Task: Create a letterhead template with colorful shapes.
Action: Mouse moved to (617, 268)
Screenshot: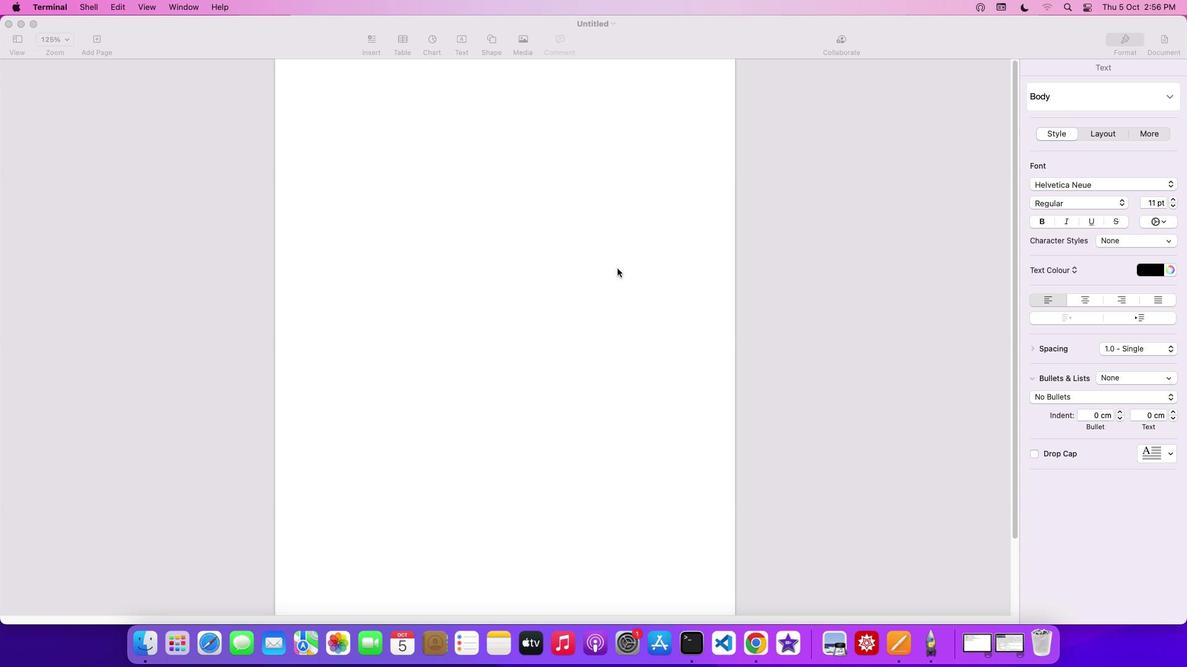 
Action: Mouse pressed left at (617, 268)
Screenshot: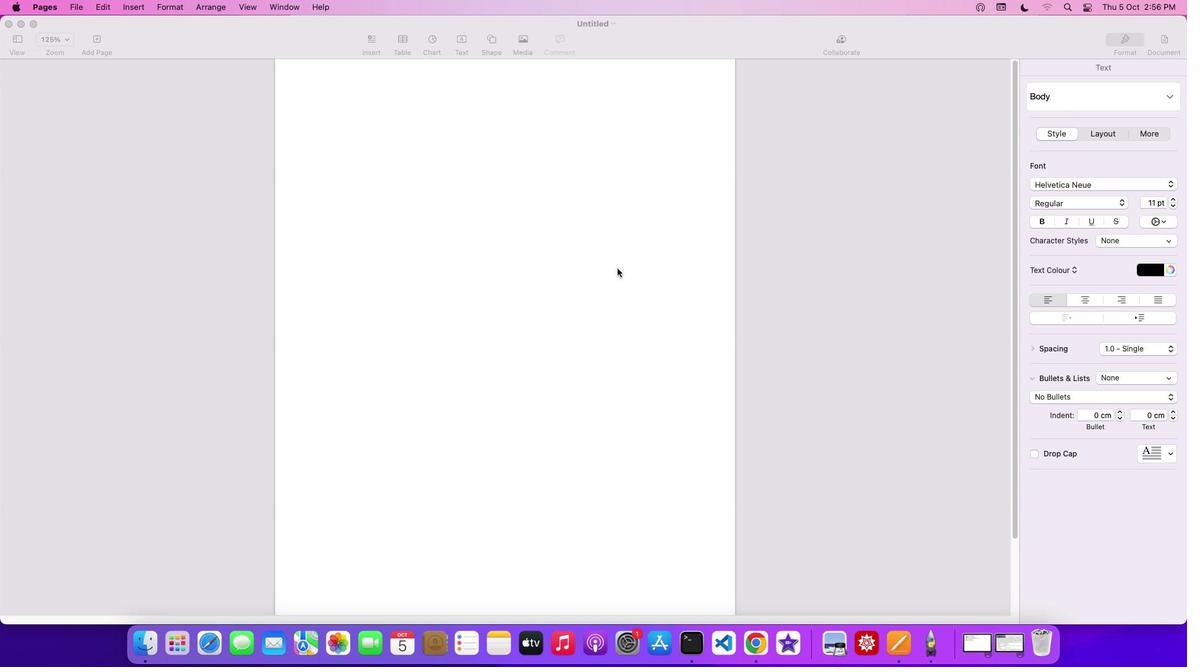 
Action: Mouse moved to (491, 40)
Screenshot: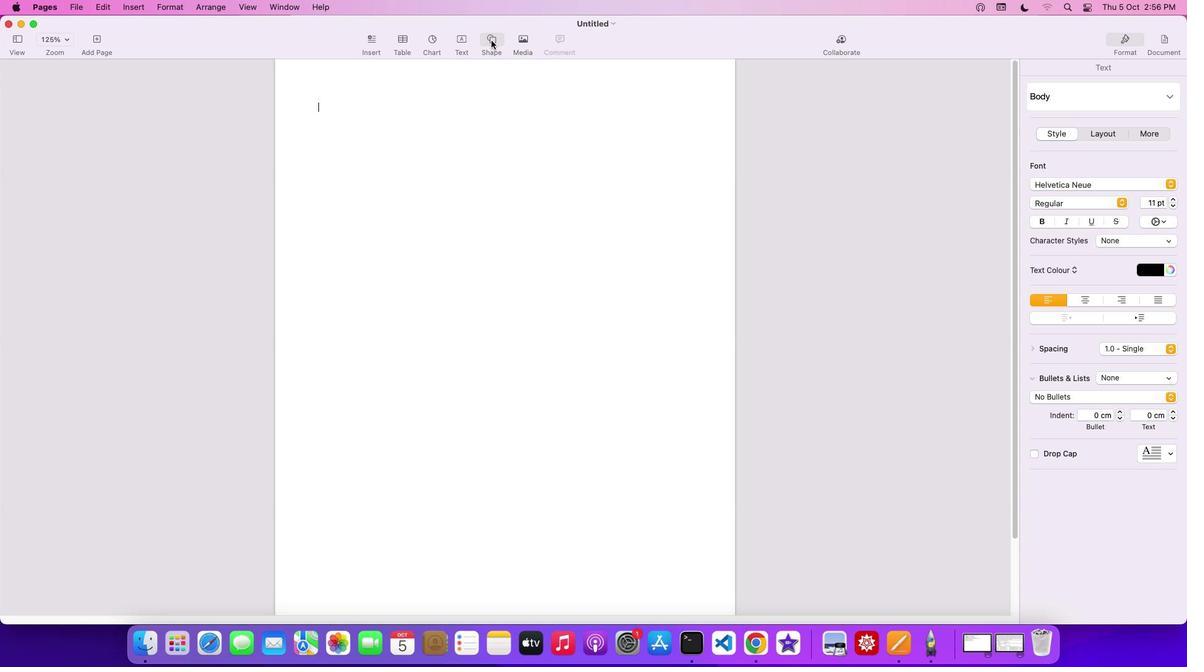 
Action: Mouse pressed left at (491, 40)
Screenshot: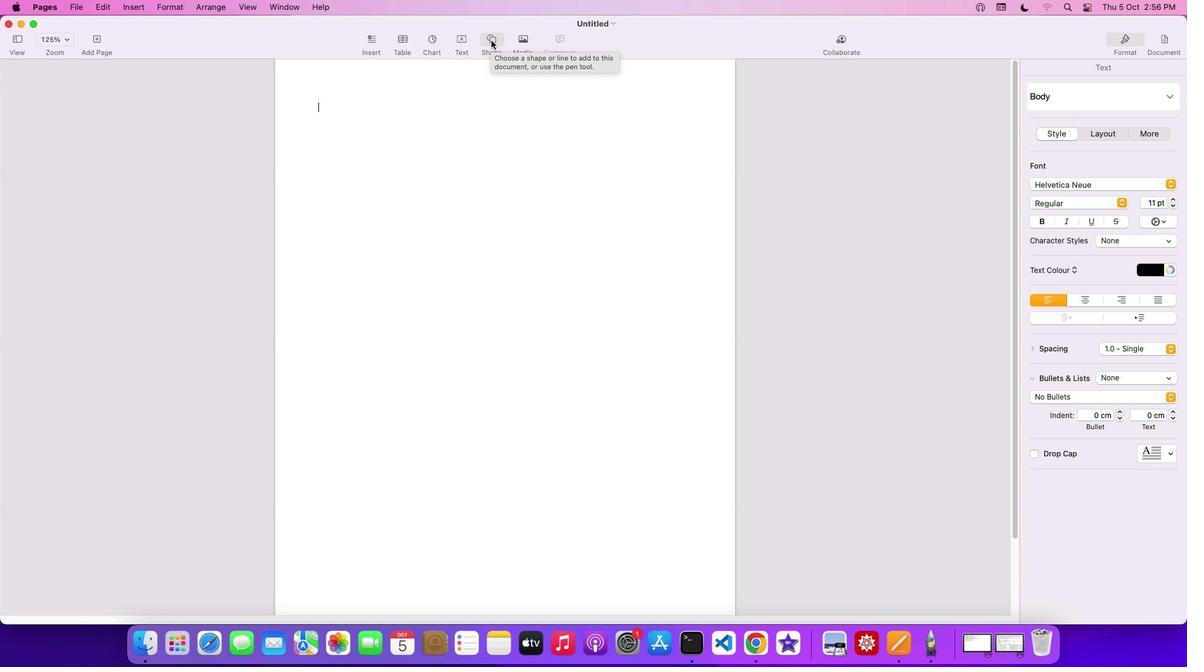 
Action: Mouse moved to (482, 104)
Screenshot: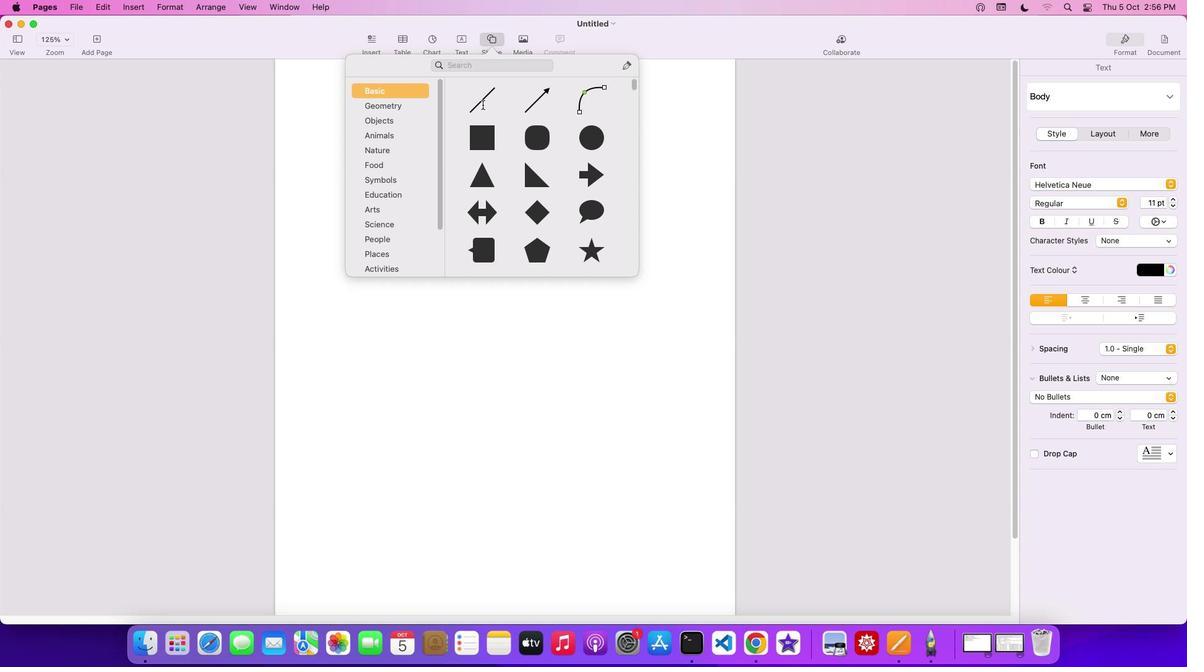 
Action: Mouse pressed left at (482, 104)
Screenshot: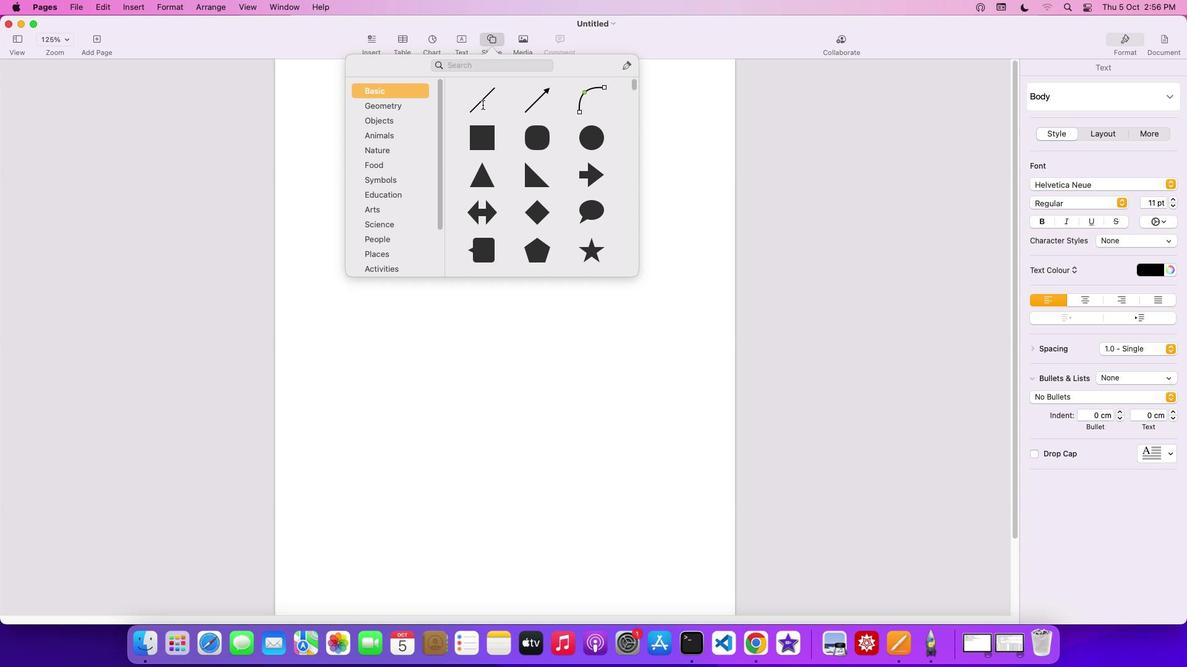 
Action: Mouse moved to (1148, 70)
Screenshot: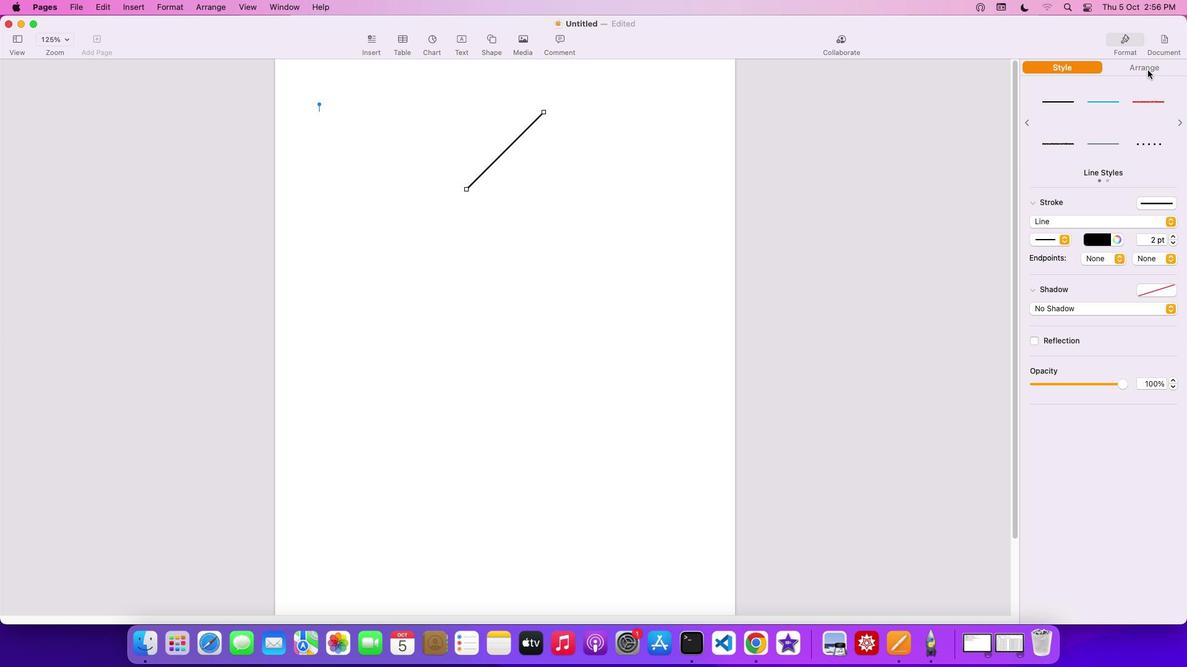 
Action: Mouse pressed left at (1148, 70)
Screenshot: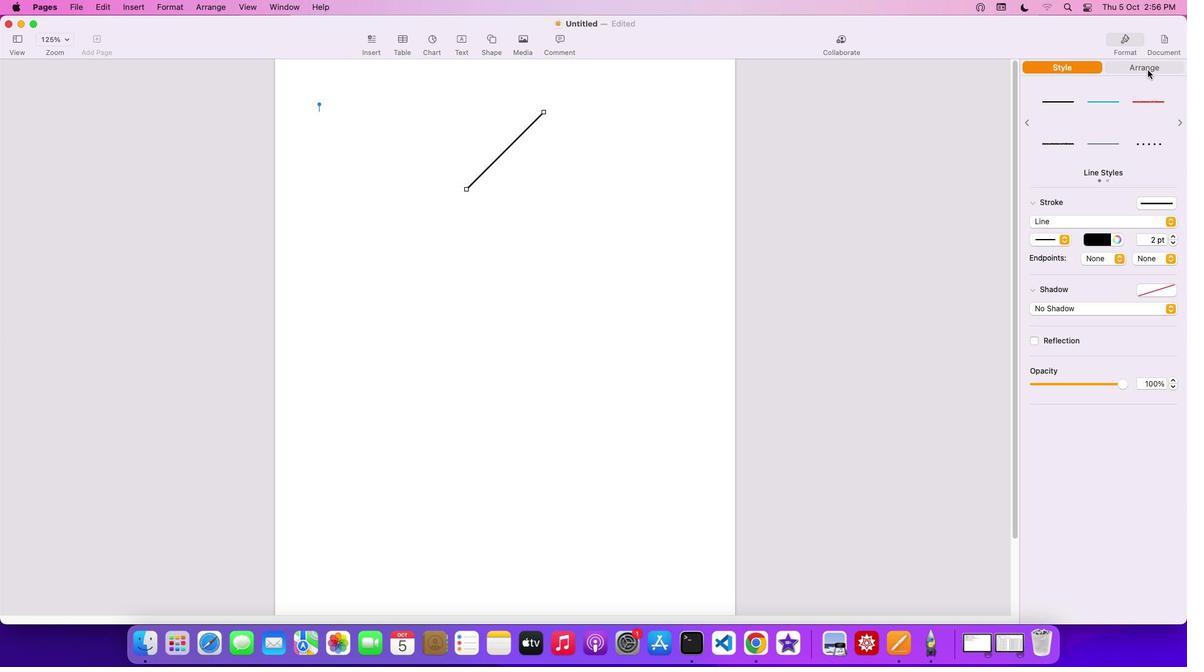 
Action: Mouse moved to (1117, 371)
Screenshot: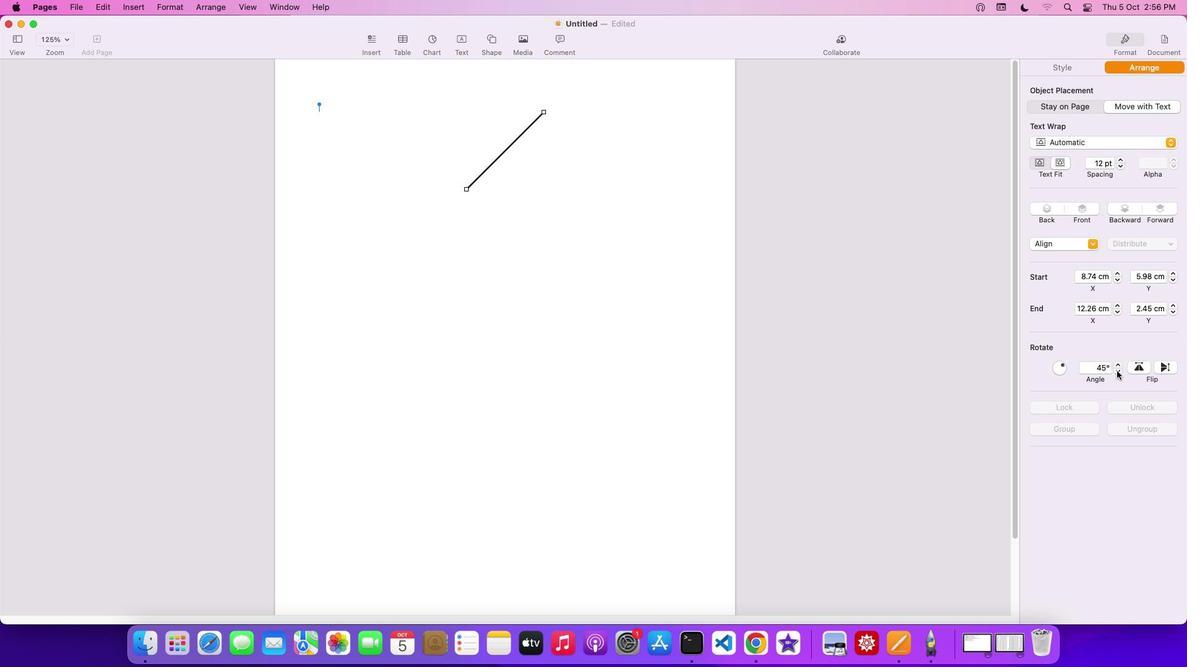 
Action: Mouse pressed left at (1117, 371)
Screenshot: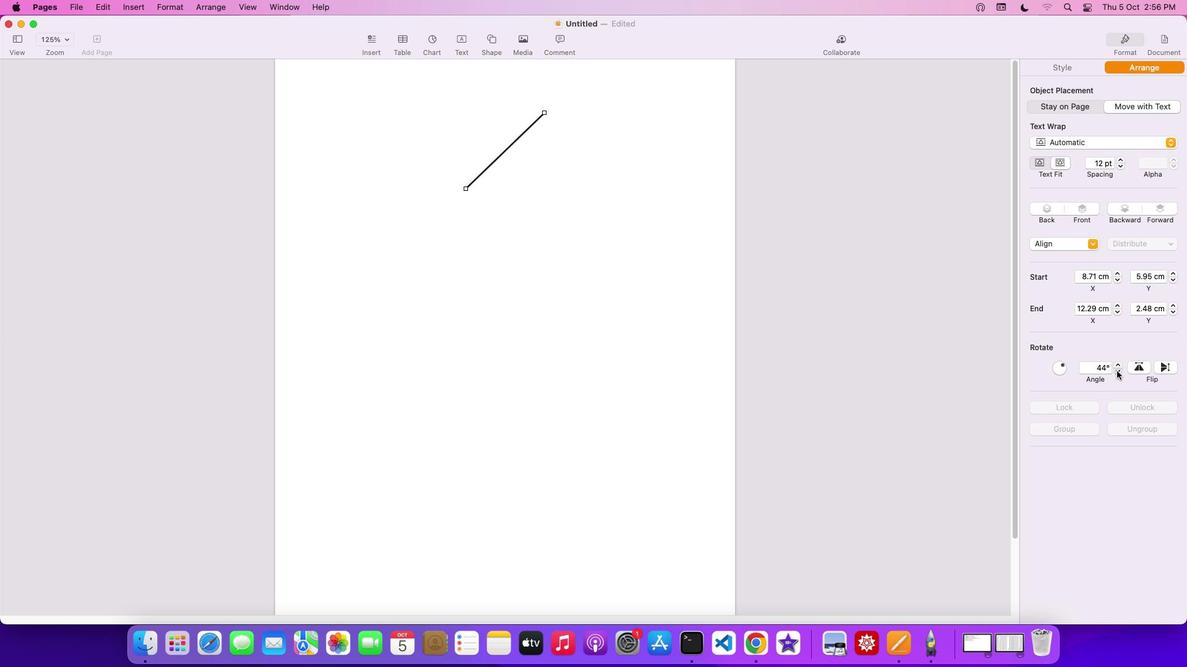 
Action: Mouse pressed left at (1117, 371)
Screenshot: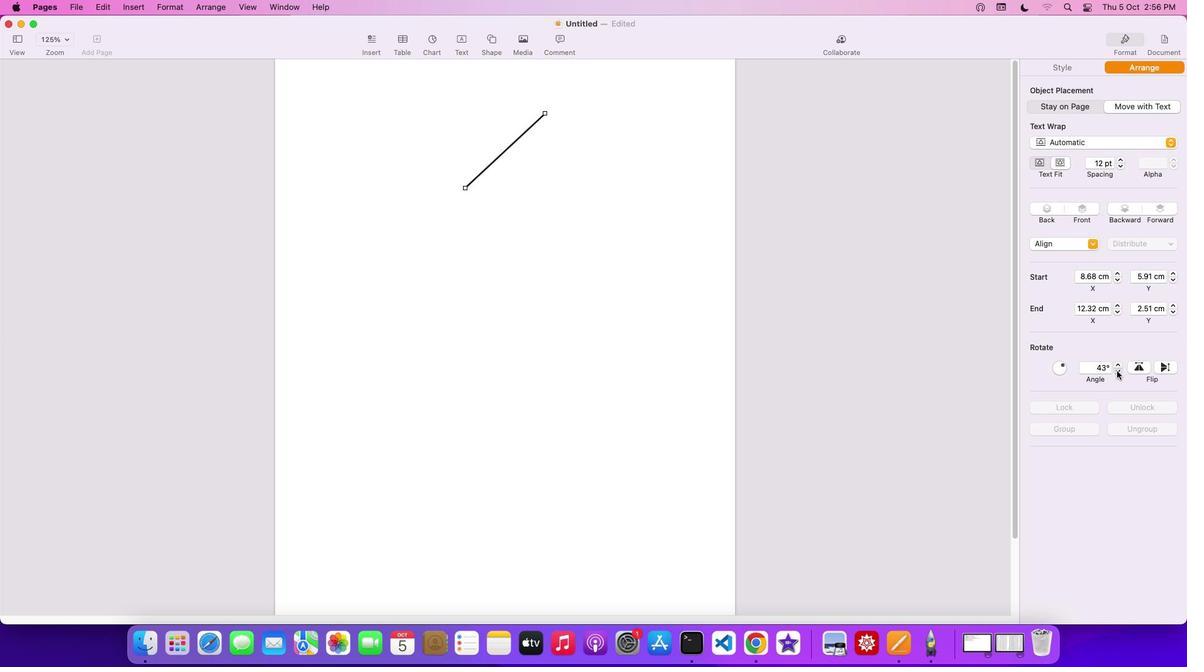 
Action: Mouse pressed left at (1117, 371)
Screenshot: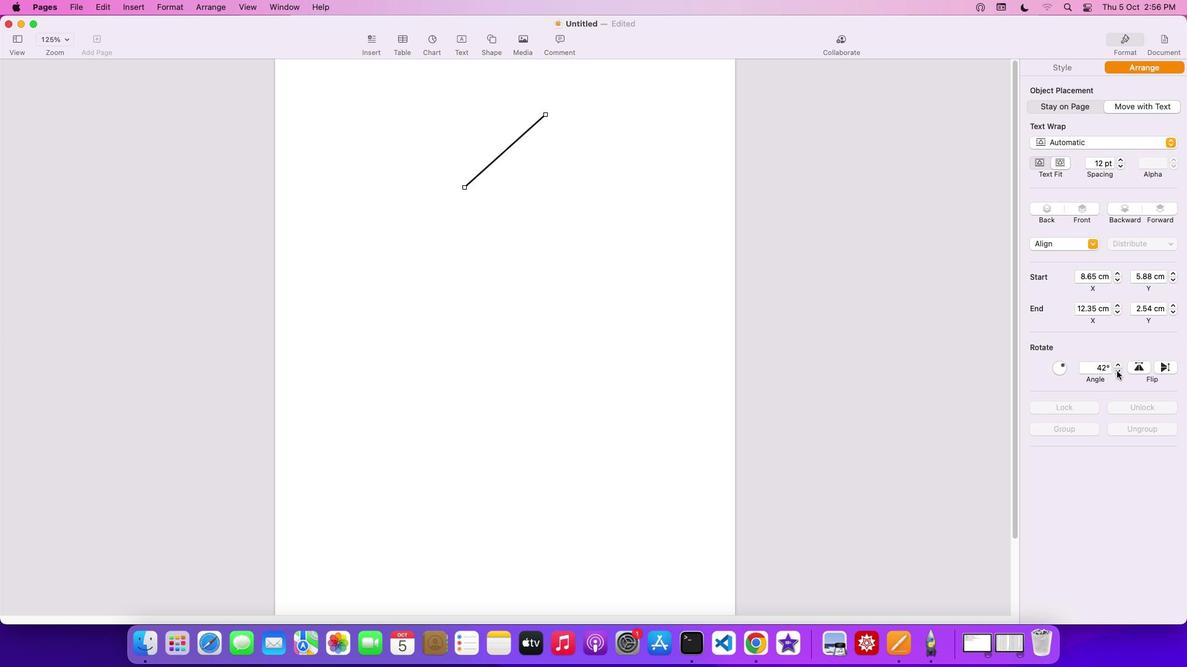 
Action: Mouse moved to (1118, 364)
Screenshot: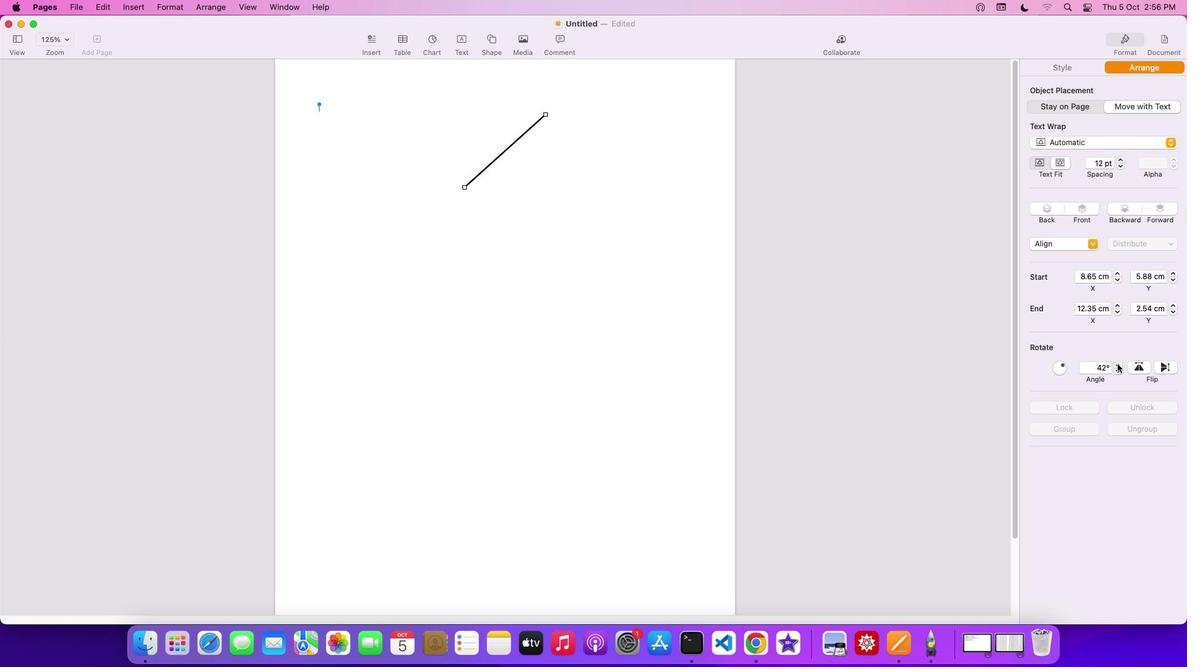 
Action: Mouse pressed left at (1118, 364)
Screenshot: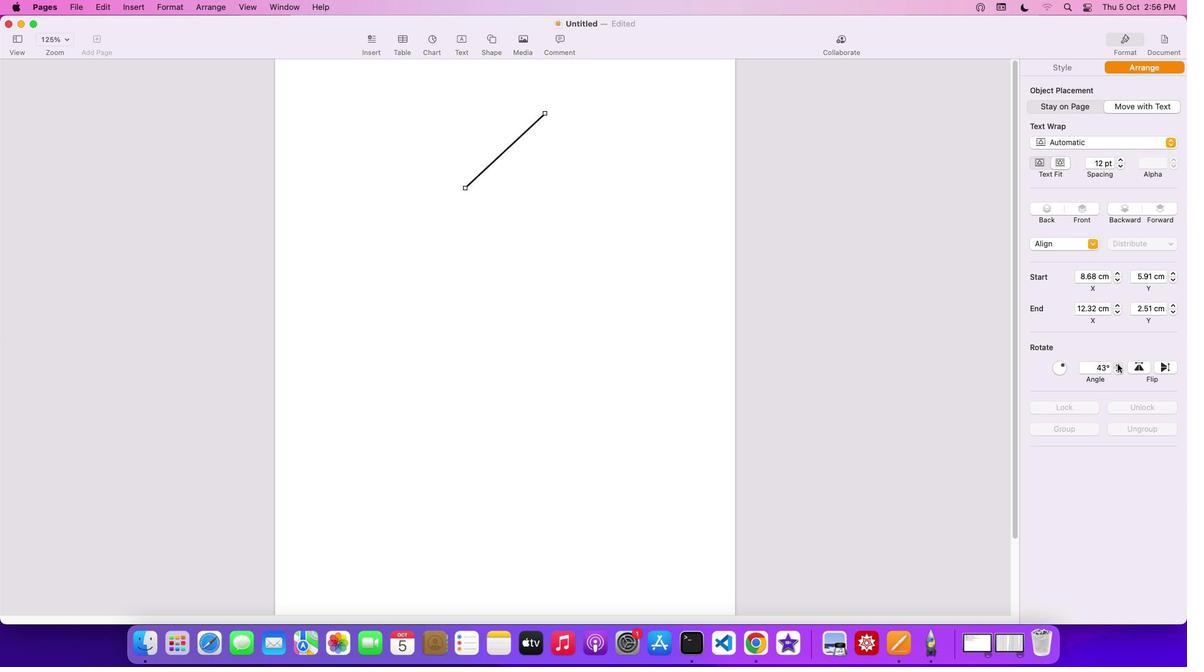 
Action: Mouse pressed left at (1118, 364)
Screenshot: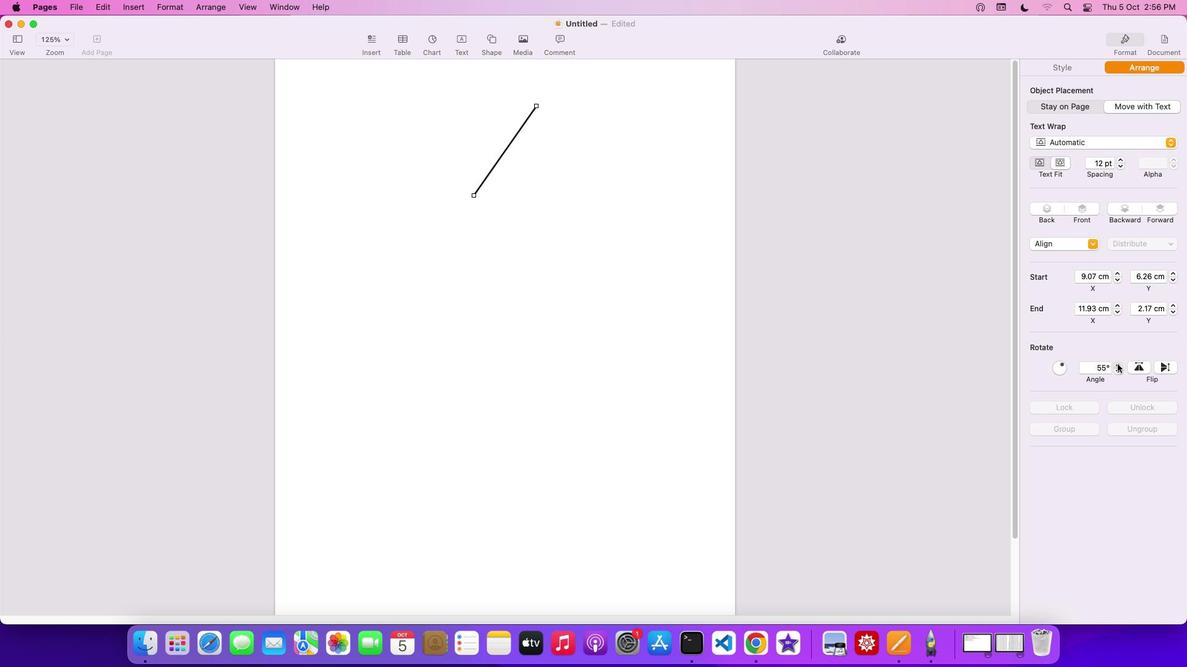 
Action: Mouse pressed left at (1118, 364)
Screenshot: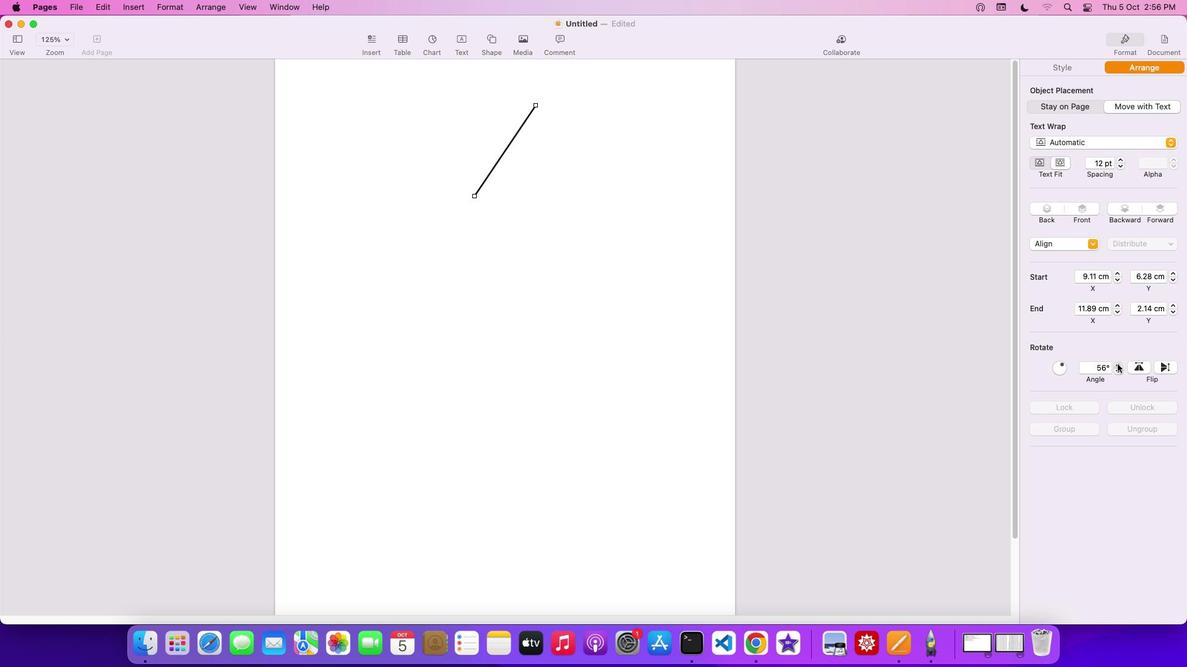 
Action: Mouse pressed left at (1118, 364)
Screenshot: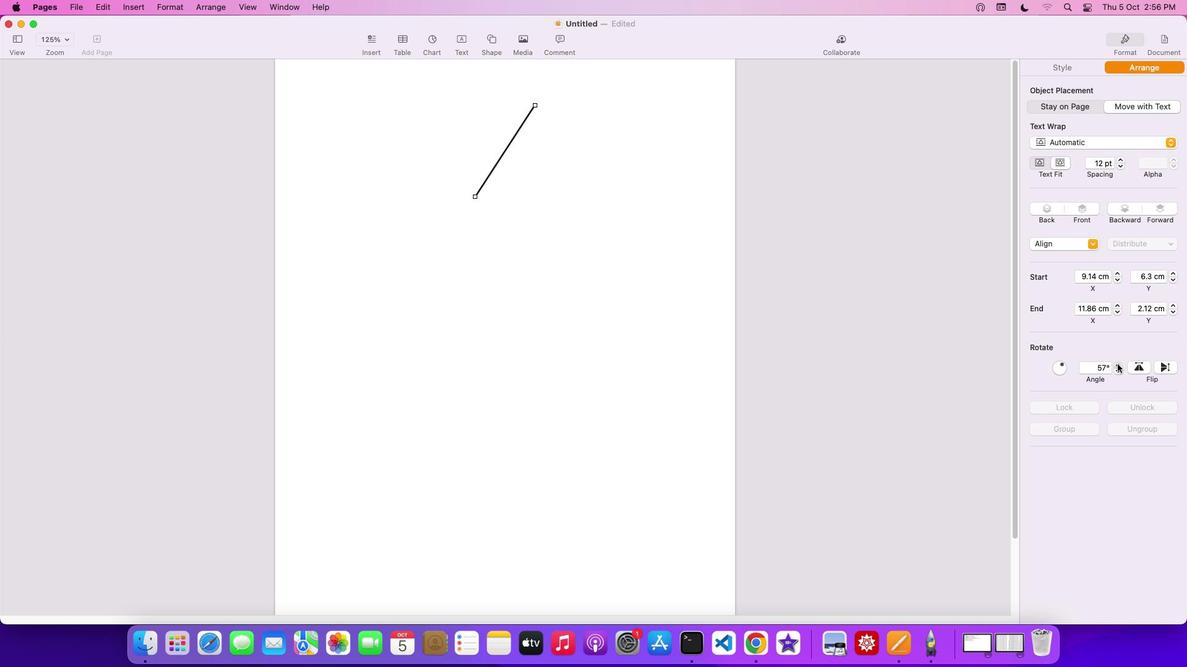 
Action: Mouse pressed left at (1118, 364)
Screenshot: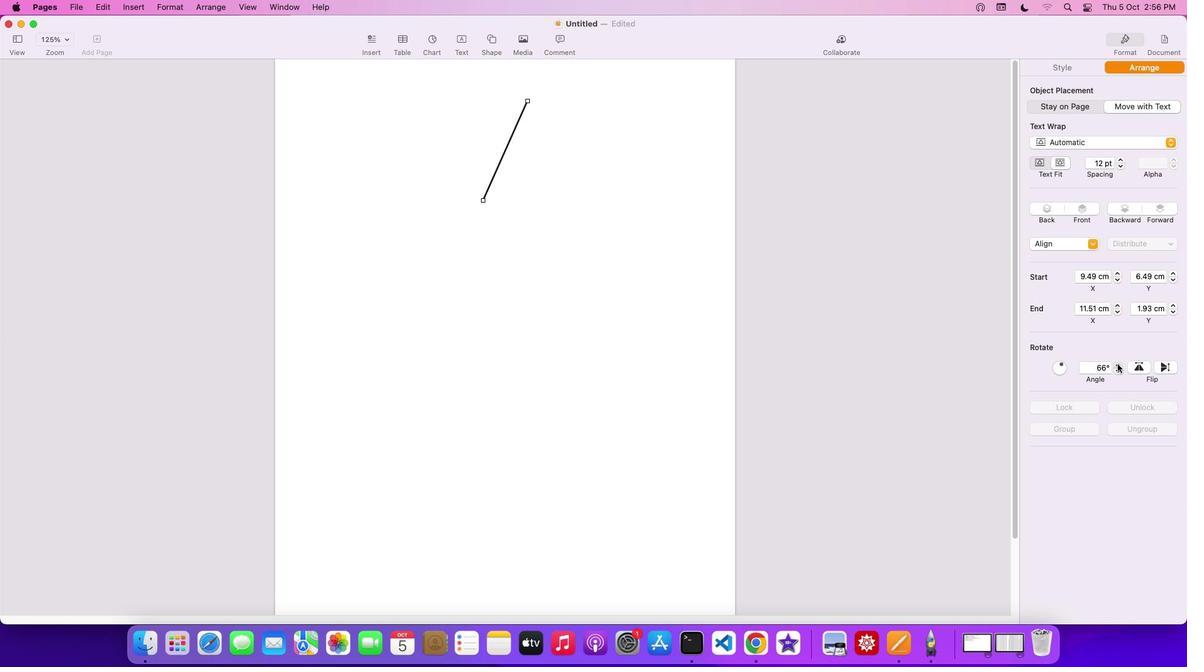 
Action: Mouse pressed left at (1118, 364)
Screenshot: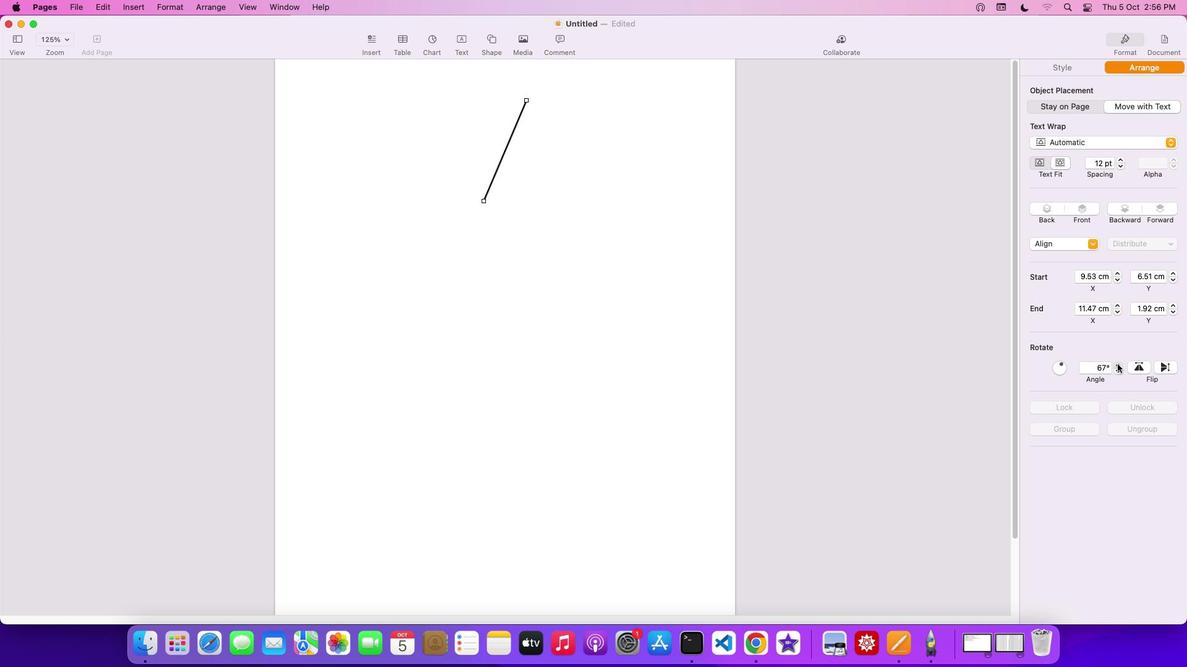 
Action: Mouse pressed left at (1118, 364)
Screenshot: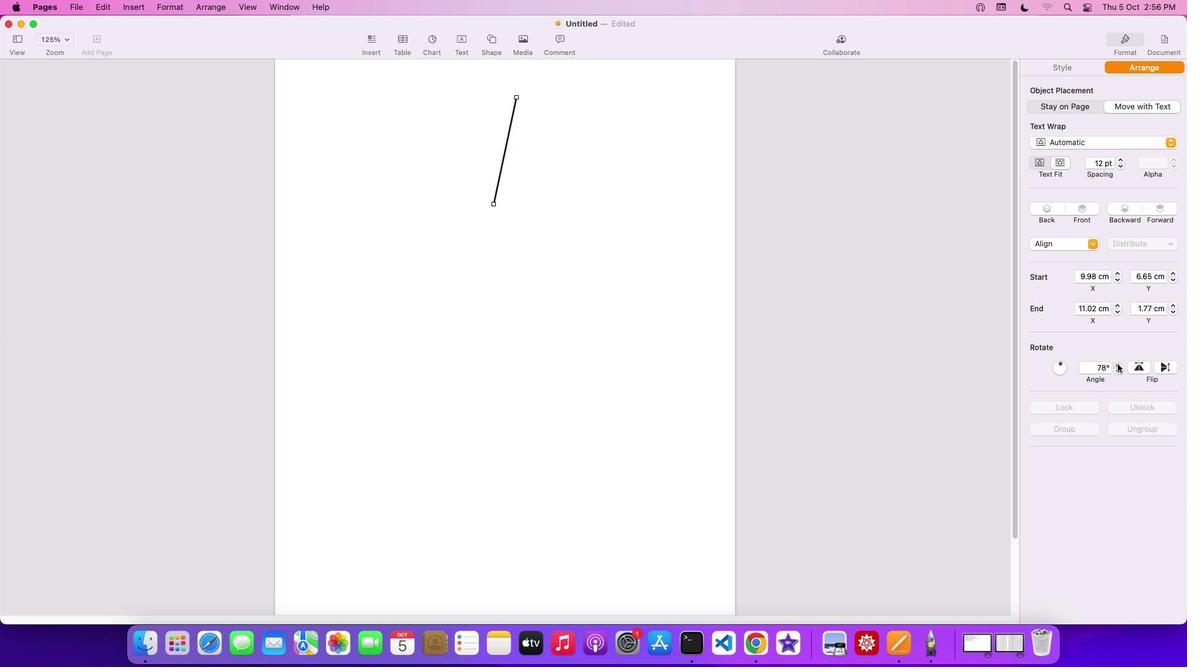
Action: Mouse pressed left at (1118, 364)
Screenshot: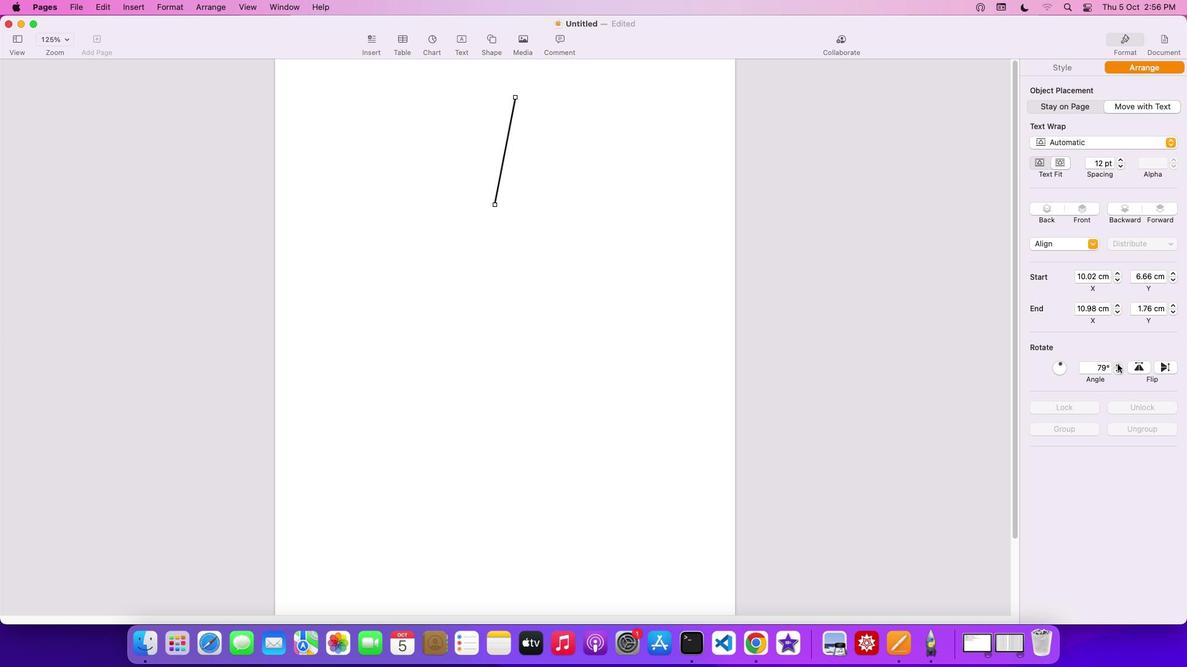 
Action: Mouse pressed left at (1118, 364)
Screenshot: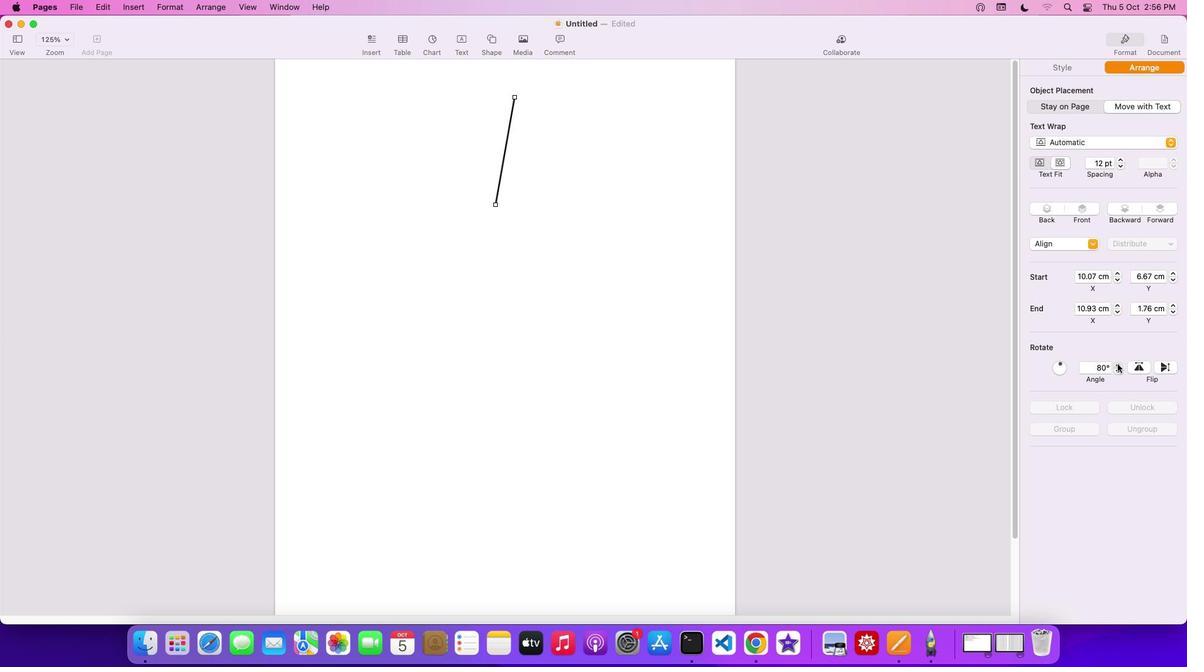 
Action: Mouse pressed left at (1118, 364)
Screenshot: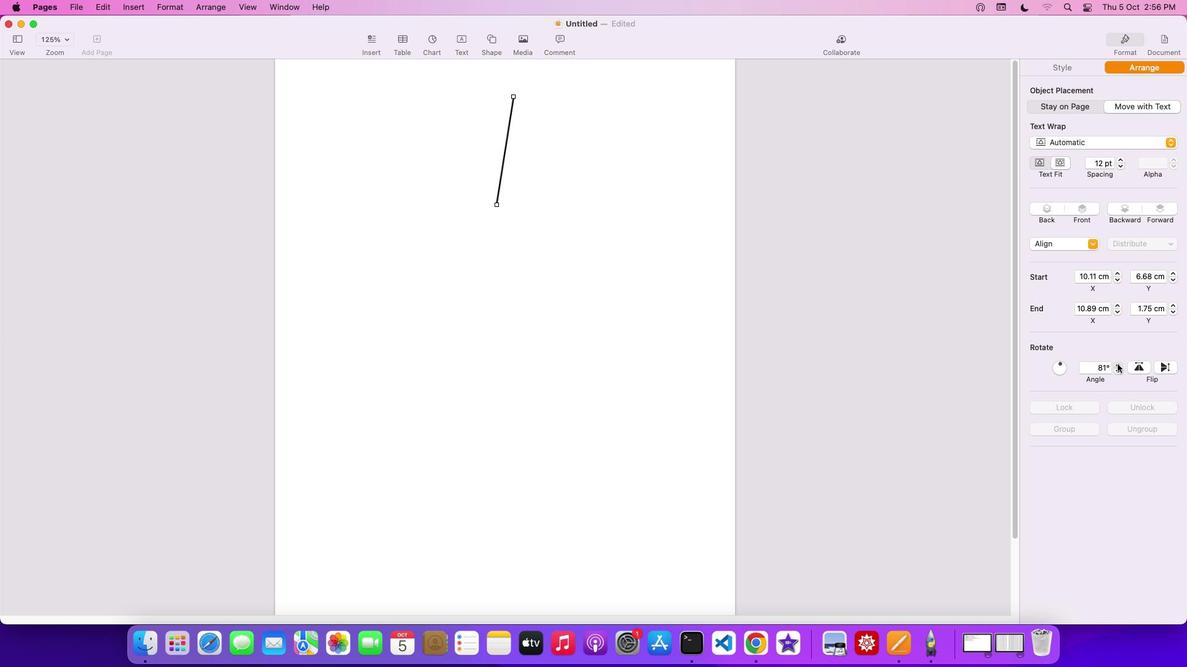 
Action: Mouse pressed left at (1118, 364)
Screenshot: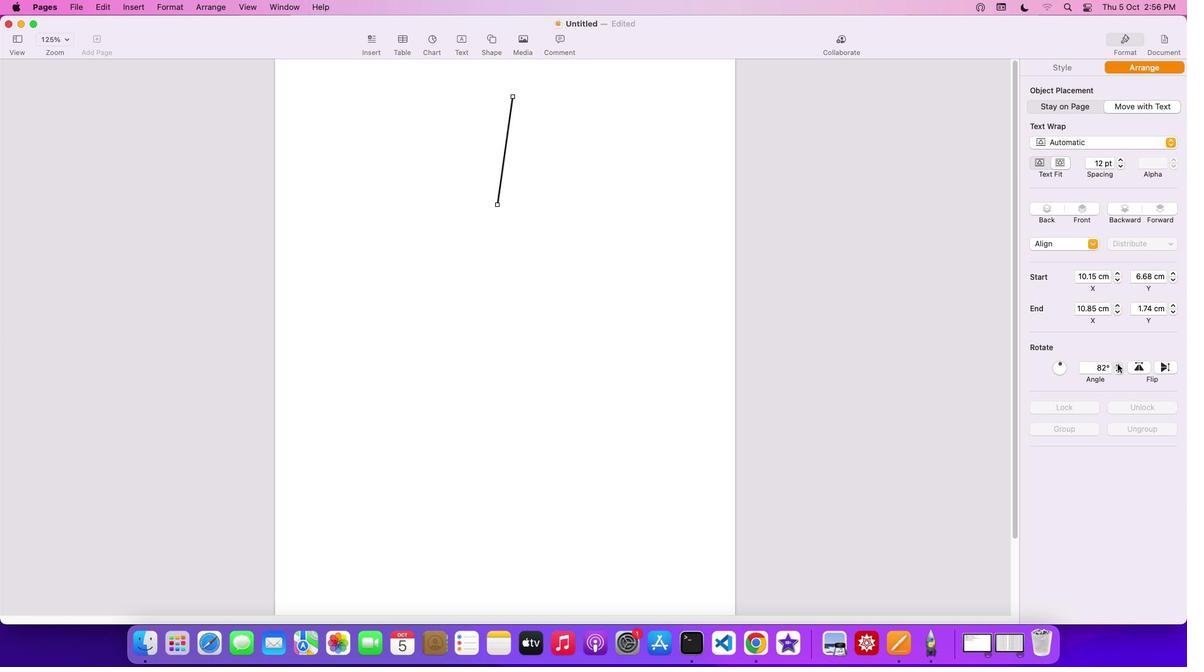 
Action: Mouse pressed left at (1118, 364)
Screenshot: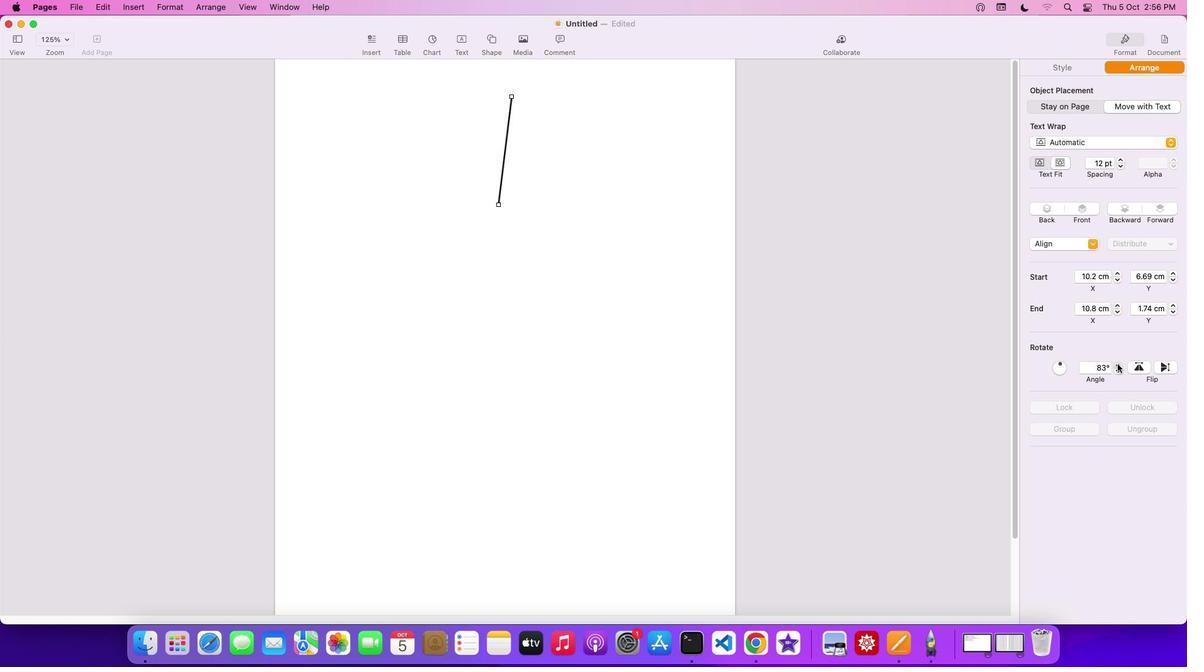 
Action: Mouse pressed left at (1118, 364)
Screenshot: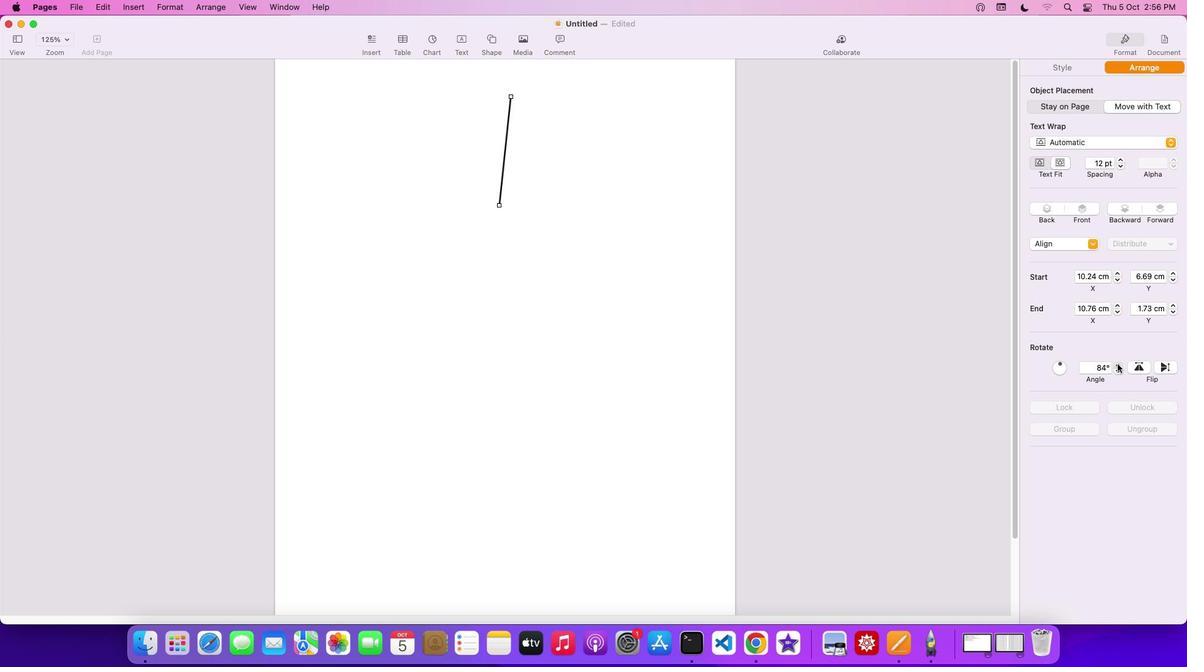 
Action: Mouse pressed left at (1118, 364)
Screenshot: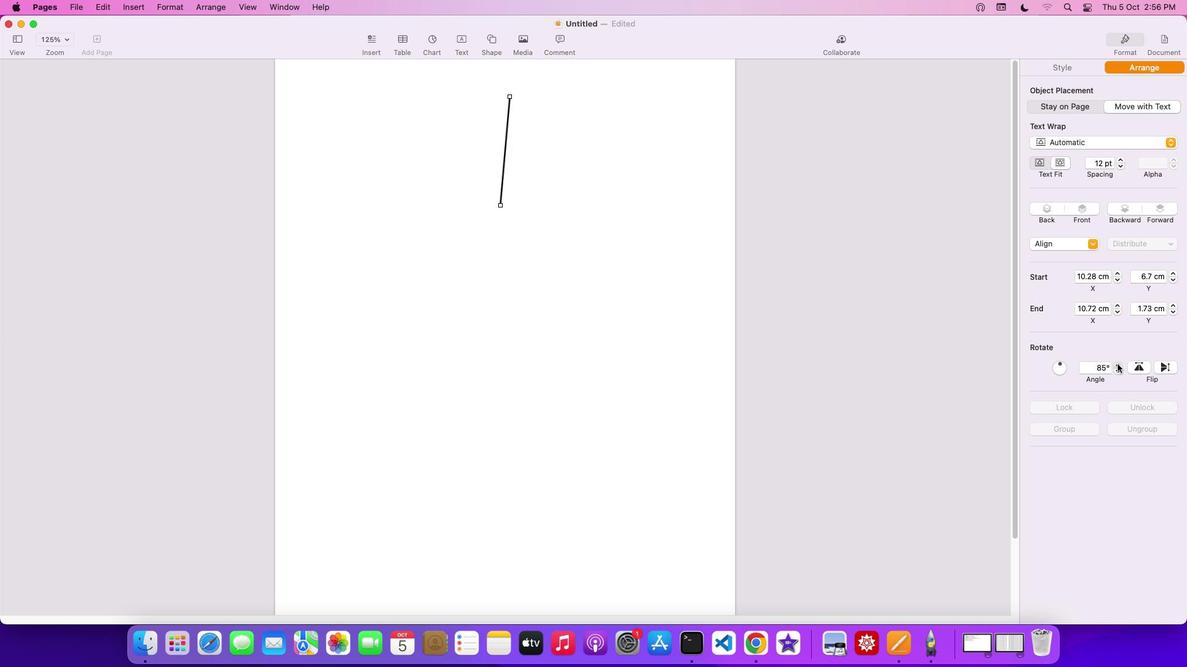 
Action: Mouse pressed left at (1118, 364)
Screenshot: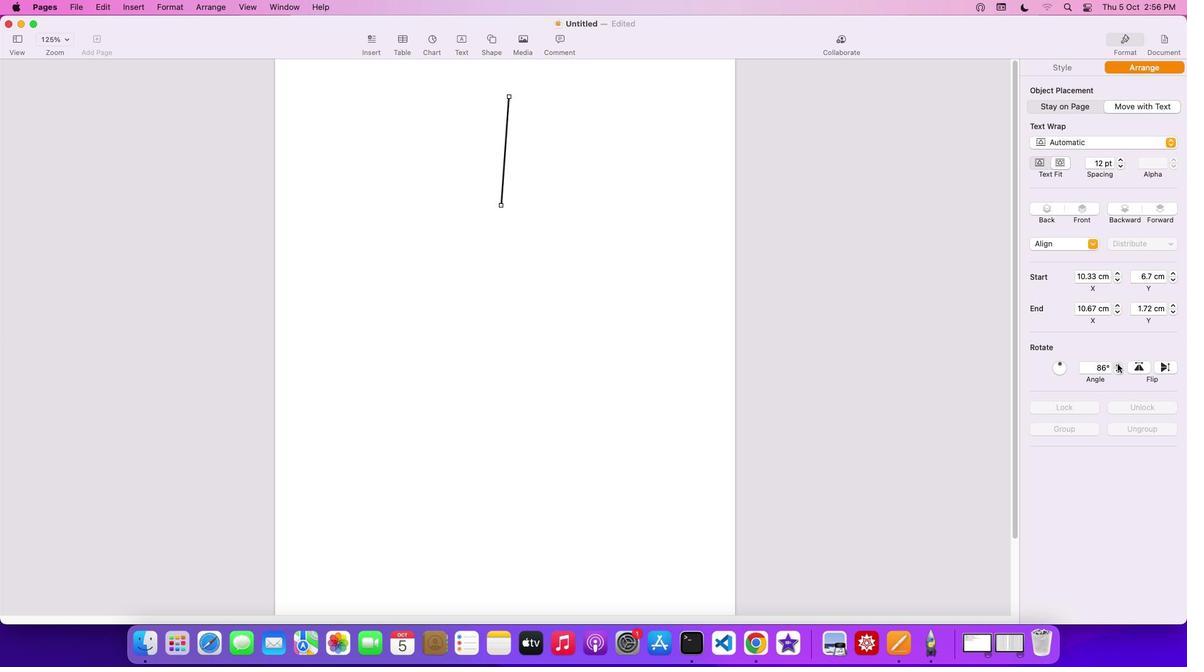 
Action: Mouse pressed left at (1118, 364)
Screenshot: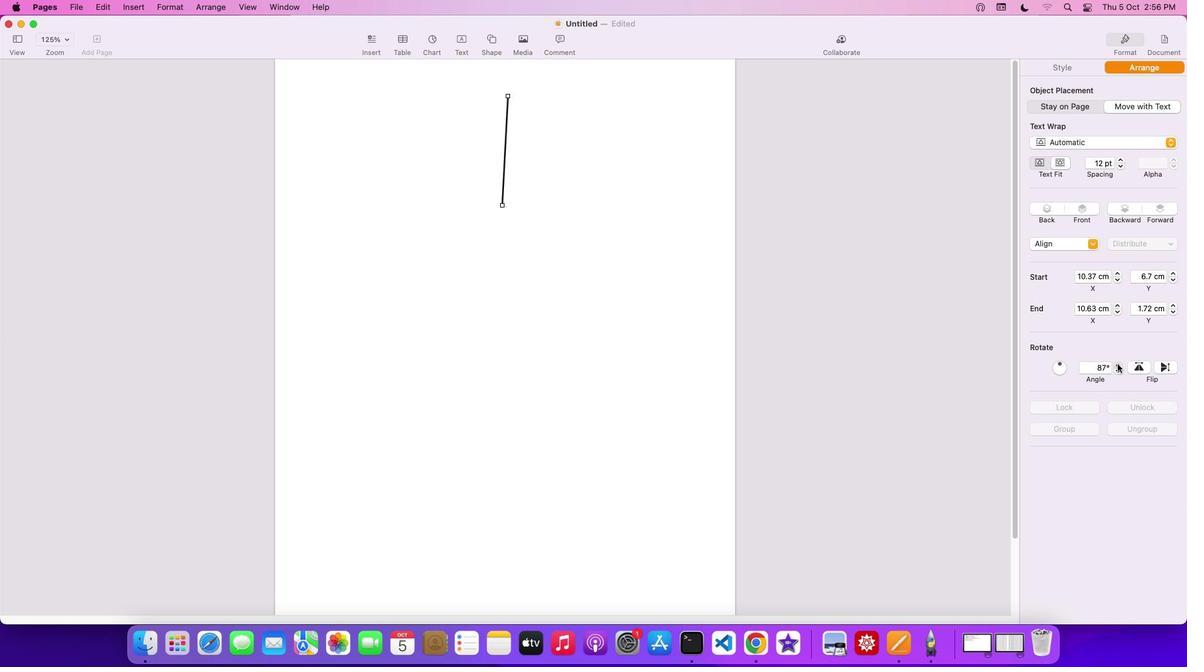 
Action: Mouse pressed left at (1118, 364)
Screenshot: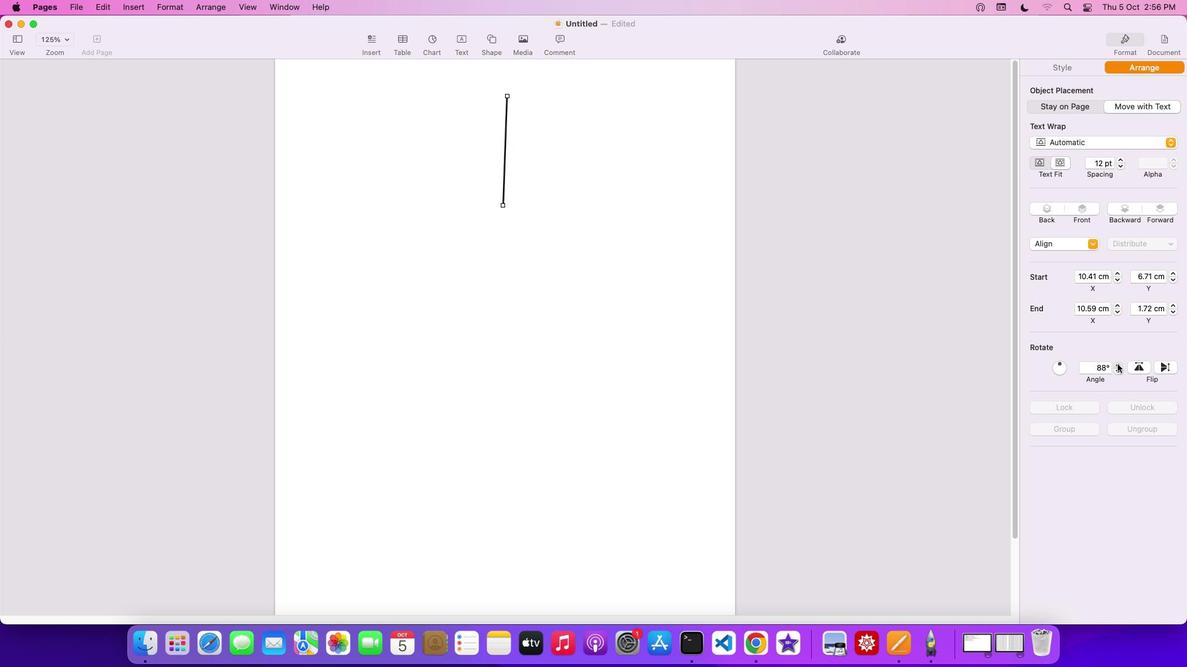 
Action: Mouse pressed left at (1118, 364)
Screenshot: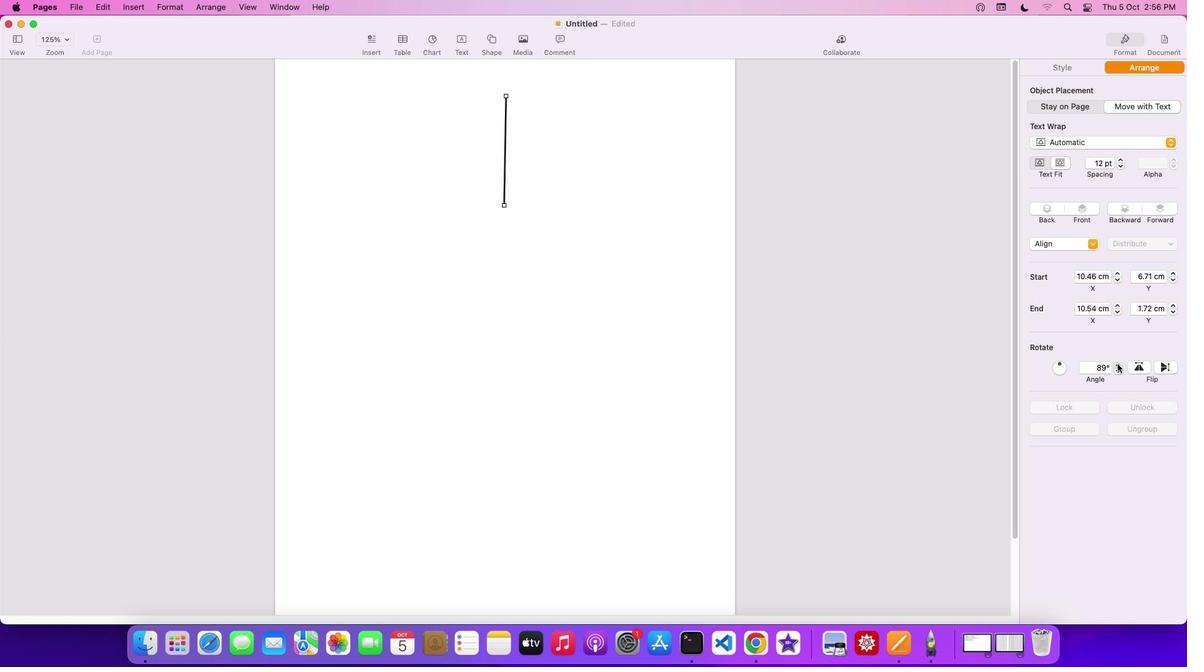 
Action: Mouse pressed left at (1118, 364)
Screenshot: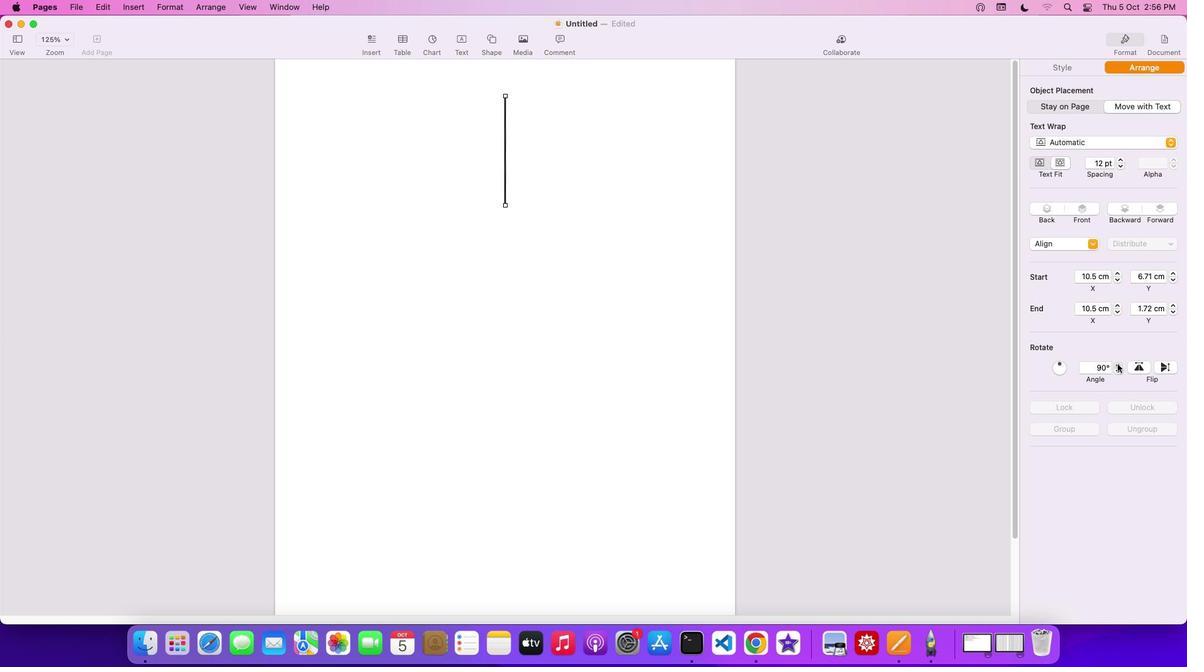 
Action: Mouse moved to (505, 157)
Screenshot: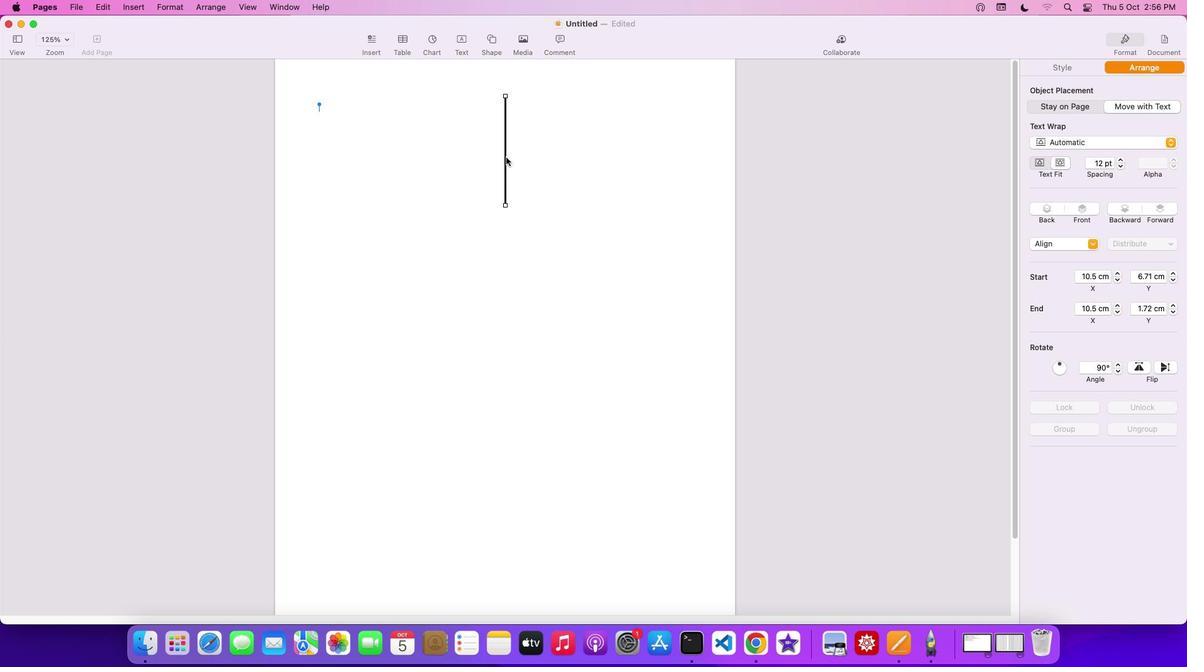 
Action: Mouse pressed left at (505, 157)
Screenshot: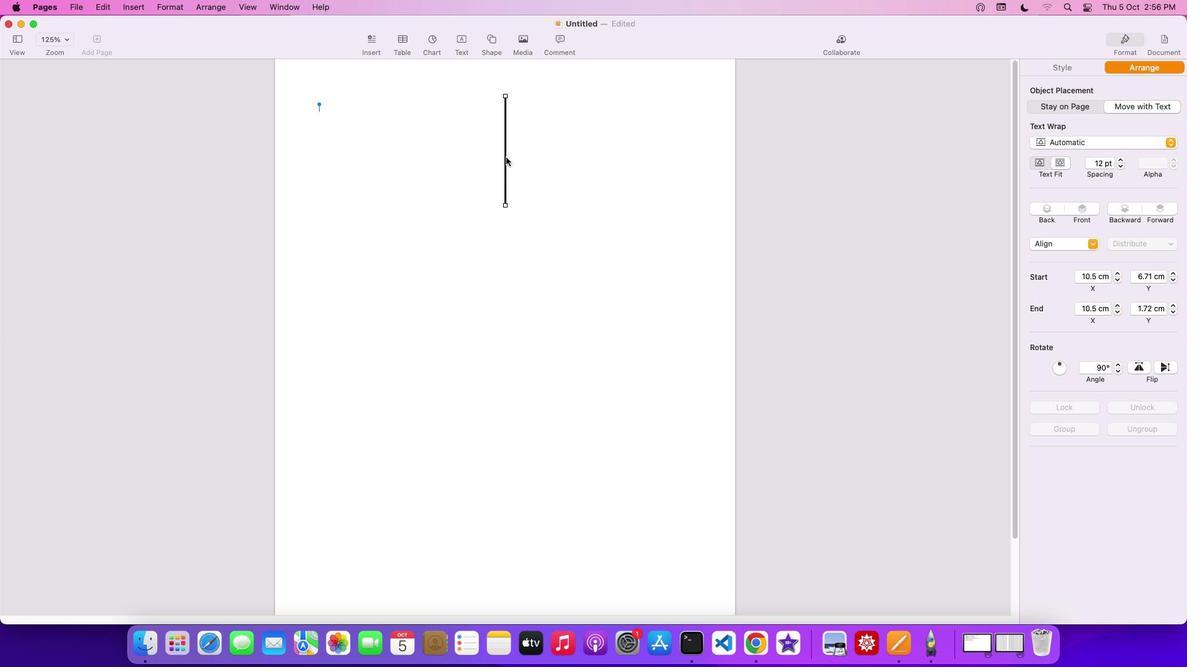
Action: Mouse moved to (285, 167)
Screenshot: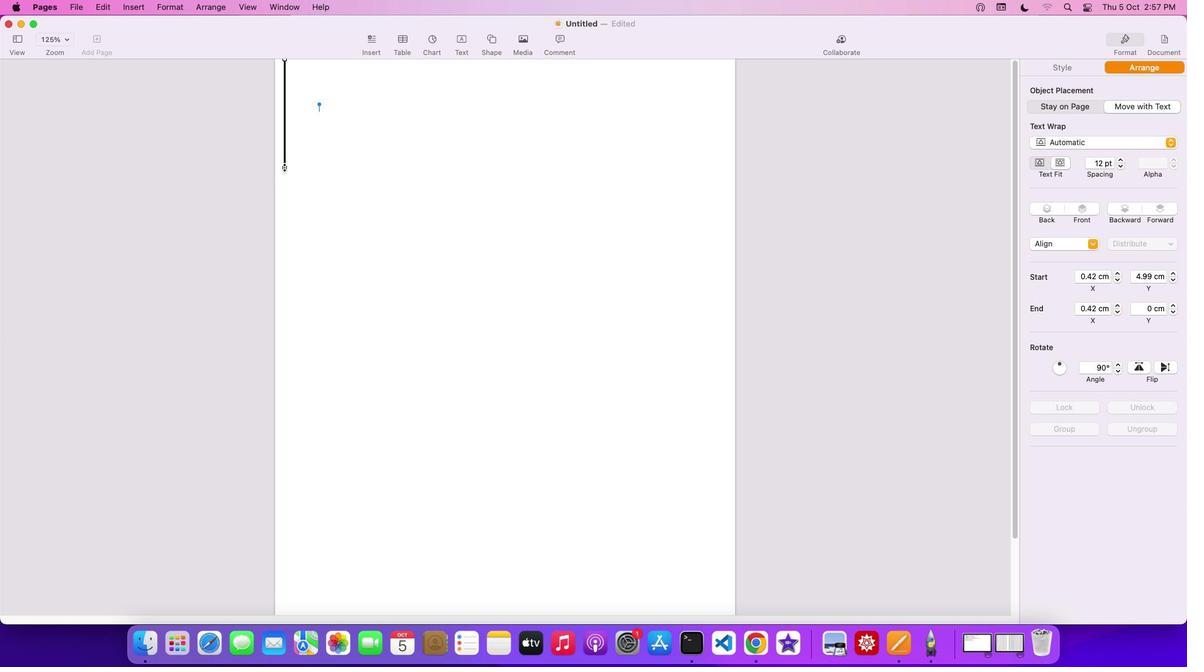 
Action: Mouse pressed left at (285, 167)
Screenshot: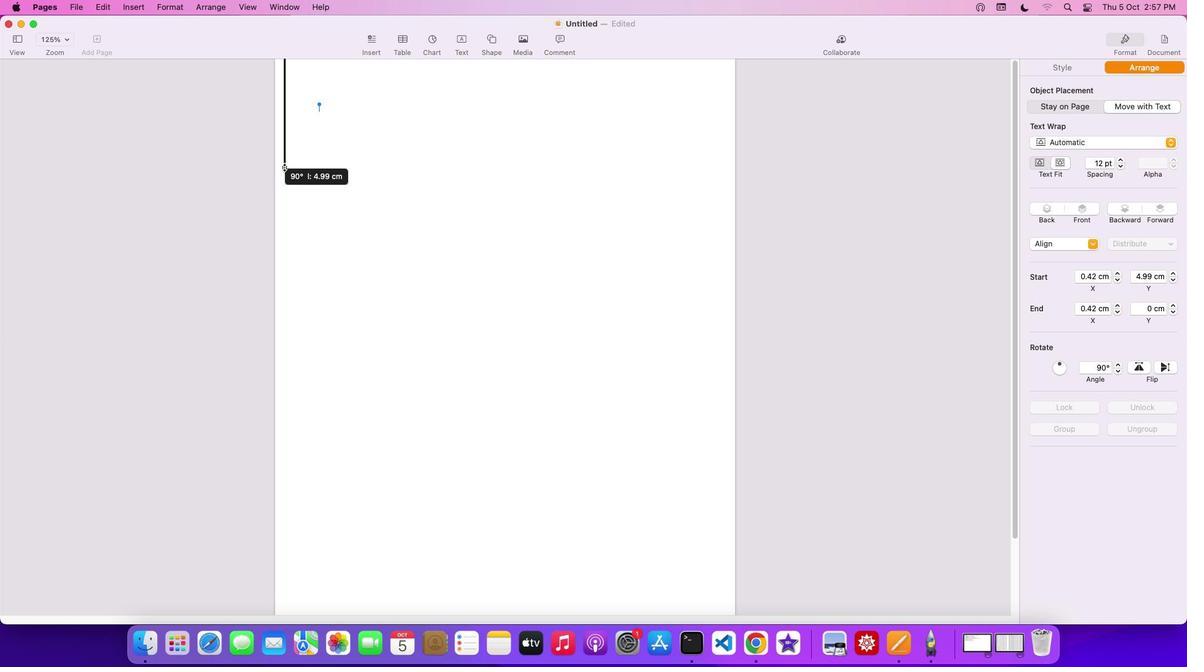 
Action: Mouse moved to (416, 318)
Screenshot: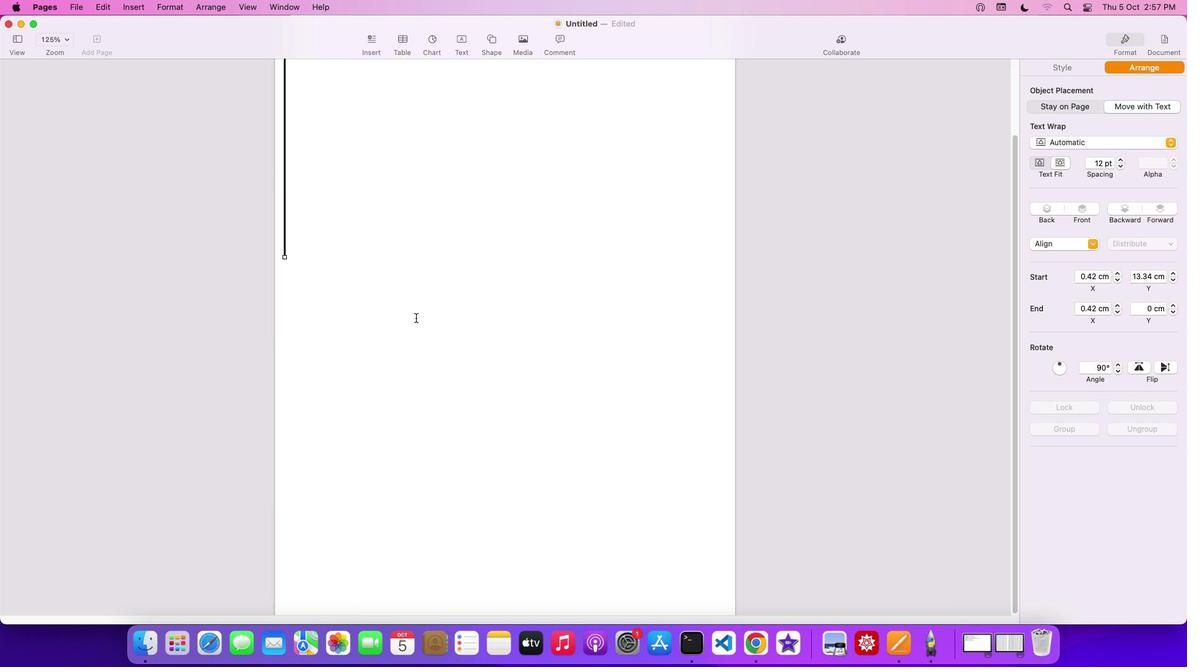 
Action: Mouse scrolled (416, 318) with delta (0, 0)
Screenshot: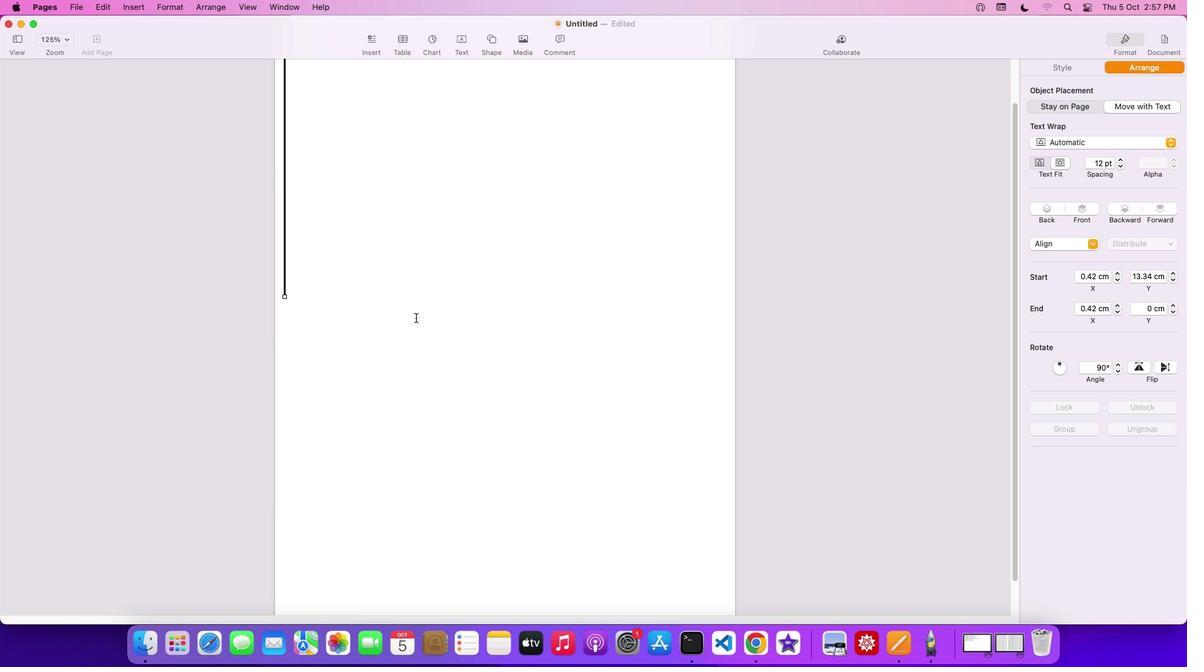
Action: Mouse scrolled (416, 318) with delta (0, 0)
Screenshot: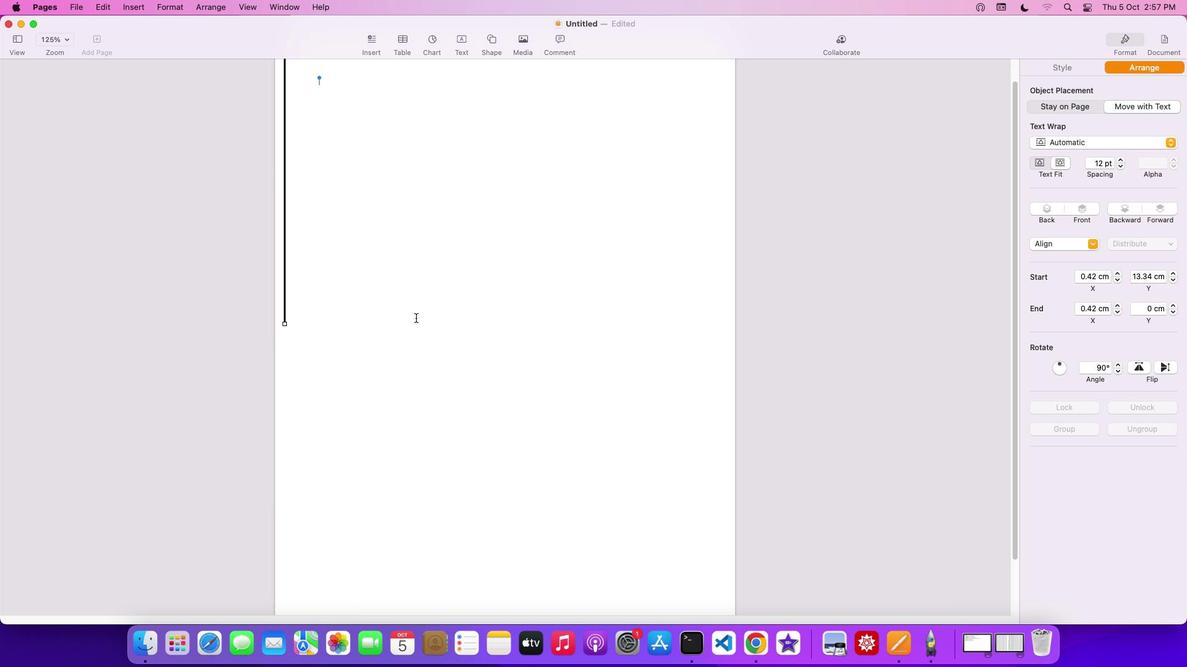 
Action: Mouse scrolled (416, 318) with delta (0, 2)
Screenshot: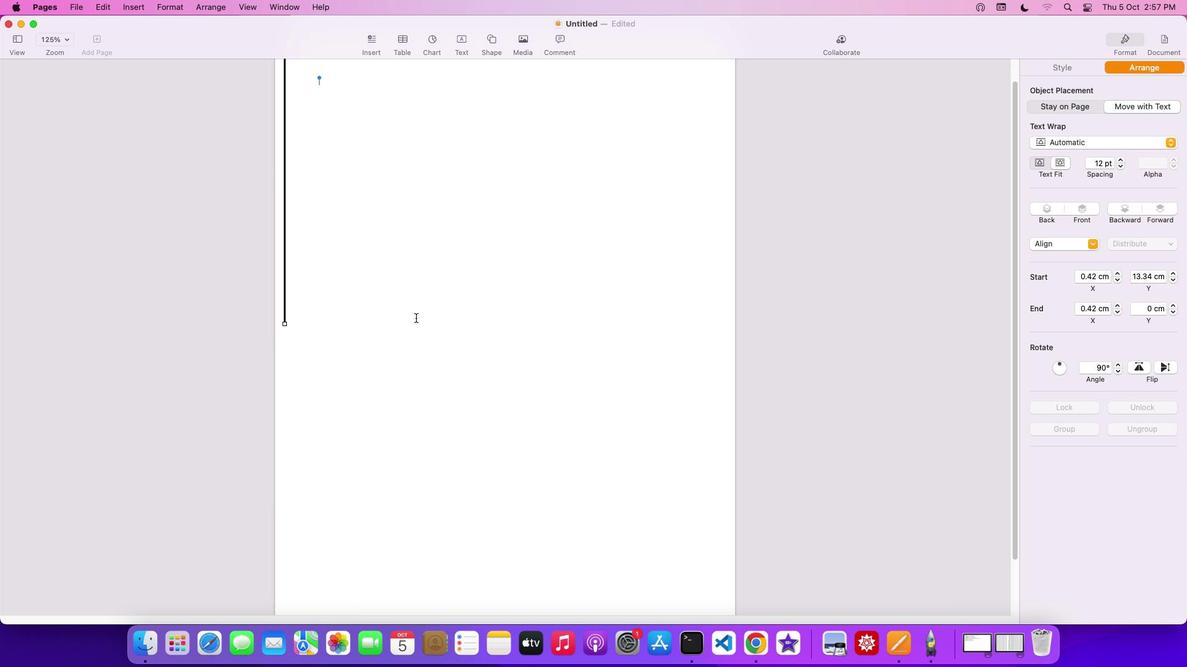 
Action: Mouse scrolled (416, 318) with delta (0, 3)
Screenshot: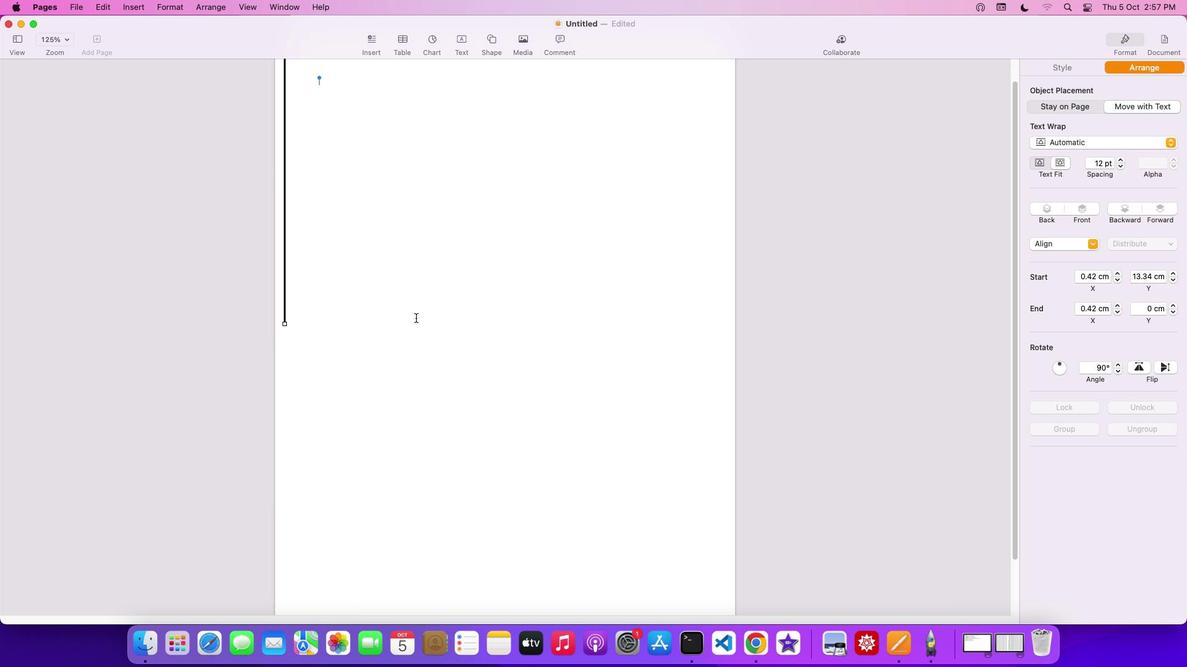 
Action: Mouse scrolled (416, 318) with delta (0, 3)
Screenshot: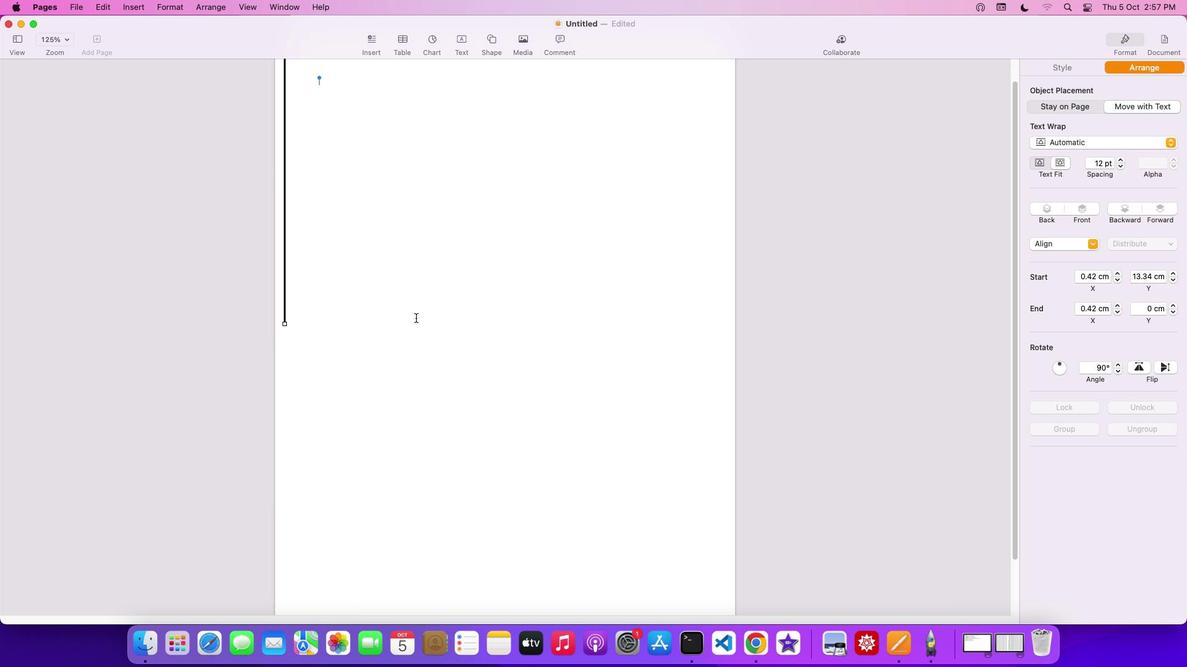 
Action: Mouse scrolled (416, 318) with delta (0, 4)
Screenshot: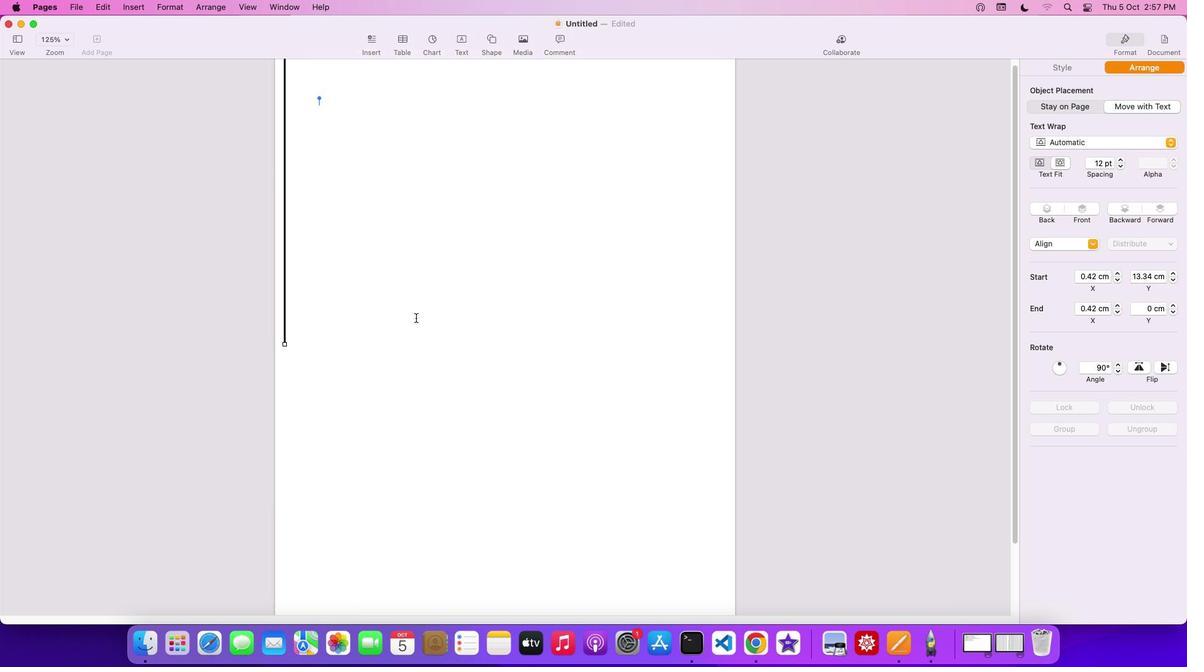 
Action: Mouse scrolled (416, 318) with delta (0, 0)
Screenshot: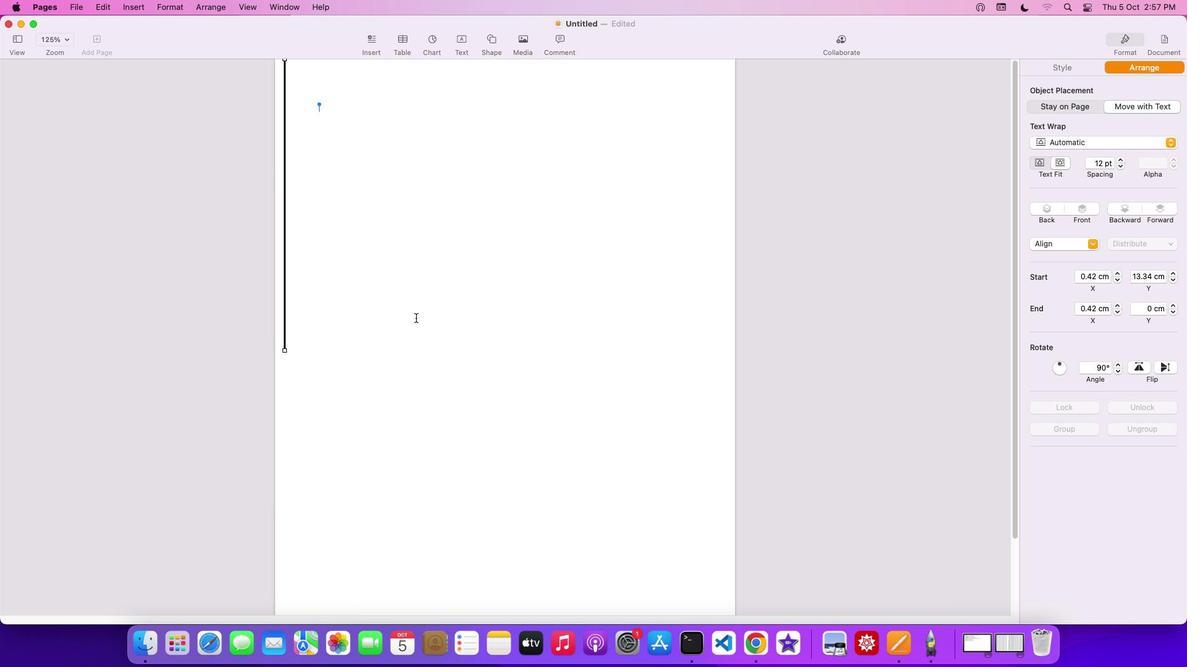 
Action: Mouse scrolled (416, 318) with delta (0, 0)
Screenshot: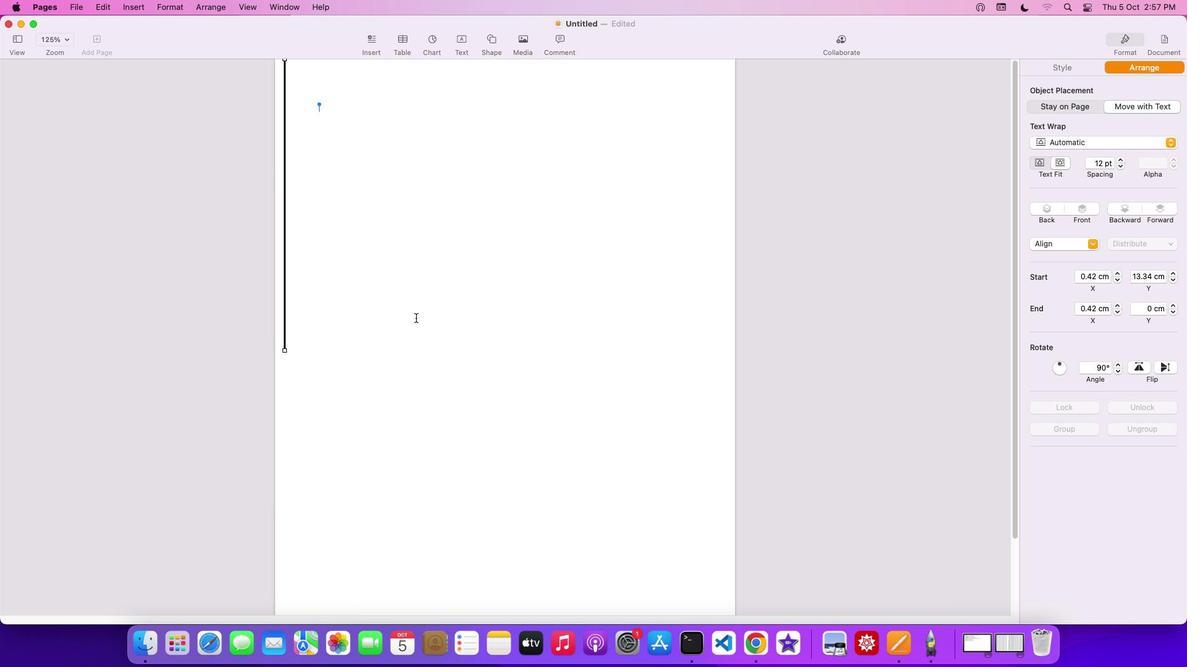 
Action: Mouse scrolled (416, 318) with delta (0, 1)
Screenshot: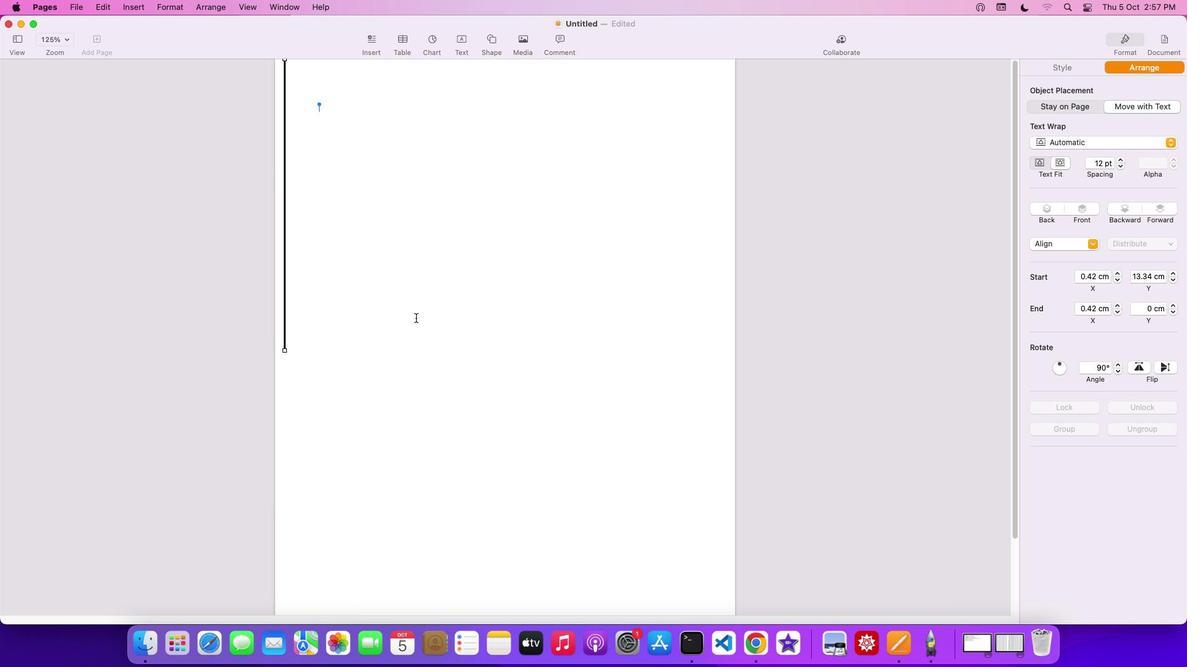 
Action: Mouse scrolled (416, 318) with delta (0, 3)
Screenshot: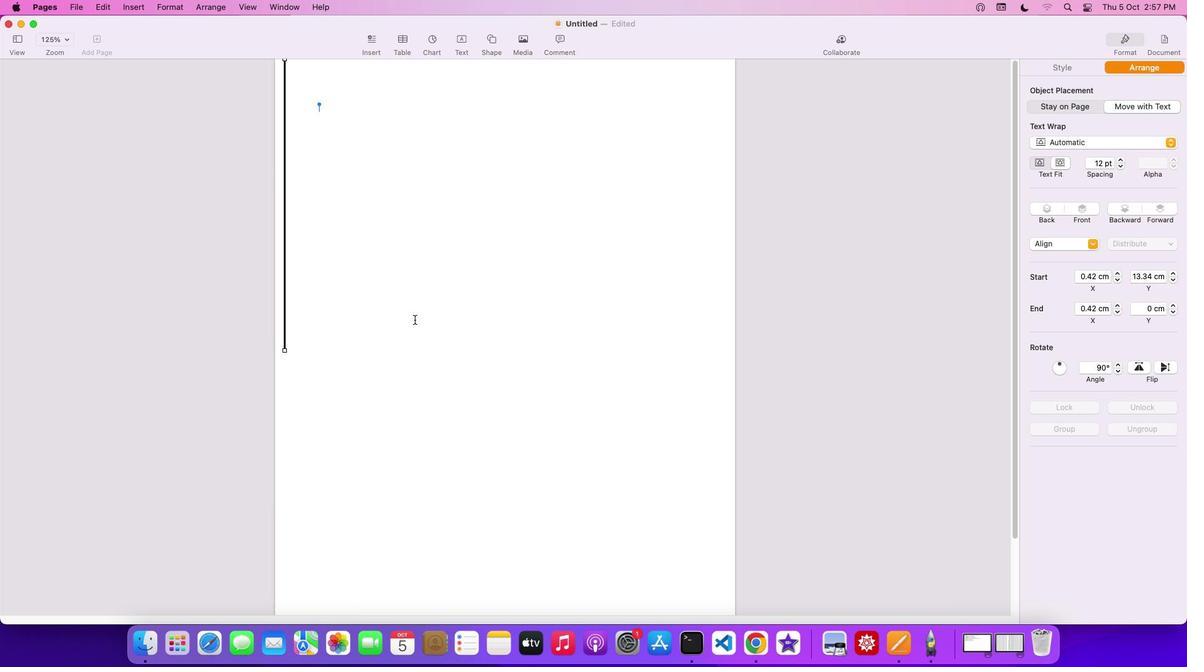 
Action: Mouse scrolled (416, 318) with delta (0, 3)
Screenshot: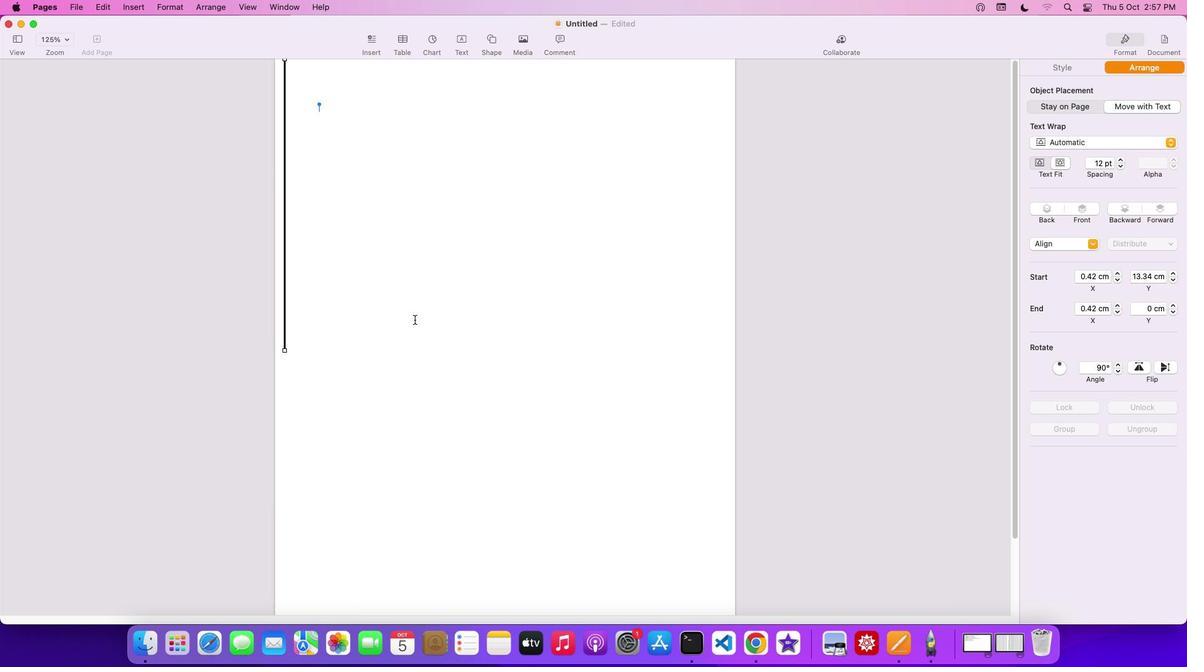 
Action: Mouse scrolled (416, 318) with delta (0, 4)
Screenshot: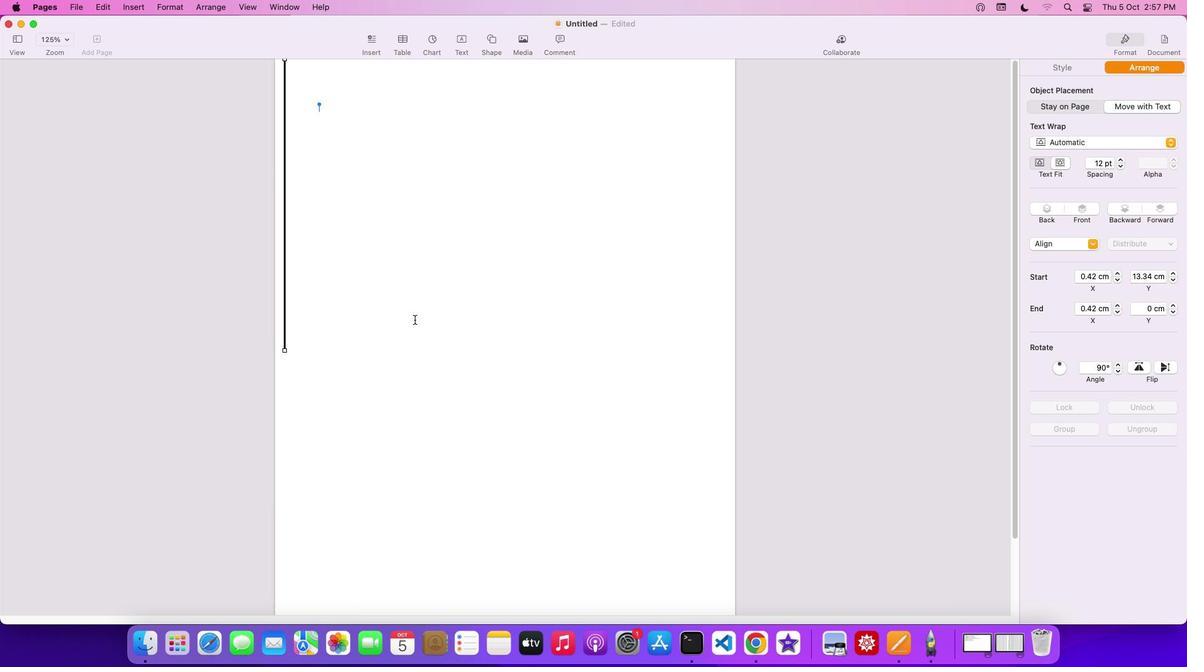 
Action: Mouse moved to (413, 320)
Screenshot: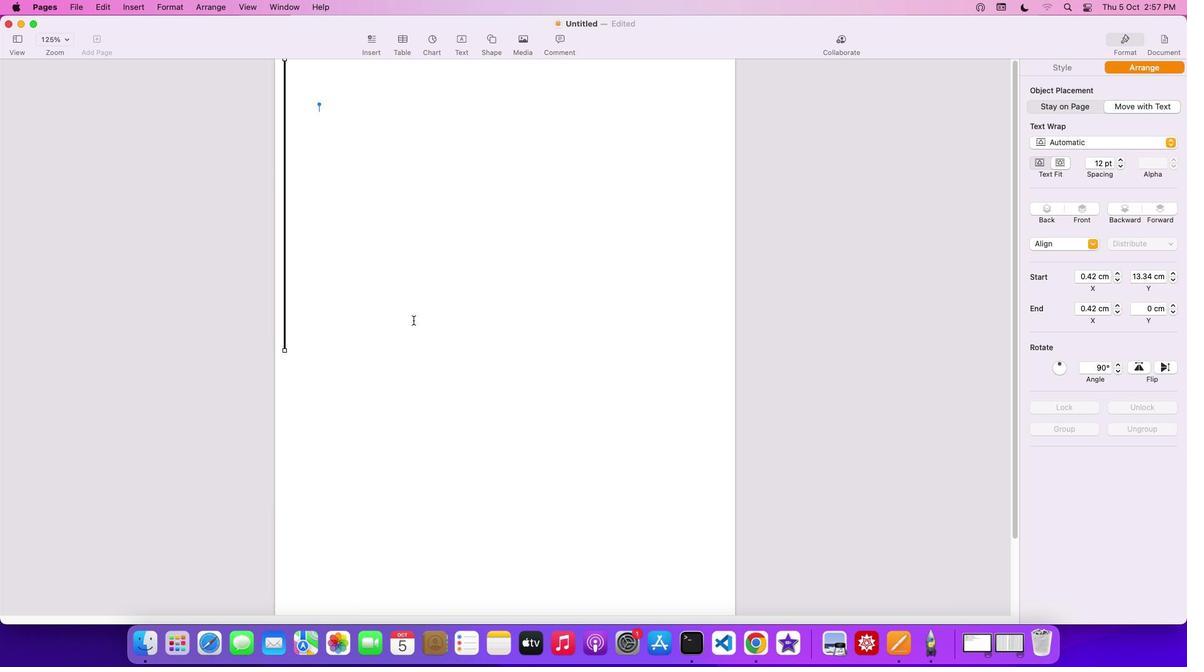 
Action: Mouse scrolled (413, 320) with delta (0, 0)
Screenshot: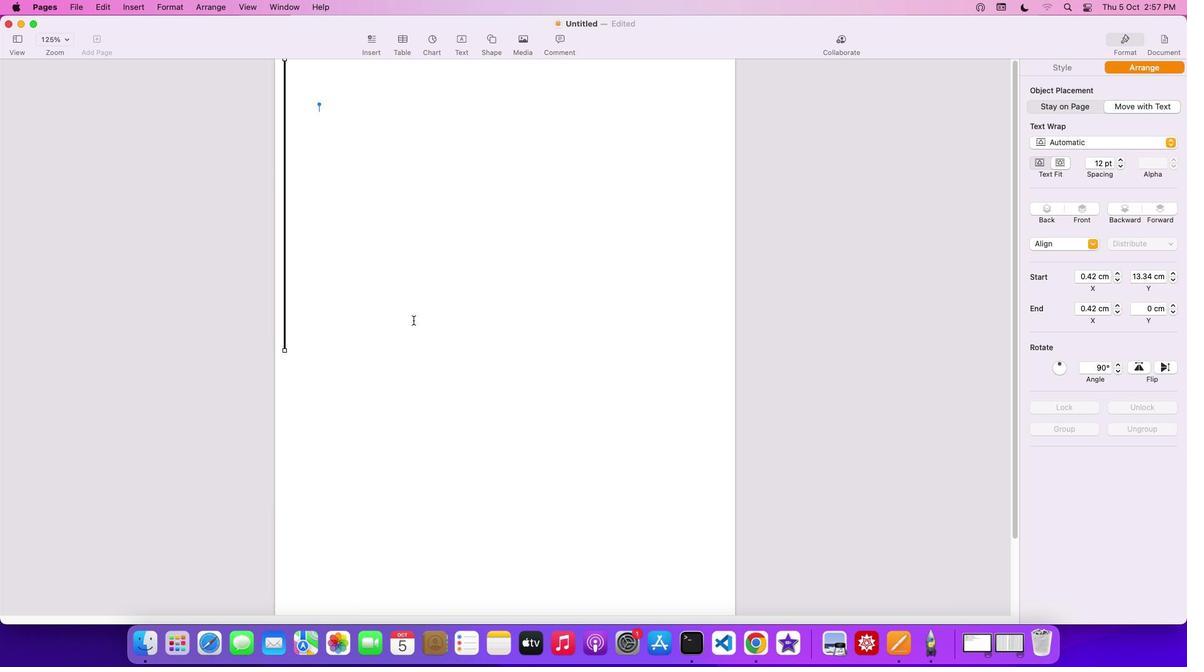 
Action: Mouse scrolled (413, 320) with delta (0, 0)
Screenshot: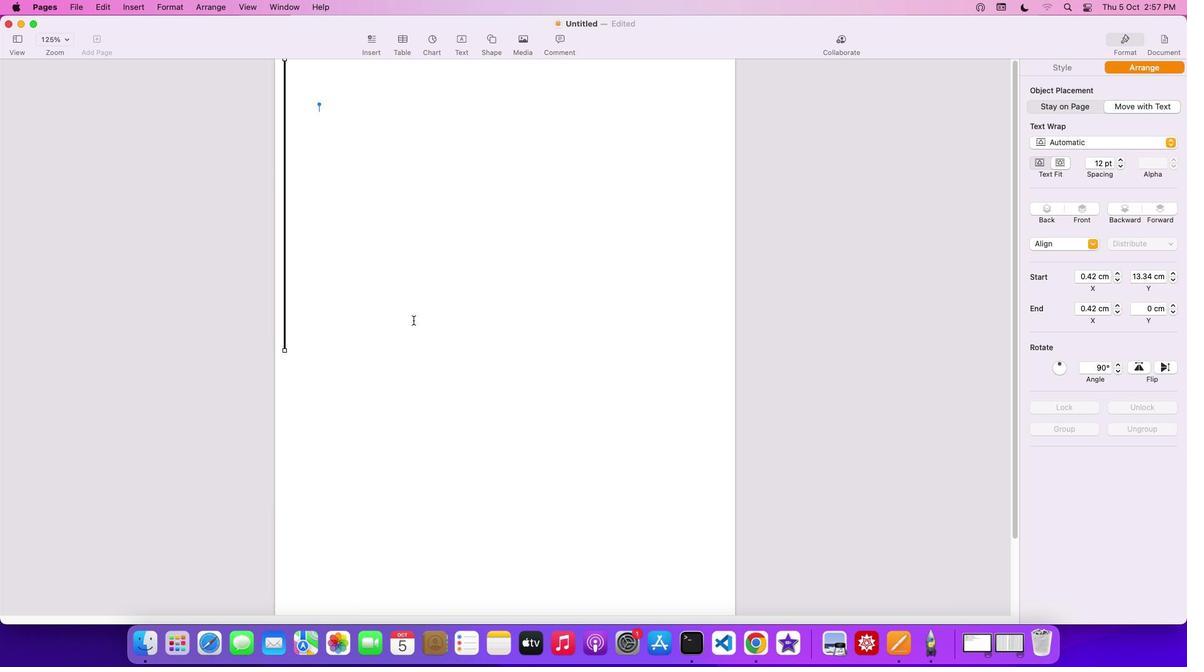 
Action: Mouse scrolled (413, 320) with delta (0, 2)
Screenshot: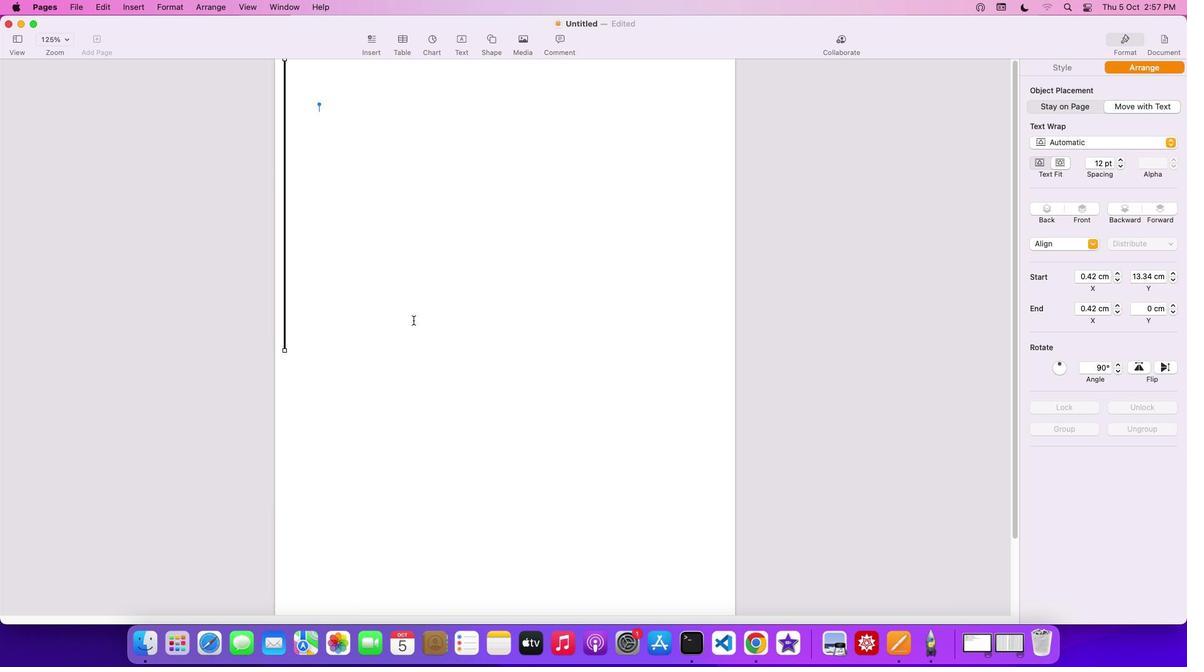 
Action: Mouse scrolled (413, 320) with delta (0, 3)
Screenshot: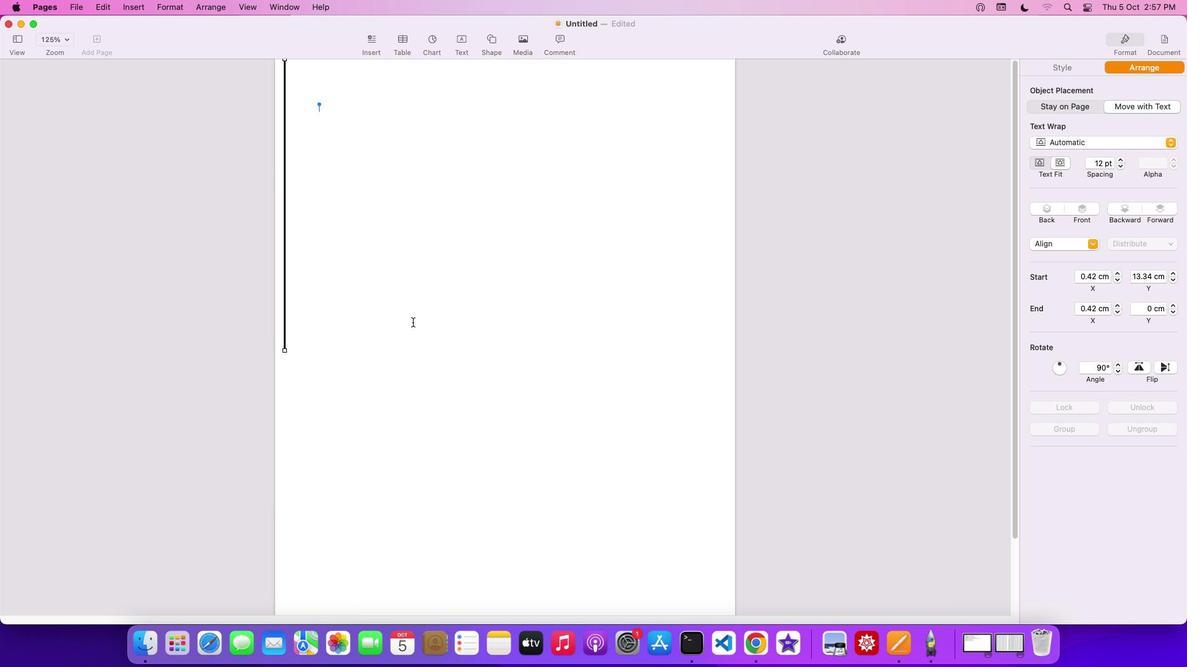 
Action: Mouse scrolled (413, 320) with delta (0, 3)
Screenshot: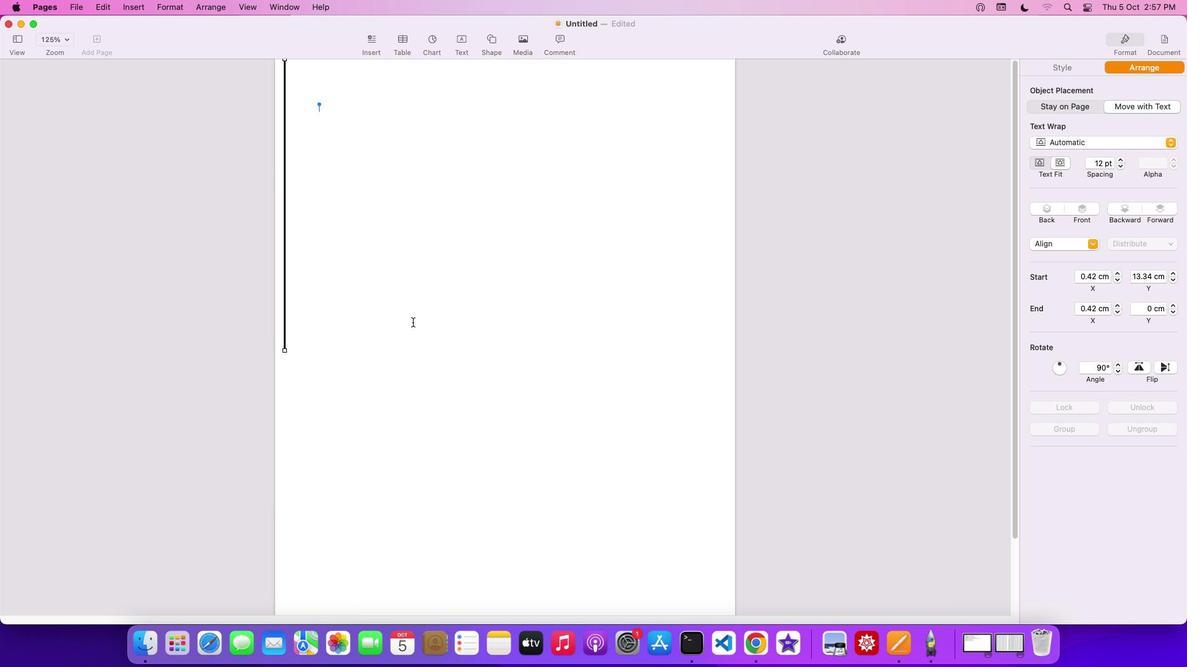 
Action: Mouse moved to (411, 340)
Screenshot: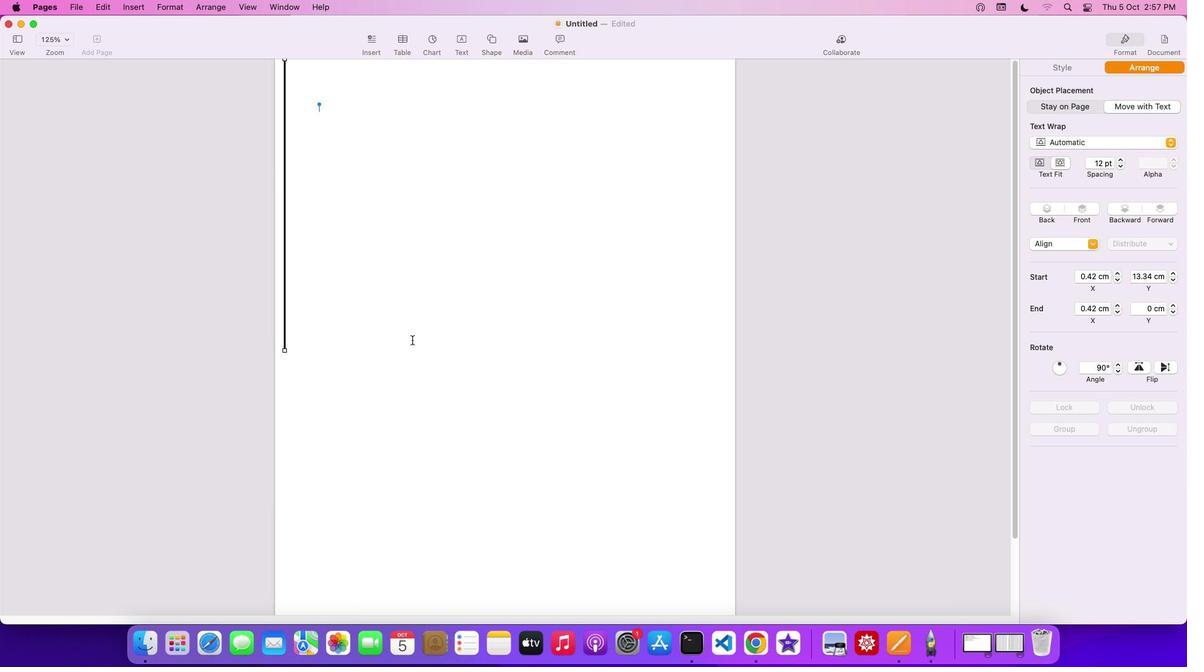 
Action: Mouse scrolled (411, 340) with delta (0, 0)
Screenshot: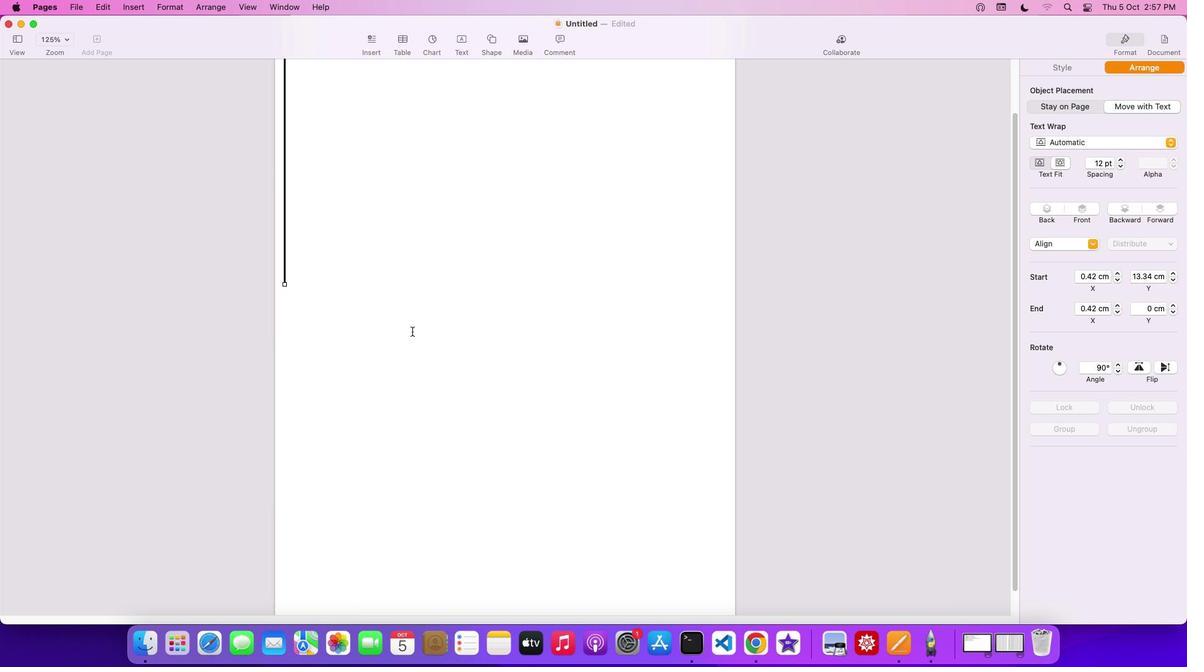 
Action: Mouse scrolled (411, 340) with delta (0, 0)
Screenshot: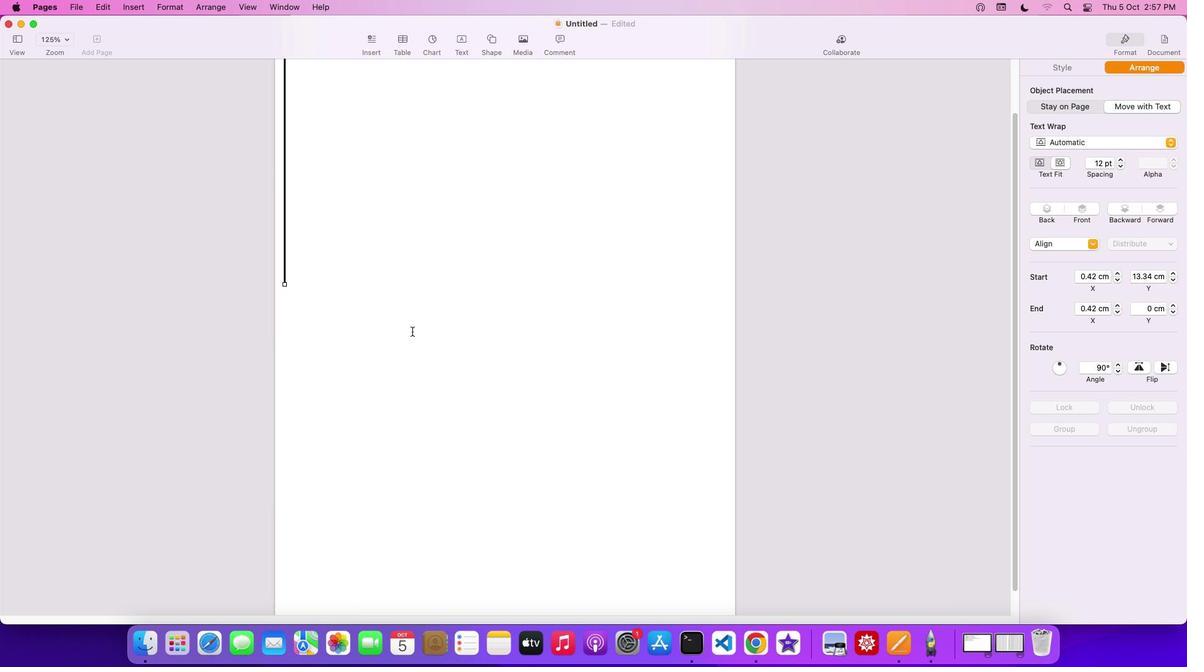 
Action: Mouse scrolled (411, 340) with delta (0, -1)
Screenshot: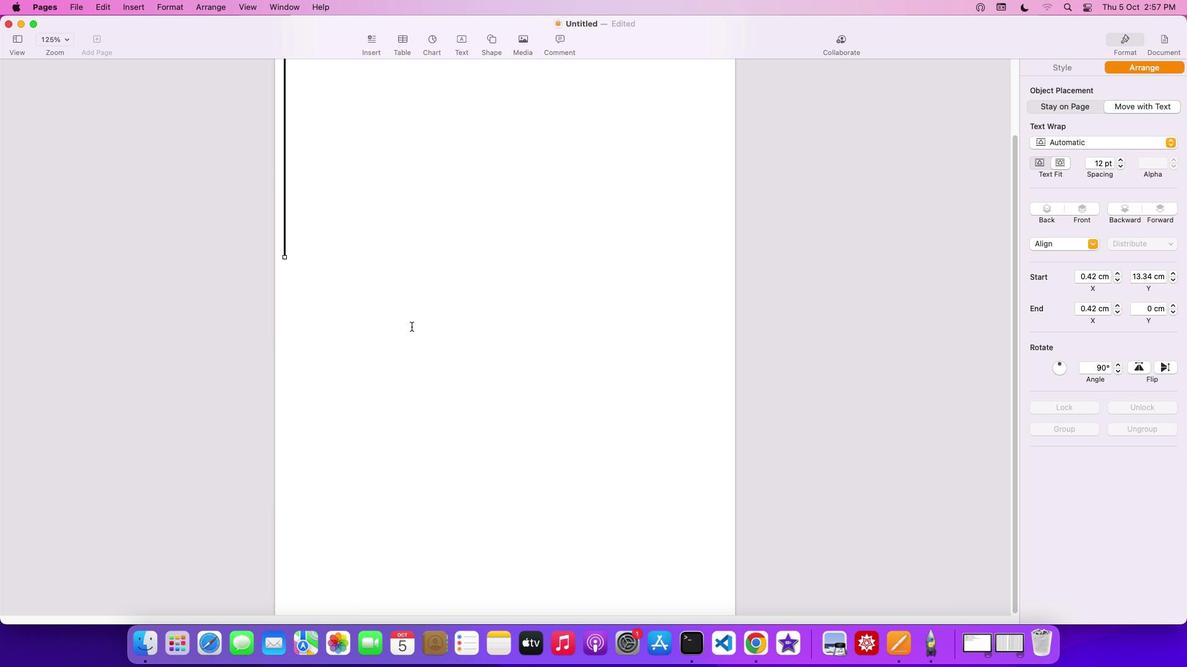 
Action: Mouse scrolled (411, 340) with delta (0, -3)
Screenshot: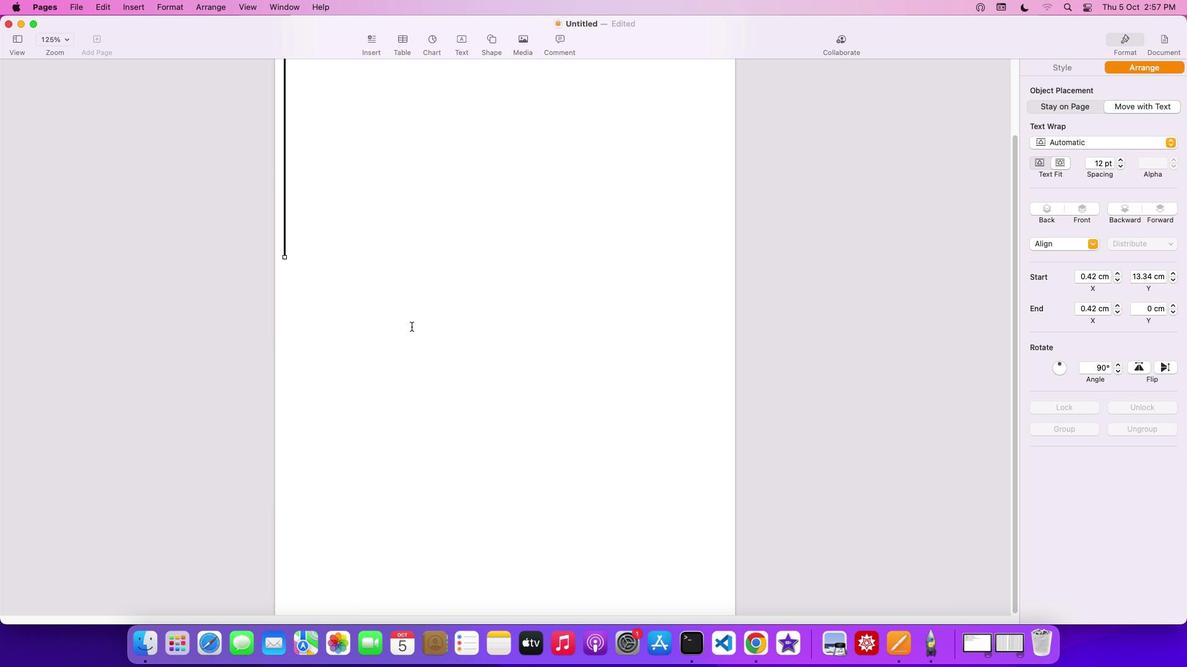 
Action: Mouse moved to (412, 332)
Screenshot: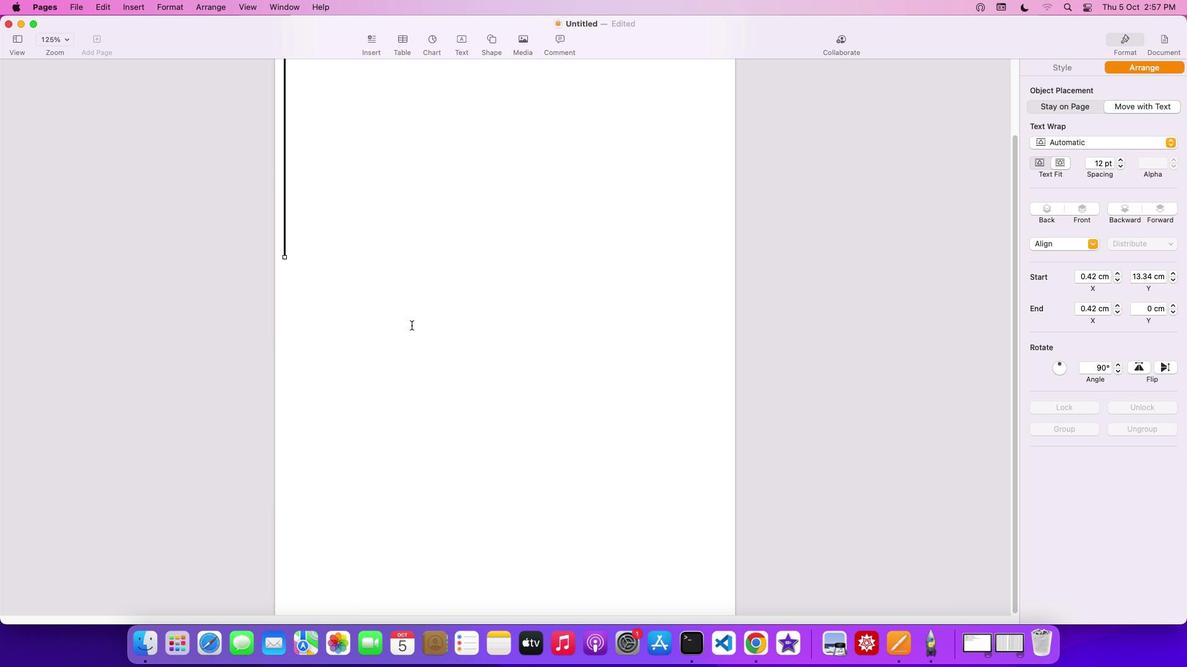 
Action: Mouse scrolled (412, 332) with delta (0, -3)
Screenshot: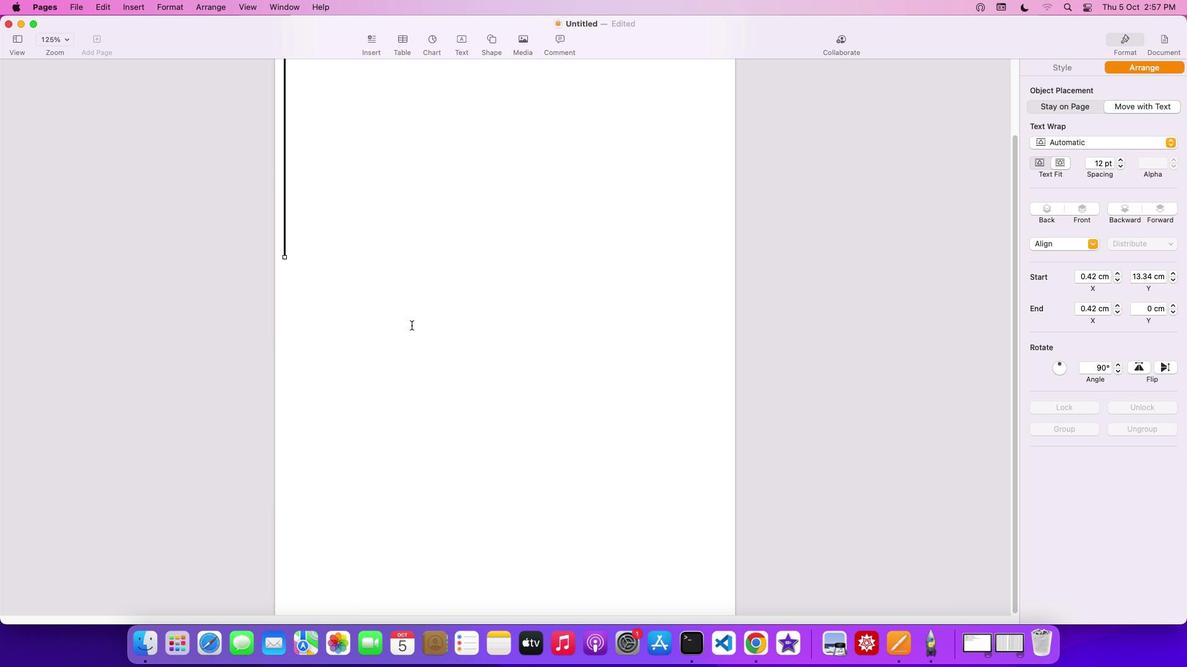 
Action: Mouse moved to (407, 327)
Screenshot: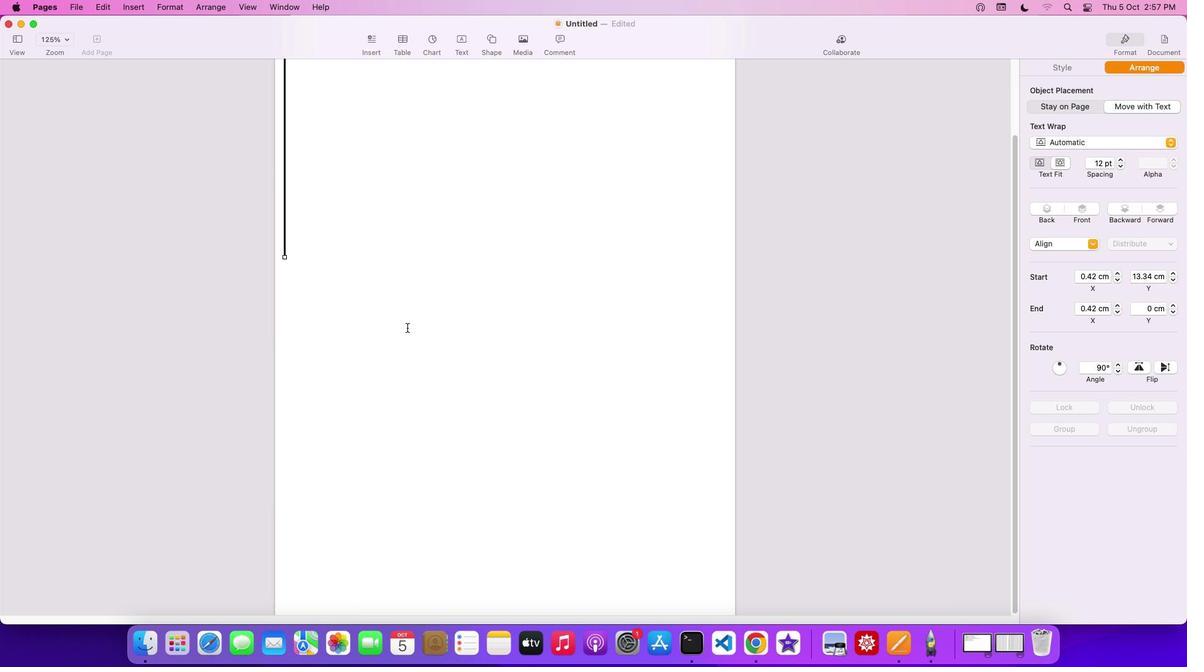 
Action: Mouse scrolled (407, 327) with delta (0, 0)
Screenshot: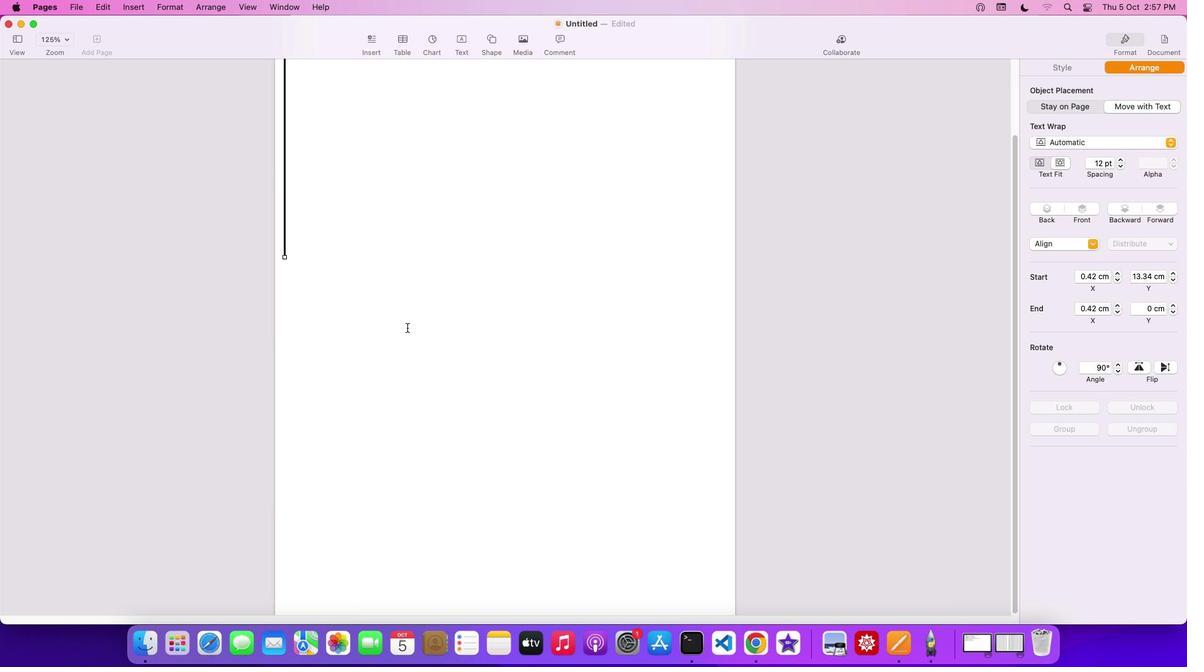 
Action: Mouse scrolled (407, 327) with delta (0, 0)
Screenshot: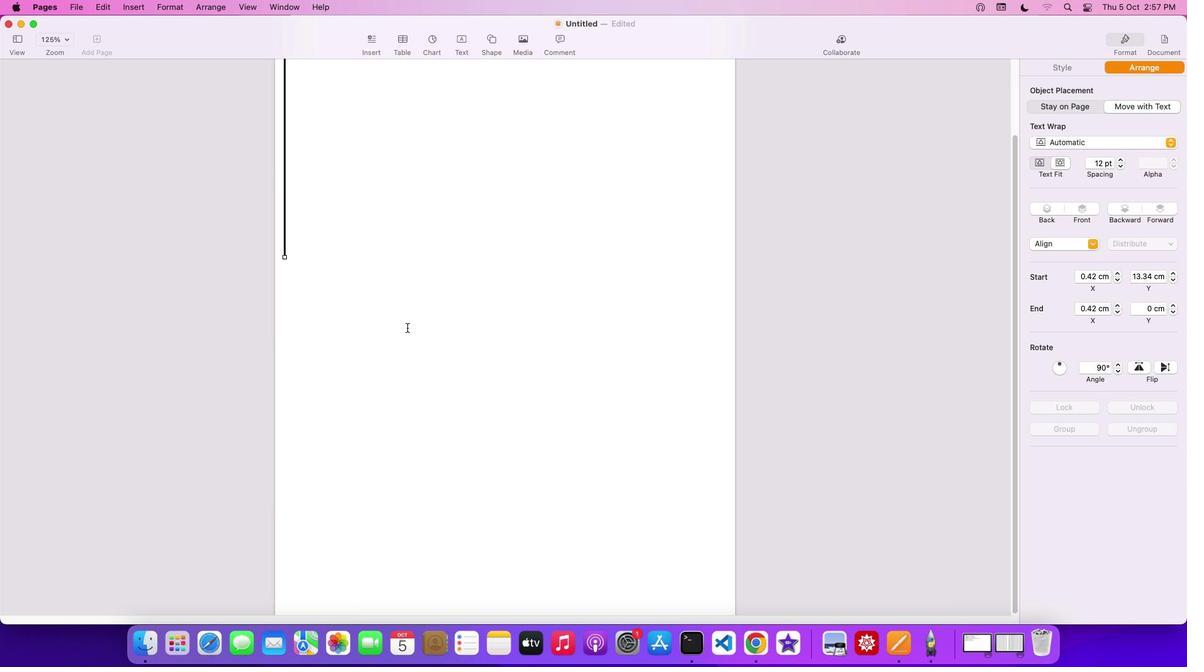 
Action: Mouse scrolled (407, 327) with delta (0, -1)
Screenshot: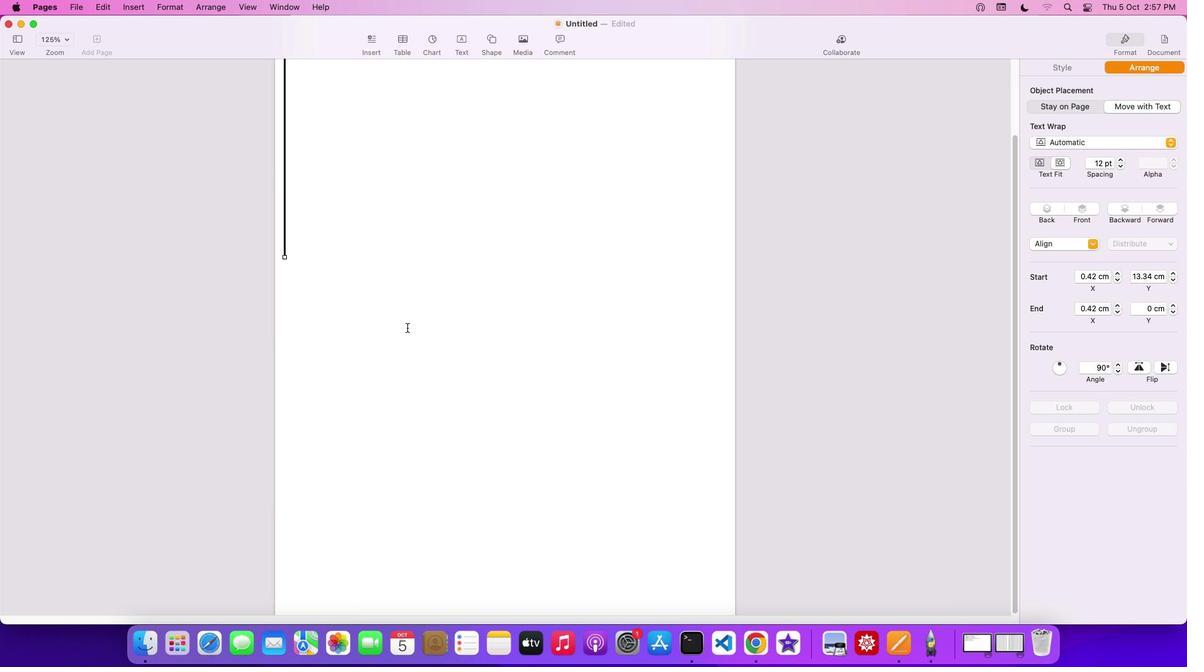 
Action: Mouse scrolled (407, 327) with delta (0, -3)
Screenshot: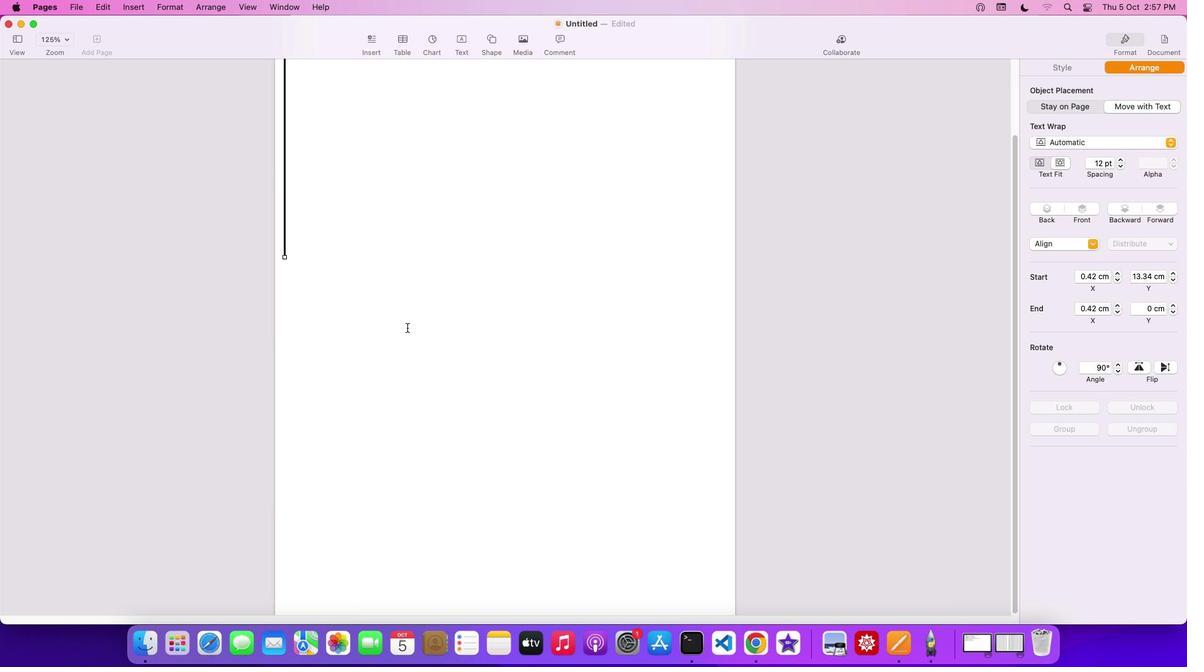 
Action: Mouse scrolled (407, 327) with delta (0, -3)
Screenshot: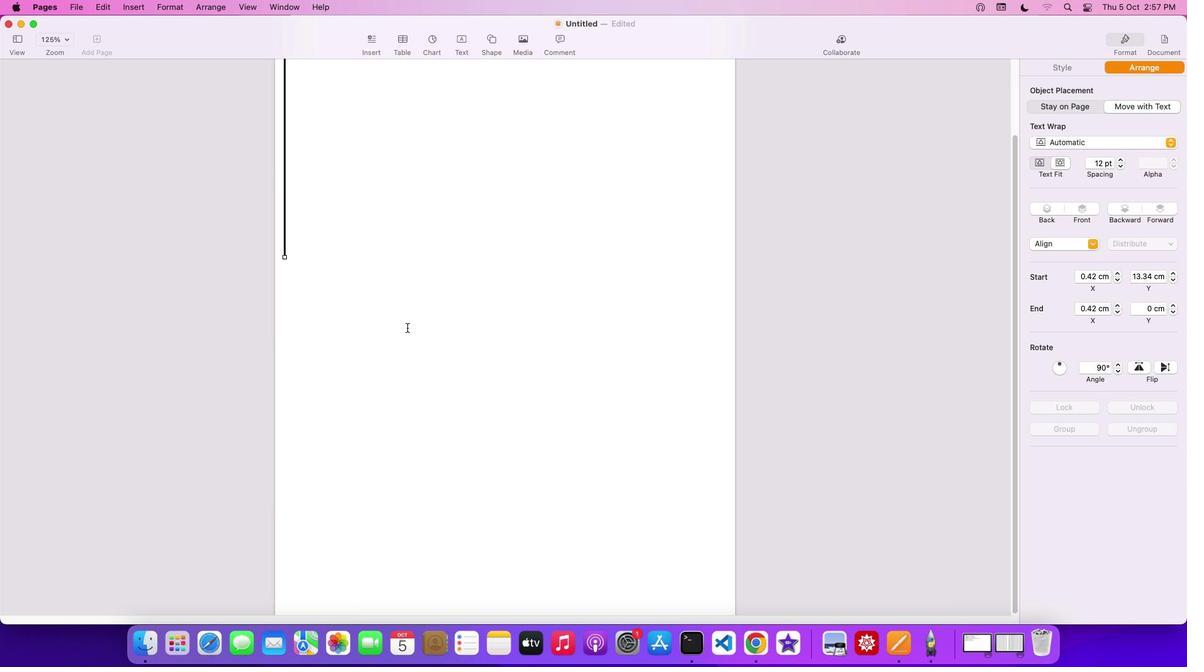 
Action: Mouse moved to (375, 322)
Screenshot: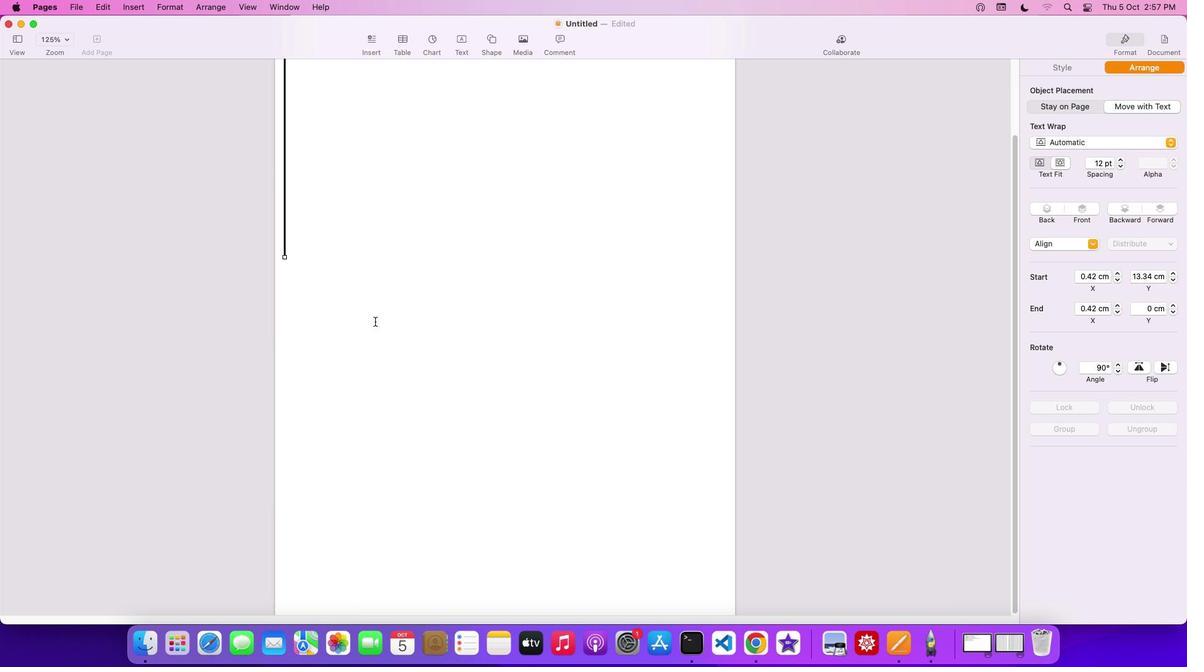 
Action: Mouse scrolled (375, 322) with delta (0, 0)
Screenshot: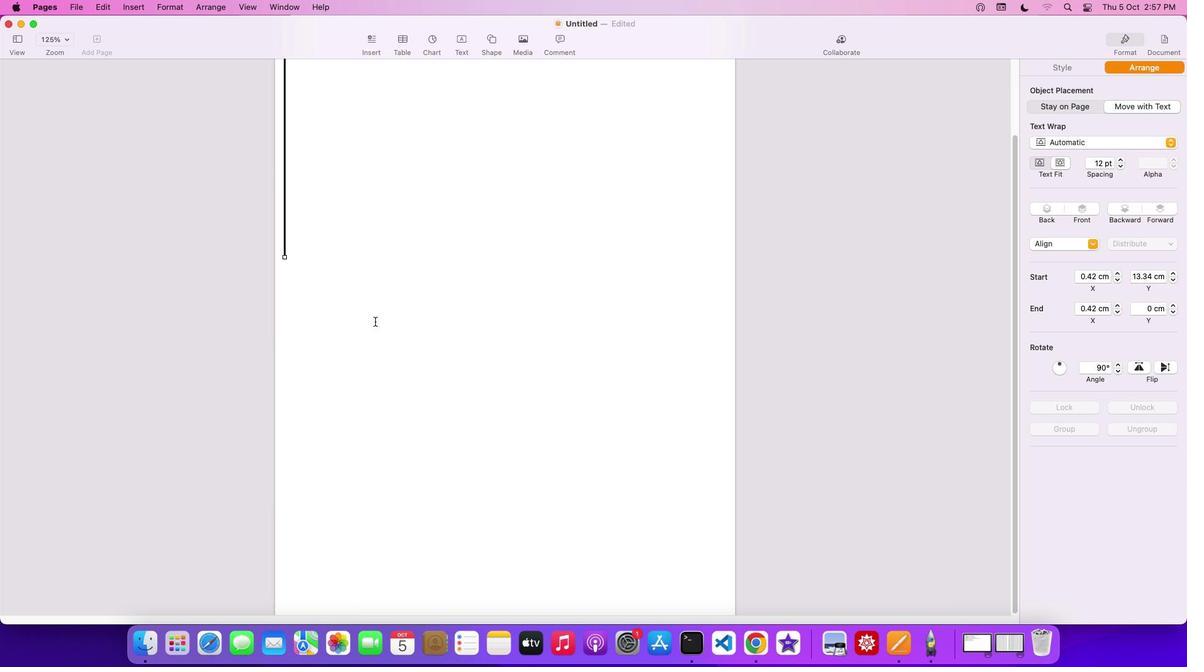 
Action: Mouse scrolled (375, 322) with delta (0, 0)
Screenshot: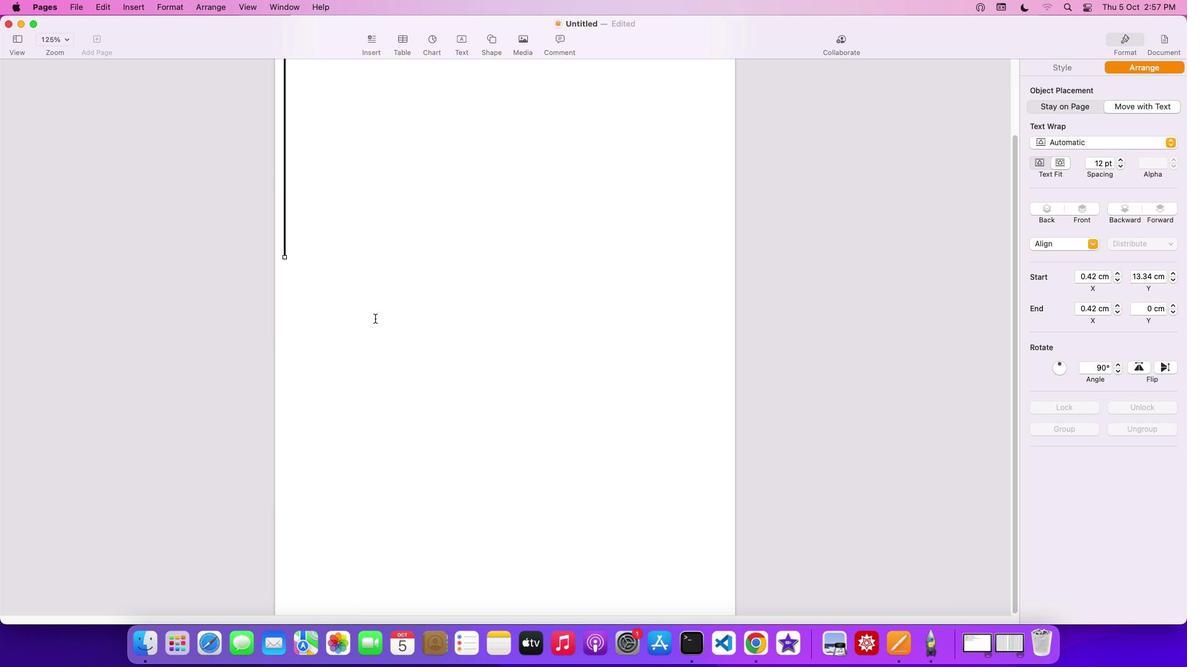 
Action: Mouse scrolled (375, 322) with delta (0, -1)
Screenshot: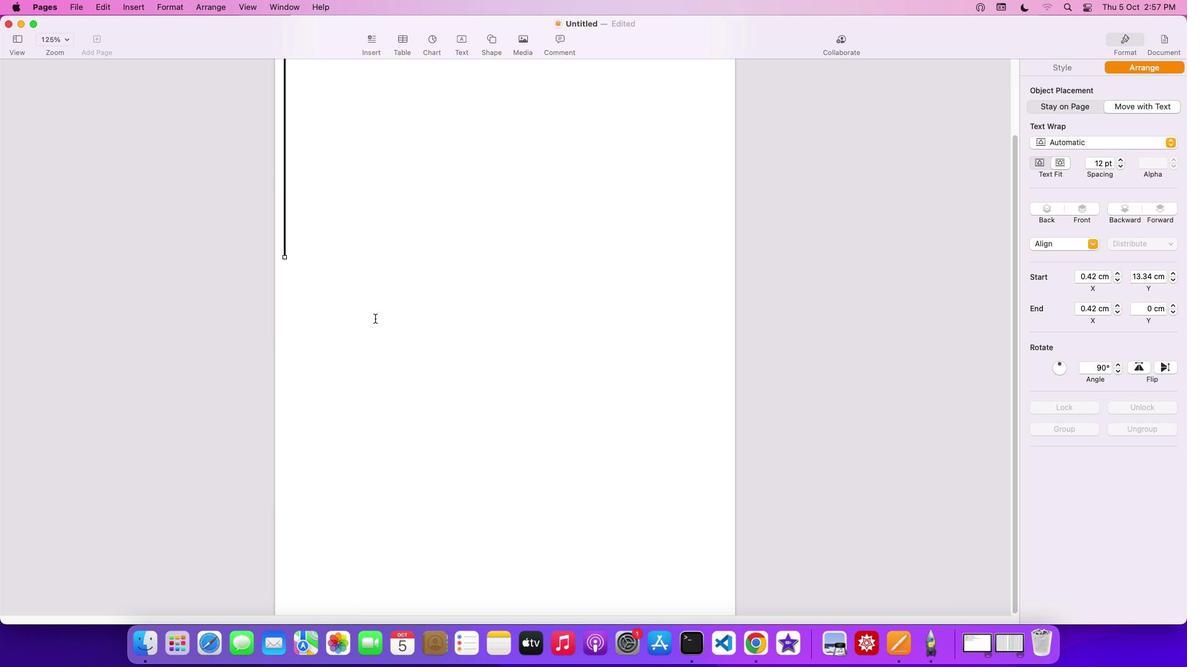 
Action: Mouse scrolled (375, 322) with delta (0, -3)
Screenshot: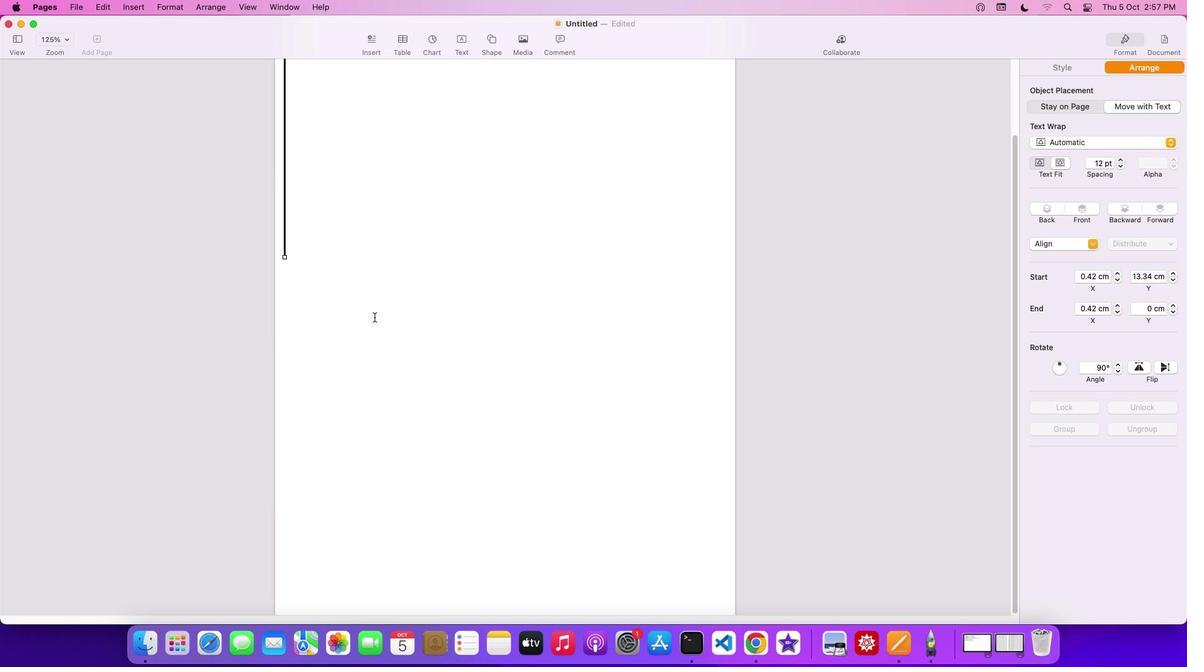 
Action: Mouse moved to (374, 321)
Screenshot: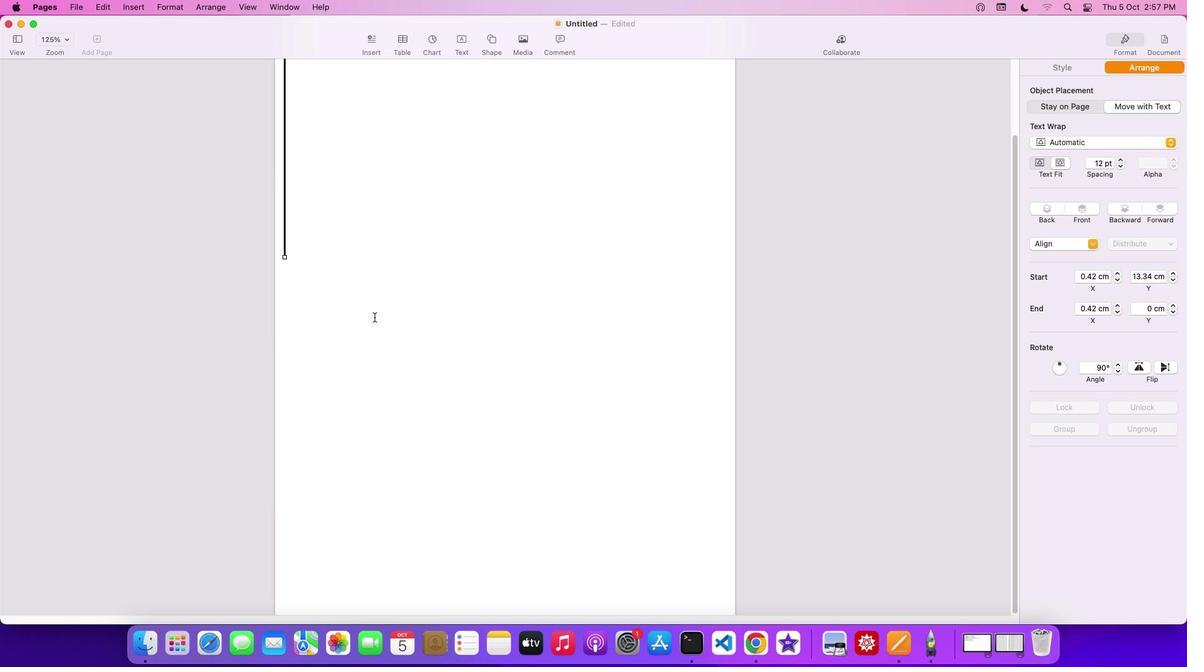 
Action: Mouse scrolled (374, 321) with delta (0, -3)
Screenshot: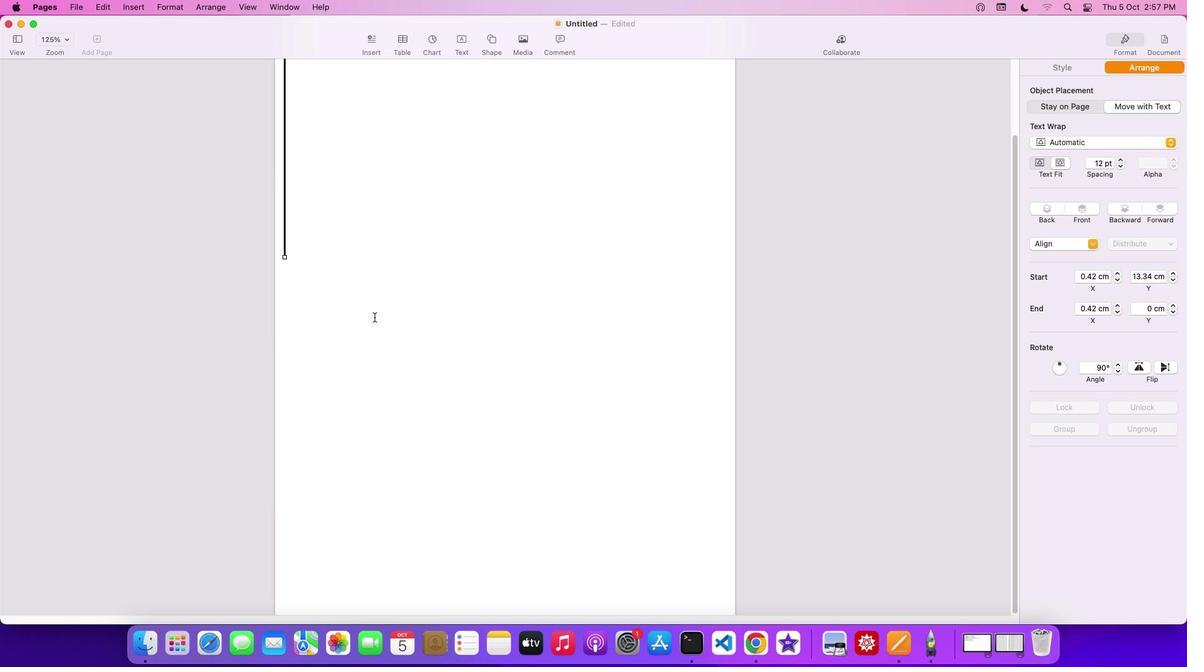 
Action: Mouse moved to (285, 256)
Screenshot: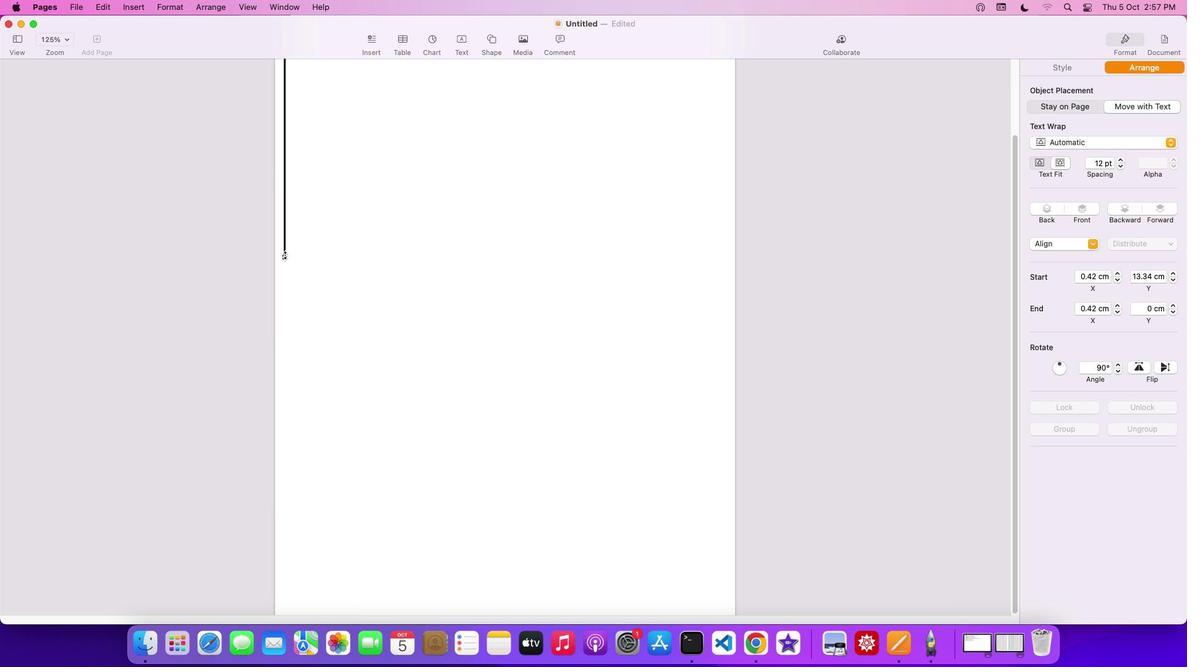 
Action: Mouse pressed left at (285, 256)
Screenshot: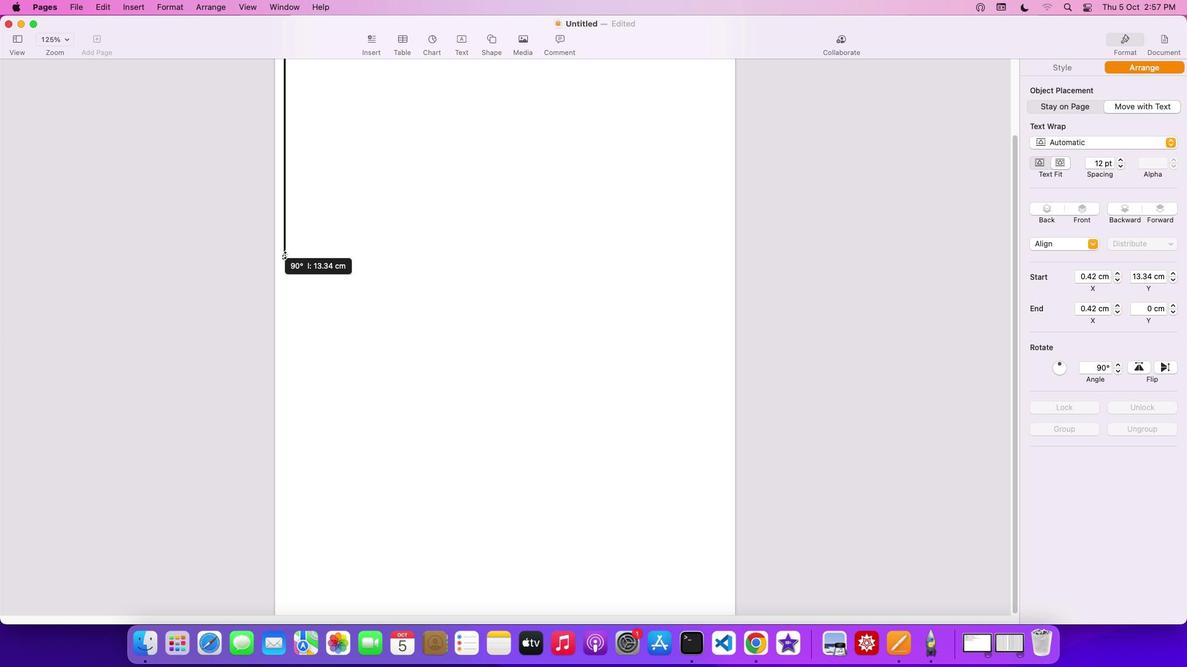 
Action: Mouse moved to (353, 528)
Screenshot: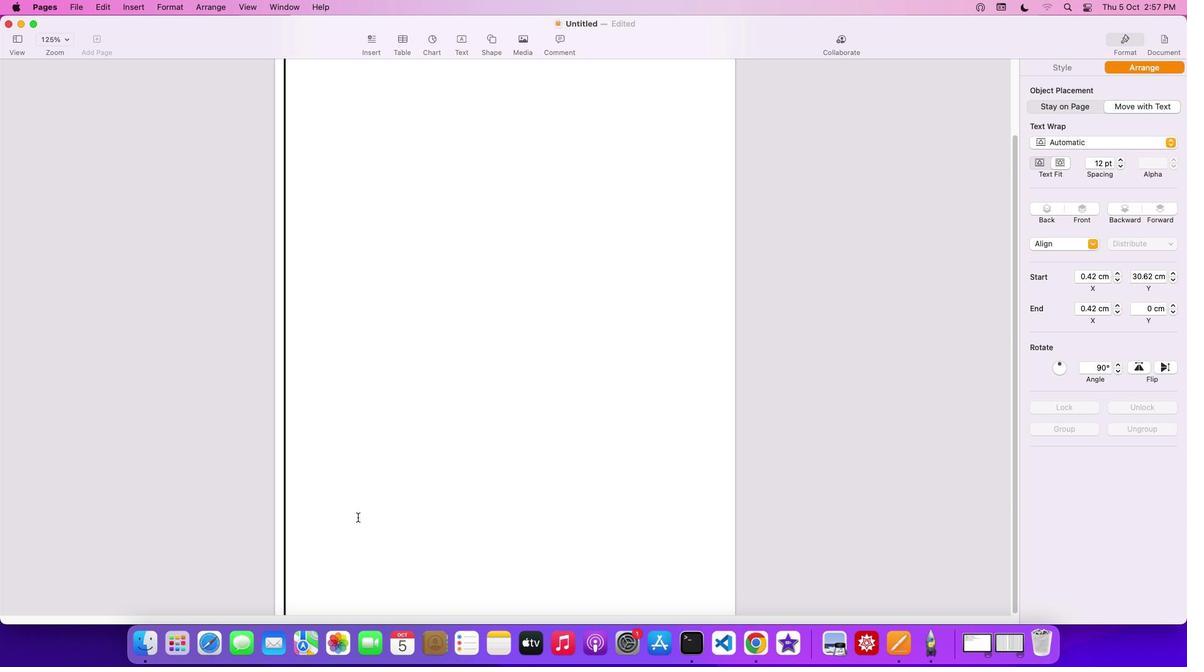 
Action: Mouse scrolled (353, 528) with delta (0, 0)
Screenshot: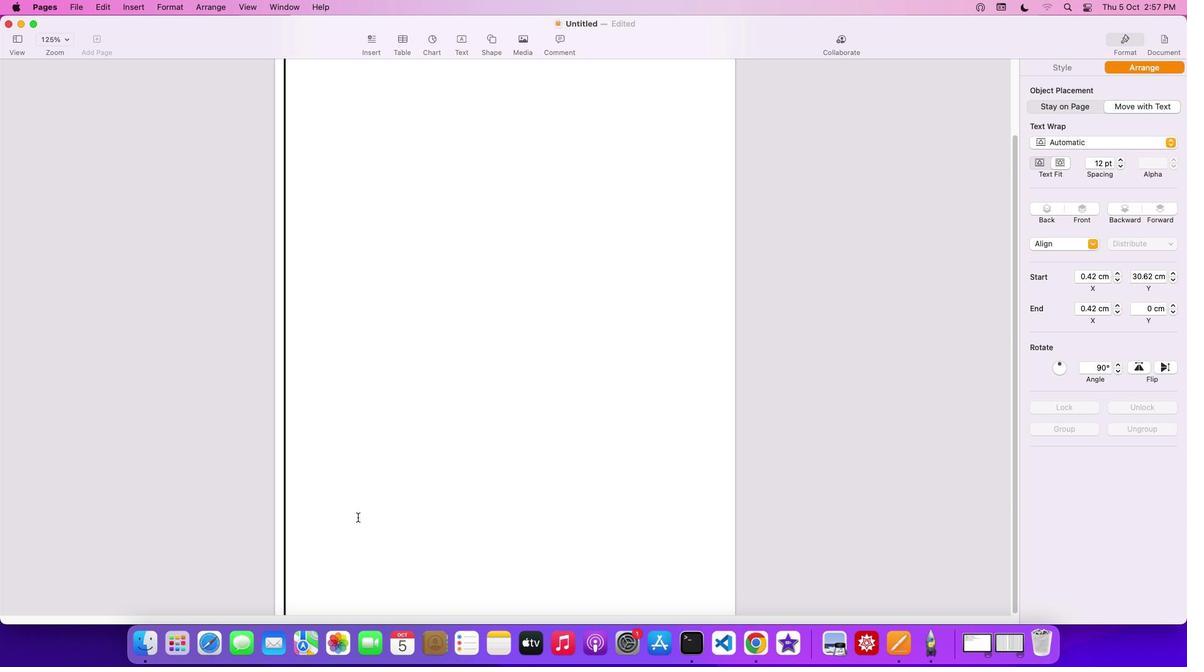 
Action: Mouse moved to (354, 527)
Screenshot: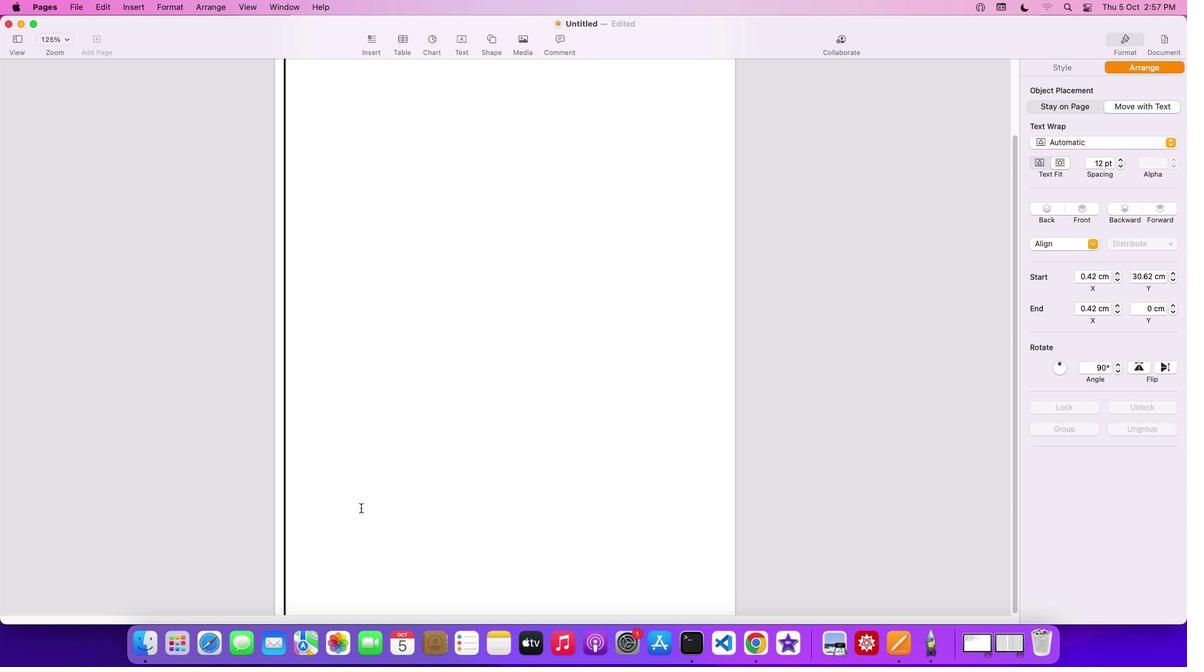 
Action: Mouse scrolled (354, 527) with delta (0, 0)
Screenshot: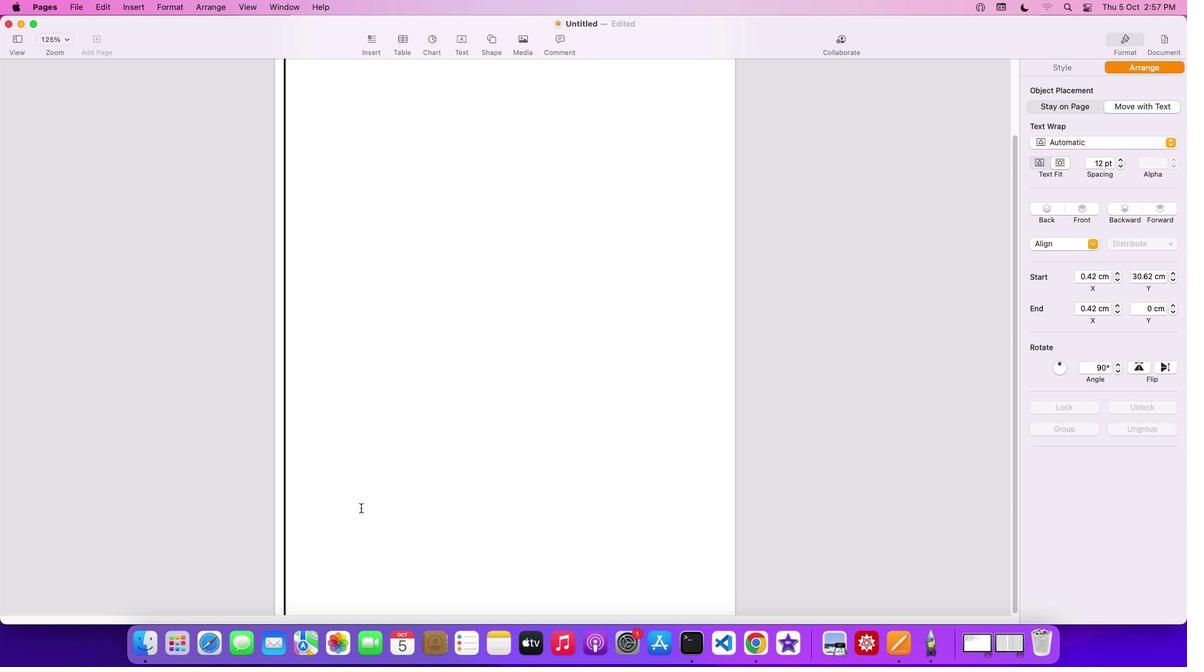 
Action: Mouse moved to (354, 527)
Screenshot: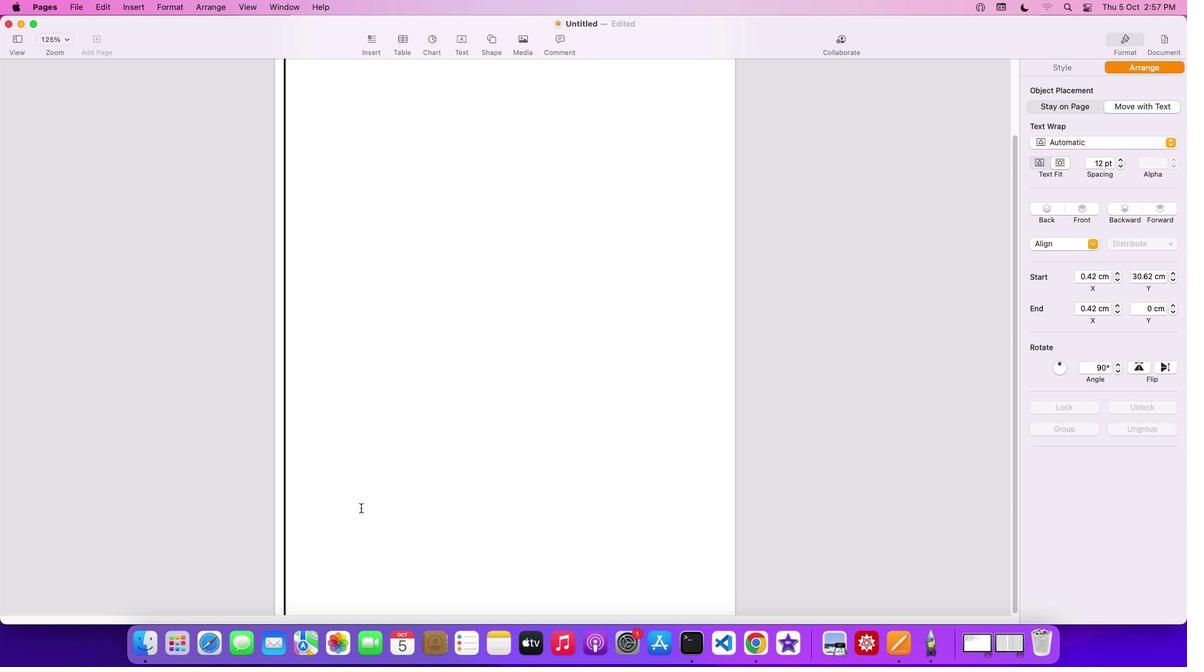 
Action: Mouse scrolled (354, 527) with delta (0, -1)
Screenshot: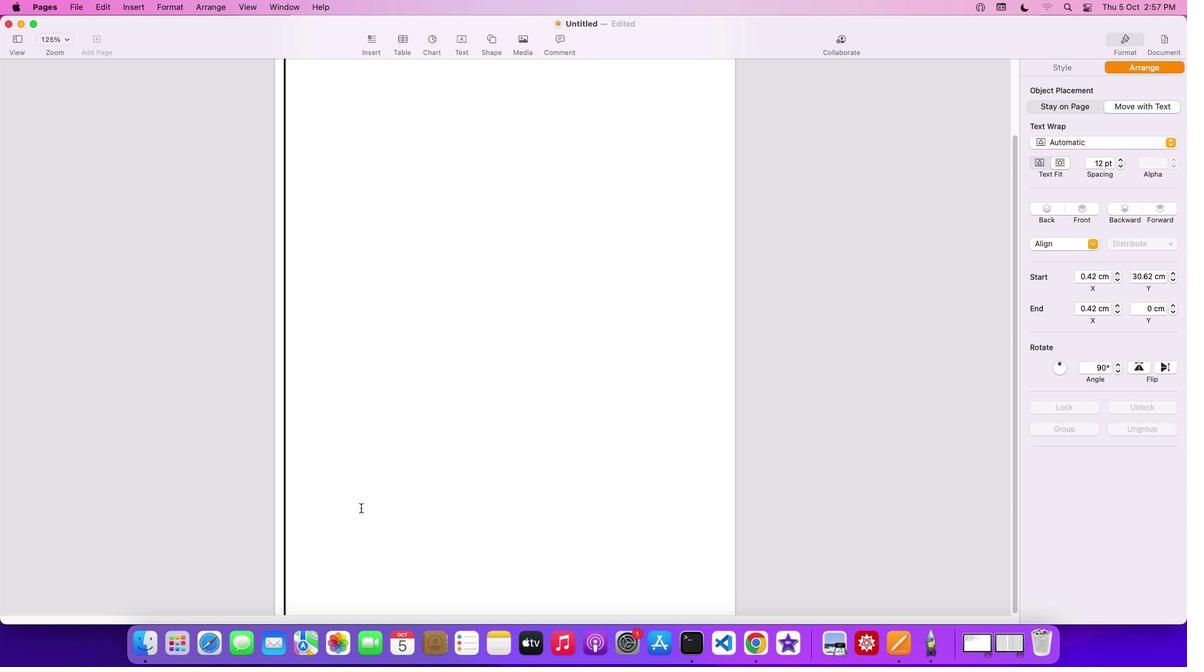 
Action: Mouse moved to (356, 524)
Screenshot: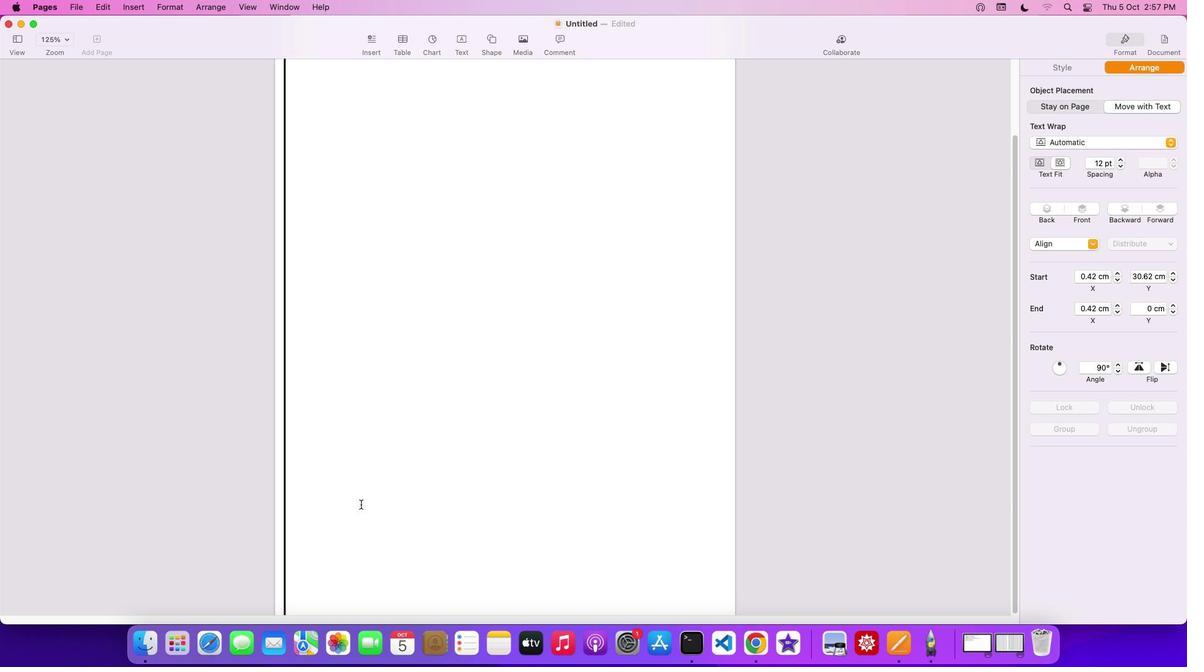 
Action: Mouse scrolled (356, 524) with delta (0, -3)
Screenshot: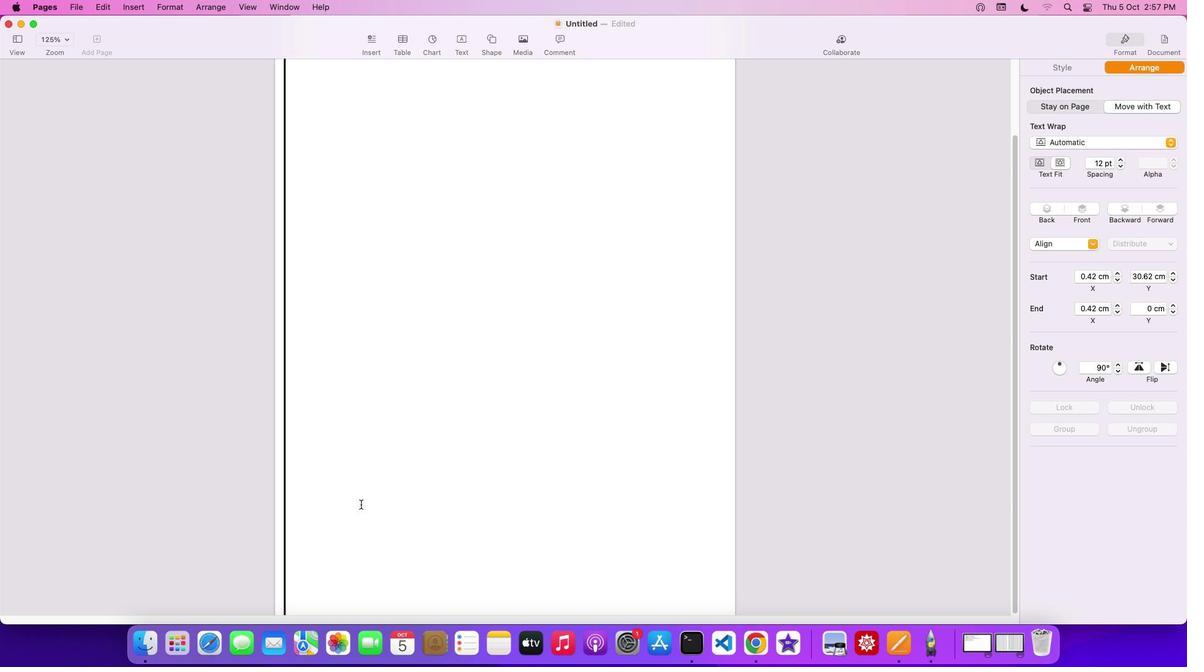 
Action: Mouse moved to (359, 511)
Screenshot: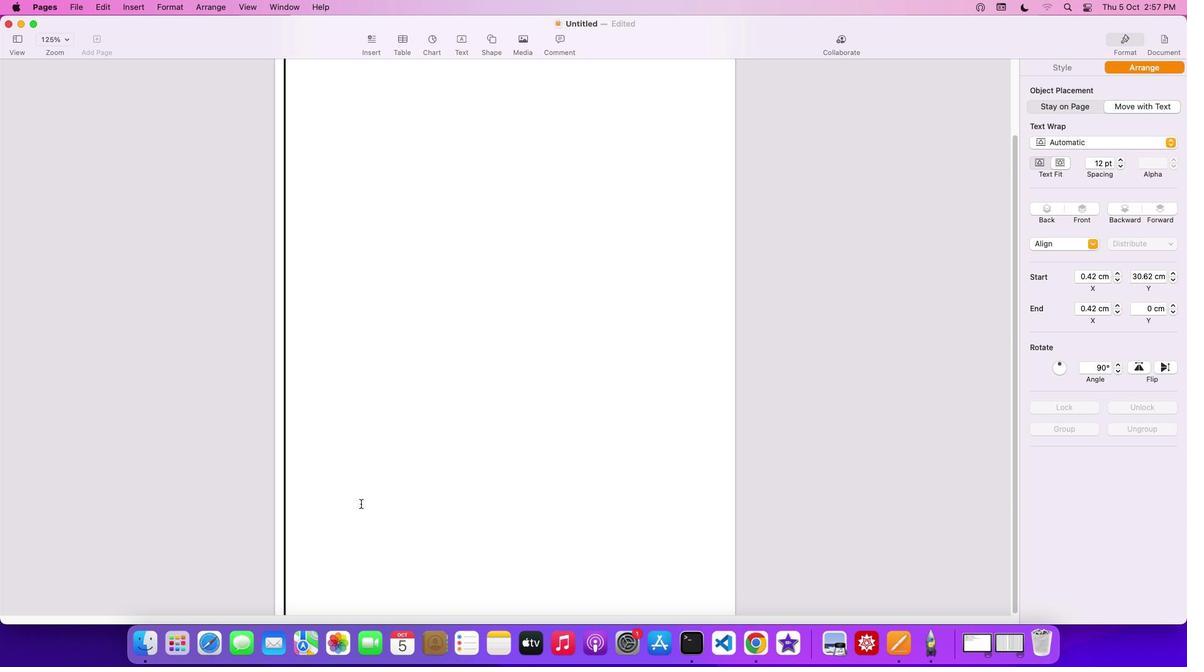 
Action: Mouse scrolled (359, 511) with delta (0, -3)
Screenshot: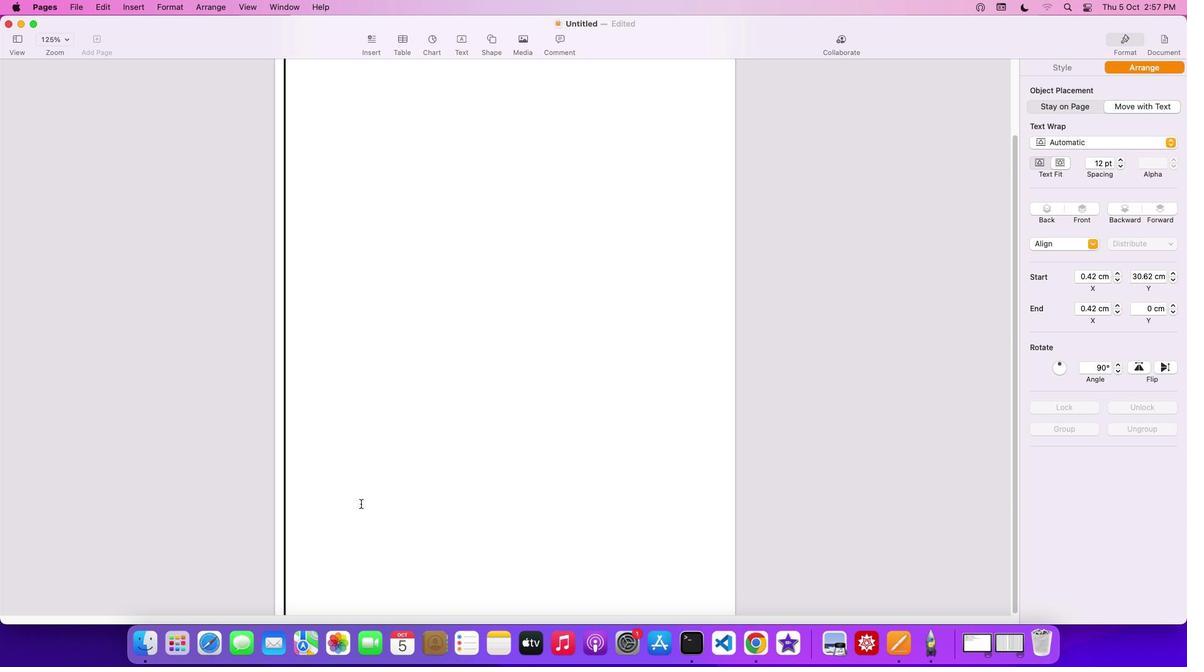 
Action: Mouse moved to (360, 504)
Screenshot: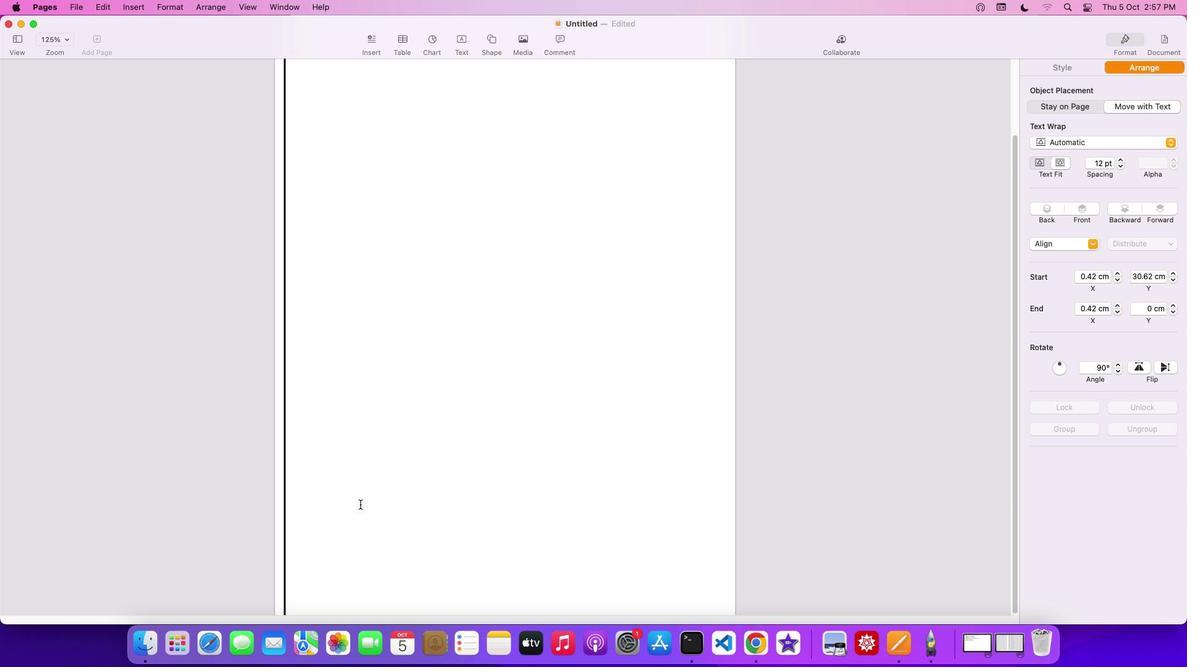 
Action: Mouse scrolled (360, 504) with delta (0, 0)
Screenshot: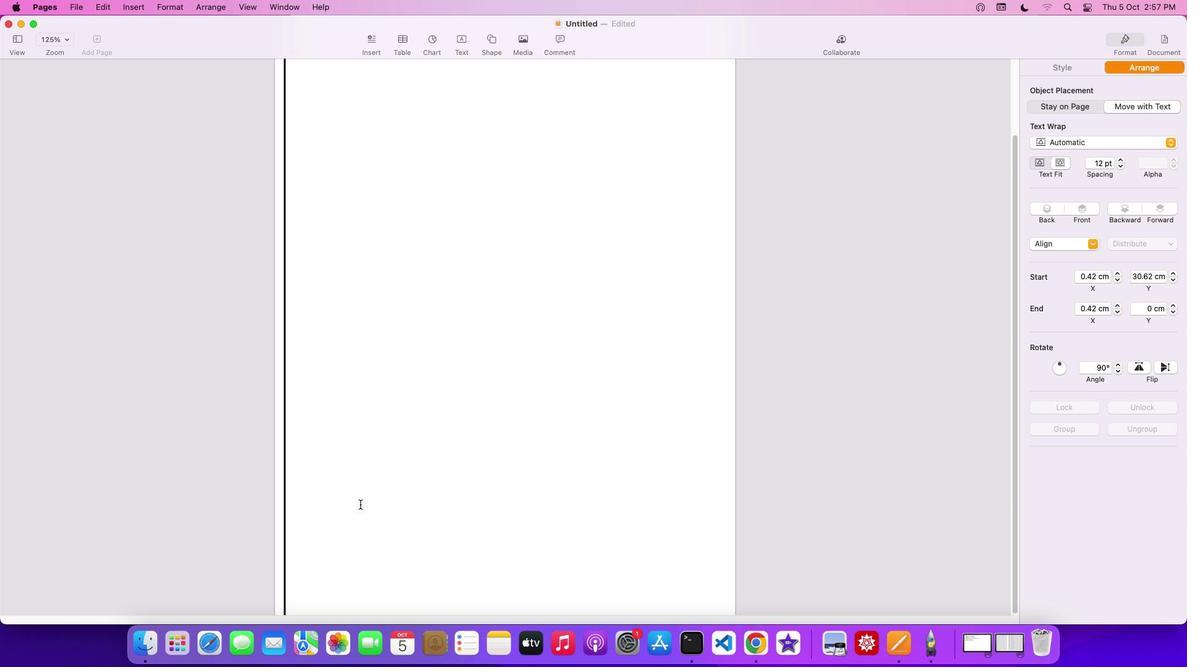 
Action: Mouse moved to (445, 200)
Screenshot: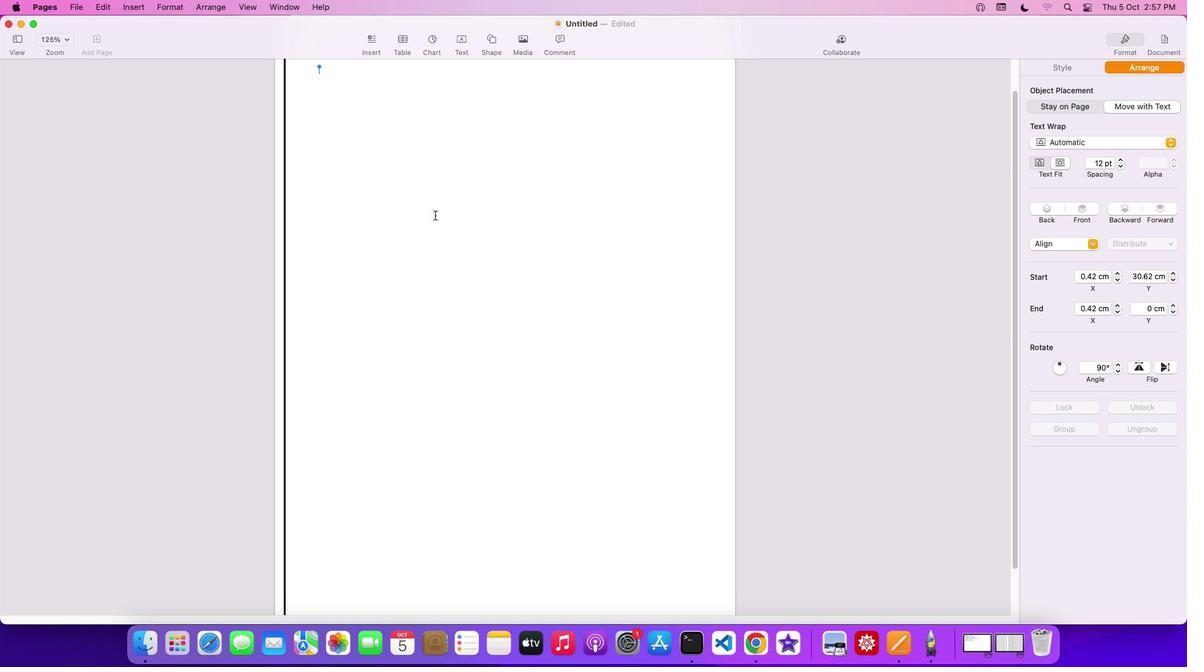 
Action: Mouse scrolled (445, 200) with delta (0, 0)
Screenshot: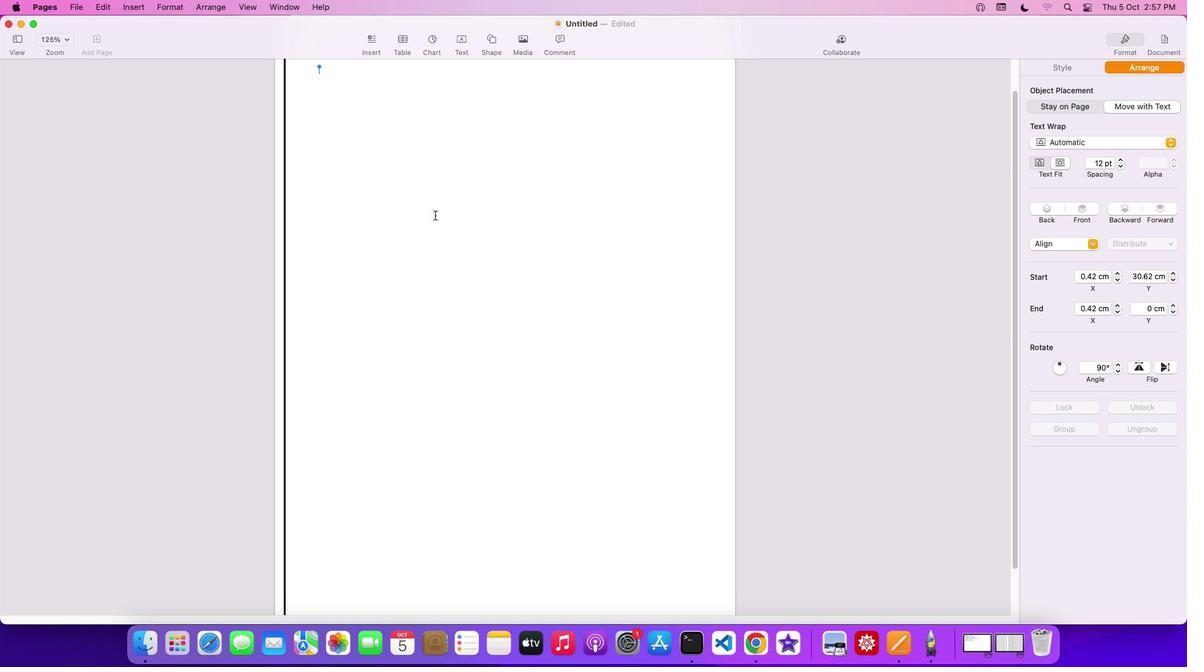
Action: Mouse moved to (444, 200)
Screenshot: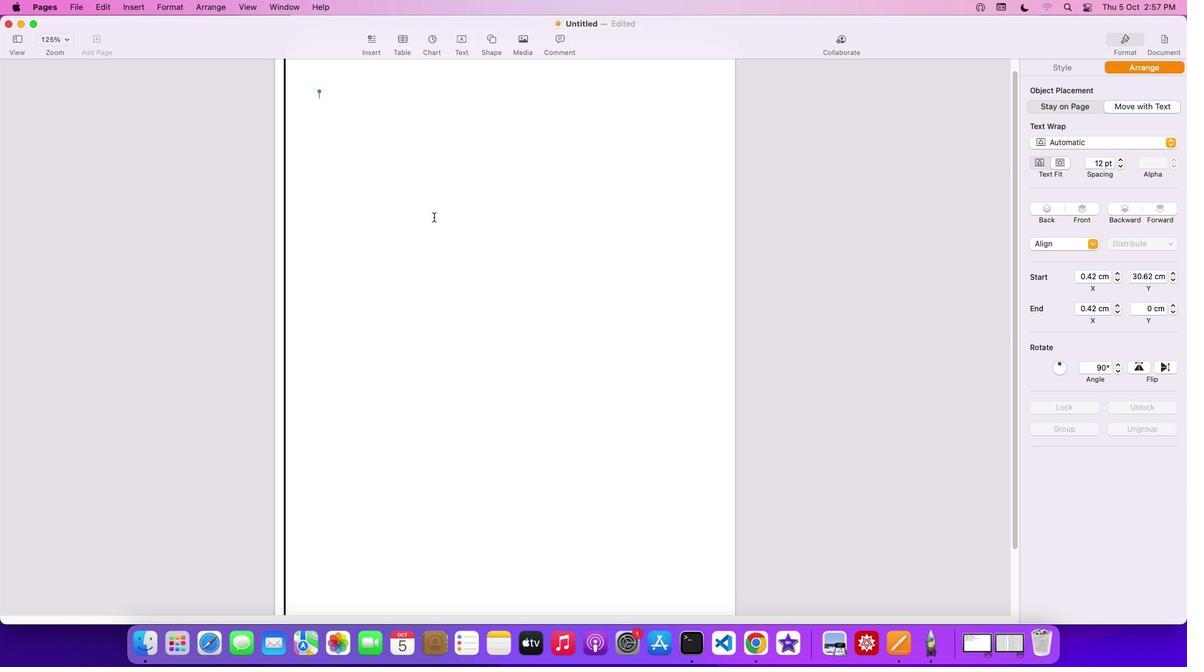 
Action: Mouse scrolled (444, 200) with delta (0, 0)
Screenshot: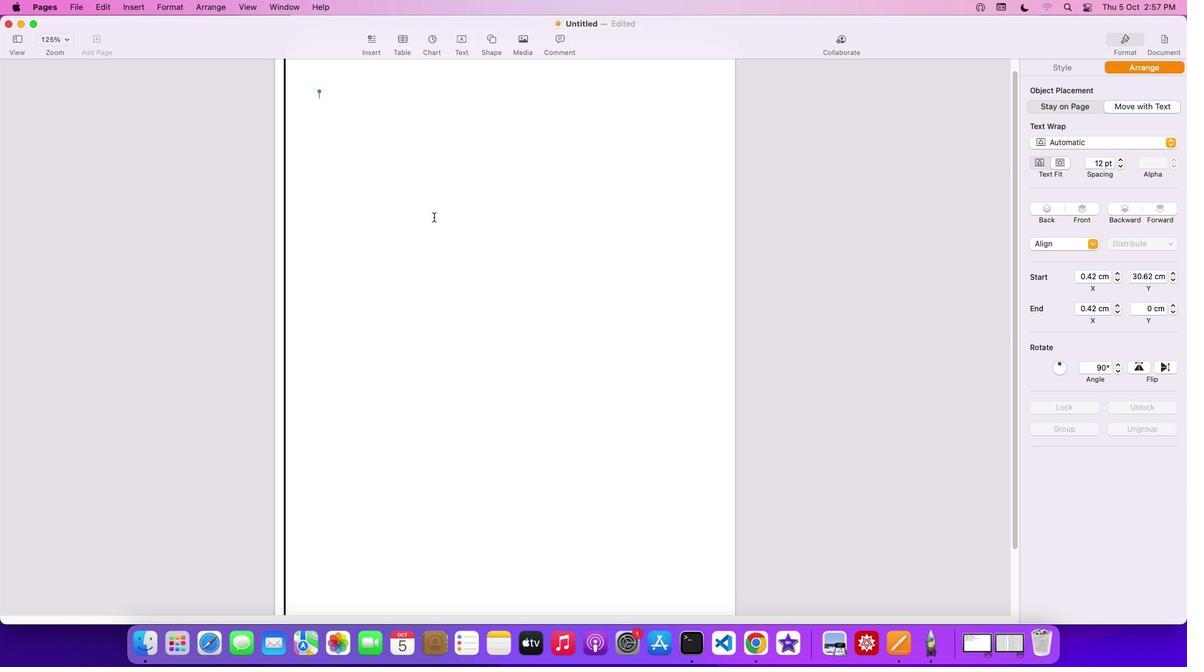 
Action: Mouse moved to (441, 203)
Screenshot: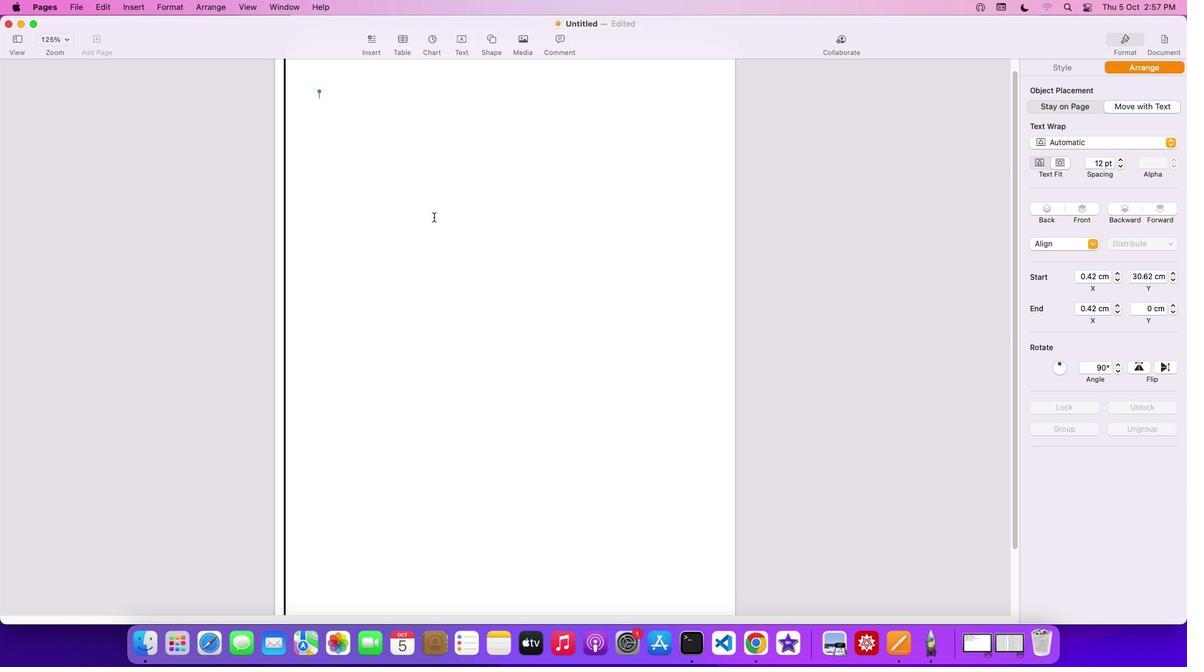 
Action: Mouse scrolled (441, 203) with delta (0, 1)
Screenshot: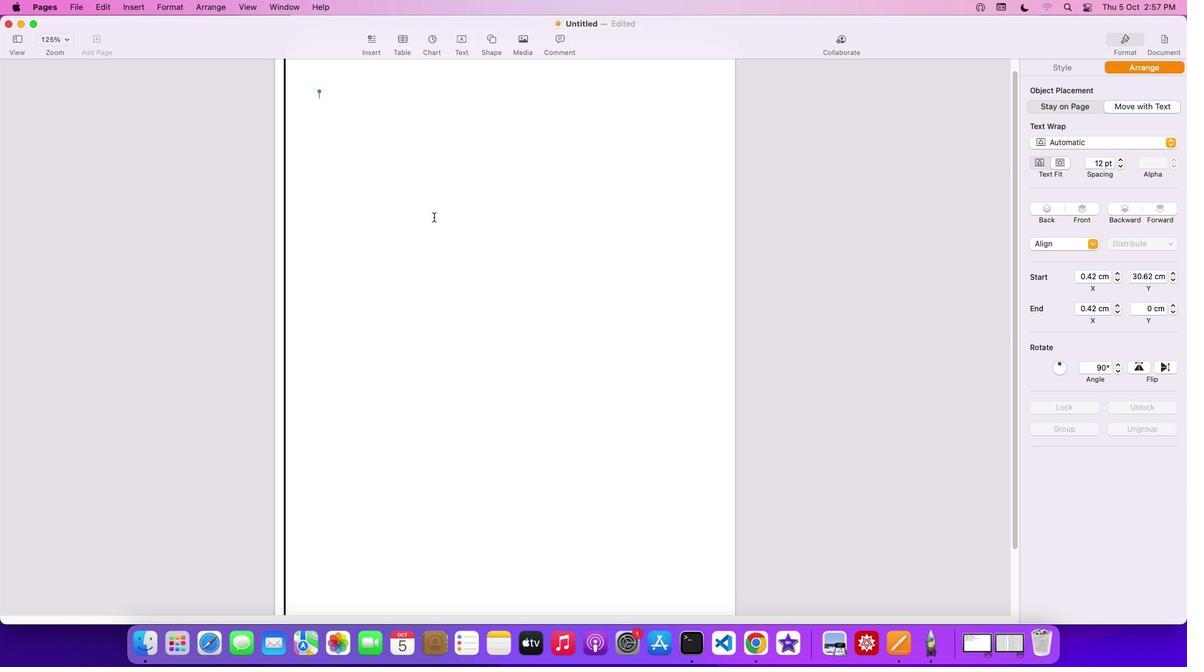 
Action: Mouse moved to (440, 205)
Screenshot: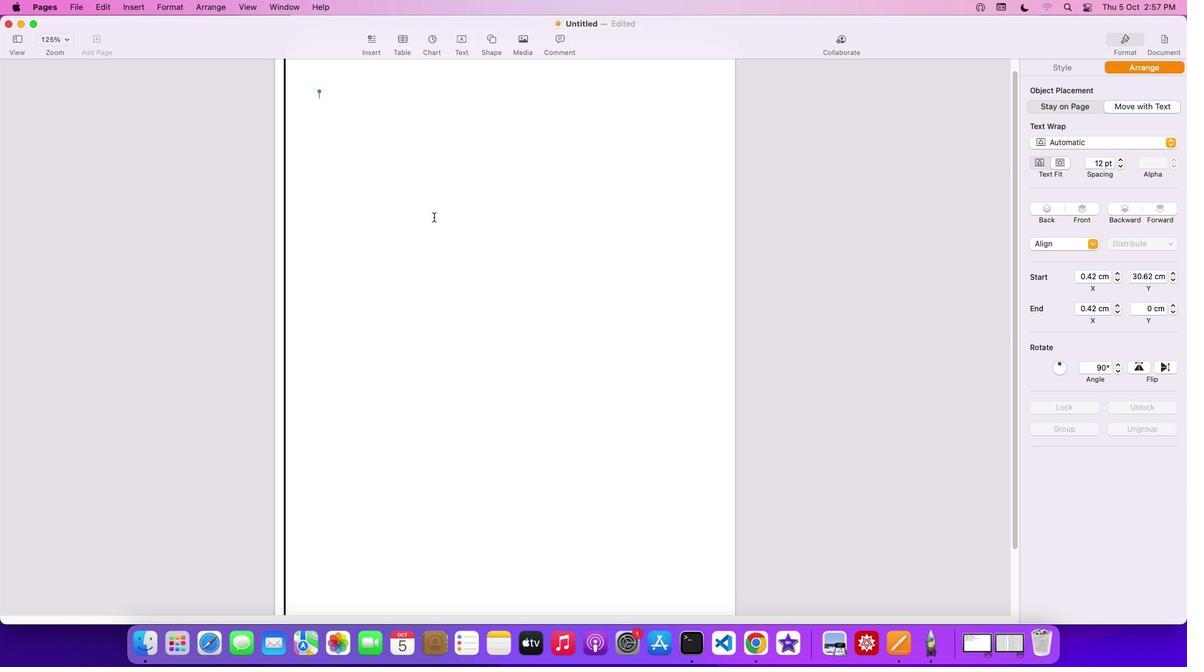 
Action: Mouse scrolled (440, 205) with delta (0, 3)
Screenshot: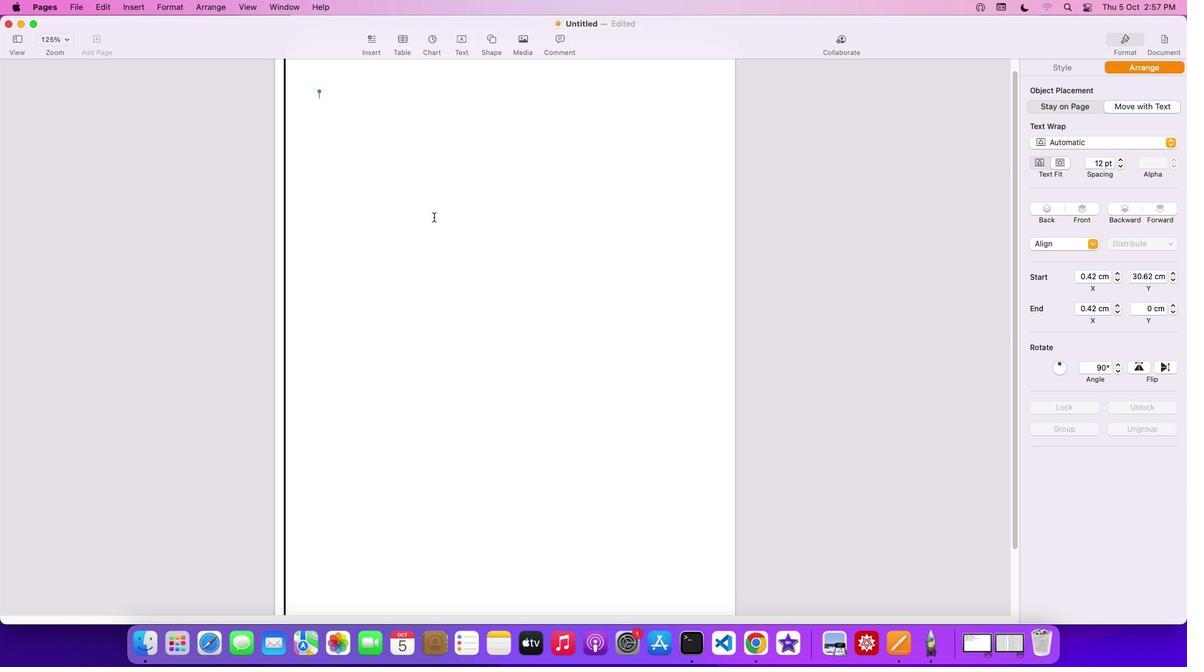 
Action: Mouse moved to (437, 210)
Screenshot: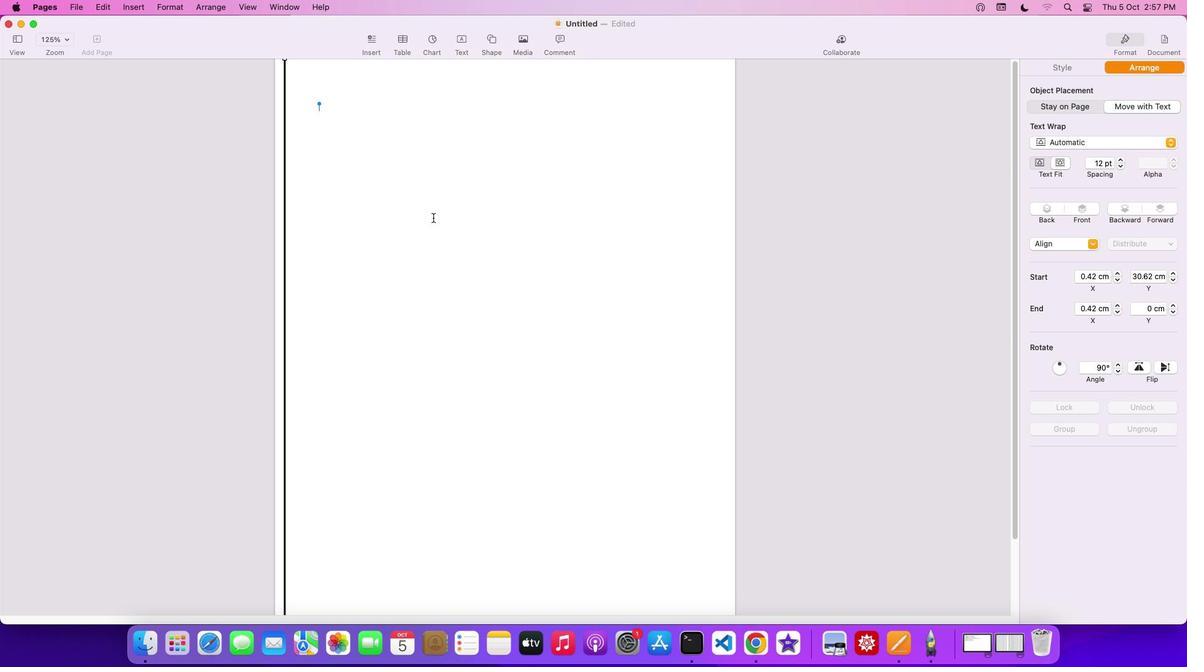 
Action: Mouse scrolled (437, 210) with delta (0, 3)
Screenshot: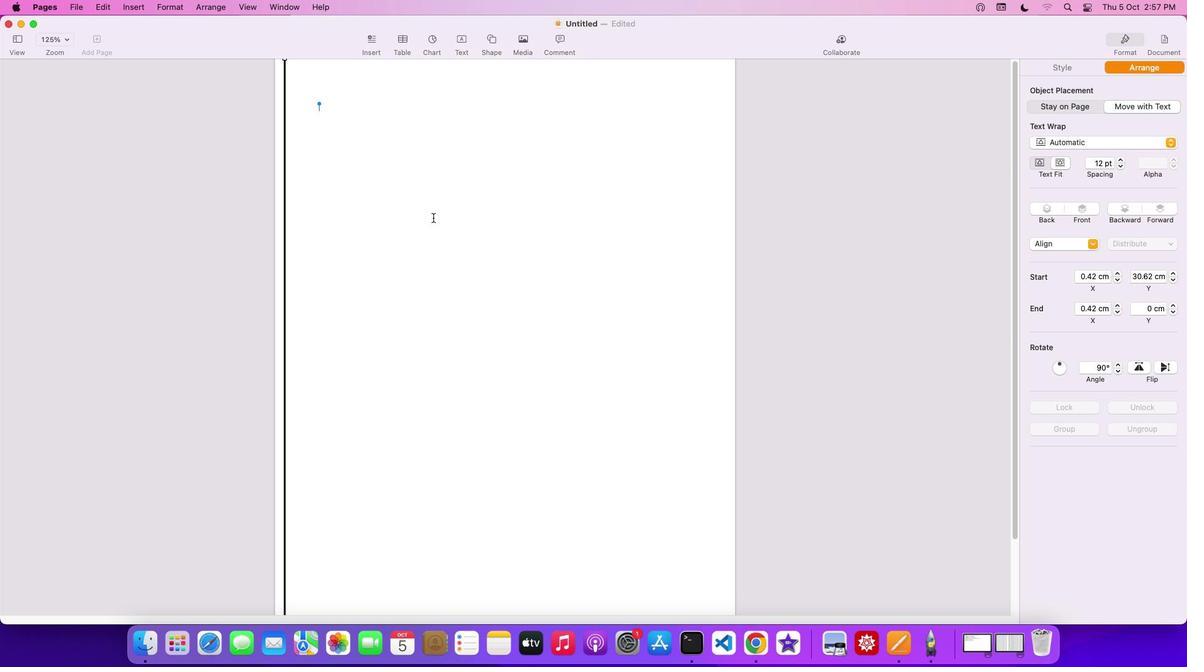 
Action: Mouse moved to (432, 217)
Screenshot: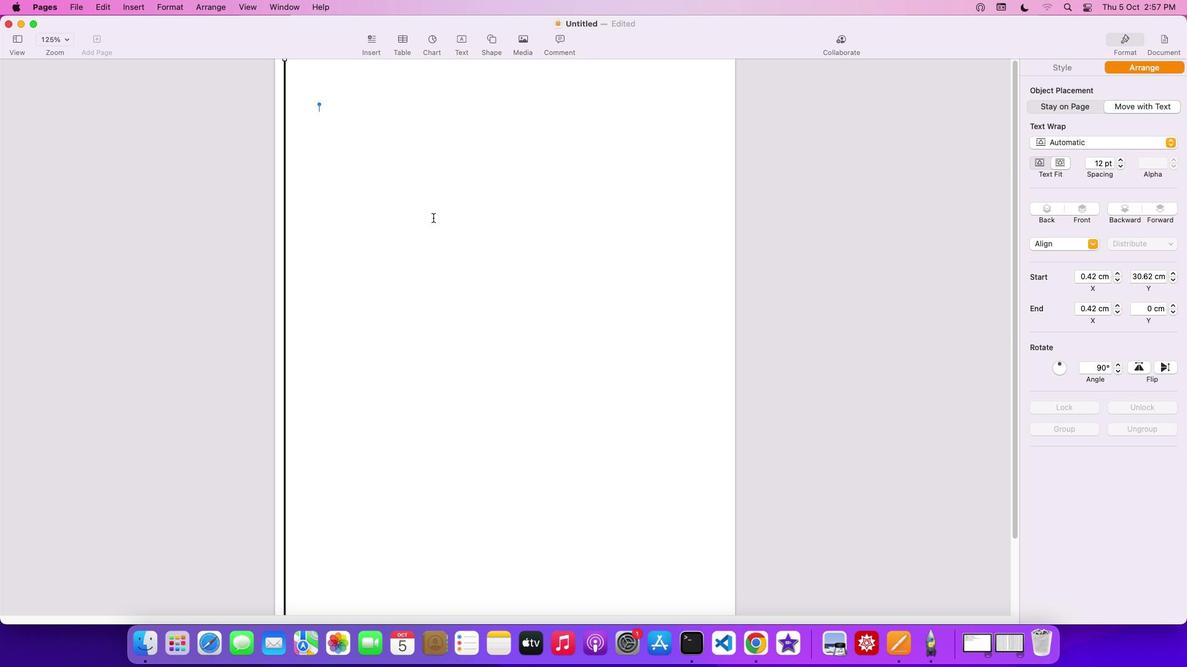 
Action: Mouse scrolled (432, 217) with delta (0, 0)
Screenshot: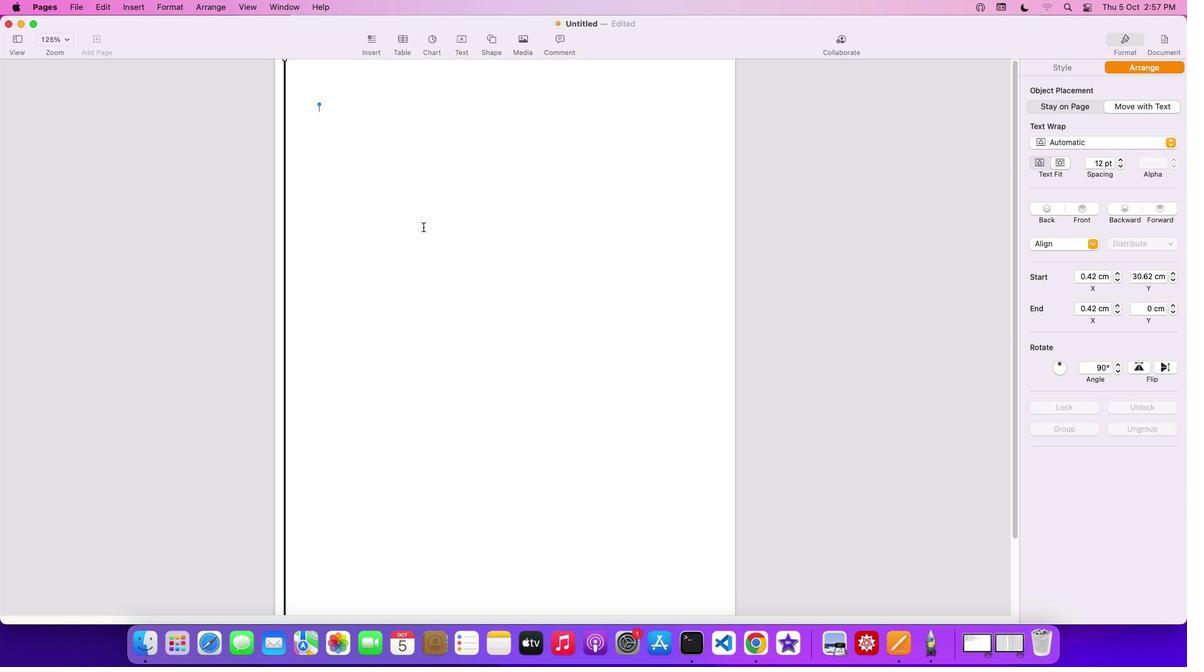 
Action: Mouse scrolled (432, 217) with delta (0, 0)
Screenshot: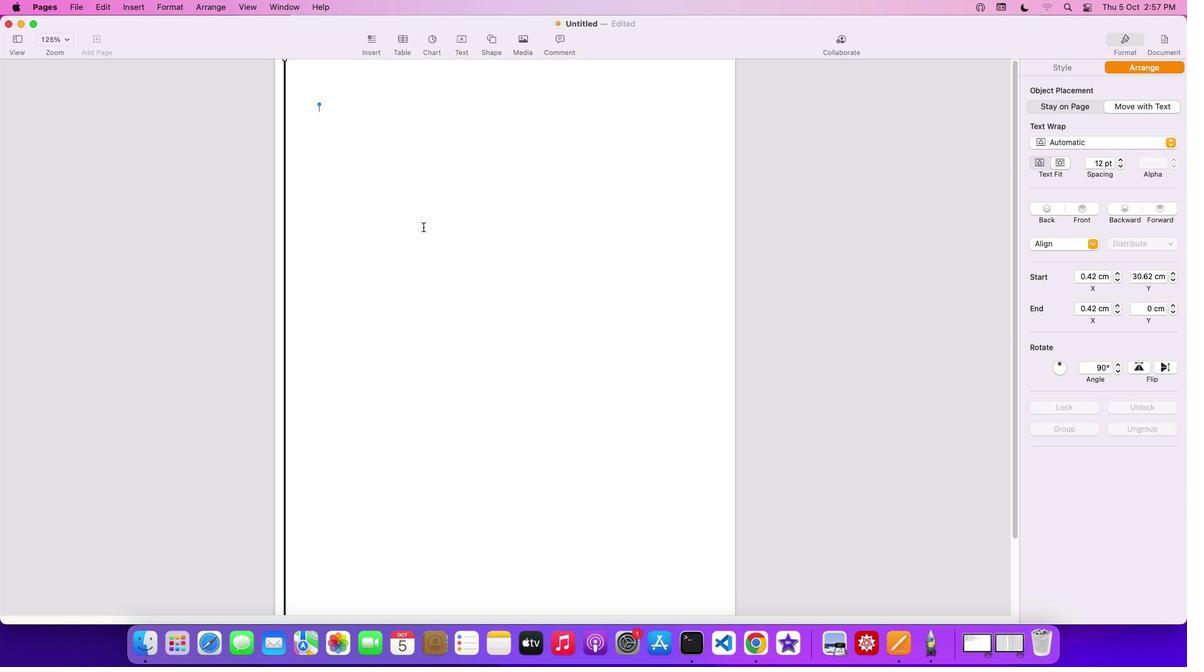 
Action: Mouse moved to (432, 217)
Screenshot: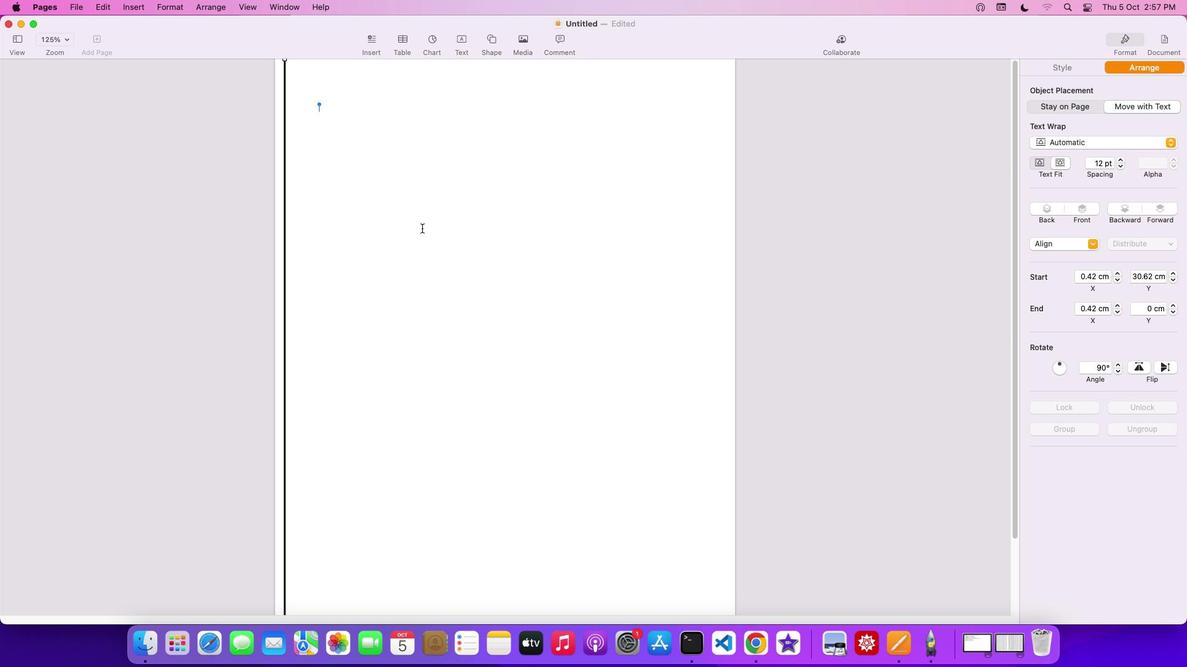 
Action: Mouse scrolled (432, 217) with delta (0, 1)
Screenshot: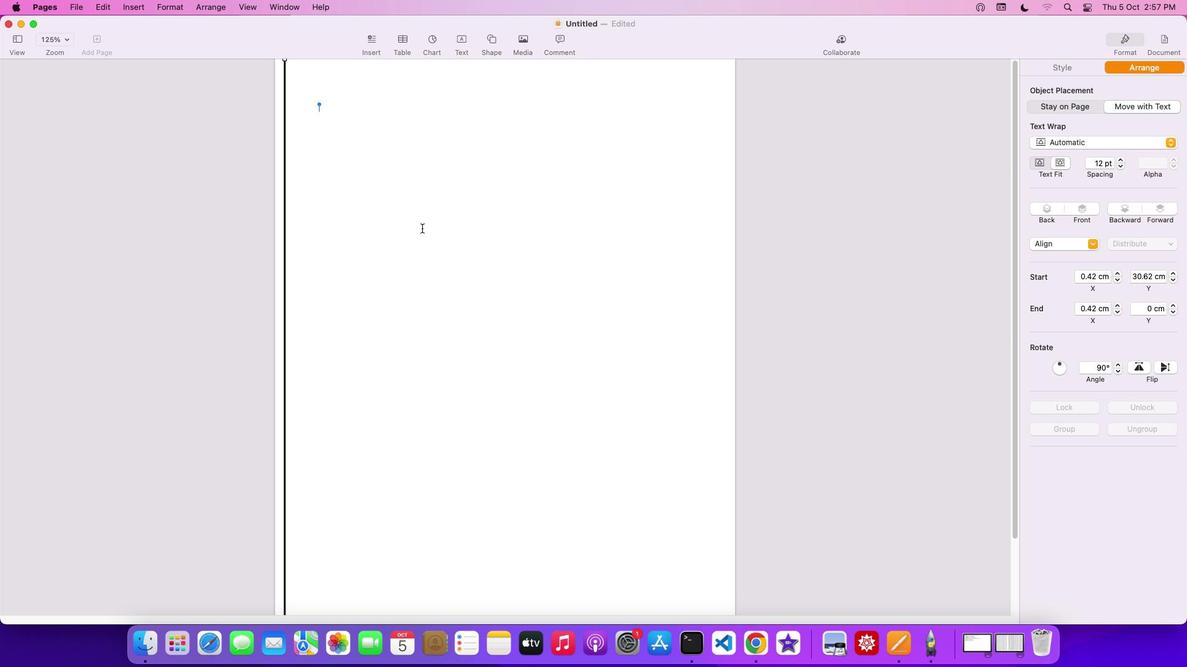 
Action: Mouse moved to (432, 217)
Screenshot: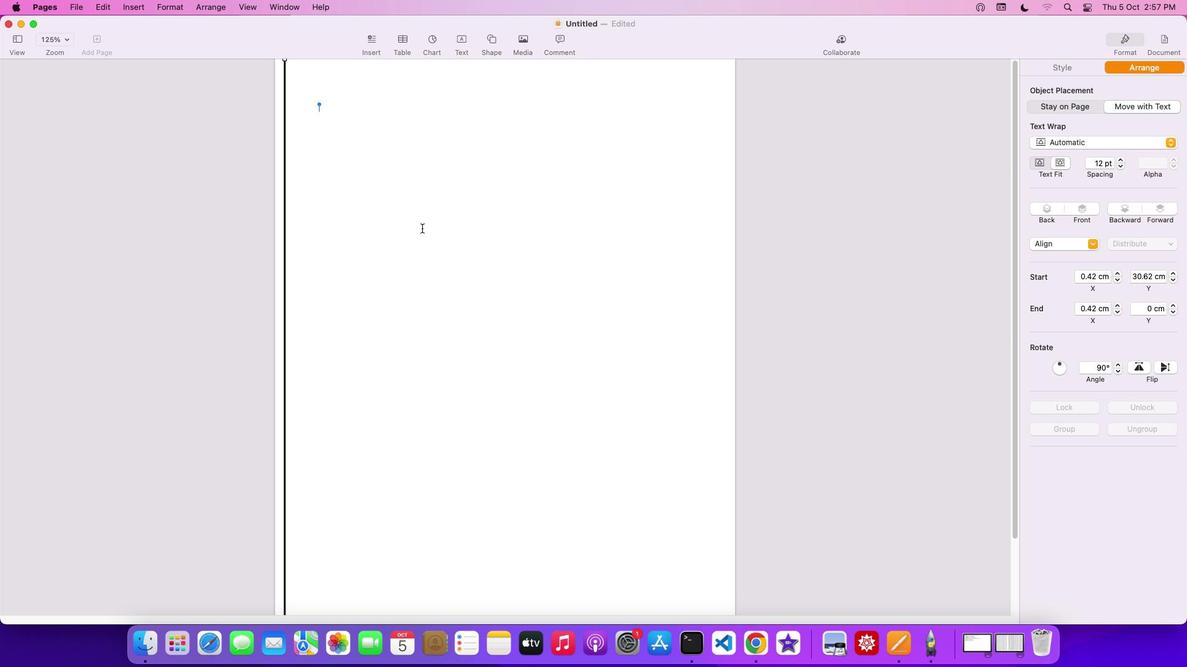 
Action: Mouse scrolled (432, 217) with delta (0, 3)
Screenshot: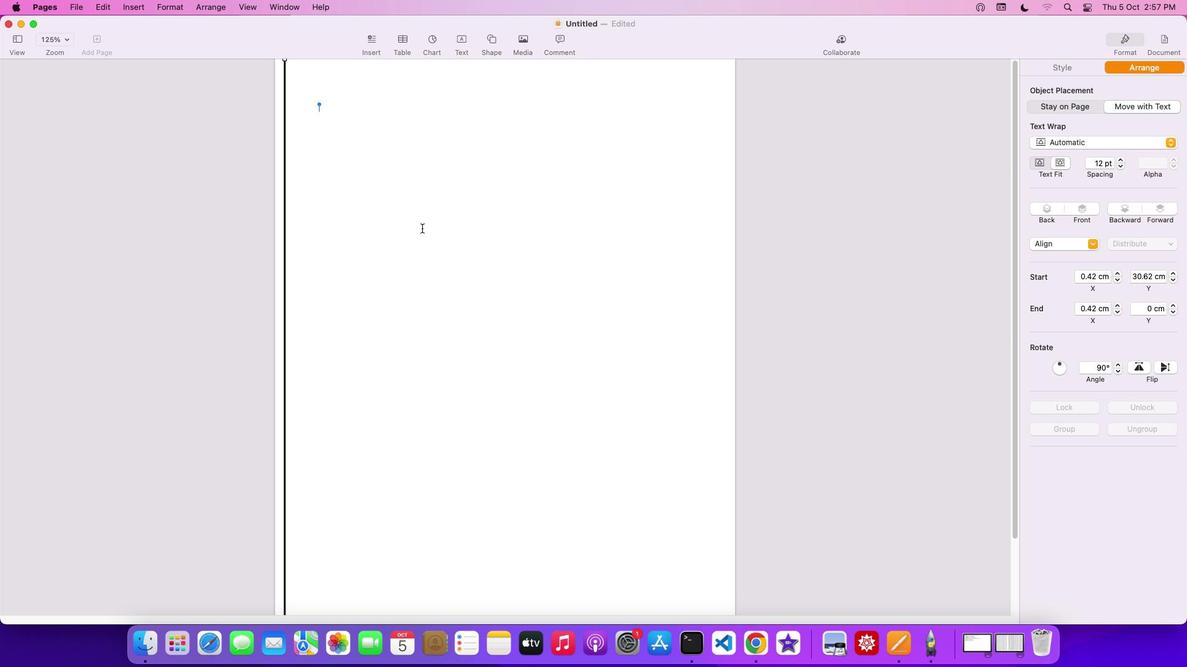 
Action: Mouse moved to (431, 219)
Screenshot: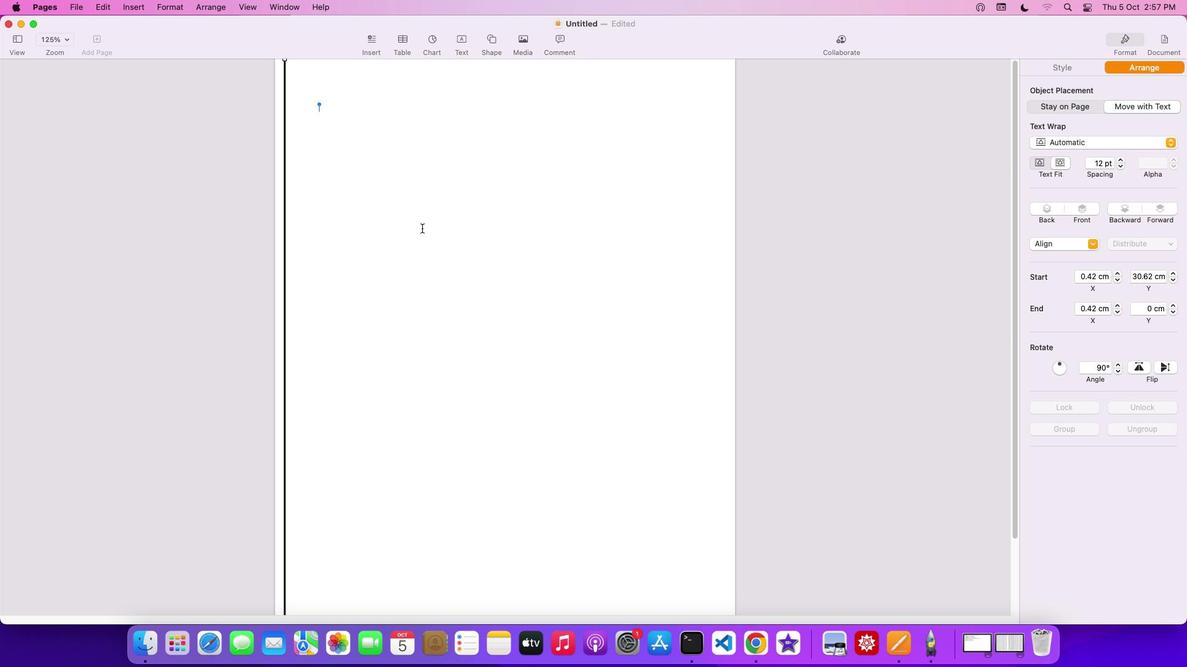 
Action: Mouse scrolled (431, 219) with delta (0, 3)
Screenshot: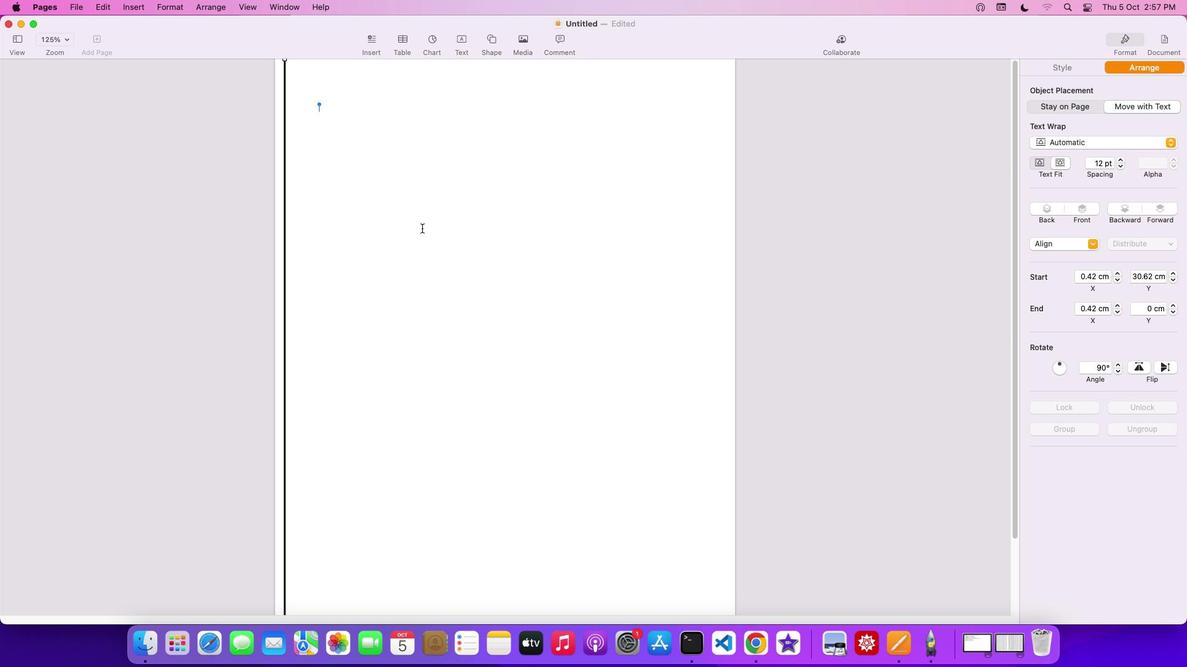 
Action: Mouse moved to (427, 223)
Screenshot: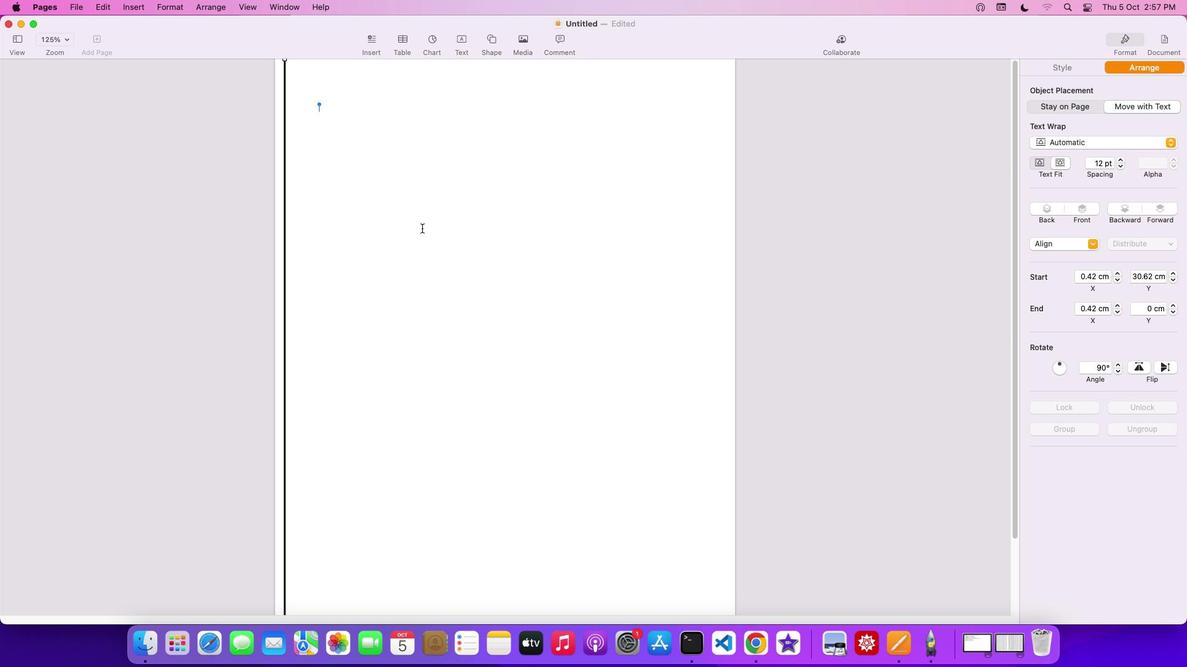 
Action: Mouse scrolled (427, 223) with delta (0, 4)
Screenshot: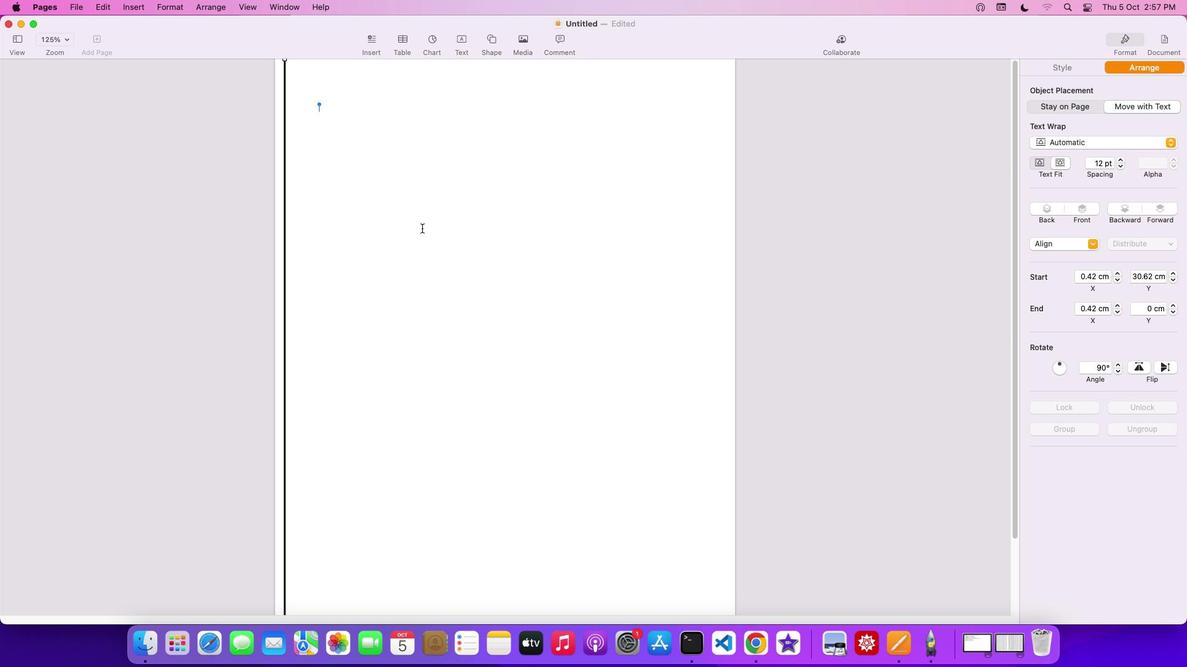 
Action: Mouse moved to (422, 228)
Screenshot: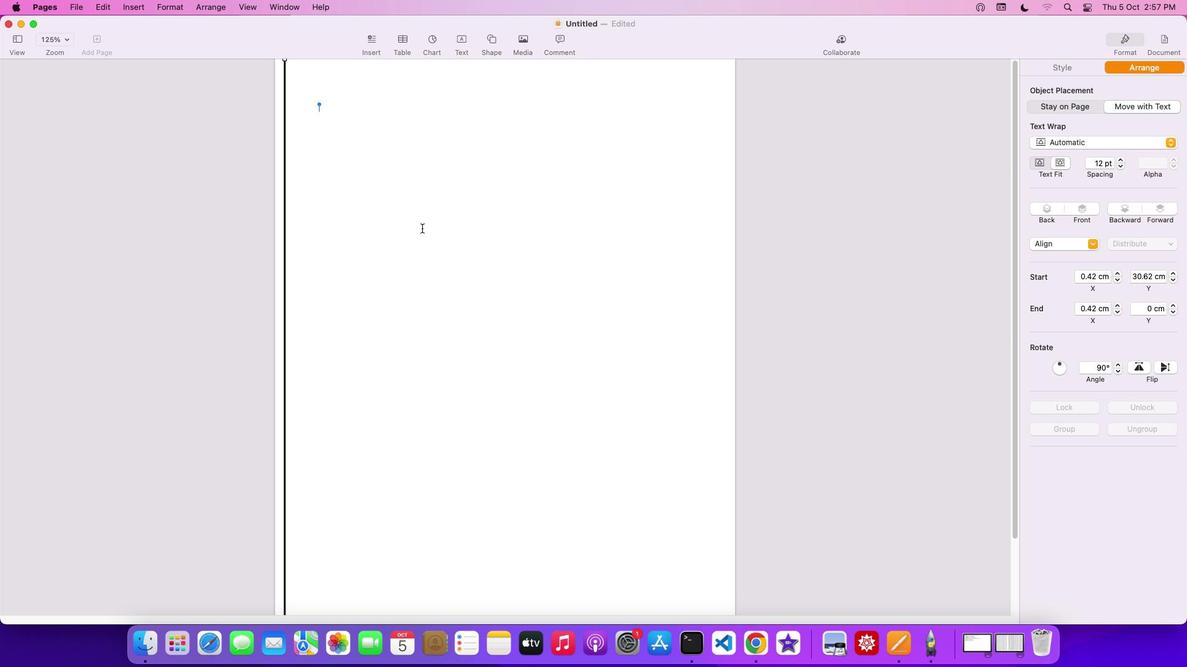 
Action: Mouse scrolled (422, 228) with delta (0, 0)
Screenshot: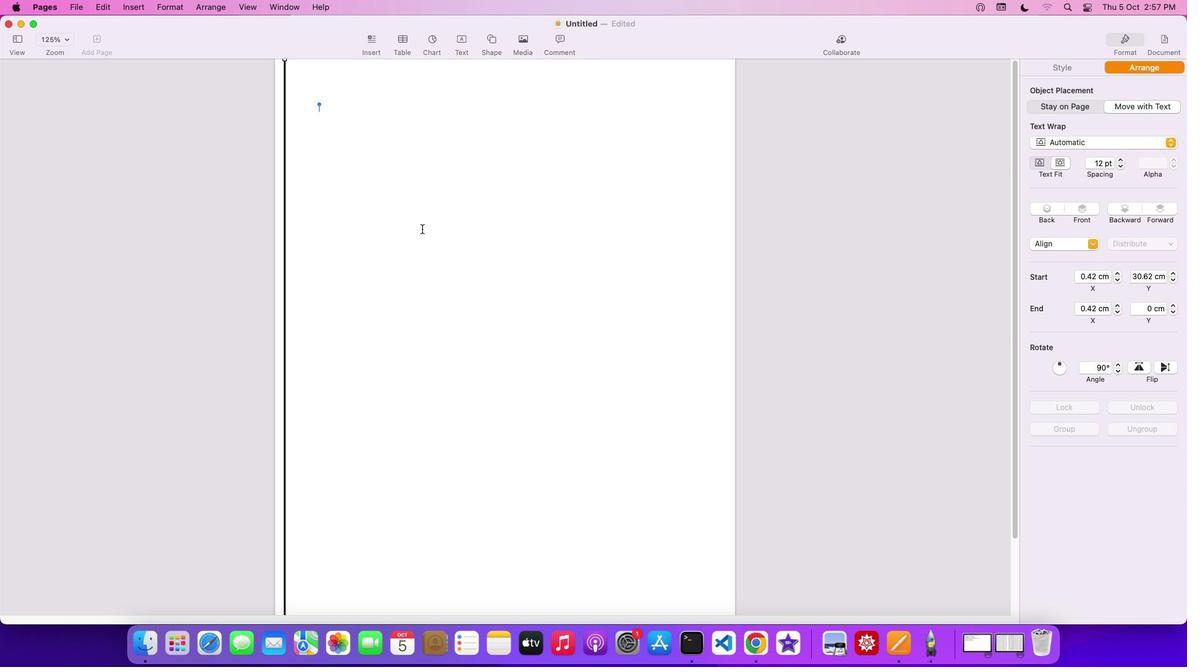 
Action: Mouse scrolled (422, 228) with delta (0, 0)
Screenshot: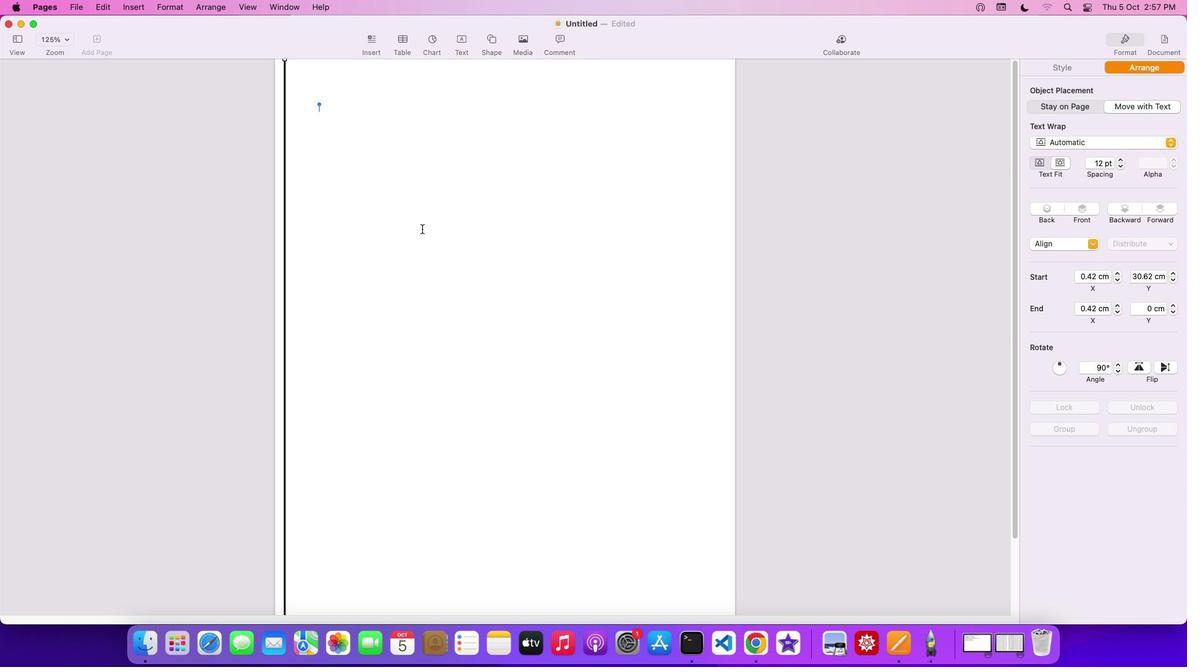 
Action: Mouse scrolled (422, 228) with delta (0, 1)
Screenshot: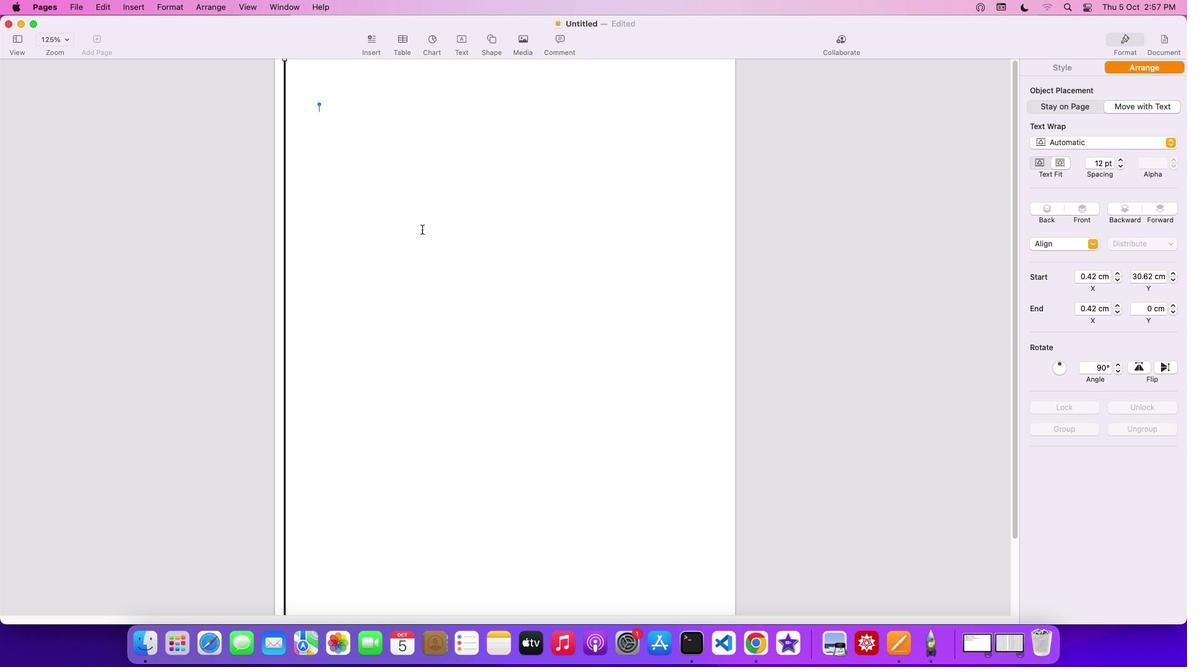 
Action: Mouse scrolled (422, 228) with delta (0, 3)
Screenshot: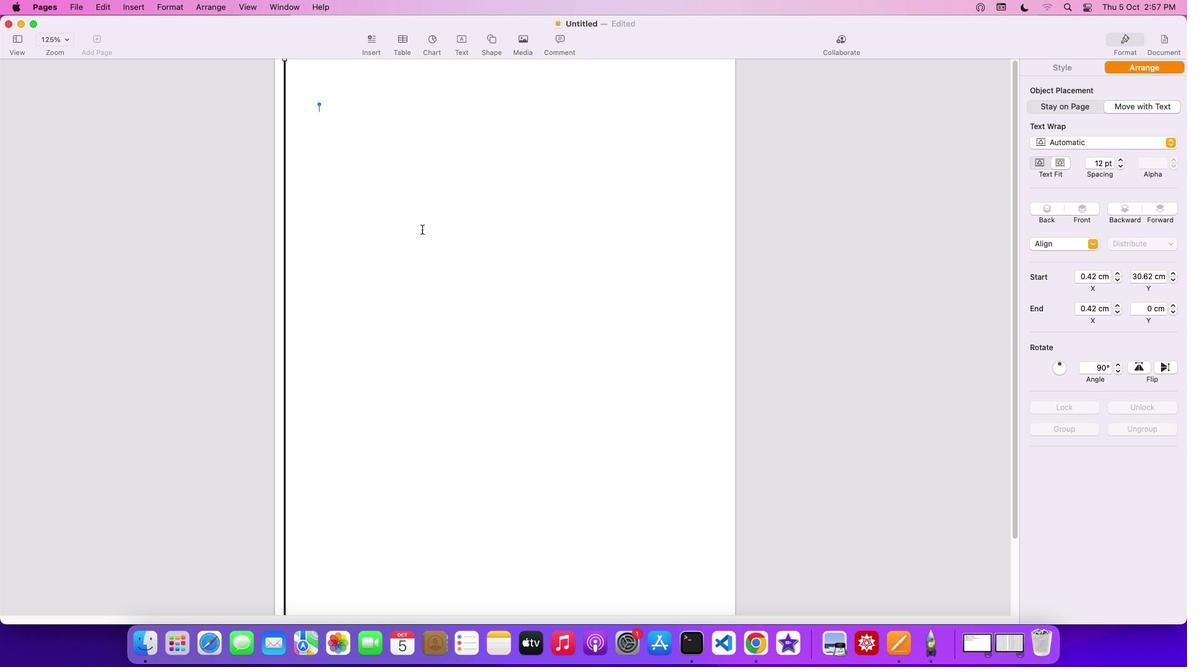 
Action: Mouse scrolled (422, 228) with delta (0, 3)
Screenshot: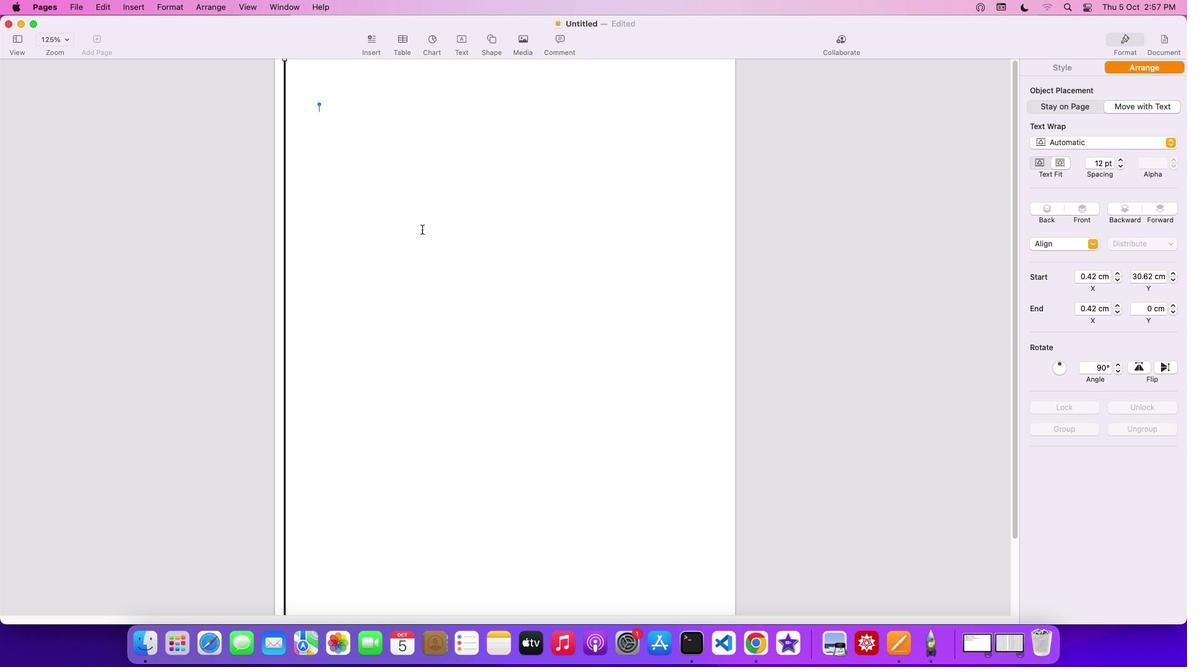 
Action: Mouse moved to (285, 178)
Screenshot: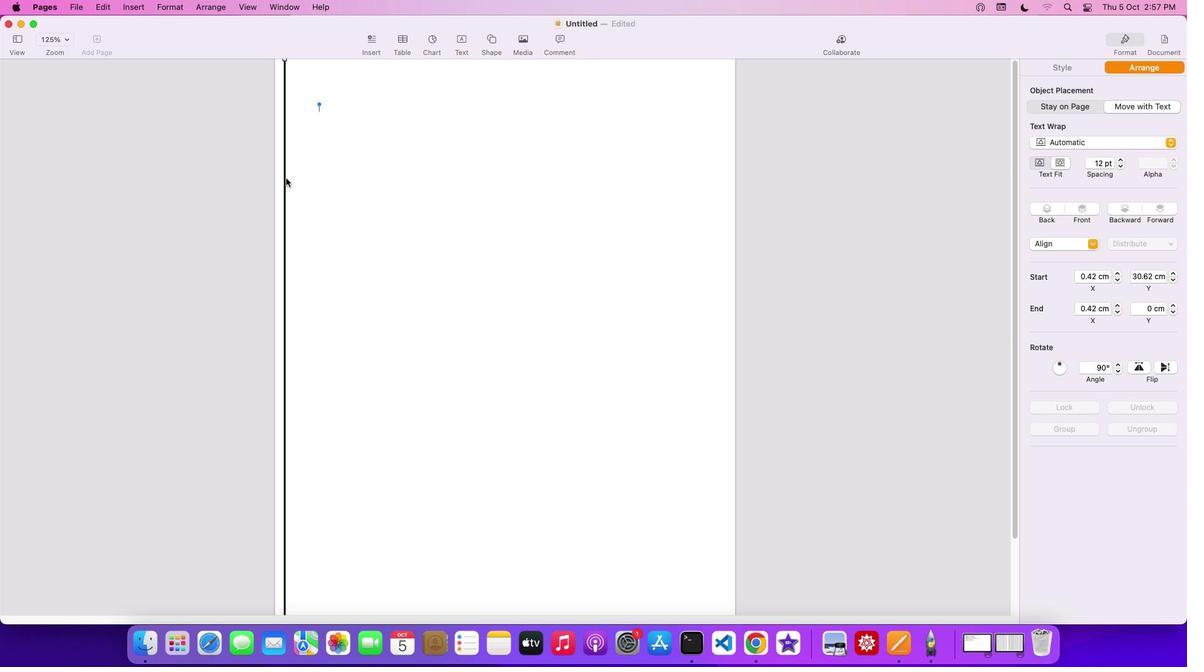 
Action: Mouse pressed left at (285, 178)
Screenshot: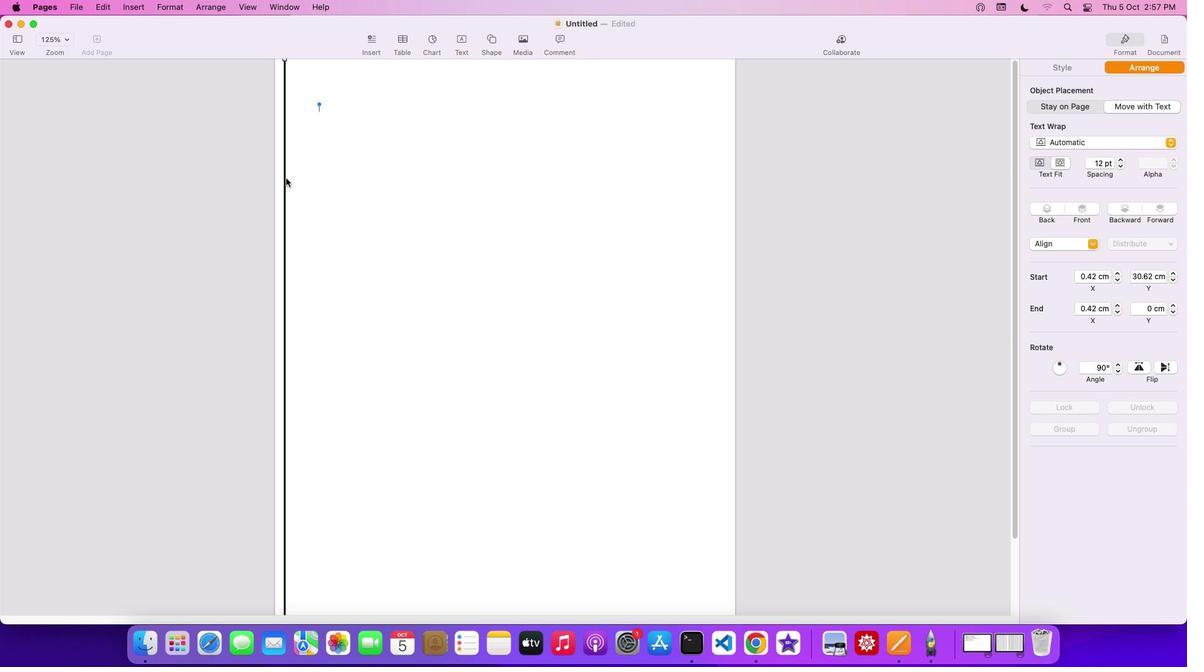 
Action: Mouse moved to (286, 178)
Screenshot: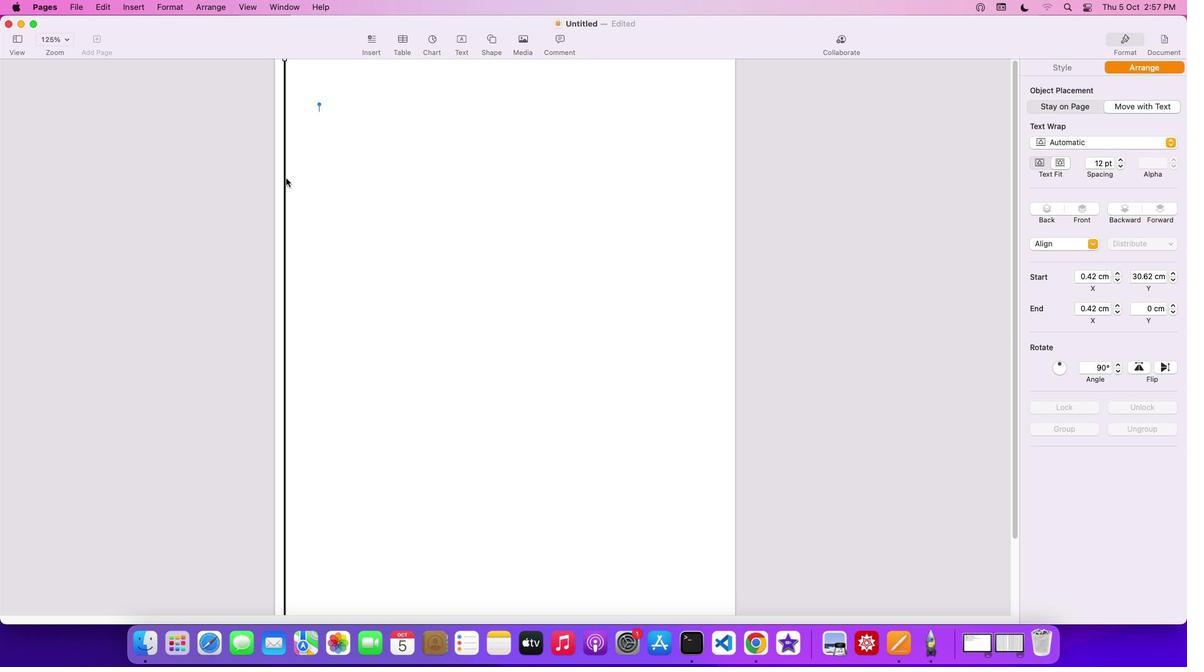 
Action: Key pressed Key.cmd
Screenshot: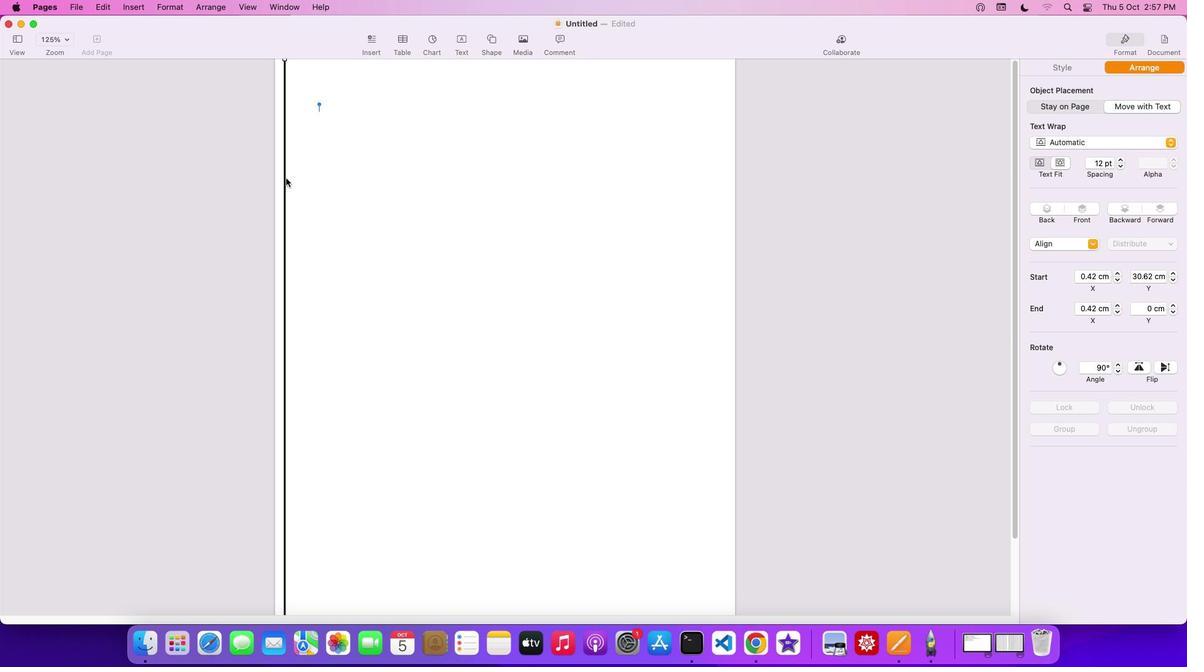 
Action: Mouse moved to (285, 178)
Screenshot: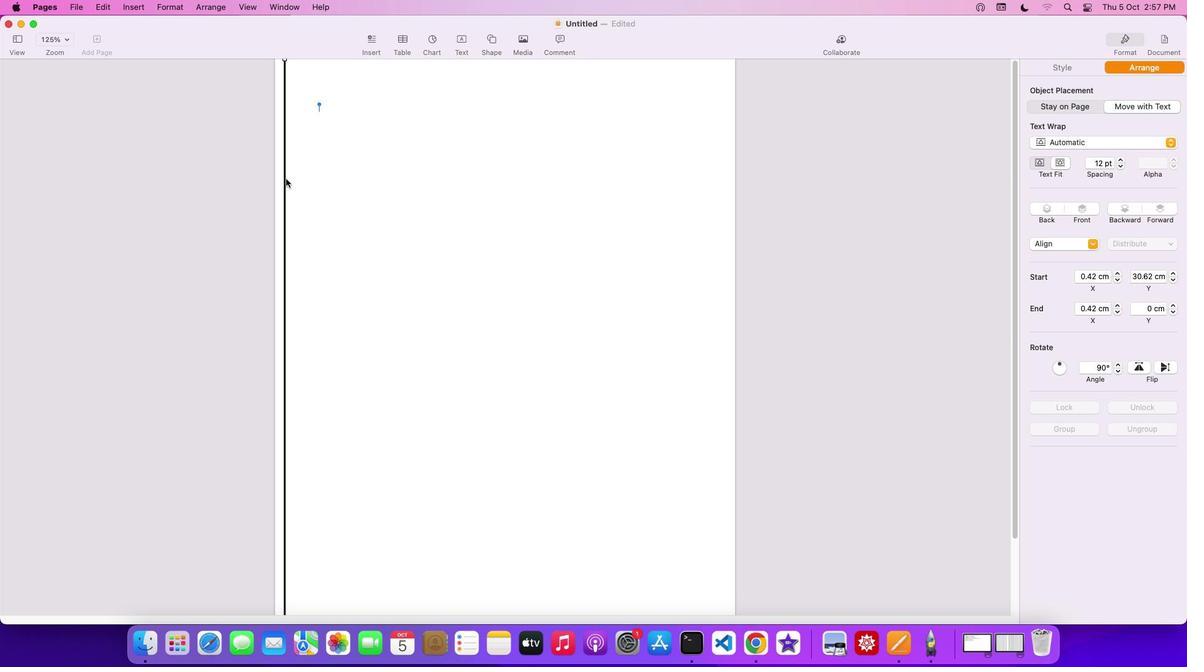 
Action: Key pressed 'c'
Screenshot: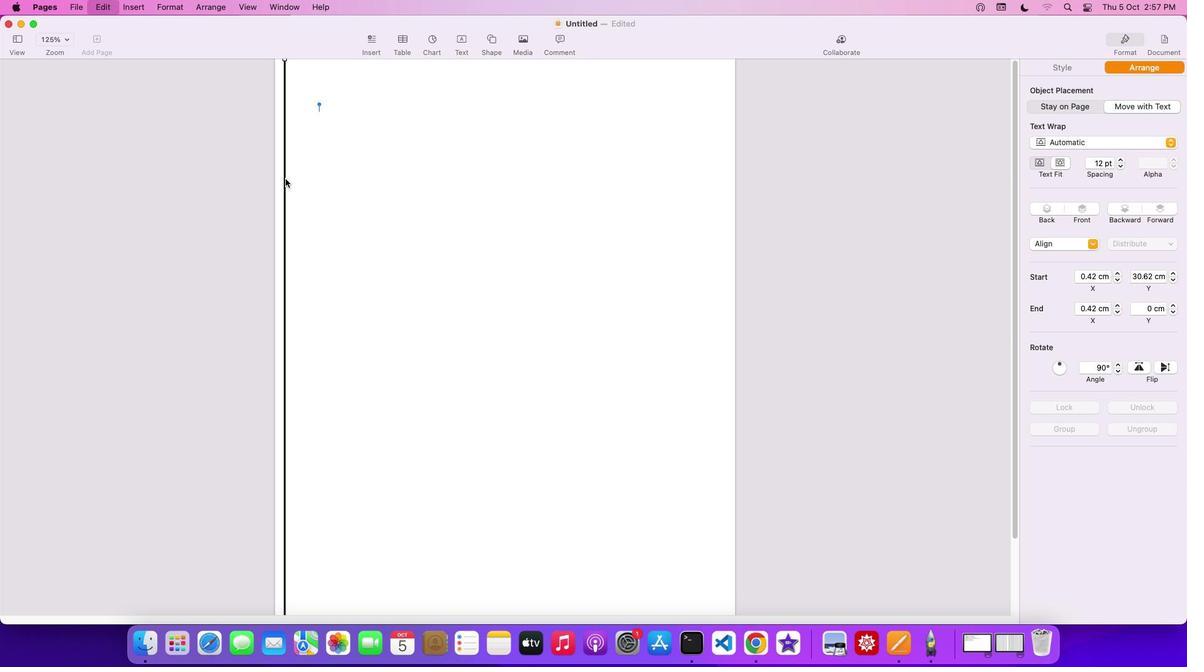
Action: Mouse moved to (285, 178)
Screenshot: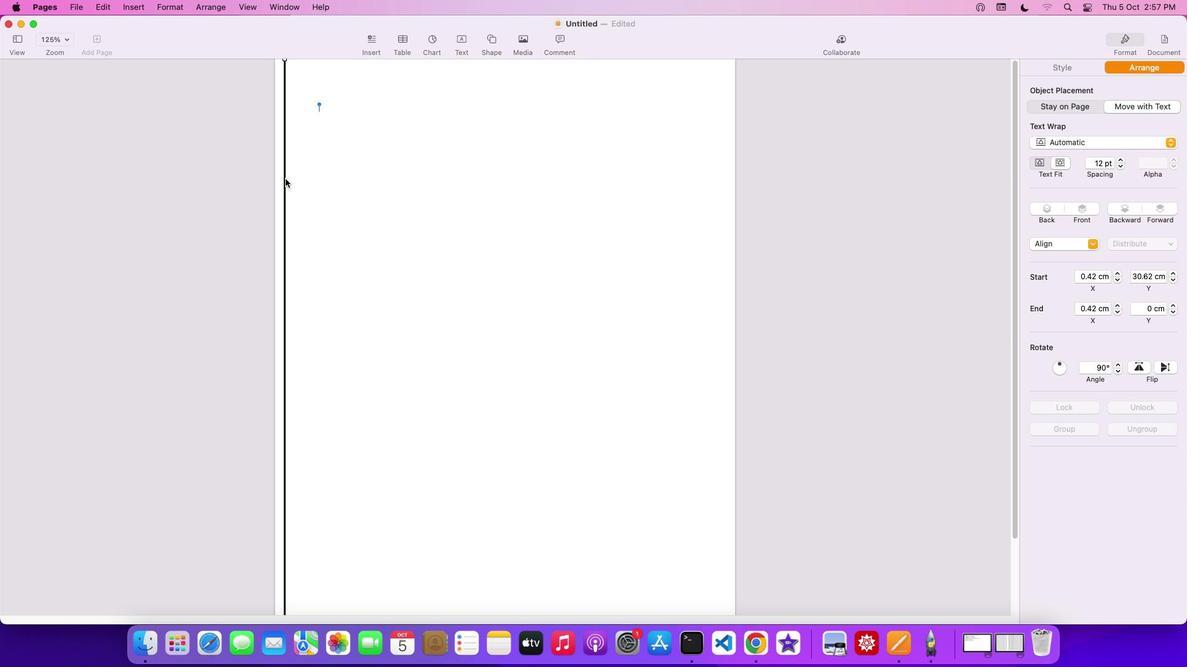 
Action: Key pressed 'v'
Screenshot: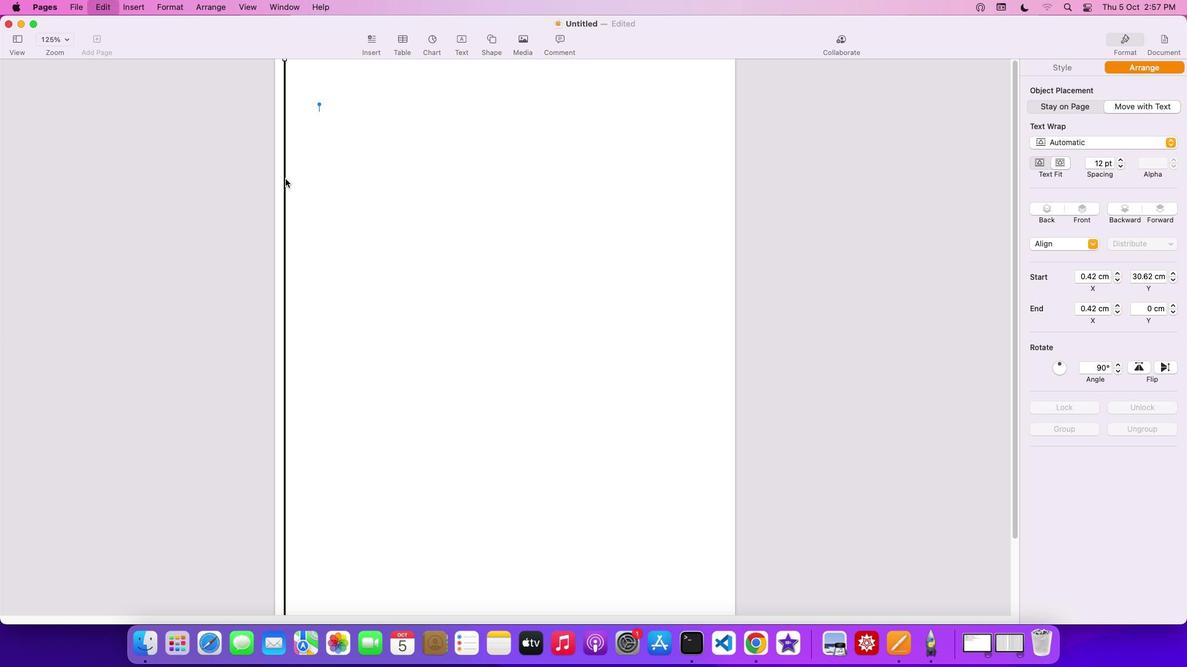
Action: Mouse moved to (291, 176)
Screenshot: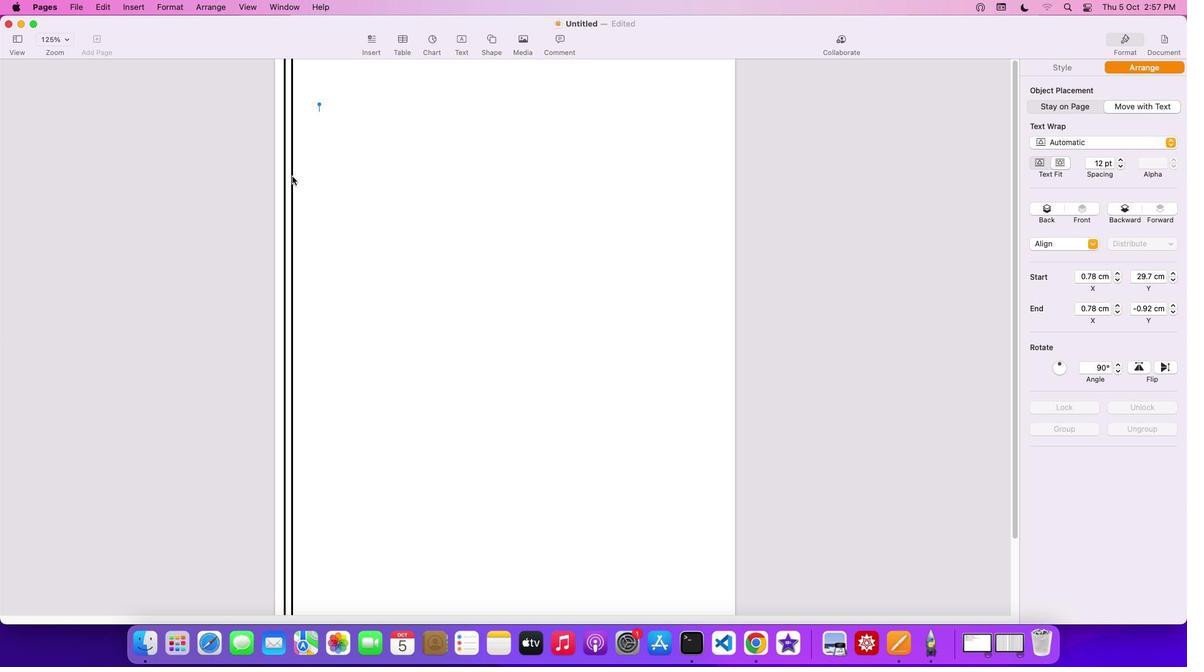 
Action: Mouse pressed left at (291, 176)
Screenshot: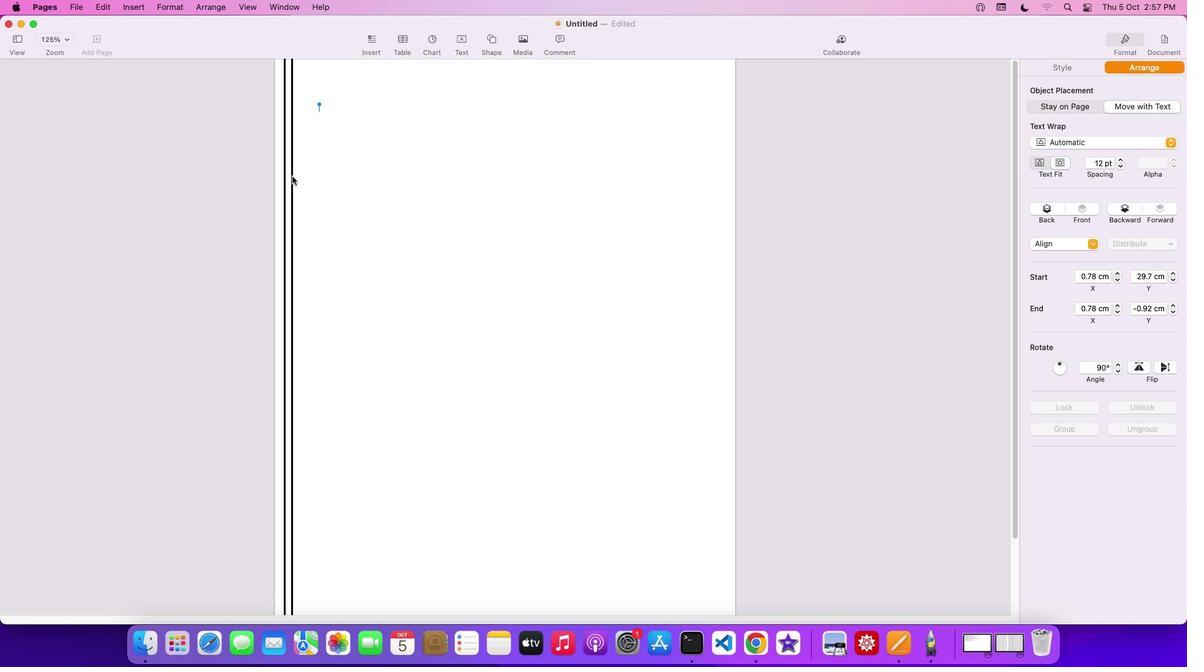 
Action: Mouse moved to (292, 176)
Screenshot: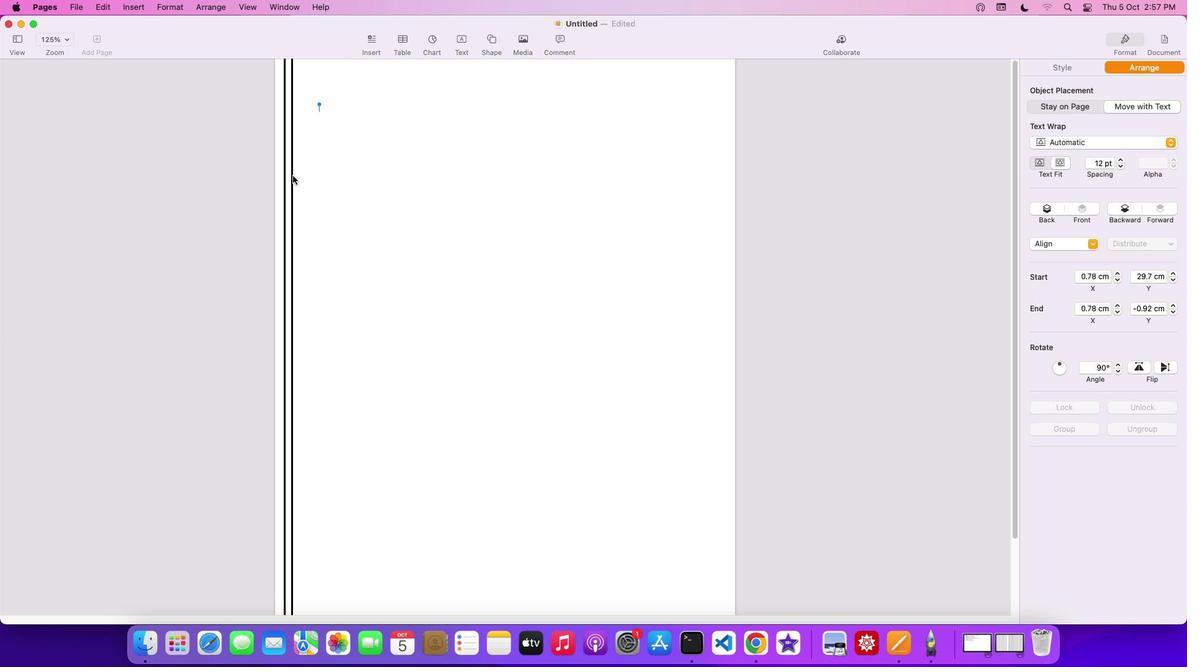
Action: Key pressed Key.cmd'v'
Screenshot: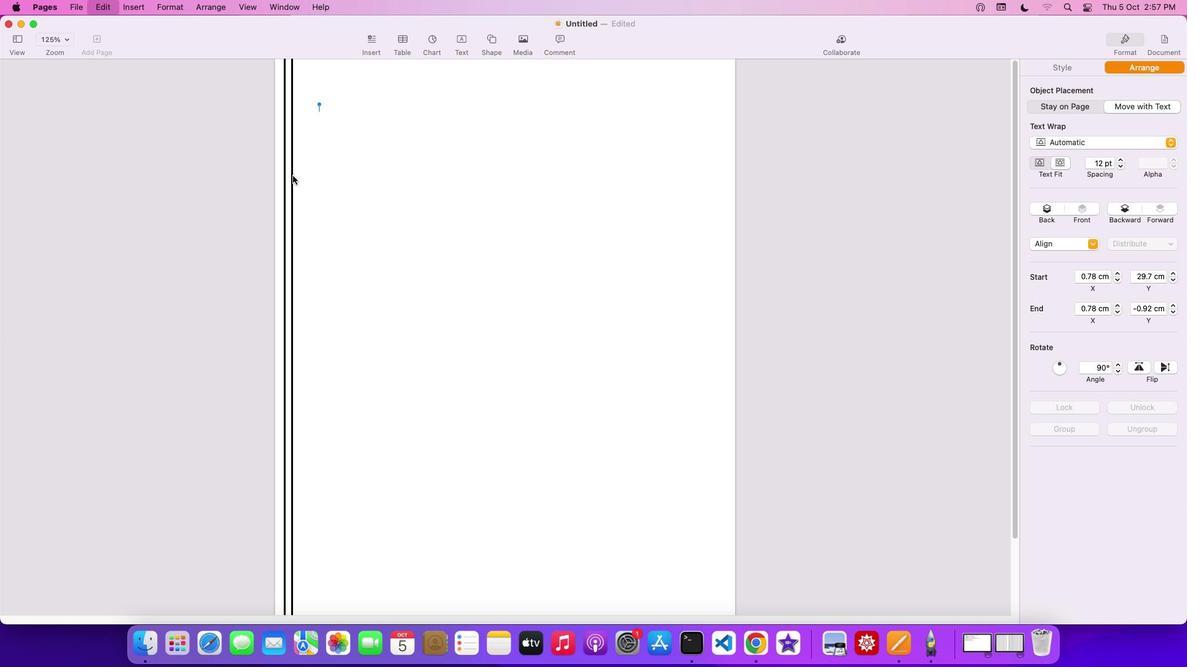 
Action: Mouse pressed left at (292, 176)
Screenshot: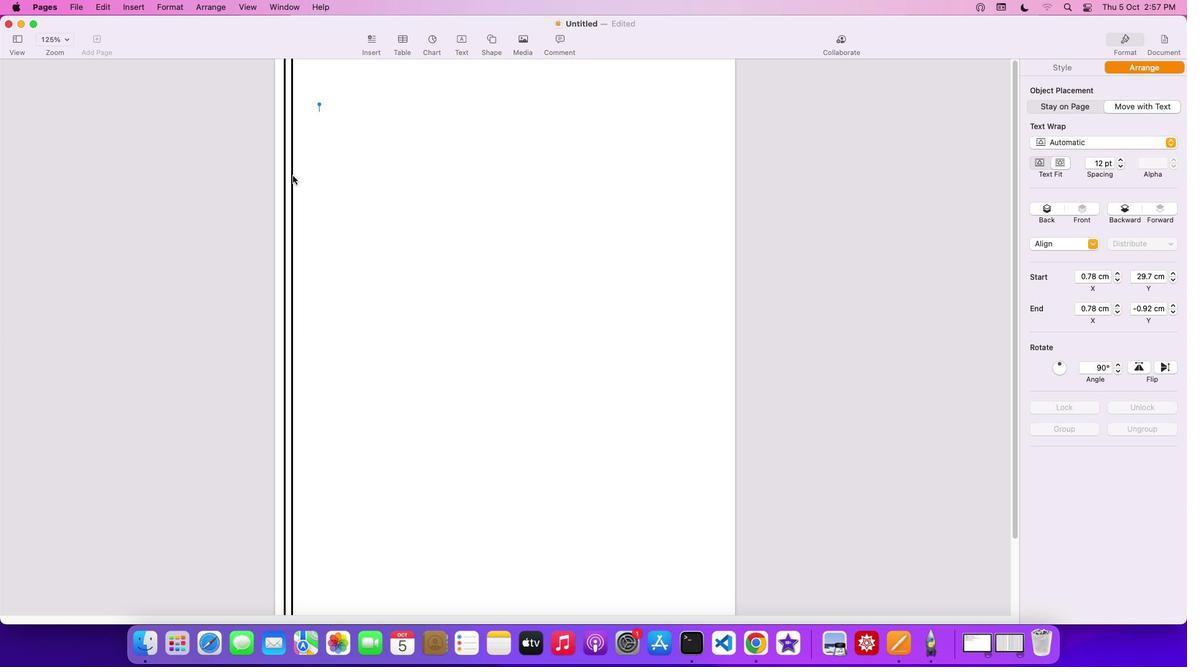 
Action: Key pressed Key.cmd'c''v'
Screenshot: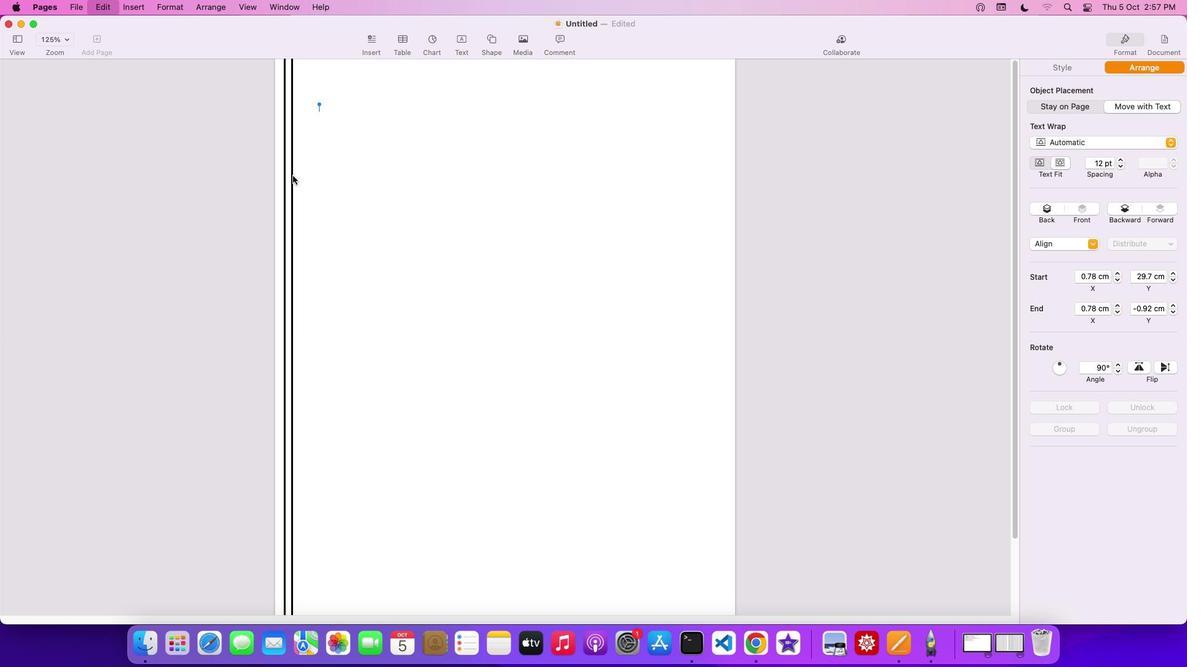 
Action: Mouse pressed left at (292, 176)
Screenshot: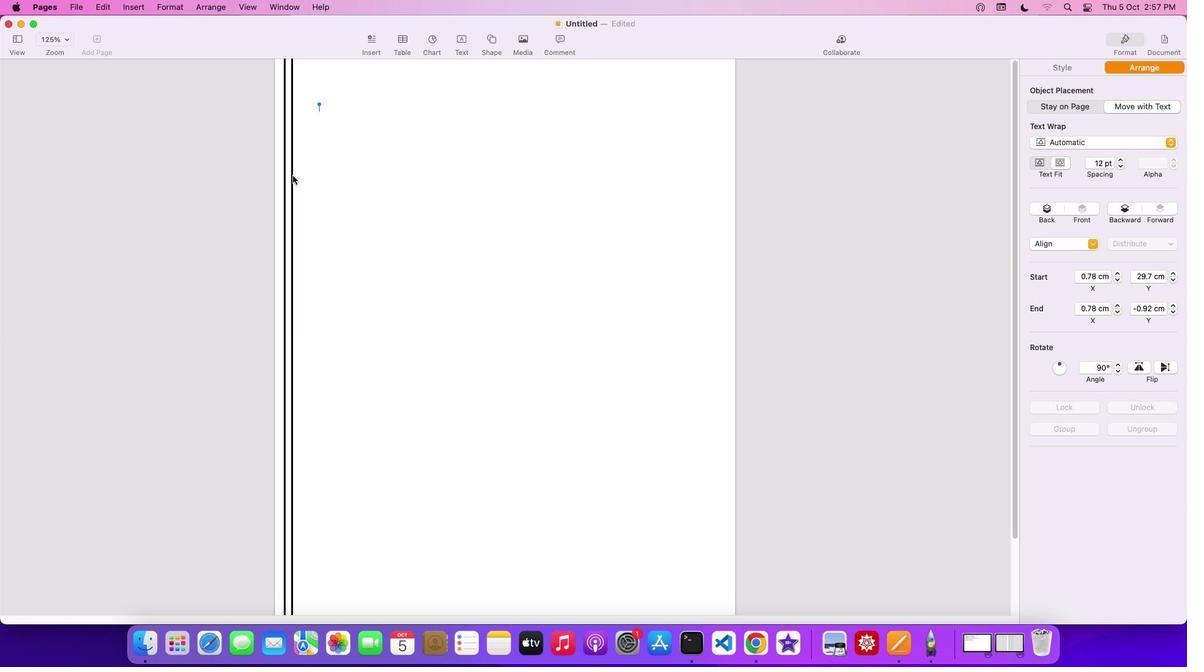 
Action: Mouse moved to (291, 174)
Screenshot: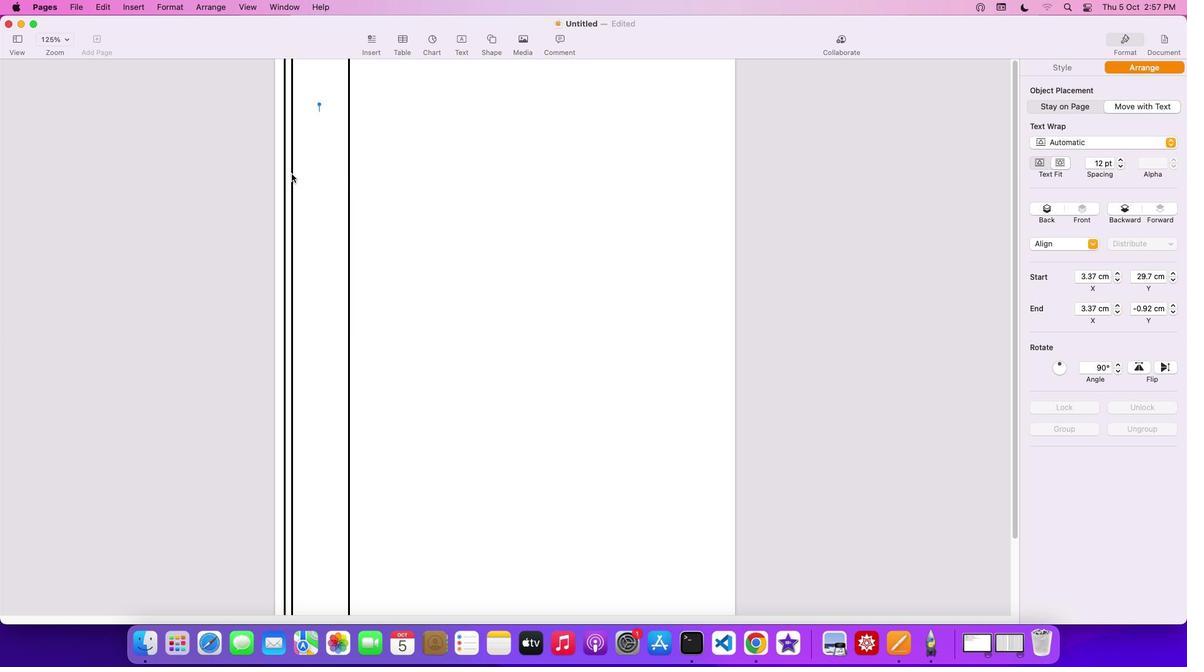 
Action: Mouse pressed left at (291, 174)
Screenshot: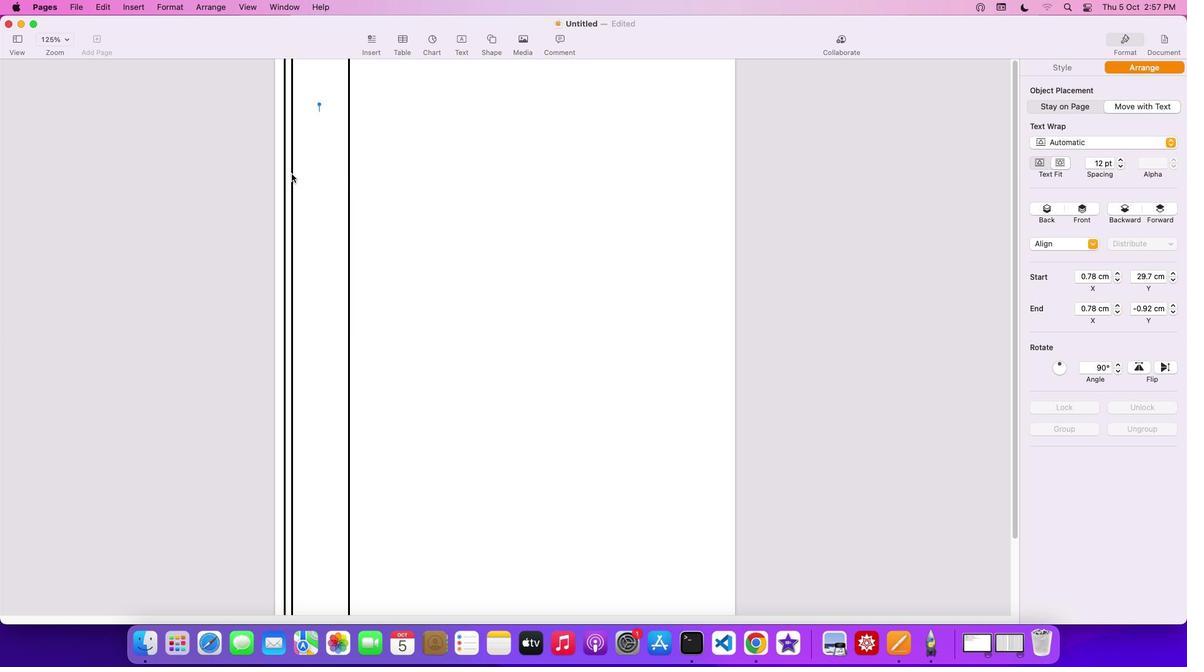 
Action: Mouse moved to (284, 178)
Screenshot: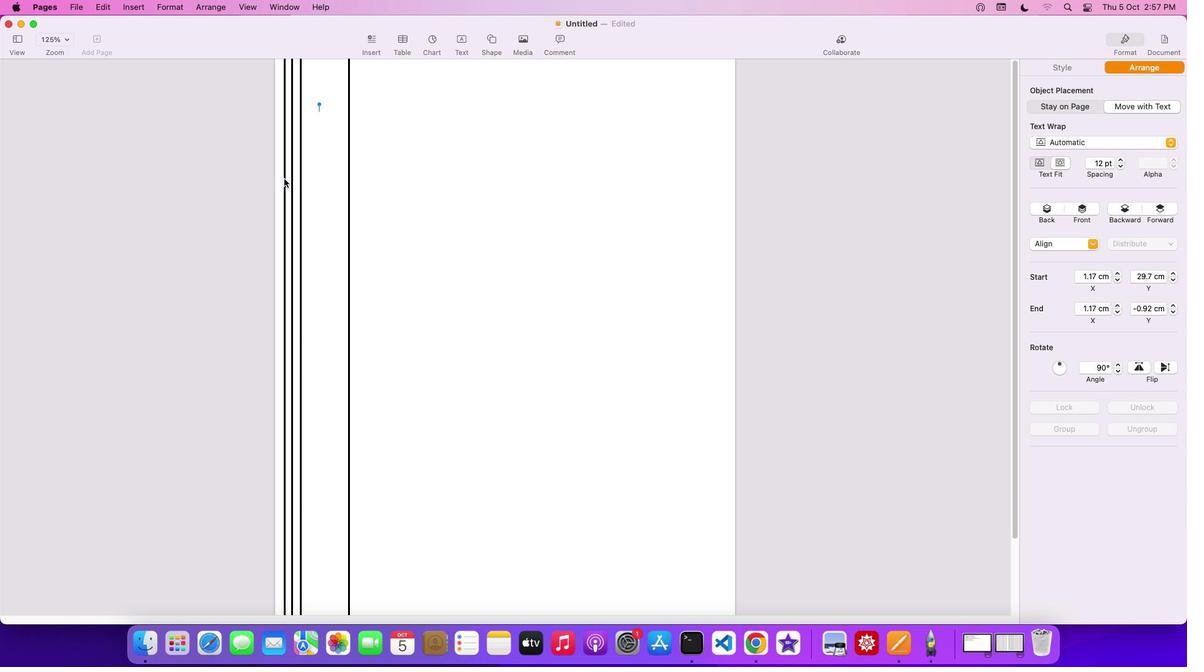 
Action: Mouse pressed left at (284, 178)
Screenshot: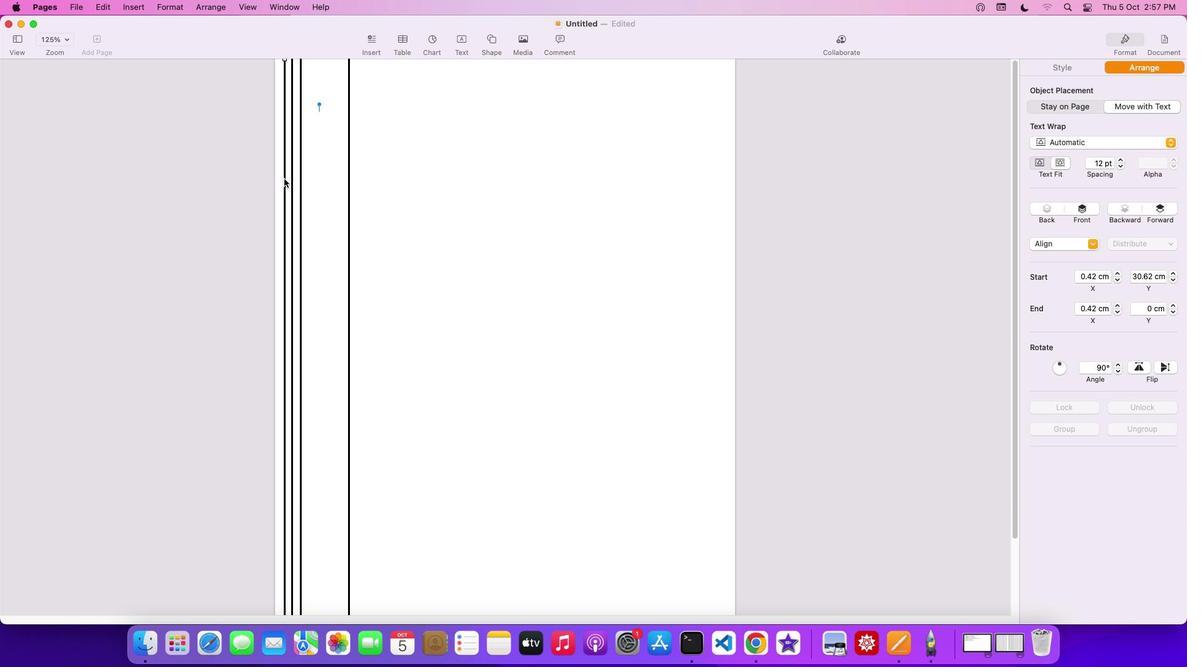 
Action: Mouse moved to (346, 175)
Screenshot: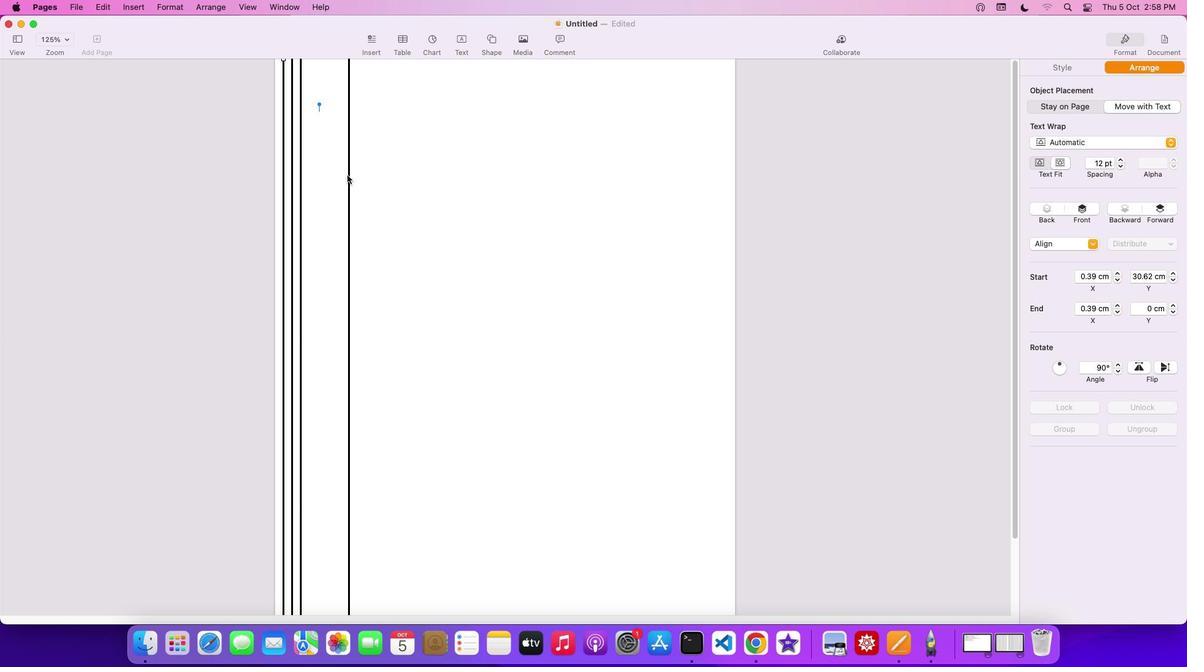 
Action: Mouse pressed left at (346, 175)
Screenshot: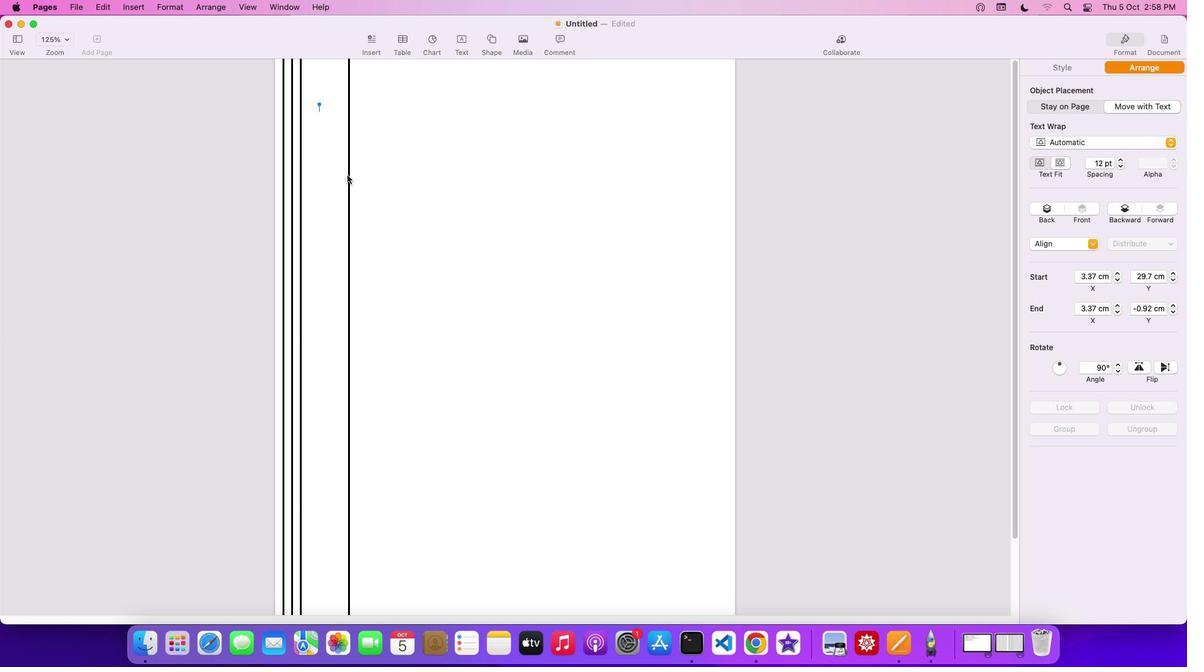 
Action: Mouse moved to (300, 173)
Screenshot: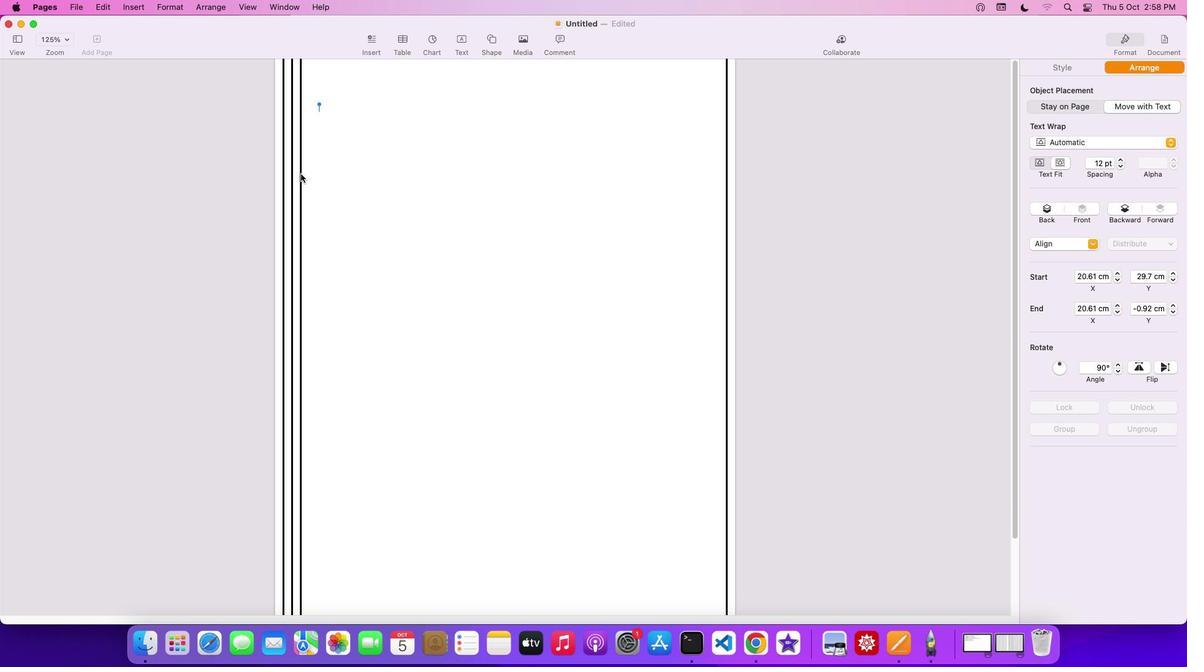 
Action: Mouse pressed left at (300, 173)
Screenshot: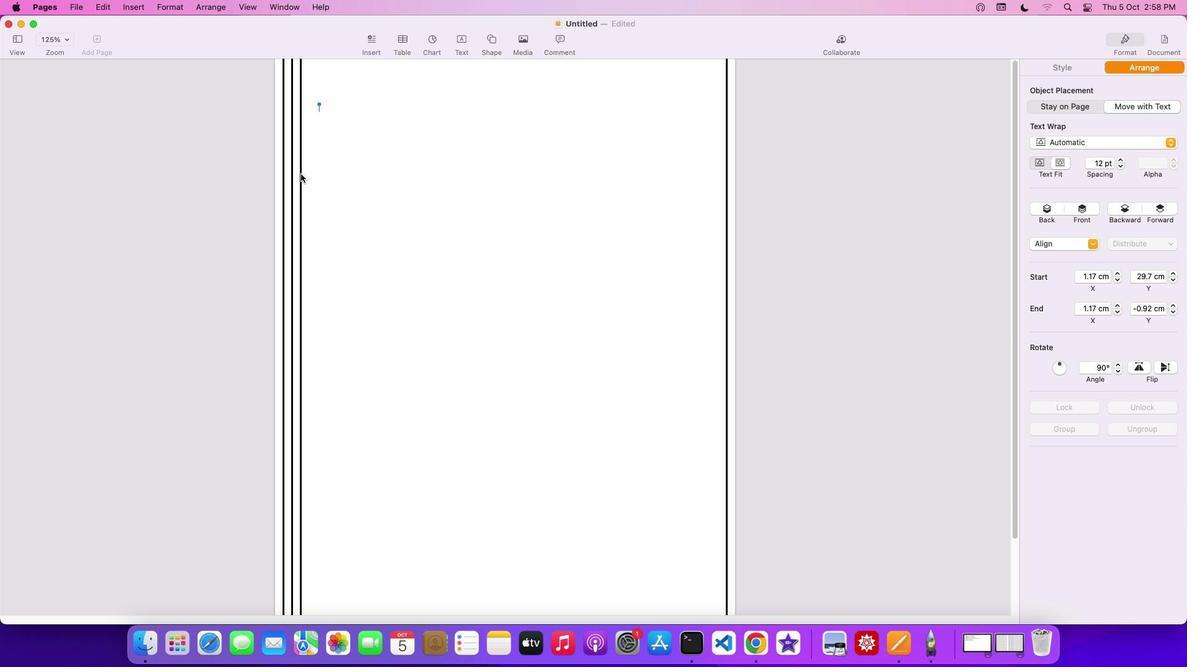 
Action: Mouse moved to (653, 269)
Screenshot: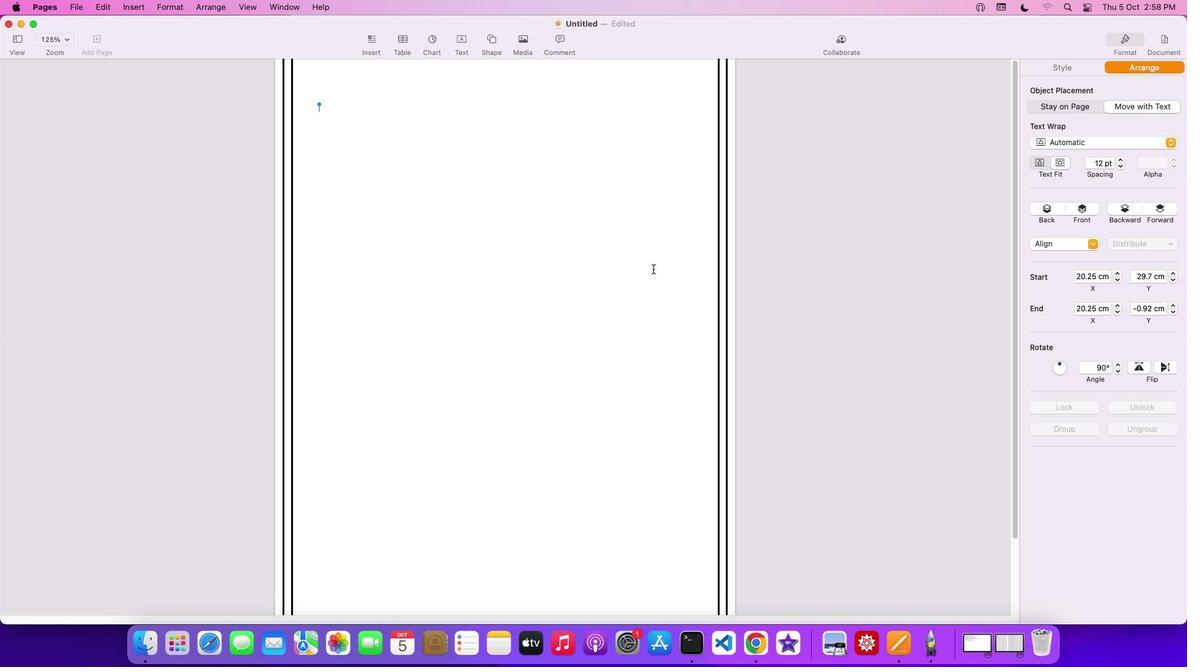 
Action: Mouse scrolled (653, 269) with delta (0, 0)
Screenshot: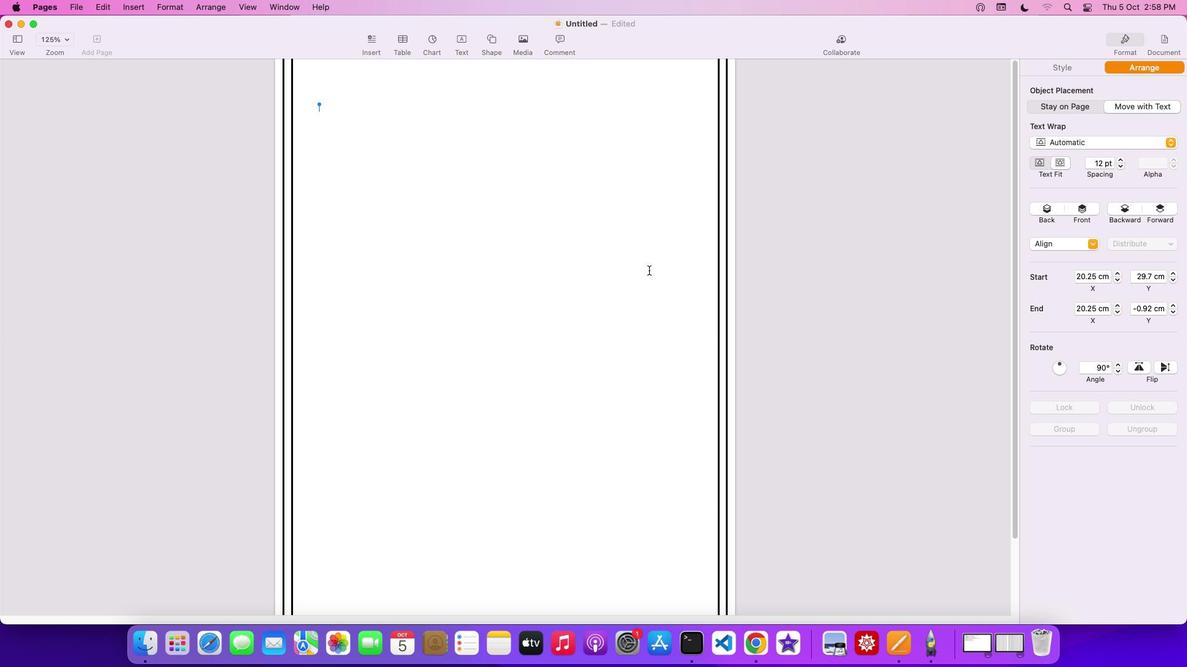 
Action: Mouse moved to (653, 269)
Screenshot: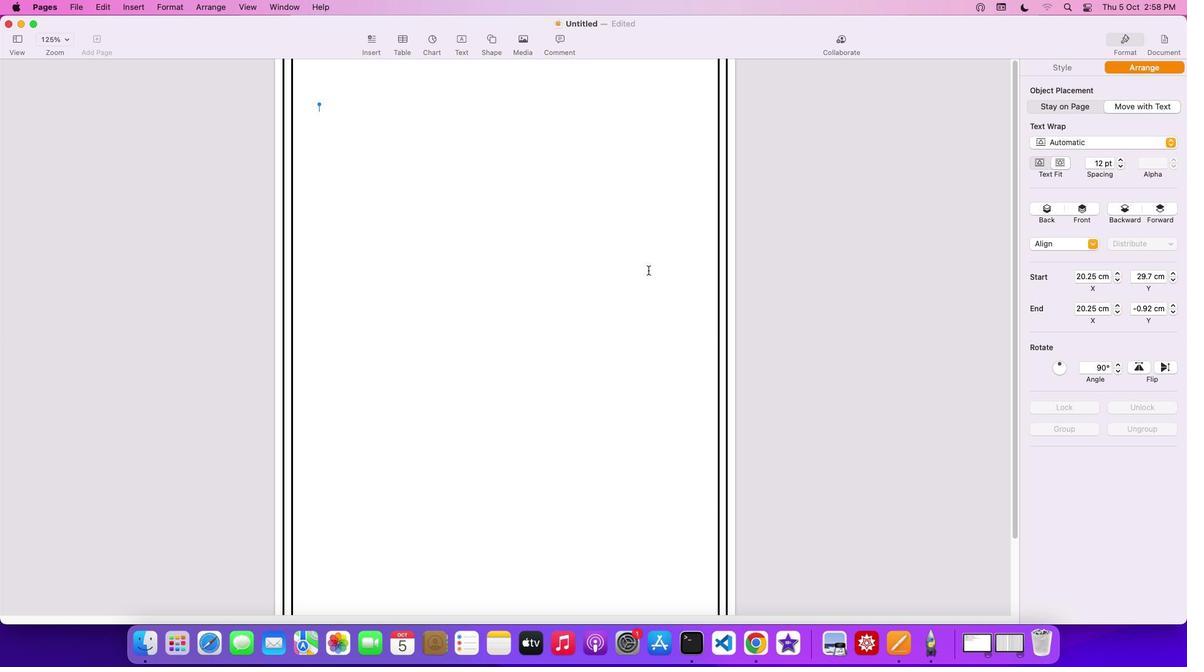 
Action: Mouse scrolled (653, 269) with delta (0, 0)
Screenshot: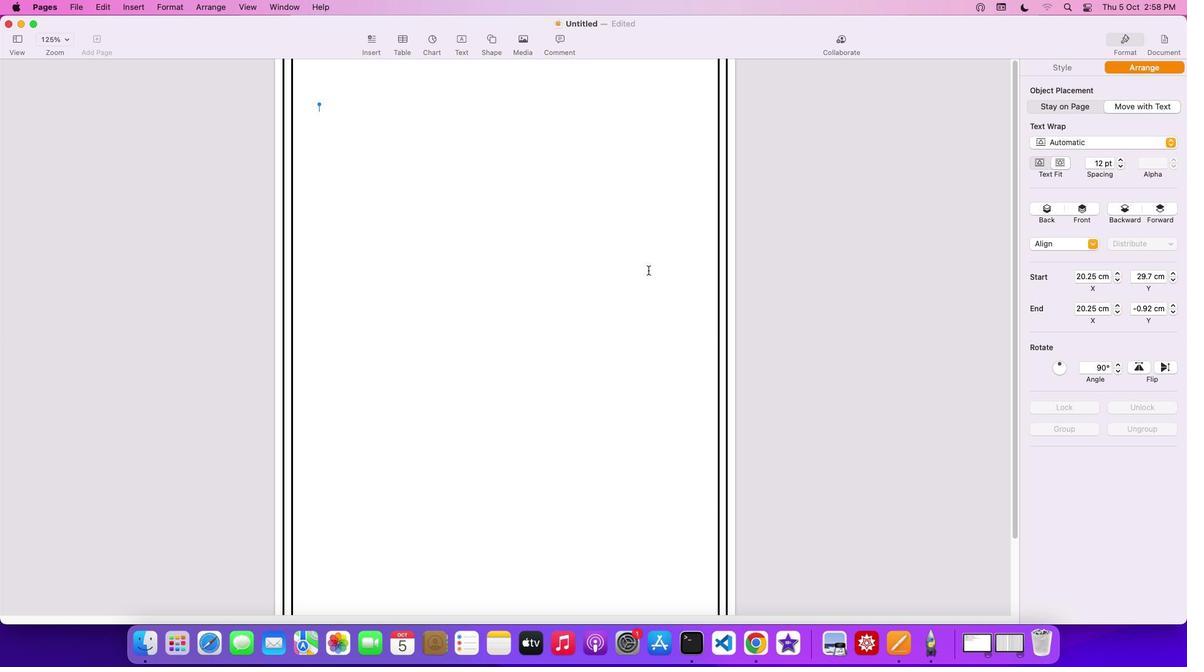 
Action: Mouse moved to (651, 270)
Screenshot: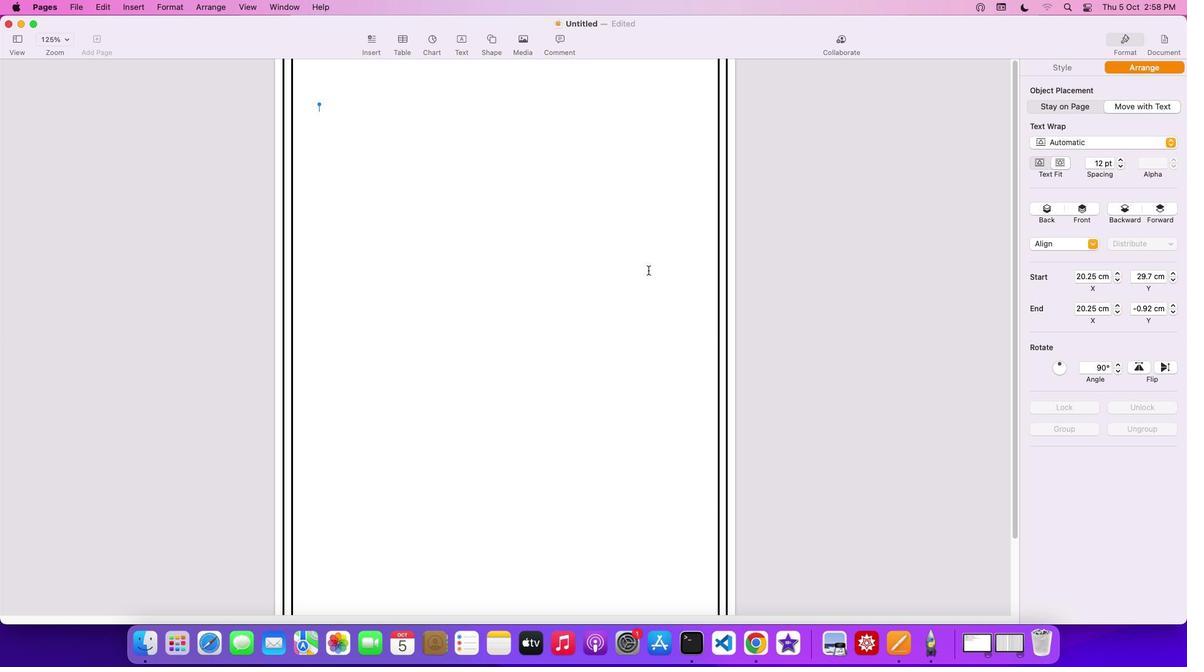 
Action: Mouse scrolled (651, 270) with delta (0, 1)
Screenshot: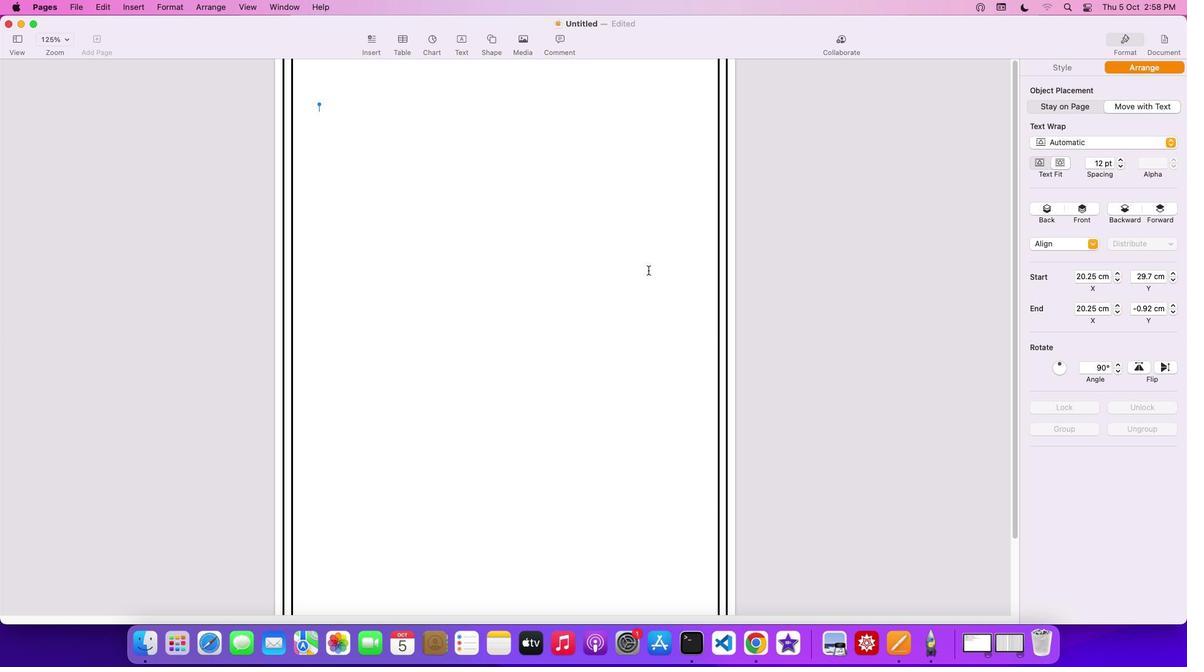 
Action: Mouse moved to (651, 270)
Screenshot: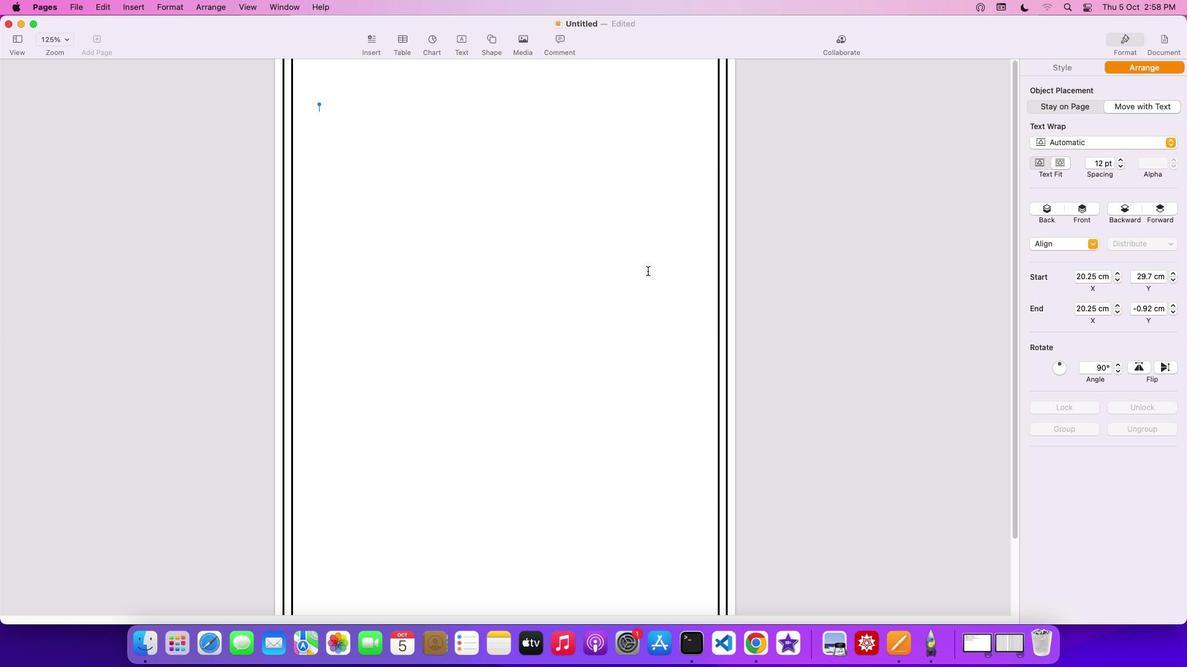 
Action: Mouse scrolled (651, 270) with delta (0, 3)
Screenshot: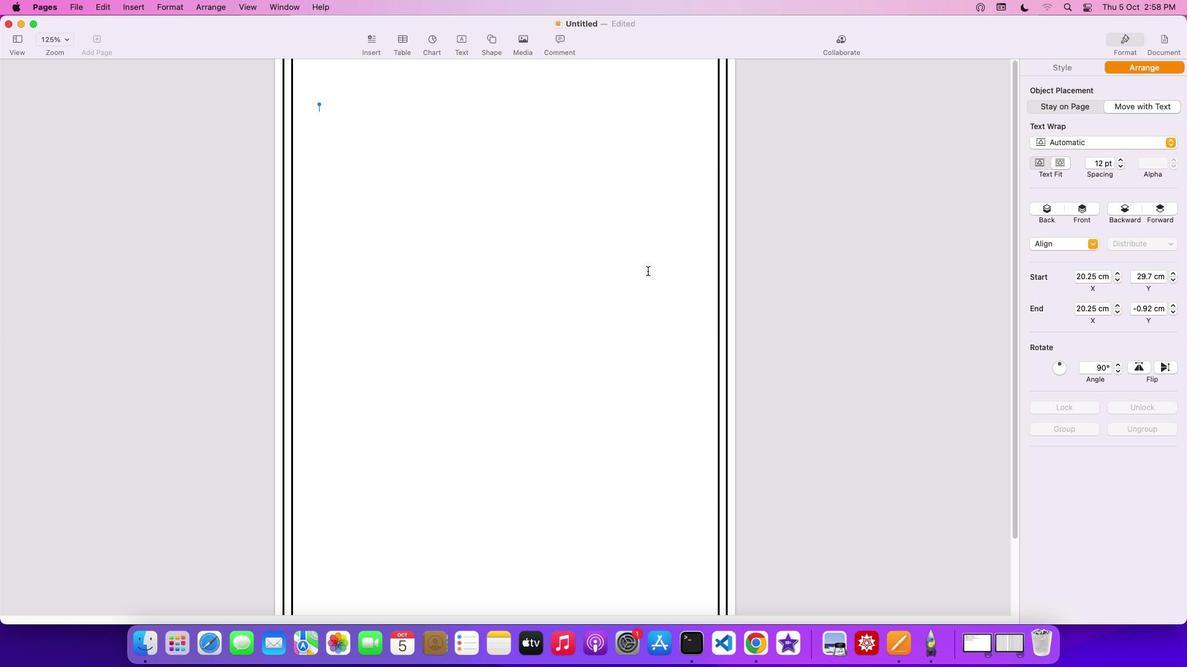 
Action: Mouse moved to (648, 270)
Screenshot: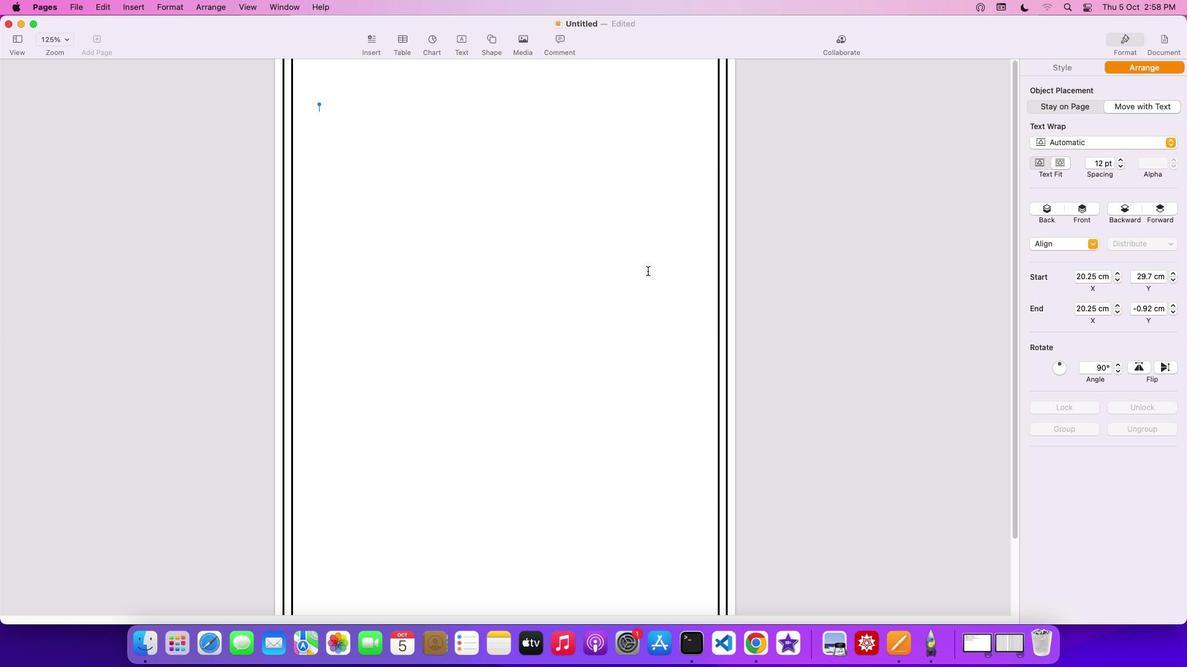 
Action: Mouse scrolled (648, 270) with delta (0, 3)
Screenshot: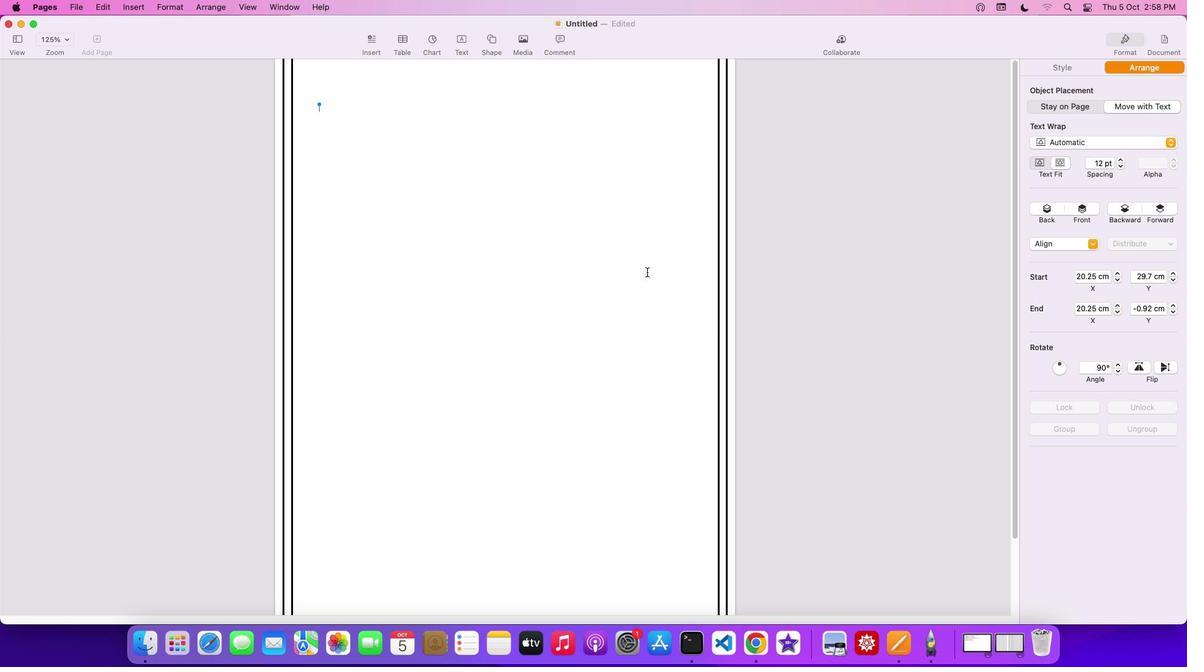 
Action: Mouse moved to (648, 270)
Screenshot: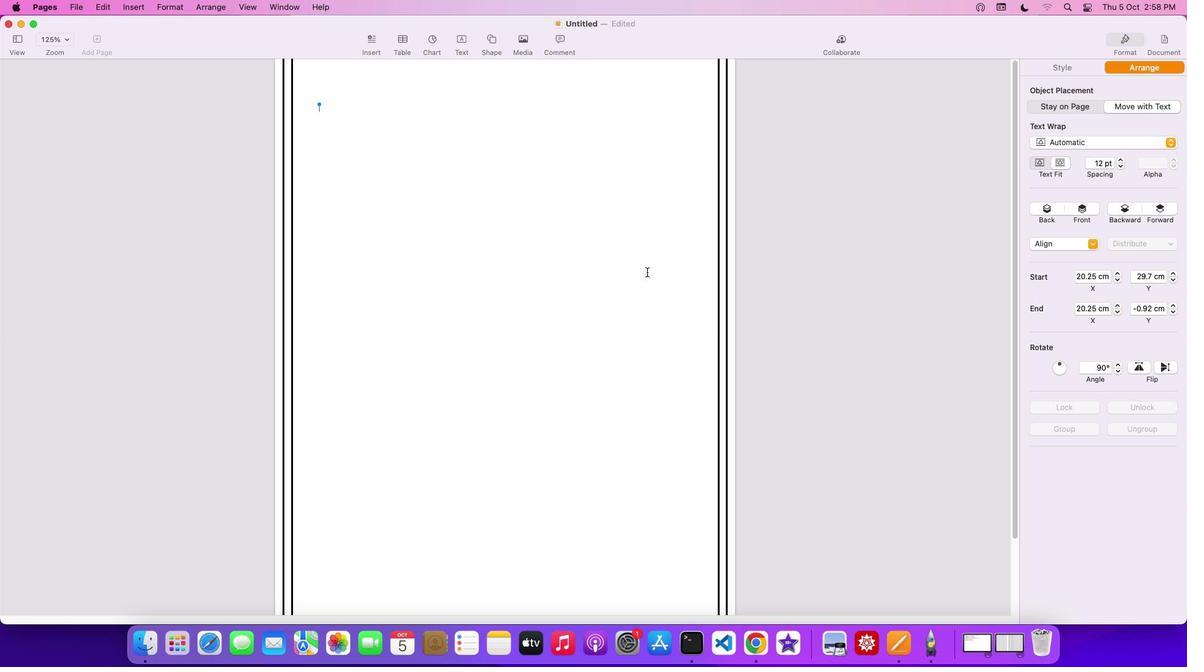 
Action: Mouse scrolled (648, 270) with delta (0, 4)
Screenshot: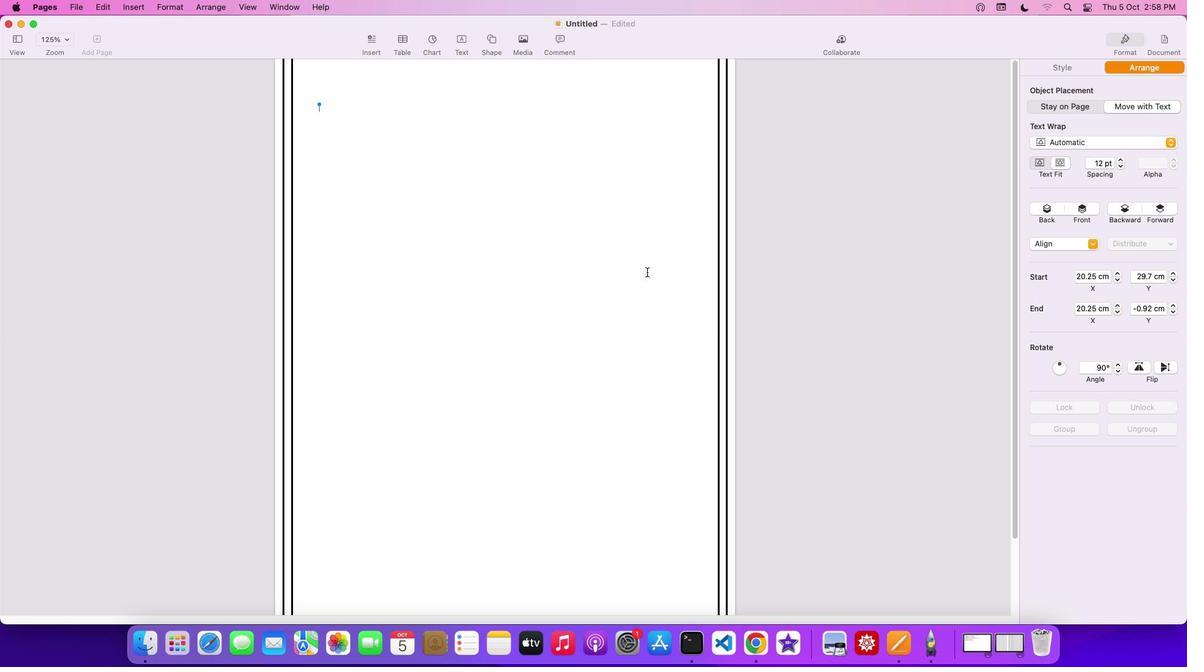 
Action: Mouse moved to (645, 273)
Screenshot: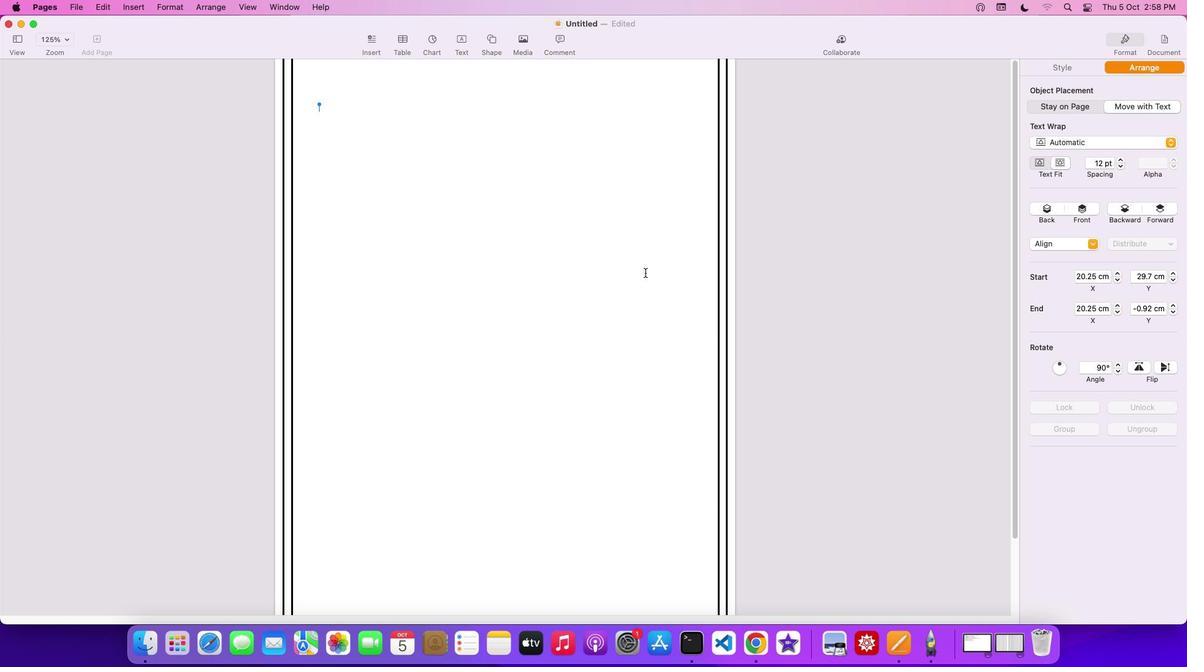 
Action: Mouse scrolled (645, 273) with delta (0, 0)
Screenshot: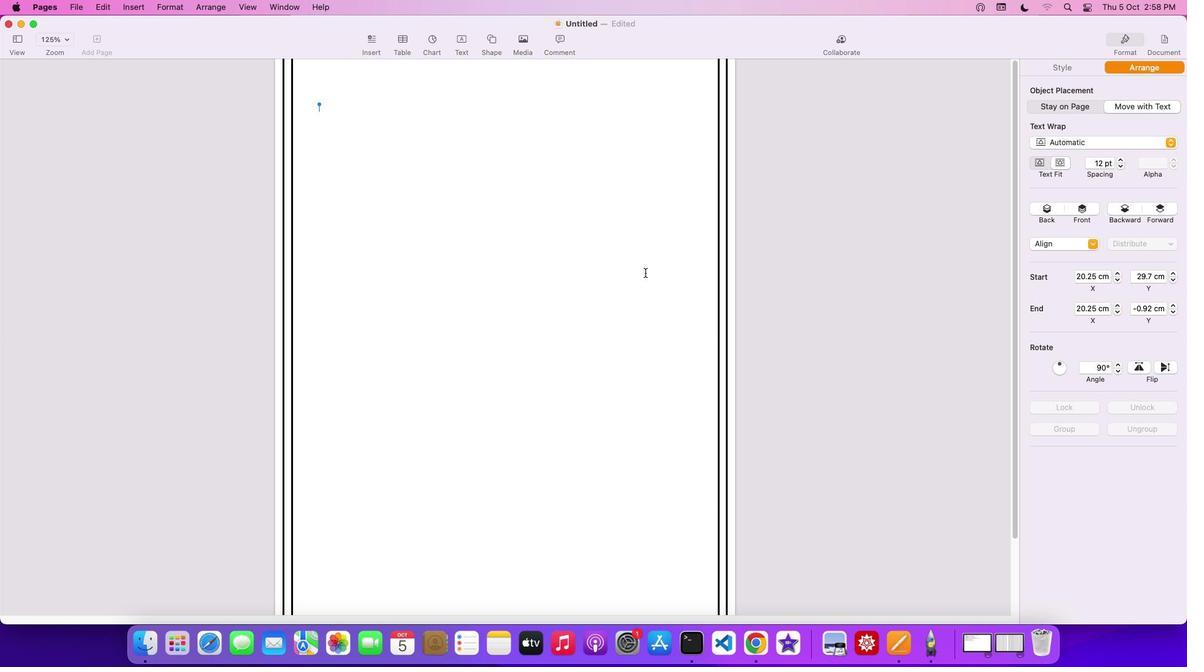 
Action: Mouse scrolled (645, 273) with delta (0, 0)
Screenshot: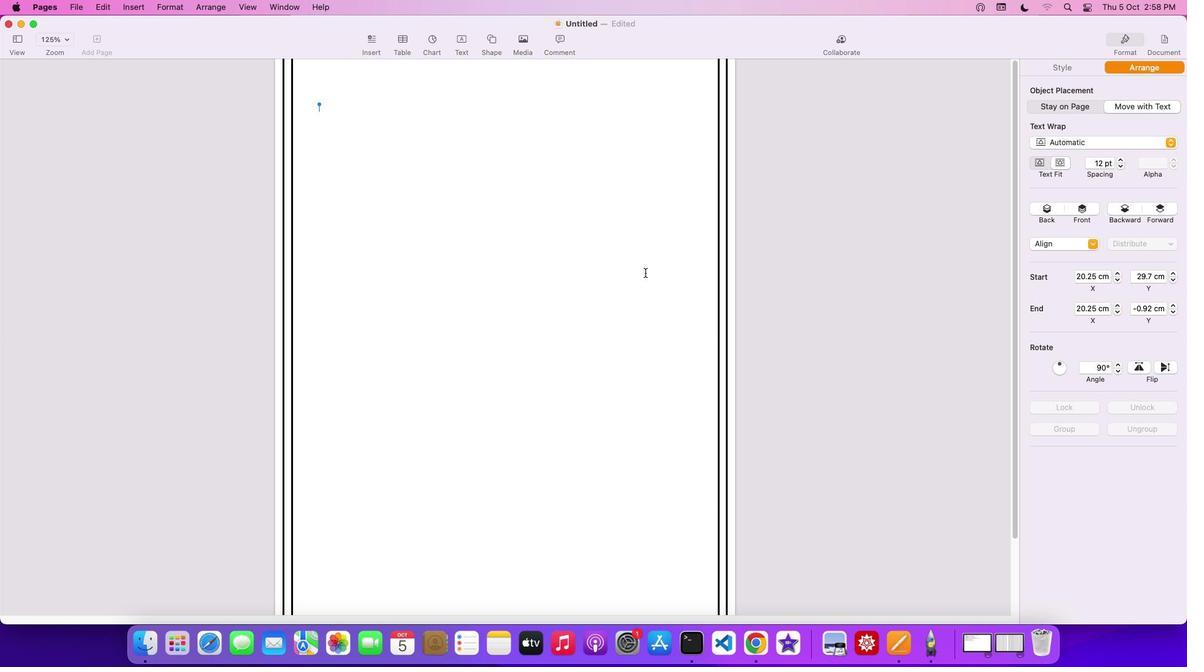 
Action: Mouse scrolled (645, 273) with delta (0, 1)
Screenshot: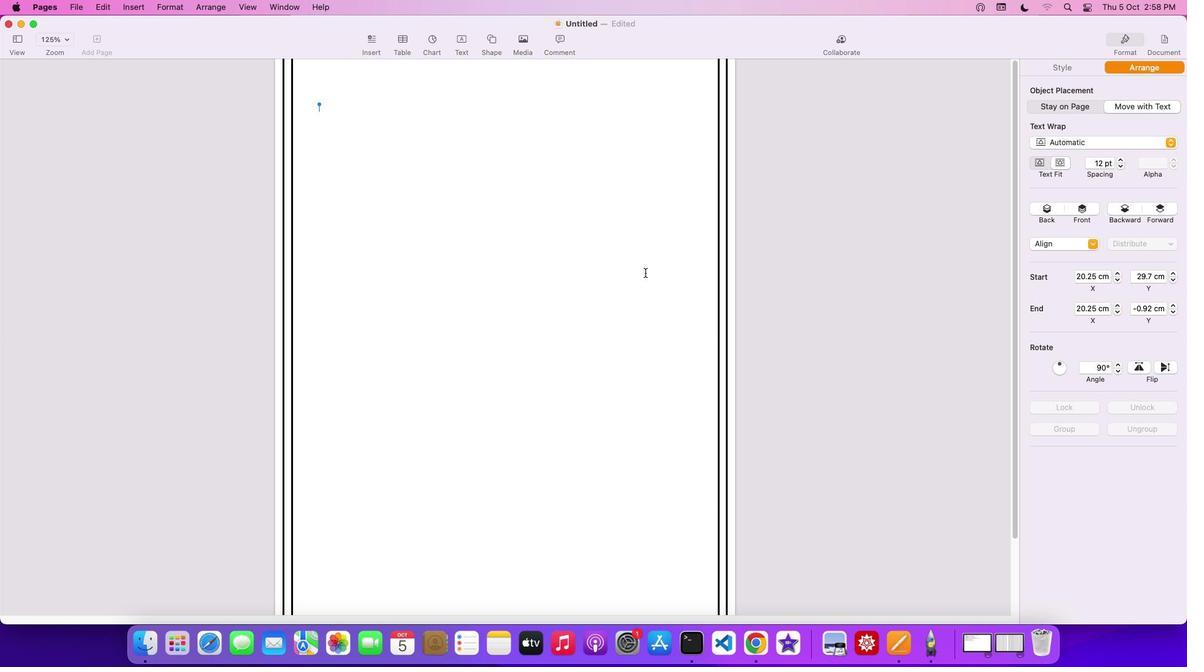 
Action: Mouse moved to (643, 277)
Screenshot: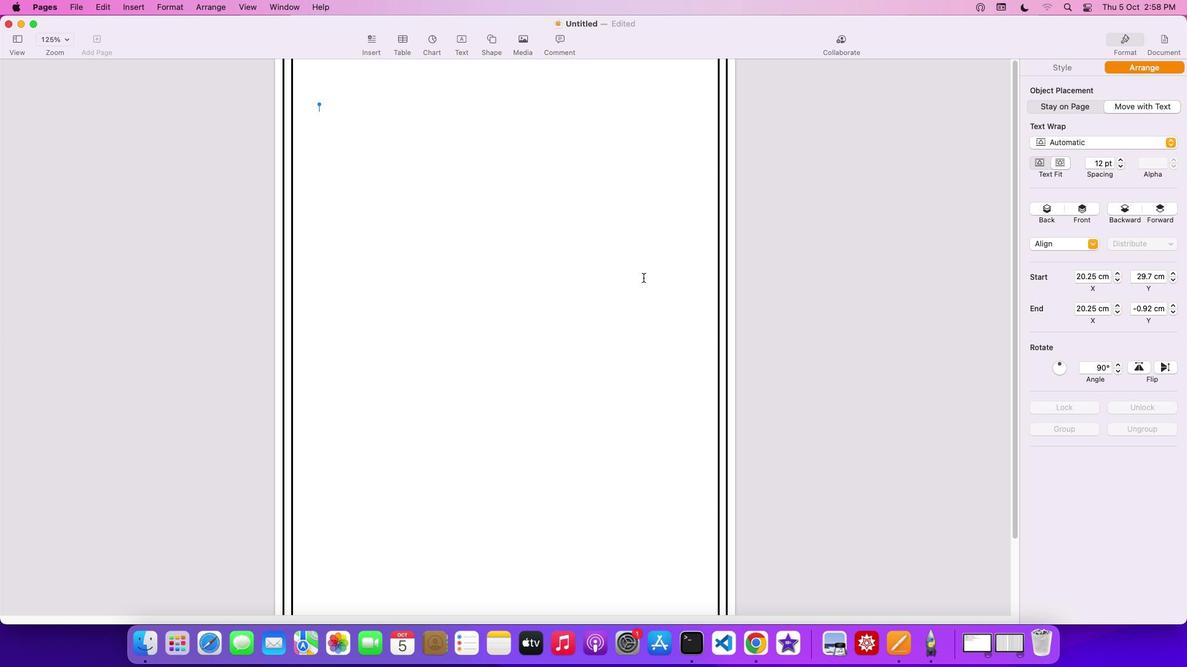 
Action: Mouse scrolled (643, 277) with delta (0, 0)
Screenshot: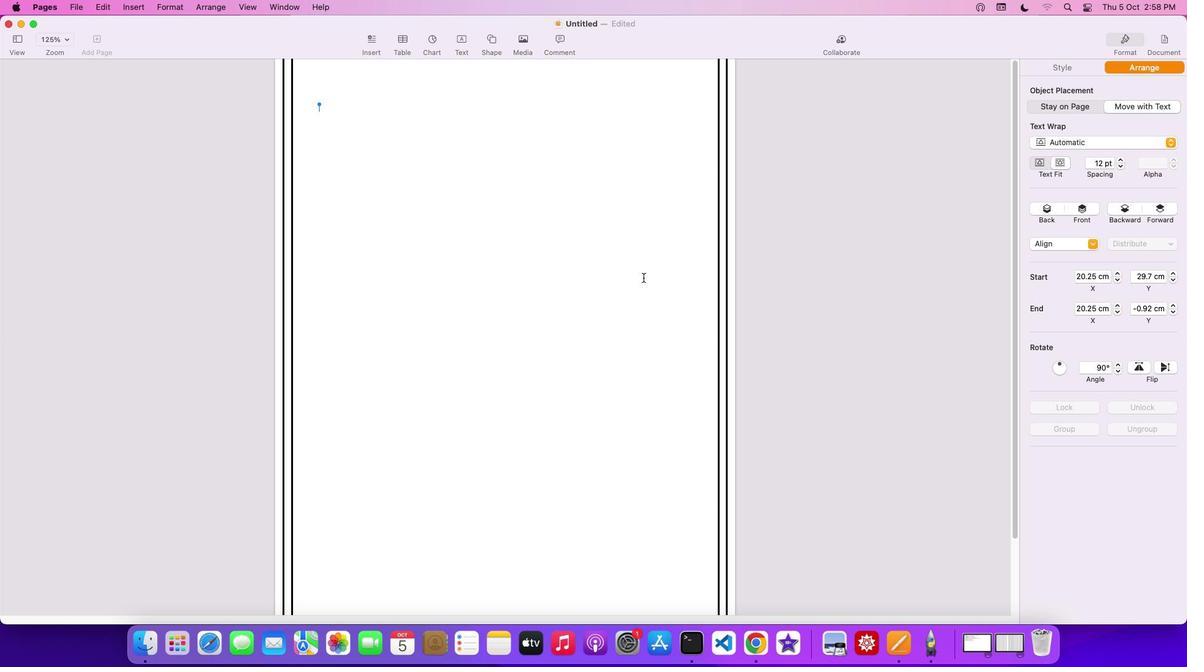 
Action: Mouse scrolled (643, 277) with delta (0, 0)
Screenshot: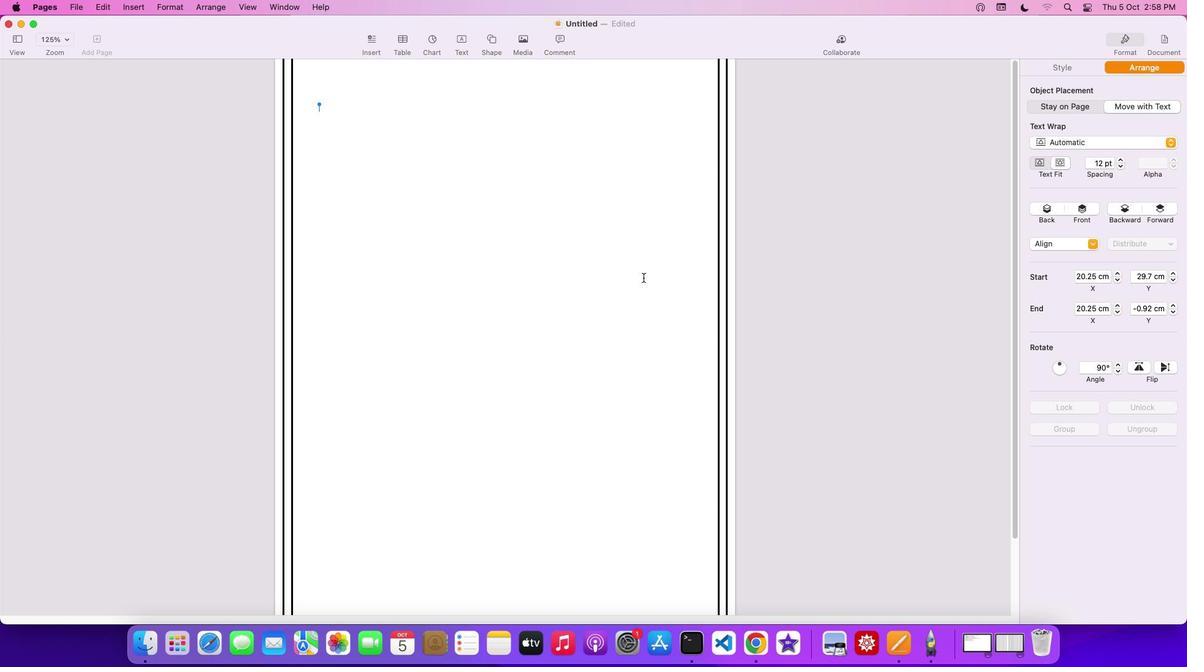 
Action: Mouse scrolled (643, 277) with delta (0, 1)
Screenshot: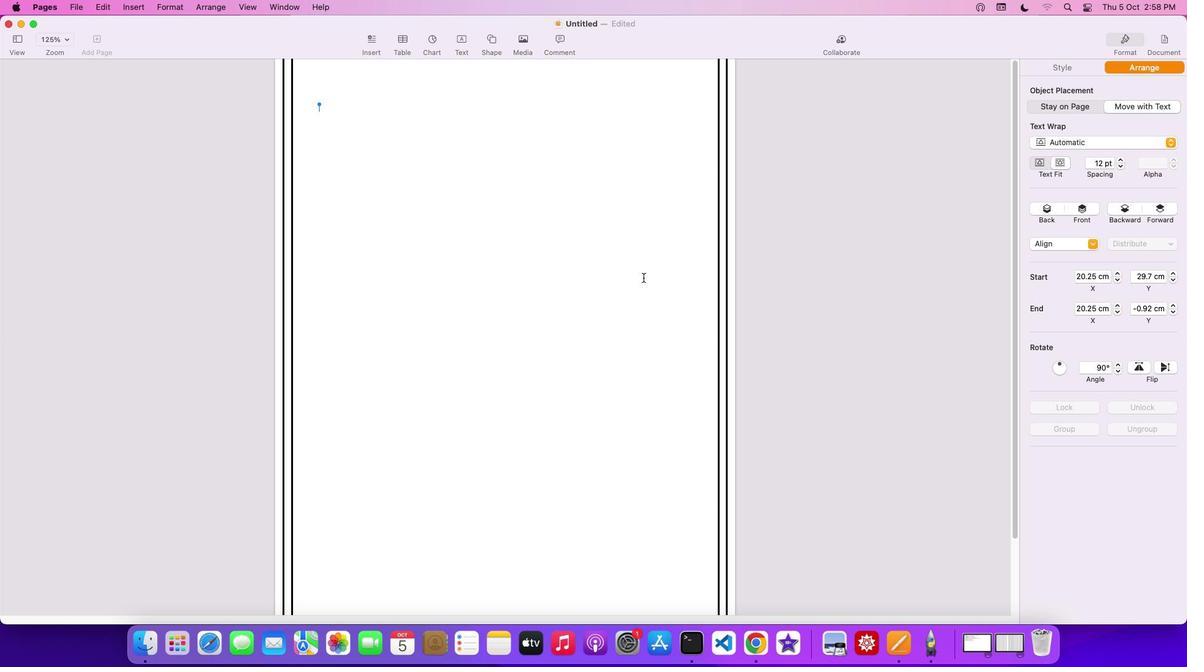 
Action: Mouse moved to (291, 173)
Screenshot: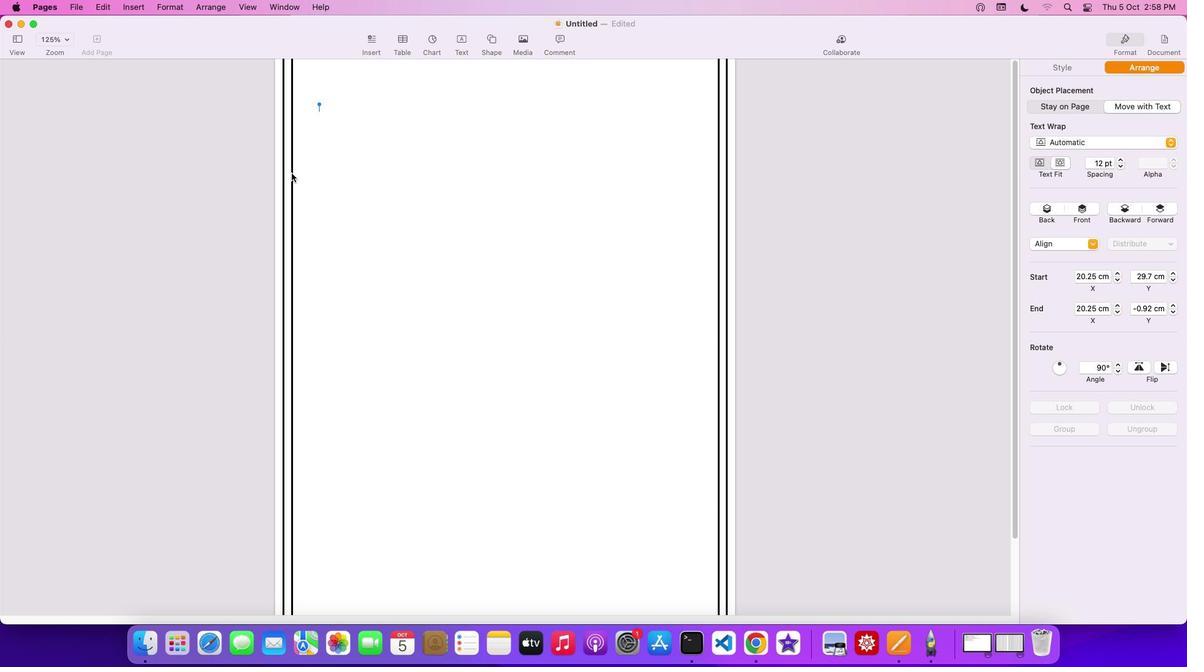 
Action: Mouse pressed left at (291, 173)
Screenshot: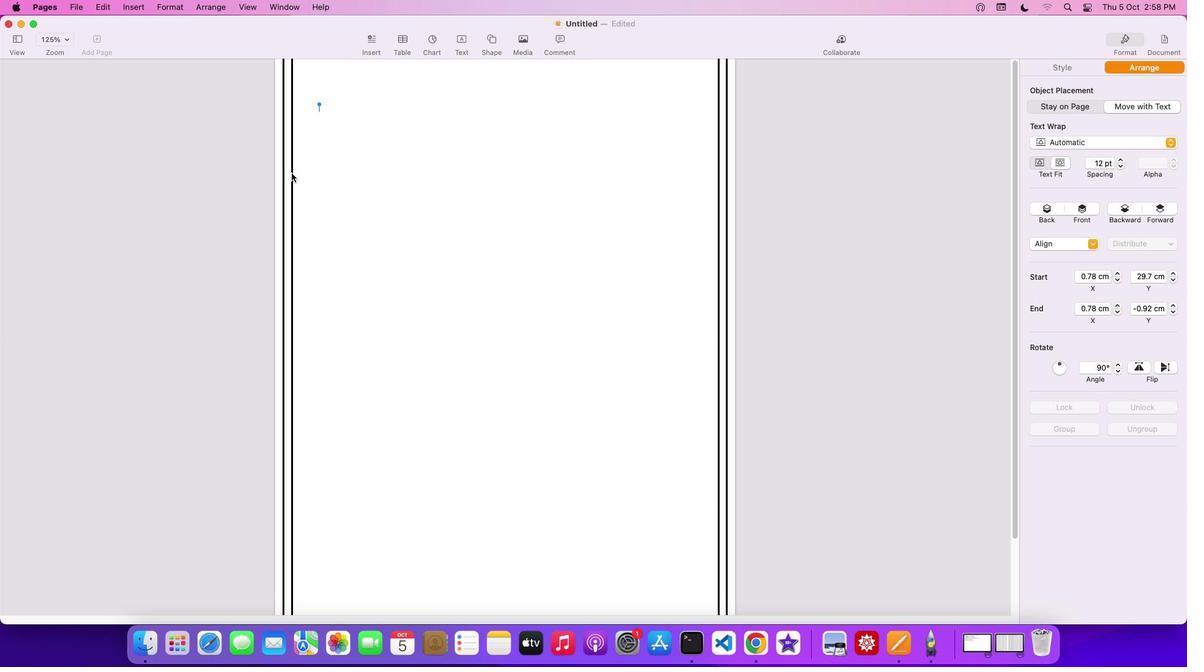 
Action: Key pressed Key.cmd'c''v'
Screenshot: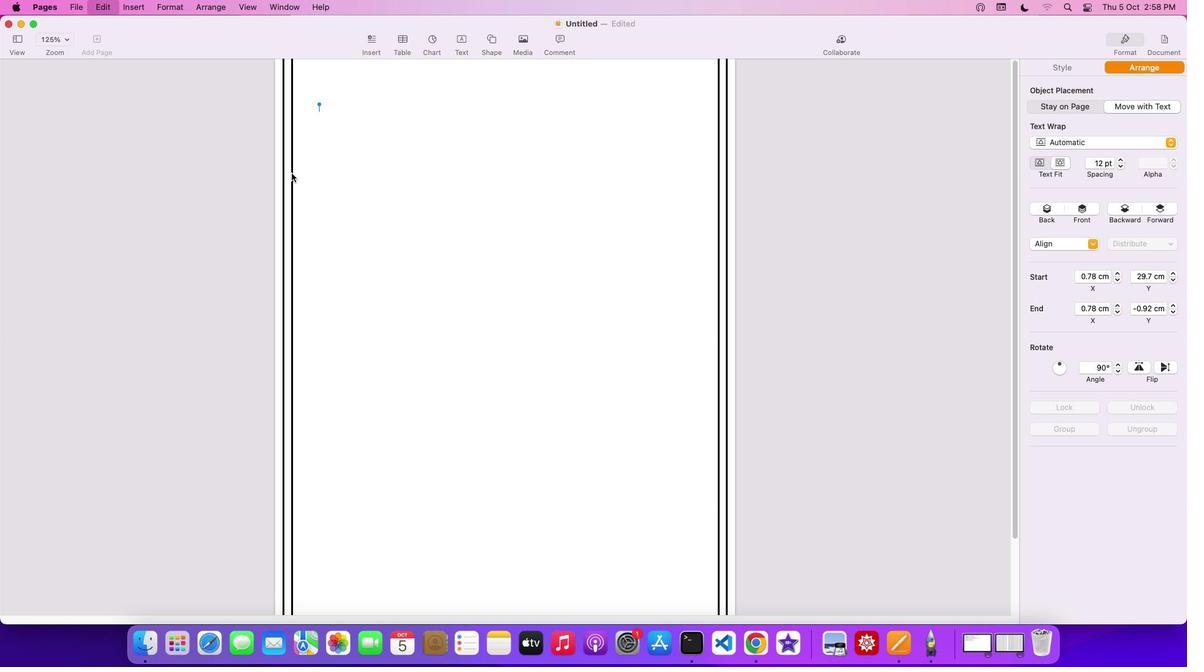 
Action: Mouse pressed left at (291, 173)
Screenshot: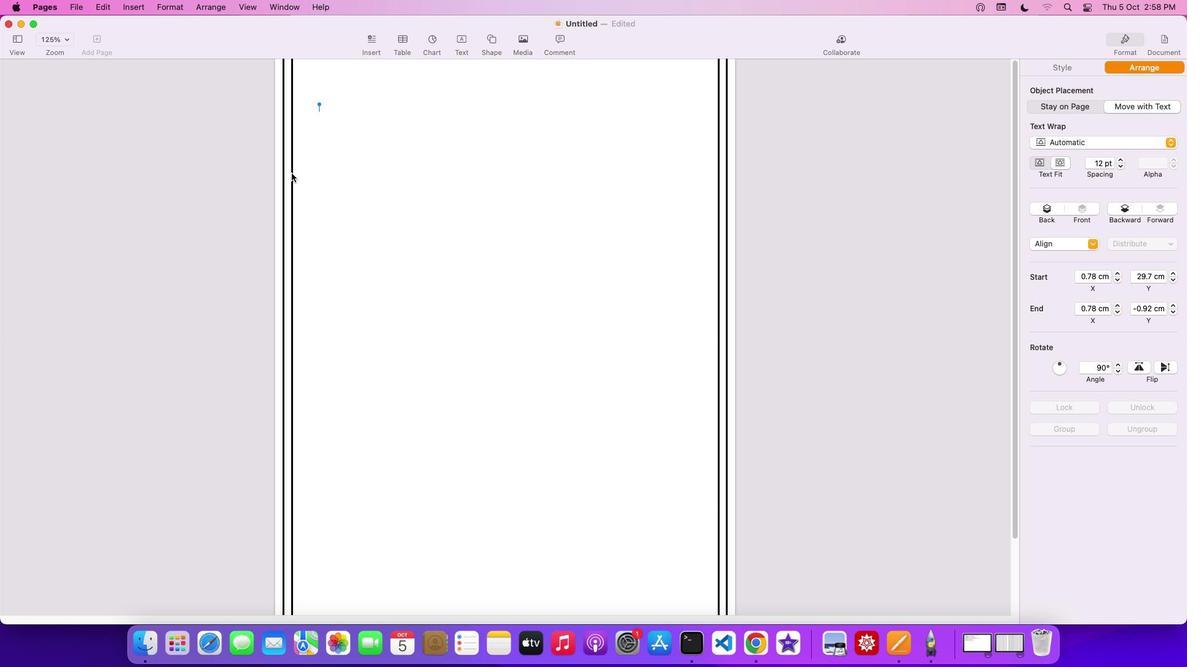 
Action: Mouse moved to (1058, 363)
Screenshot: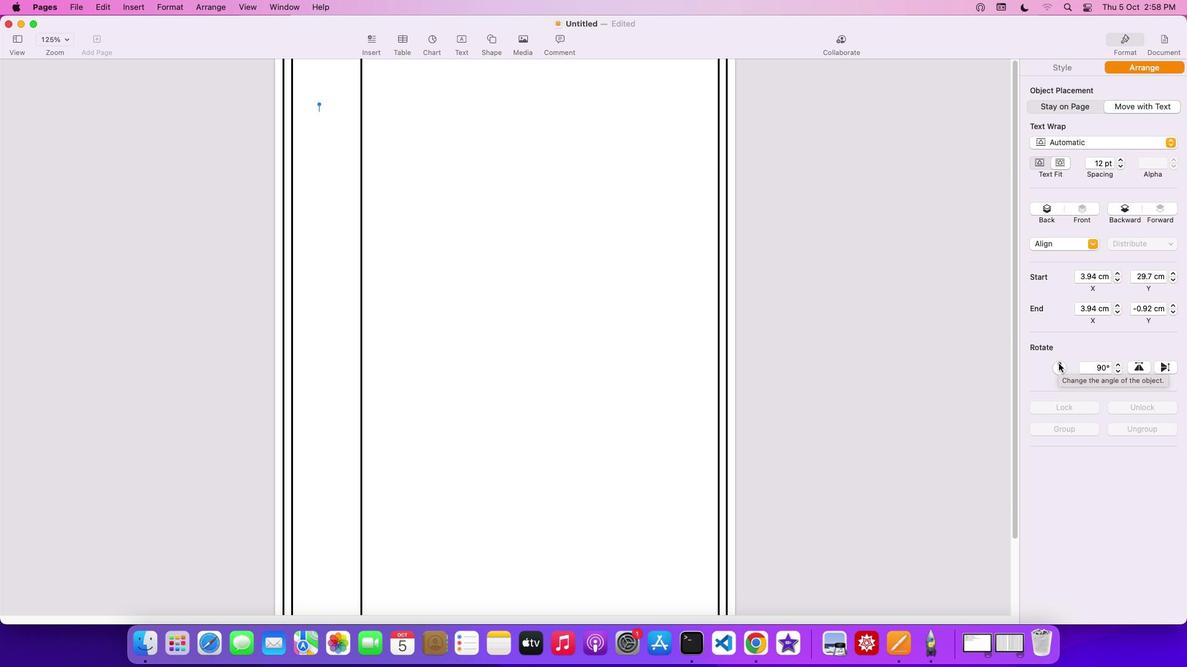 
Action: Mouse pressed left at (1058, 363)
Screenshot: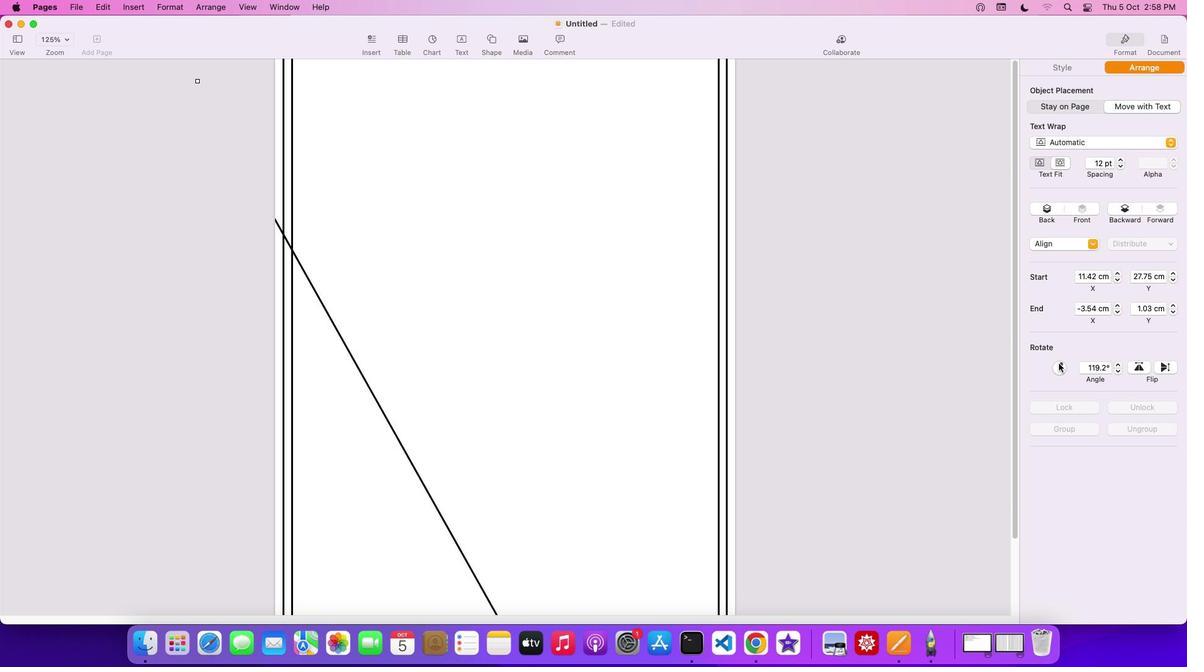 
Action: Mouse moved to (1116, 372)
Screenshot: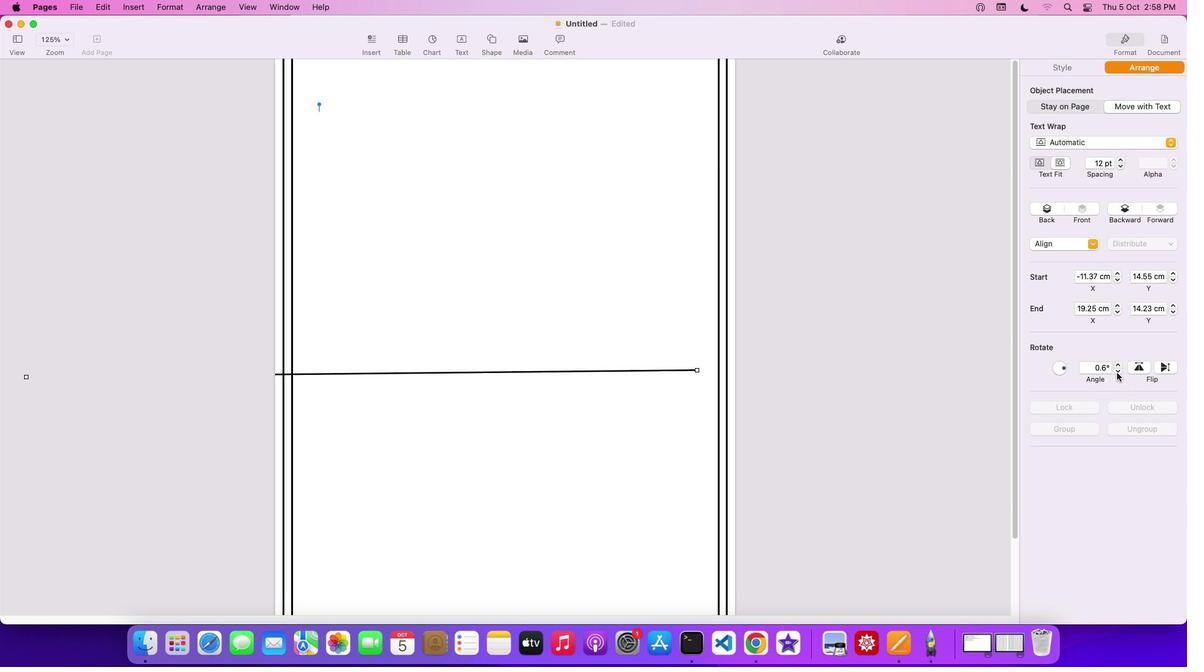 
Action: Mouse pressed left at (1116, 372)
Screenshot: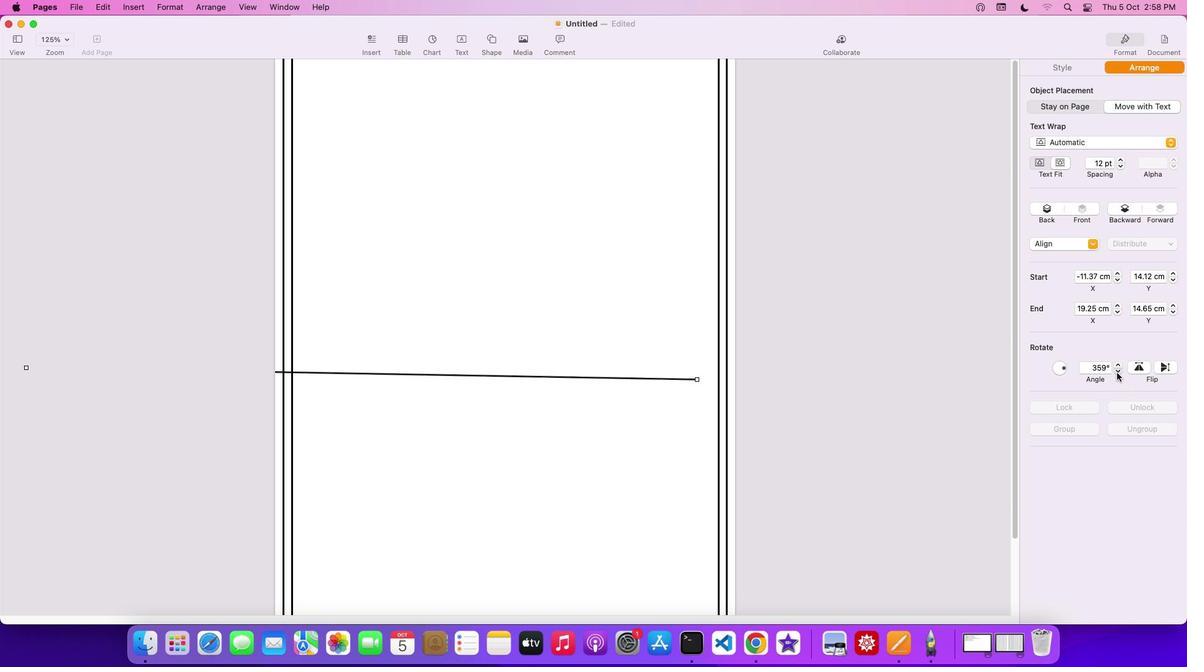 
Action: Mouse moved to (1119, 371)
Screenshot: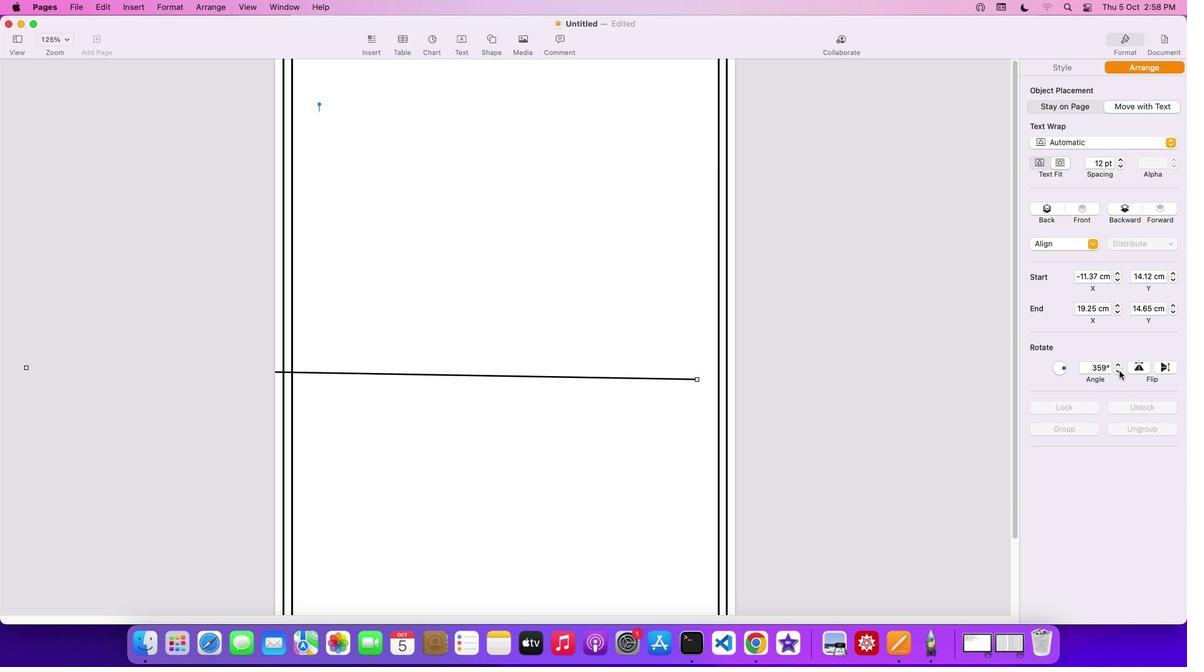 
Action: Mouse pressed left at (1119, 371)
Screenshot: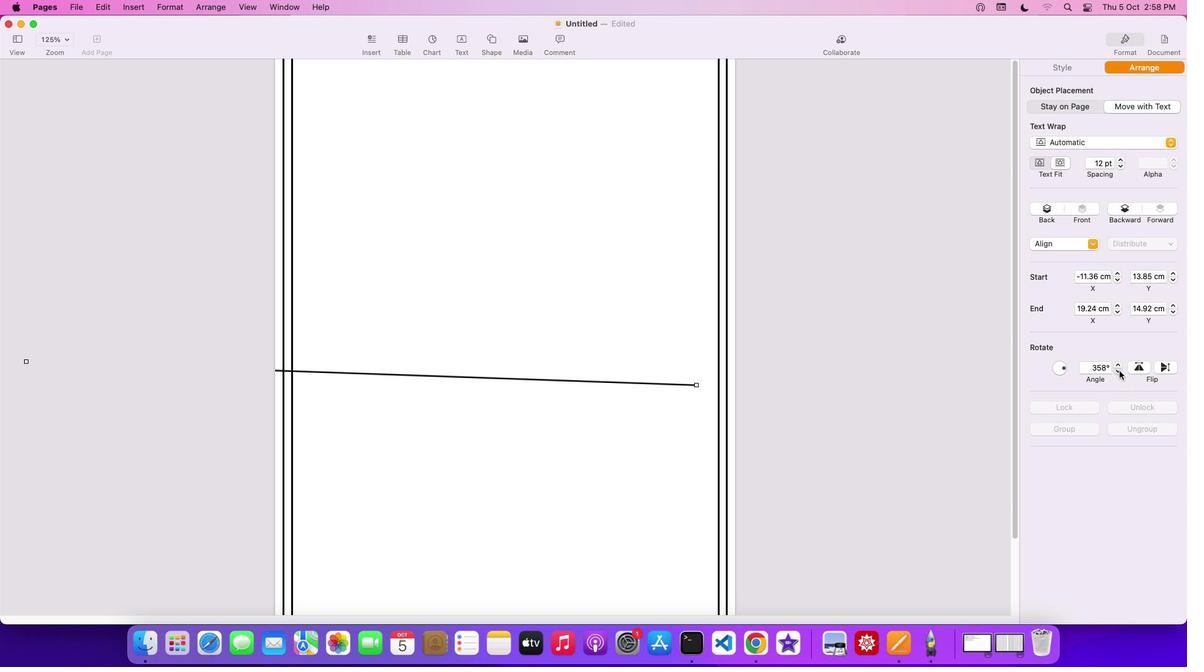
Action: Mouse moved to (1119, 366)
Screenshot: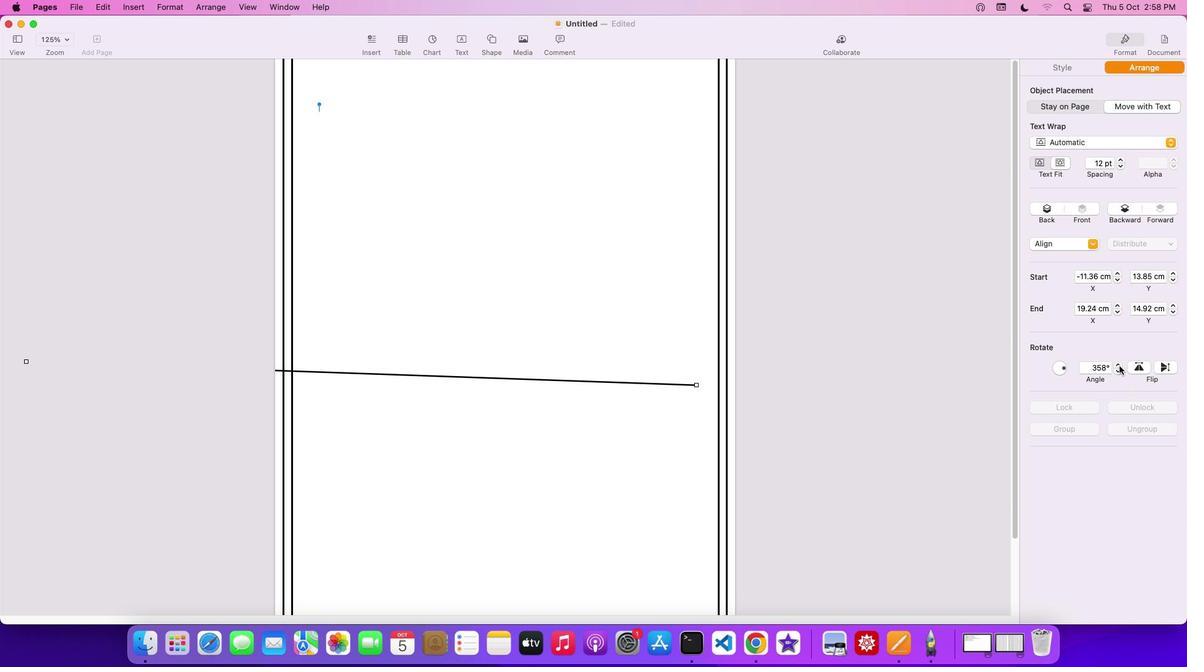 
Action: Mouse pressed left at (1119, 366)
Screenshot: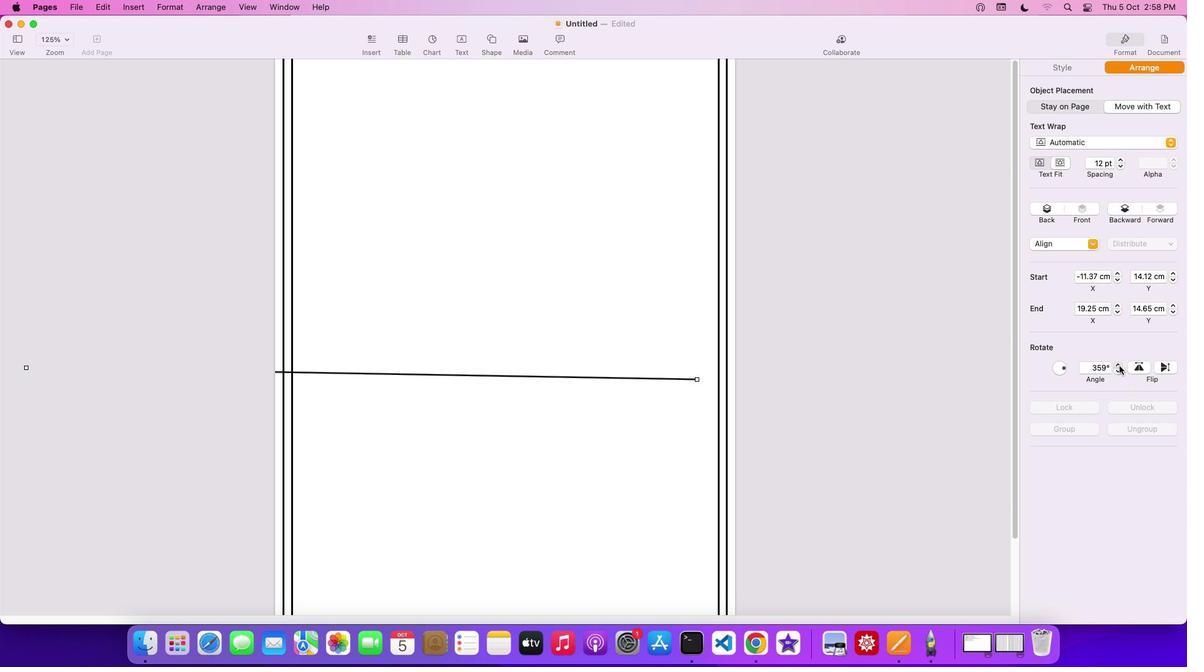 
Action: Mouse pressed left at (1119, 366)
Screenshot: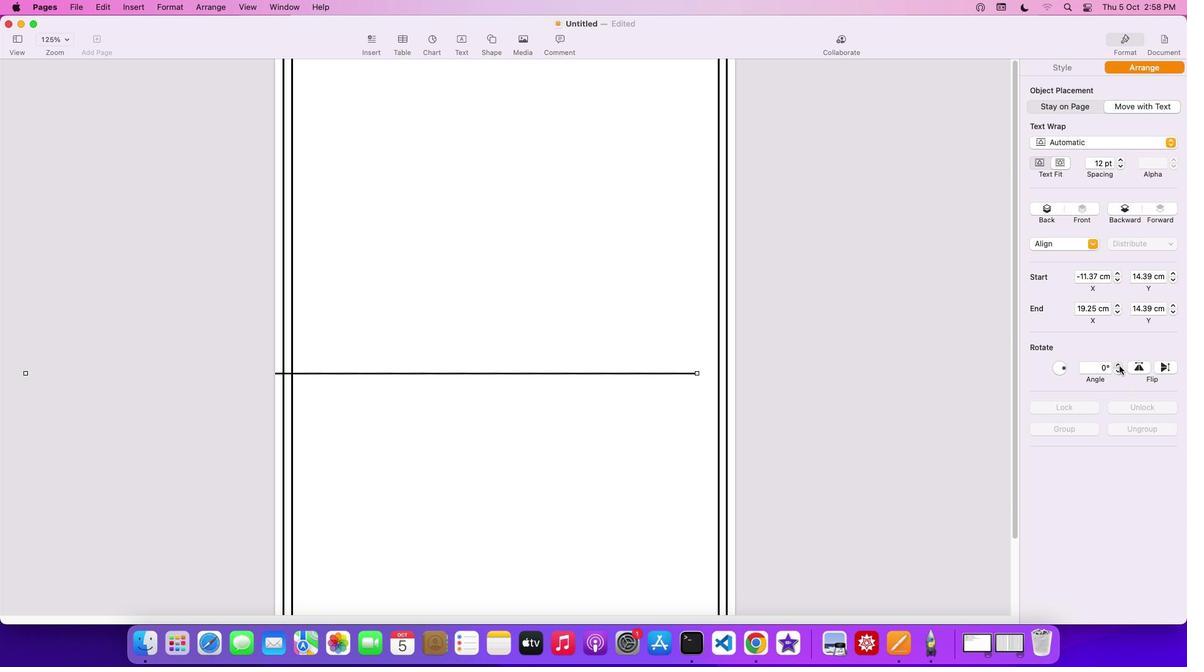 
Action: Mouse moved to (542, 372)
Screenshot: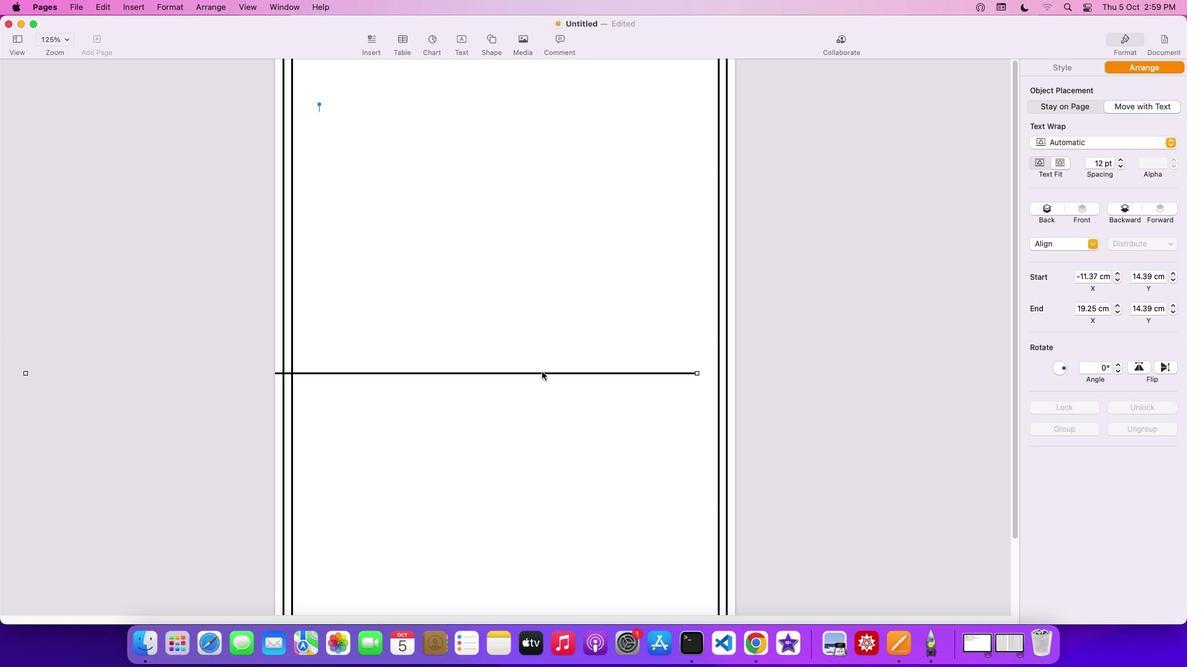 
Action: Mouse pressed left at (542, 372)
Screenshot: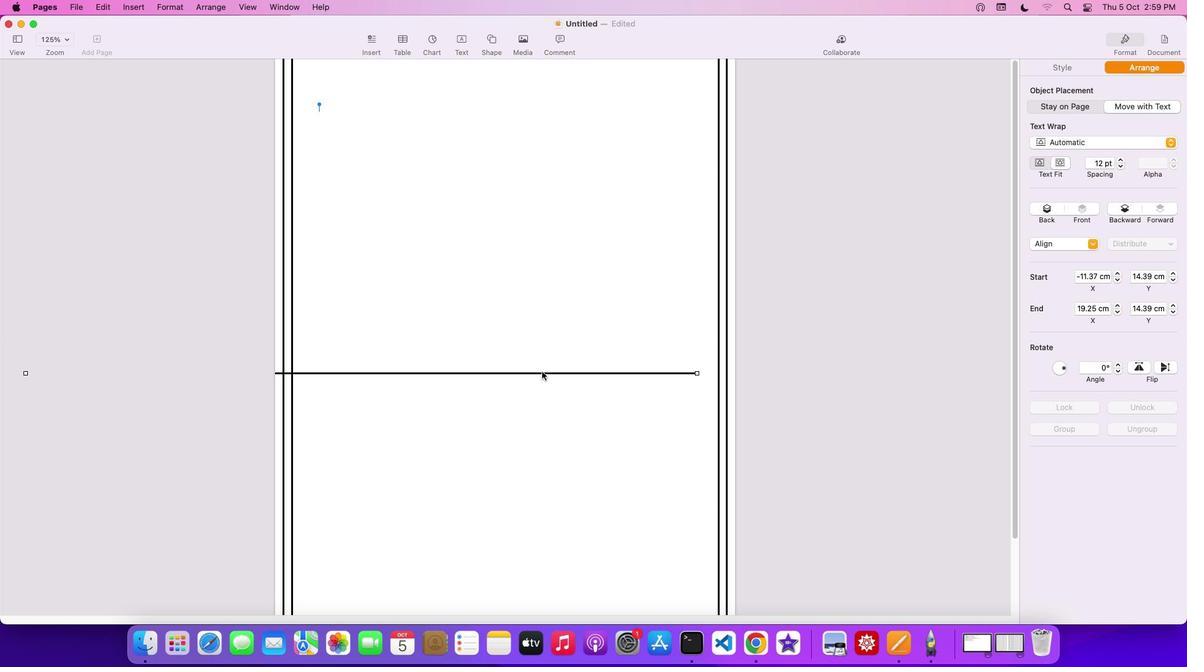 
Action: Mouse moved to (599, 98)
Screenshot: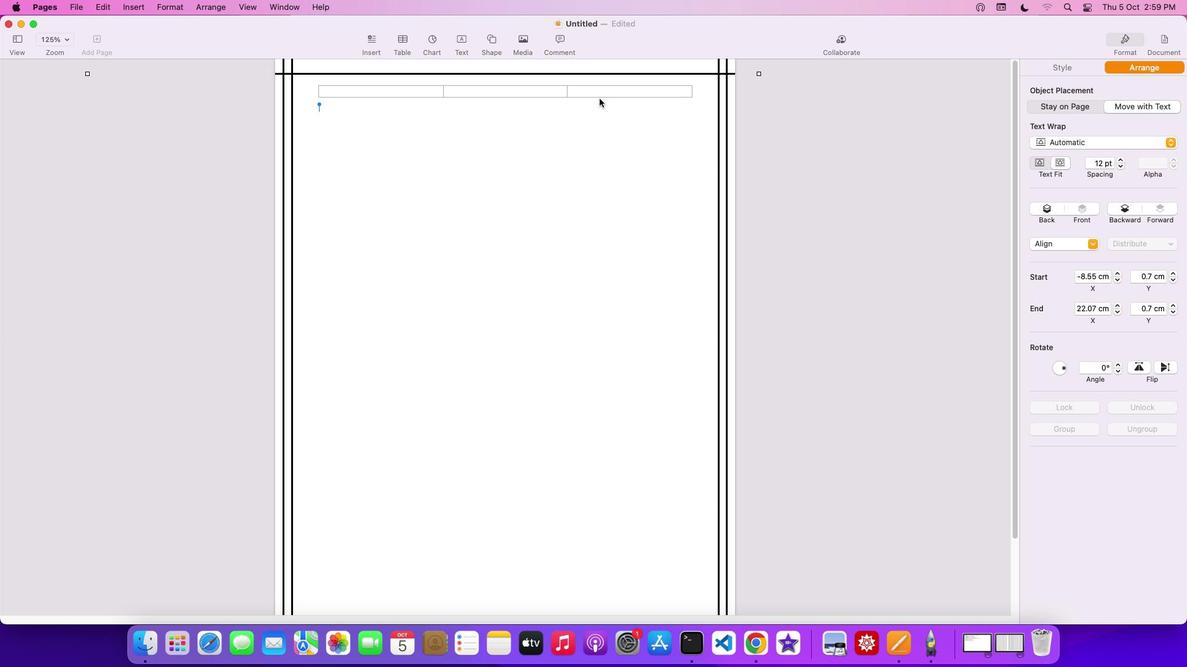 
Action: Key pressed Key.cmd
Screenshot: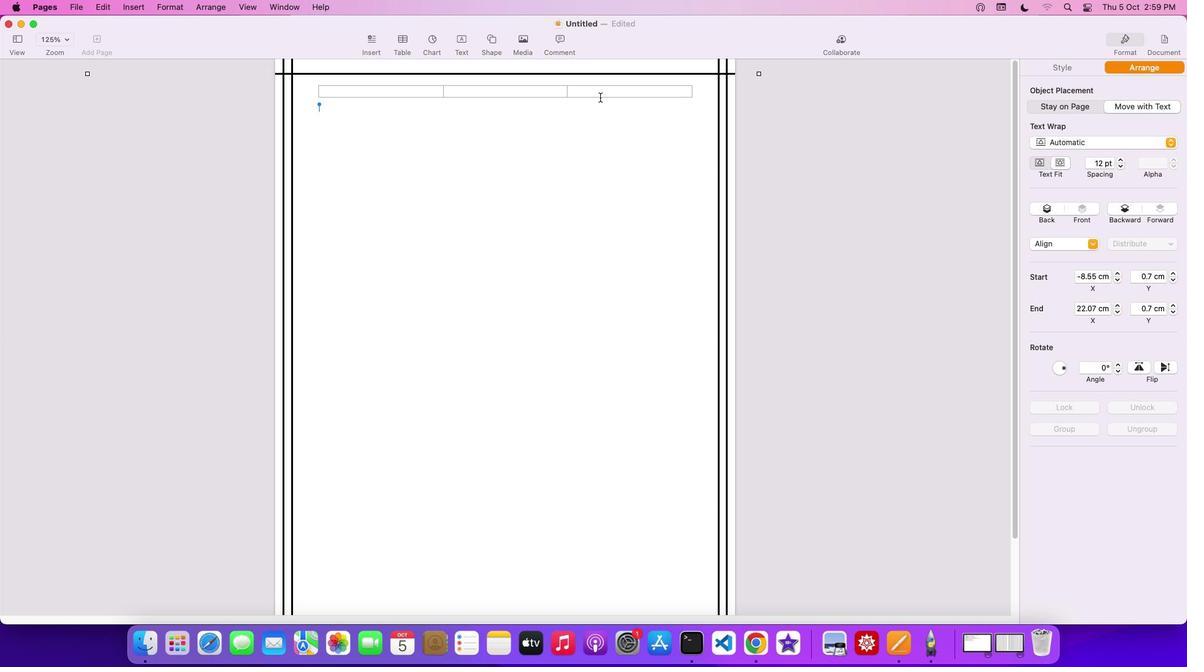 
Action: Mouse moved to (602, 98)
Screenshot: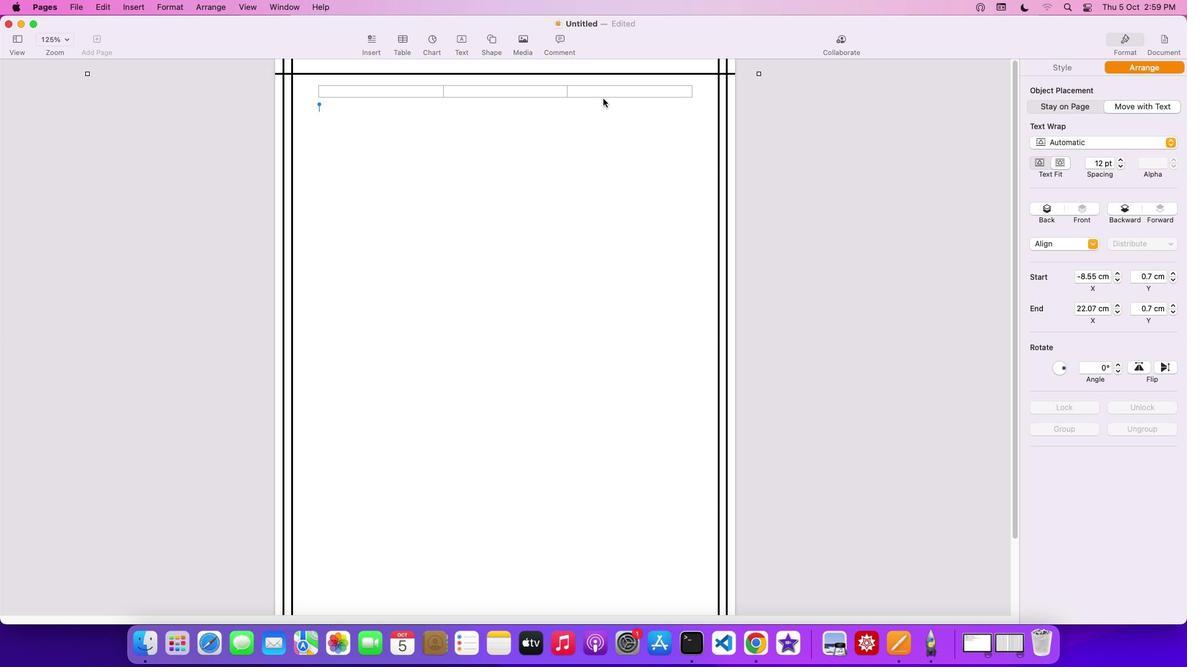 
Action: Key pressed 'v'
Screenshot: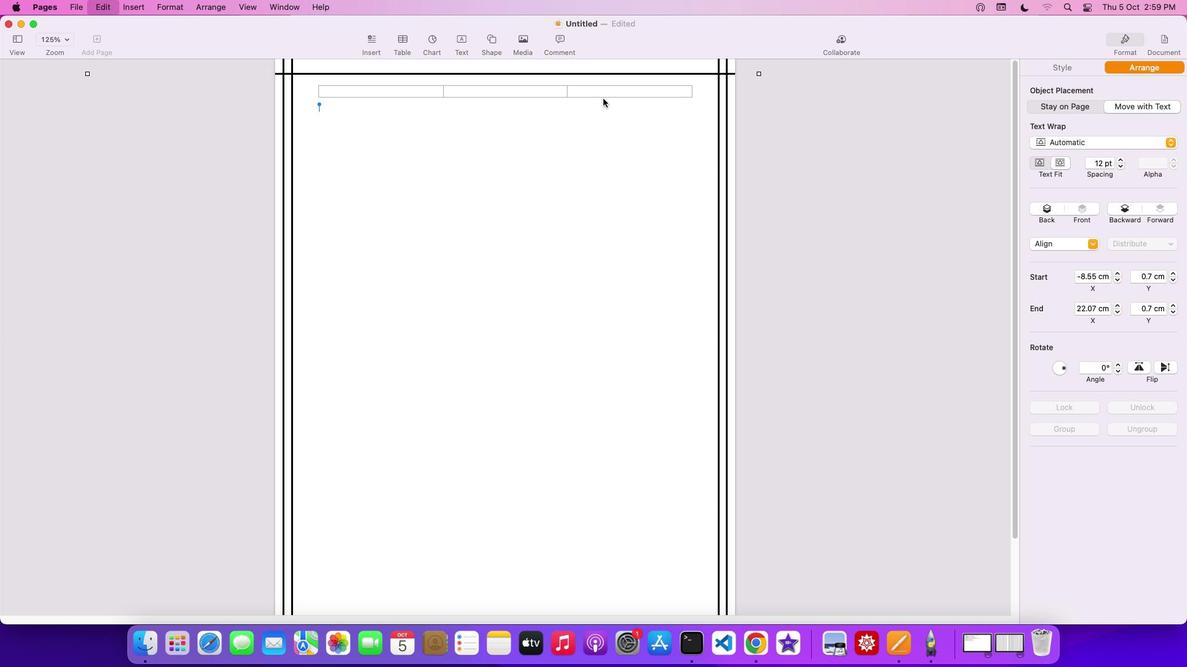 
Action: Mouse moved to (1118, 365)
Screenshot: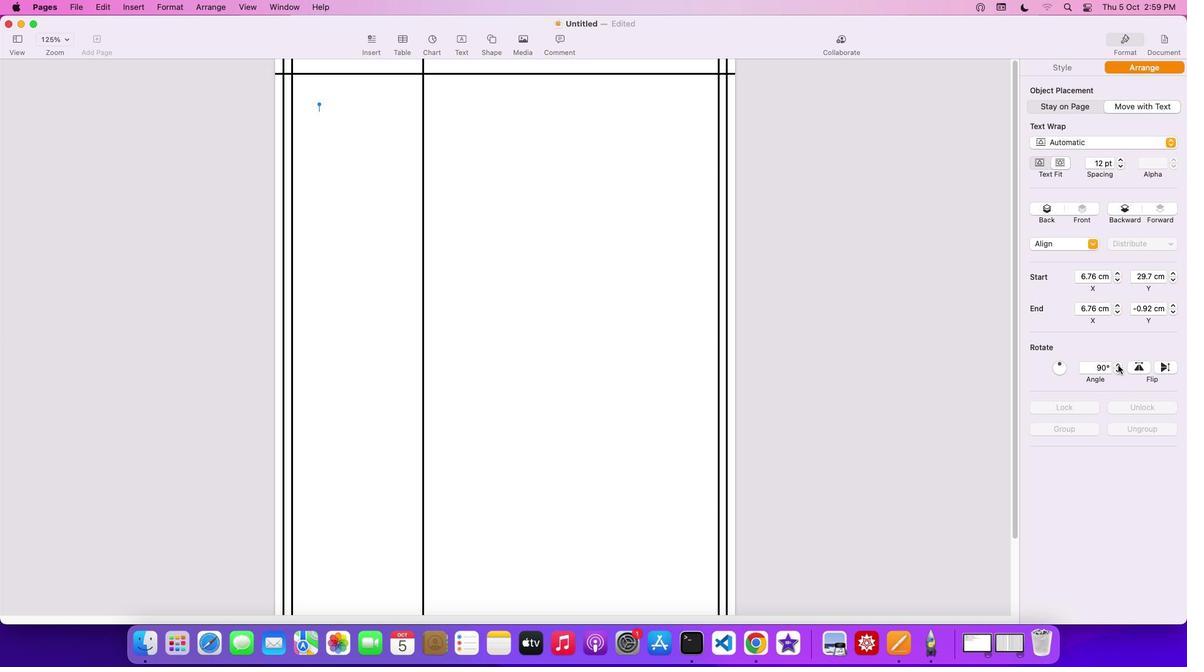 
Action: Mouse pressed left at (1118, 365)
Screenshot: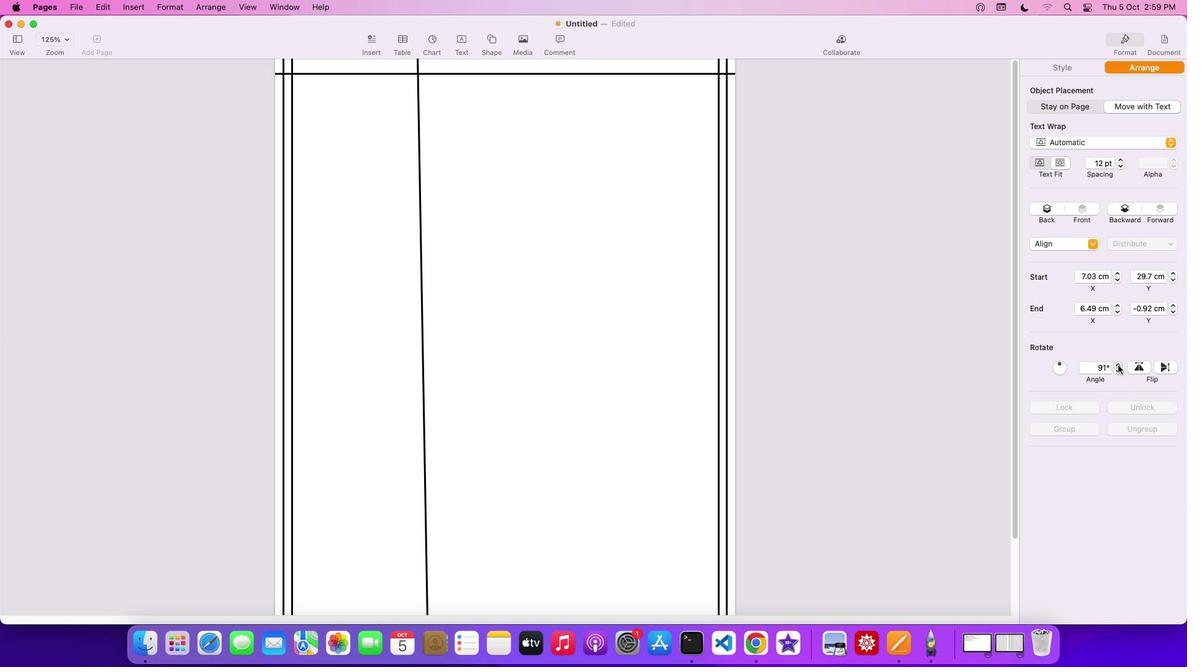 
Action: Mouse moved to (1118, 369)
Screenshot: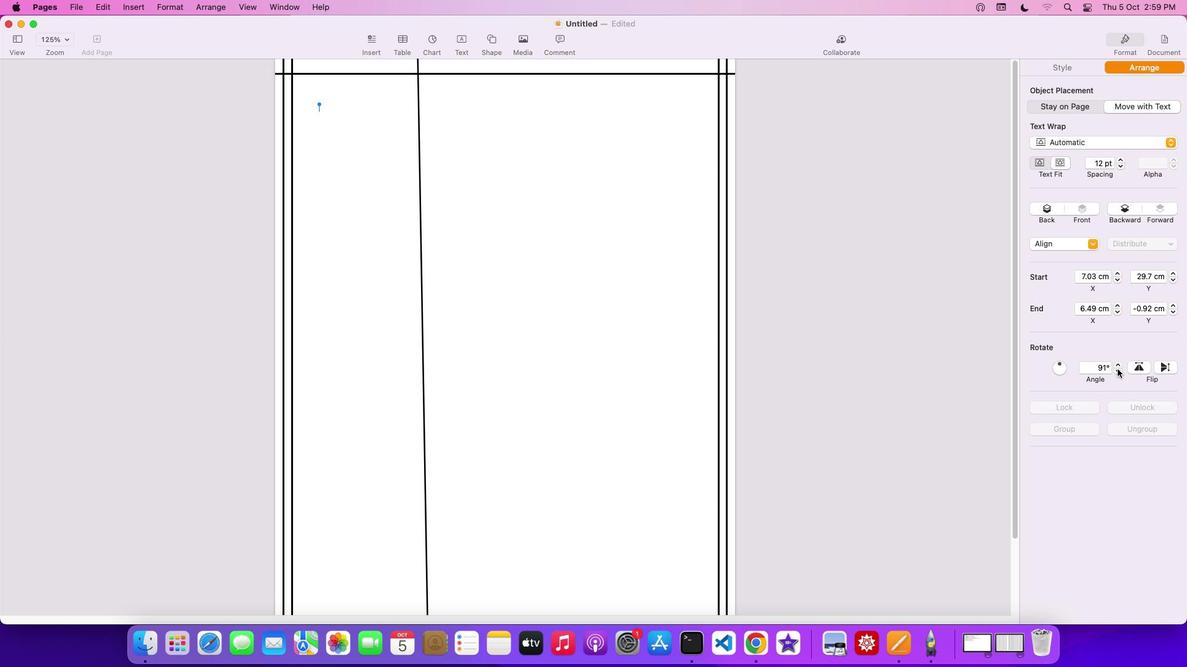 
Action: Mouse pressed left at (1118, 369)
Screenshot: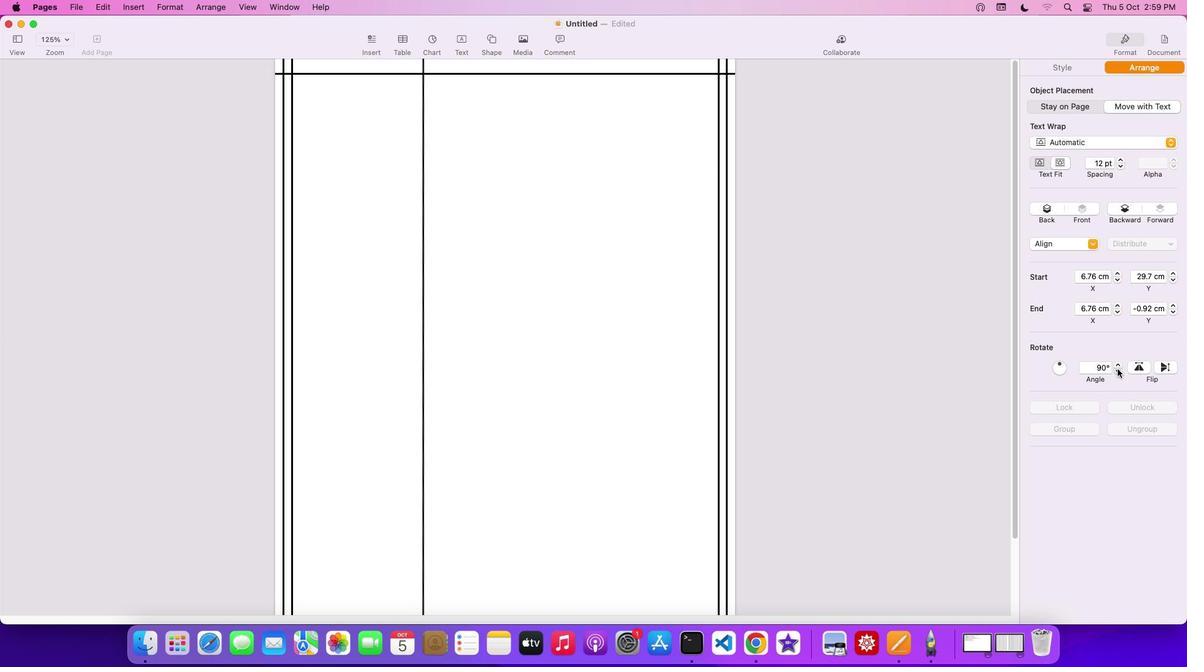 
Action: Mouse pressed left at (1118, 369)
Screenshot: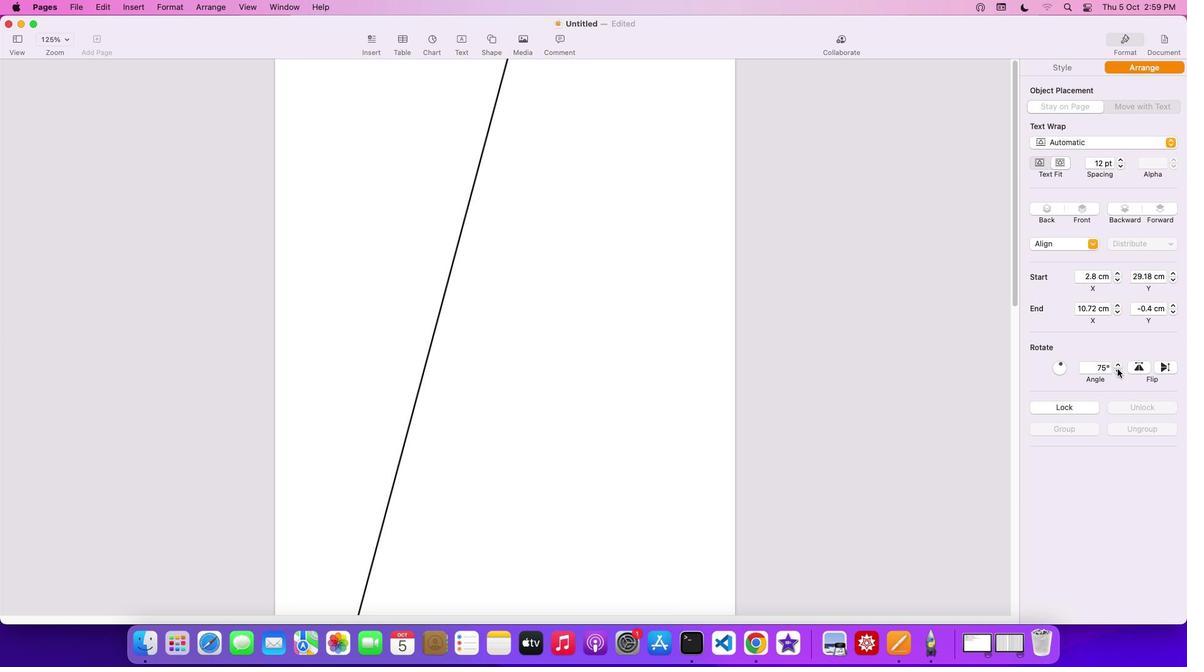
Action: Mouse pressed left at (1118, 369)
Screenshot: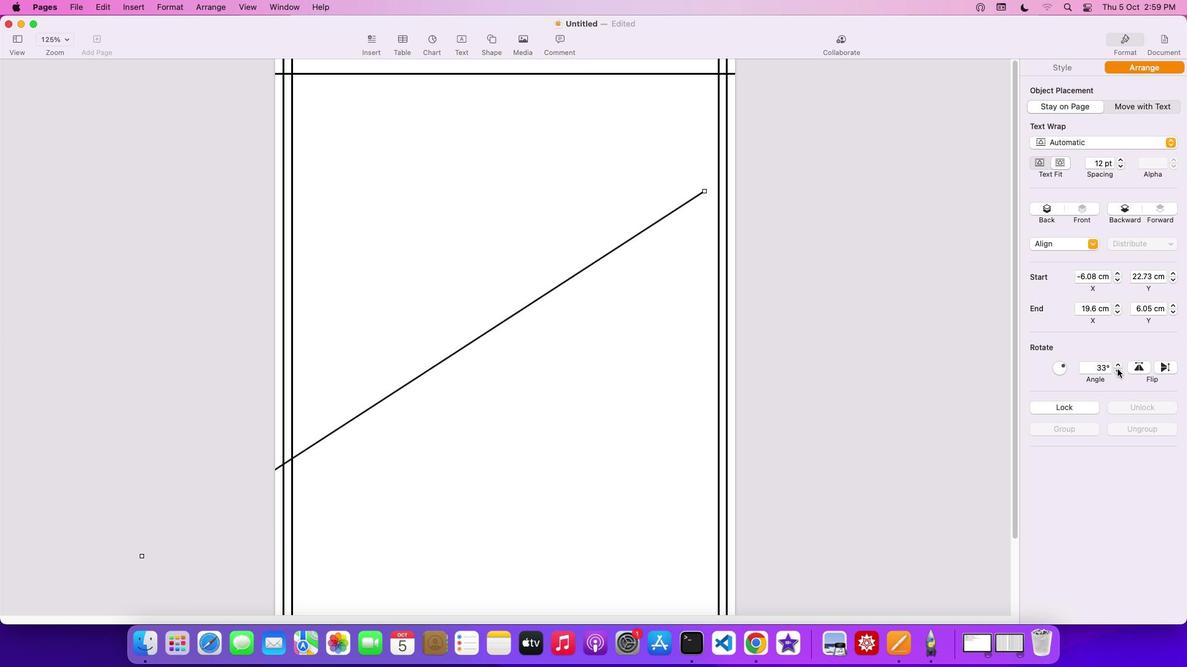 
Action: Mouse pressed left at (1118, 369)
Screenshot: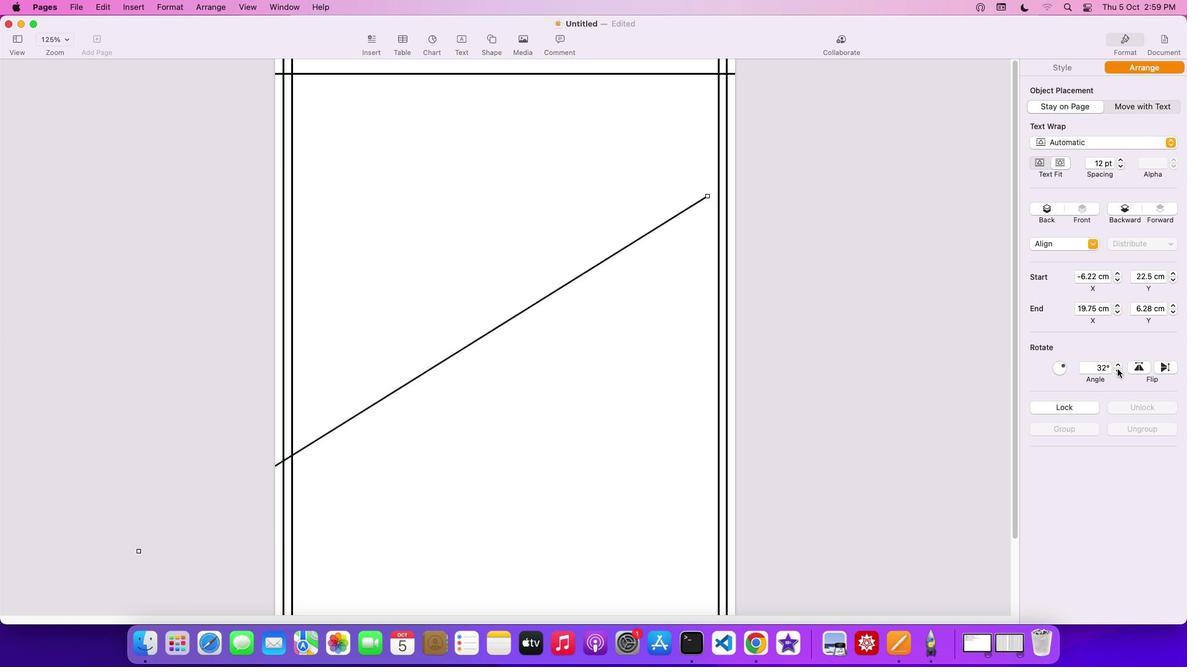 
Action: Mouse pressed left at (1118, 369)
Screenshot: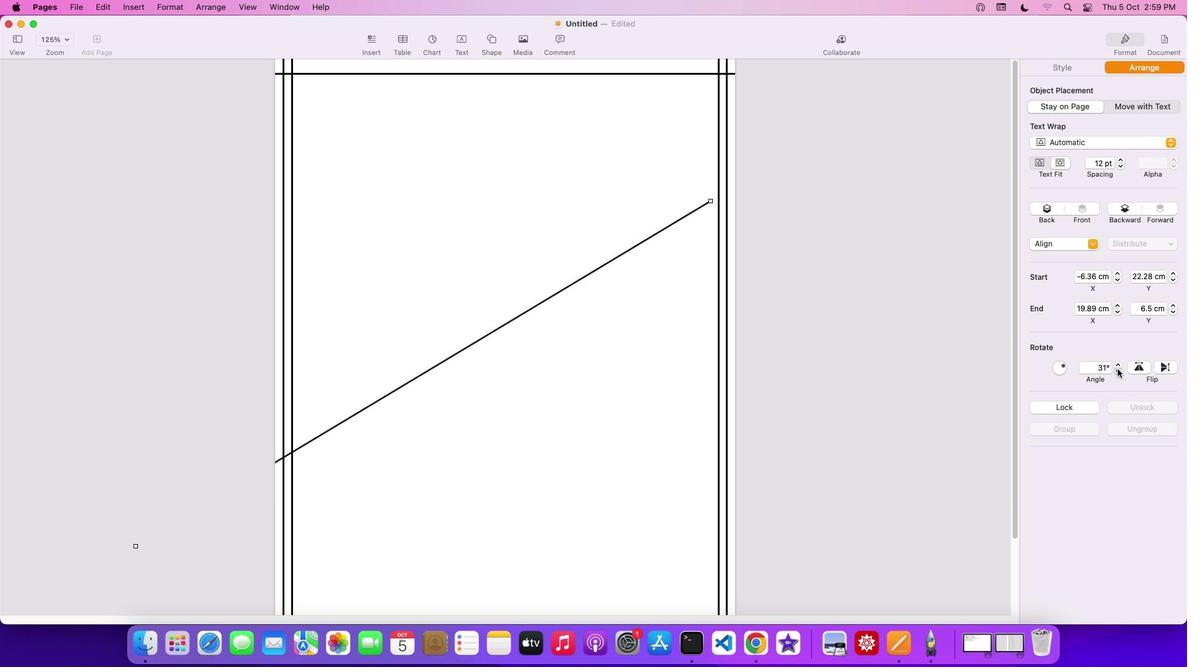 
Action: Mouse pressed left at (1118, 369)
Screenshot: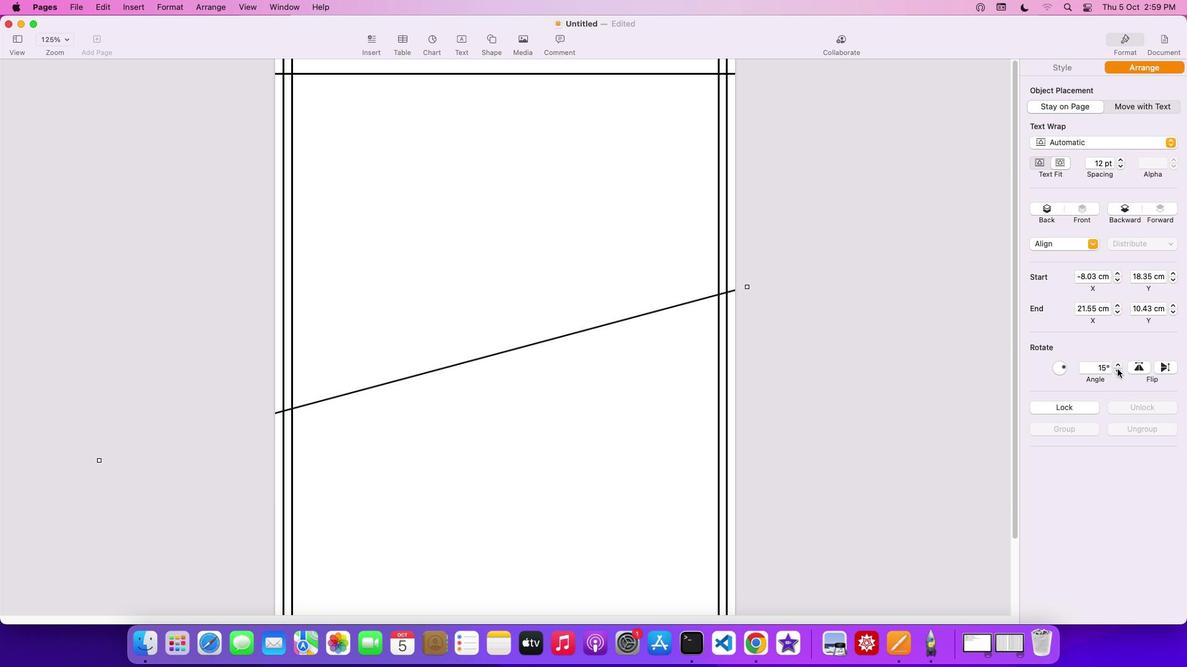 
Action: Mouse pressed left at (1118, 369)
Screenshot: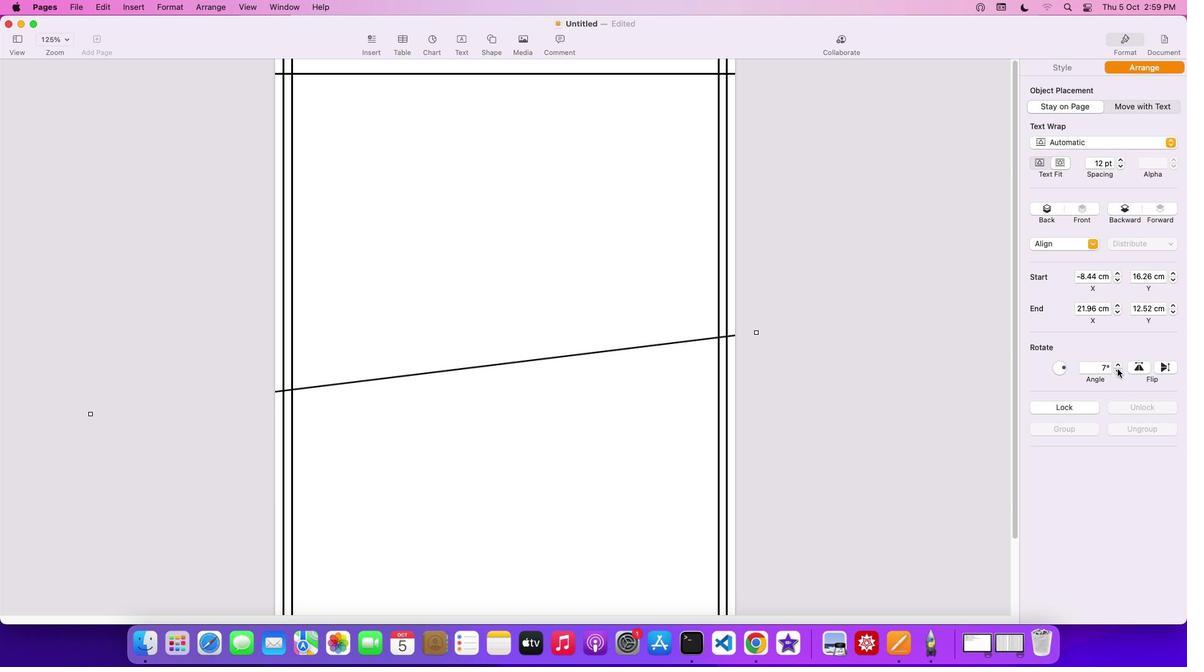 
Action: Mouse pressed left at (1118, 369)
Screenshot: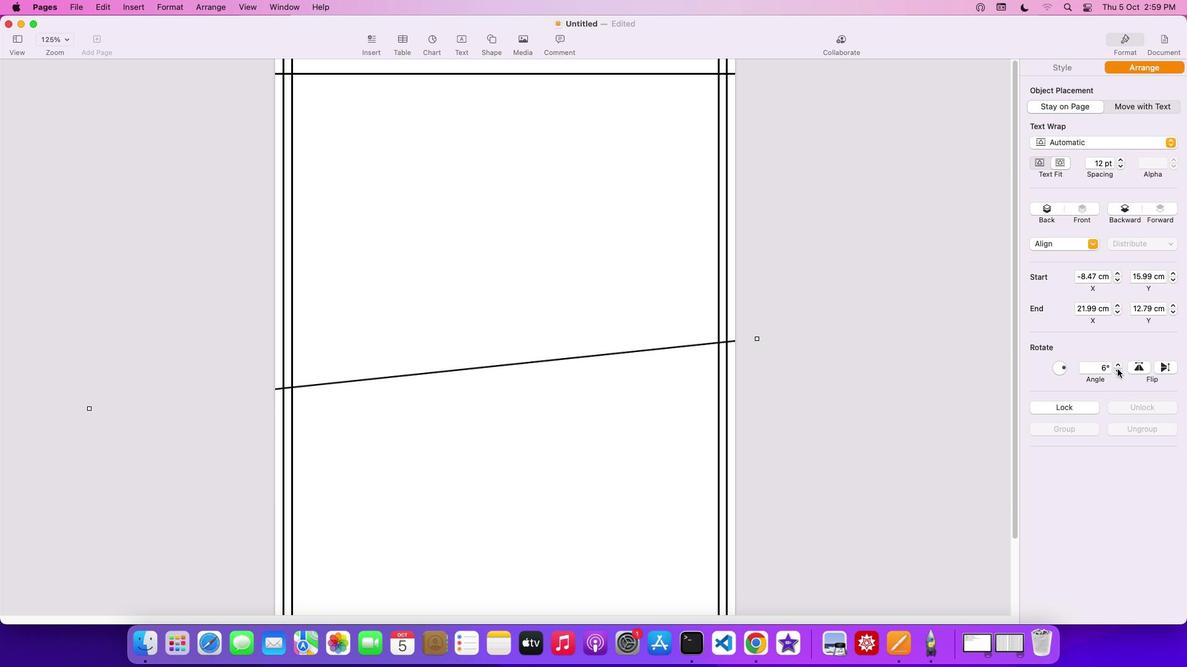 
Action: Mouse pressed left at (1118, 369)
Screenshot: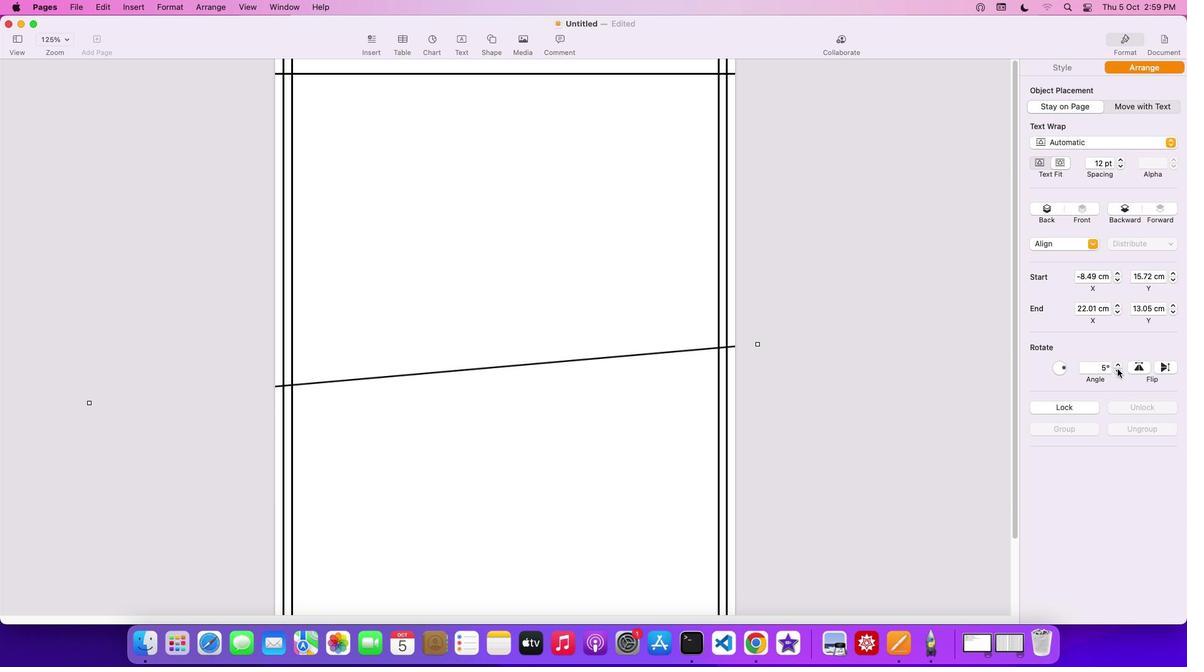
Action: Mouse pressed left at (1118, 369)
Screenshot: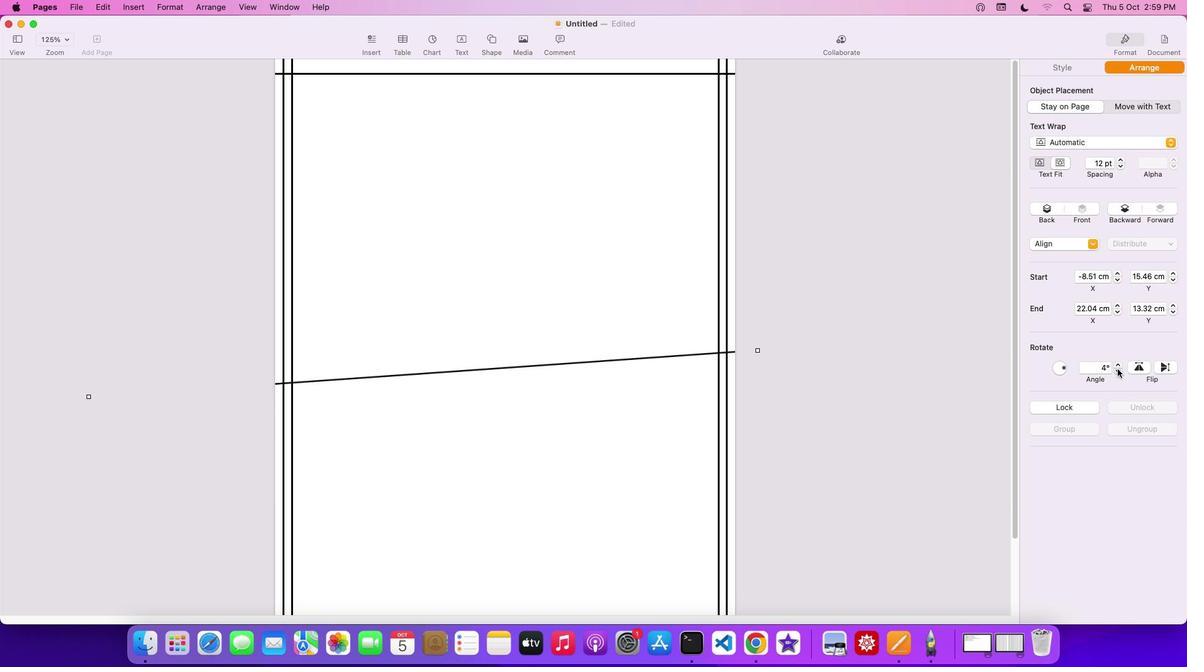 
Action: Mouse pressed left at (1118, 369)
Screenshot: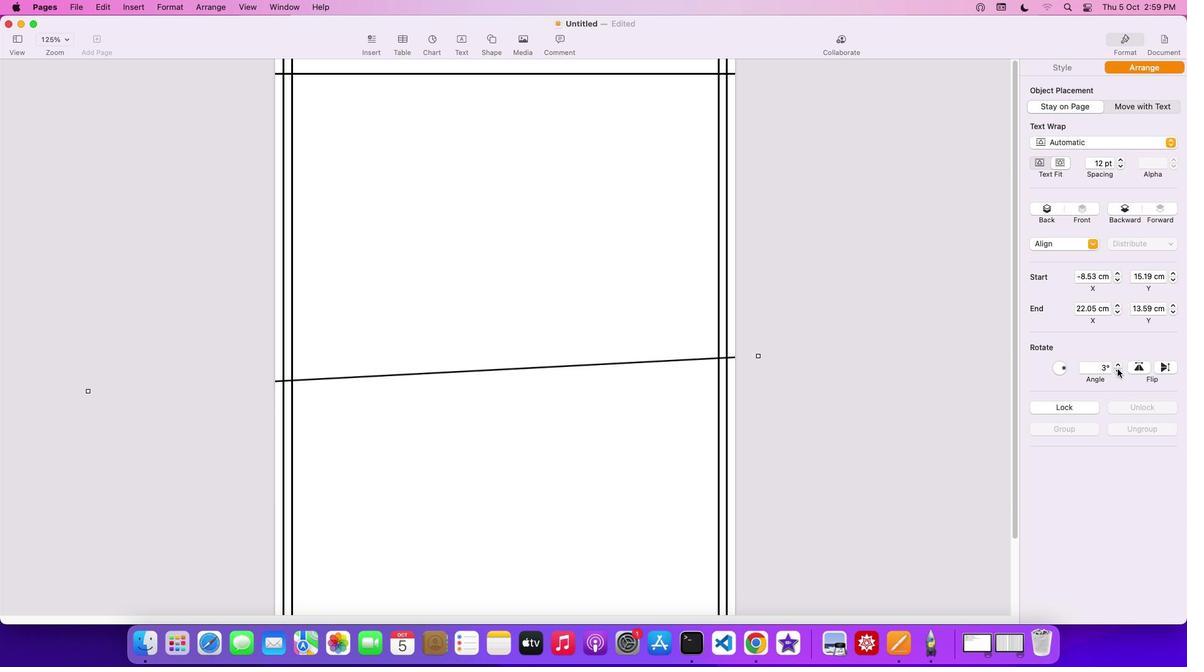 
Action: Mouse pressed left at (1118, 369)
Screenshot: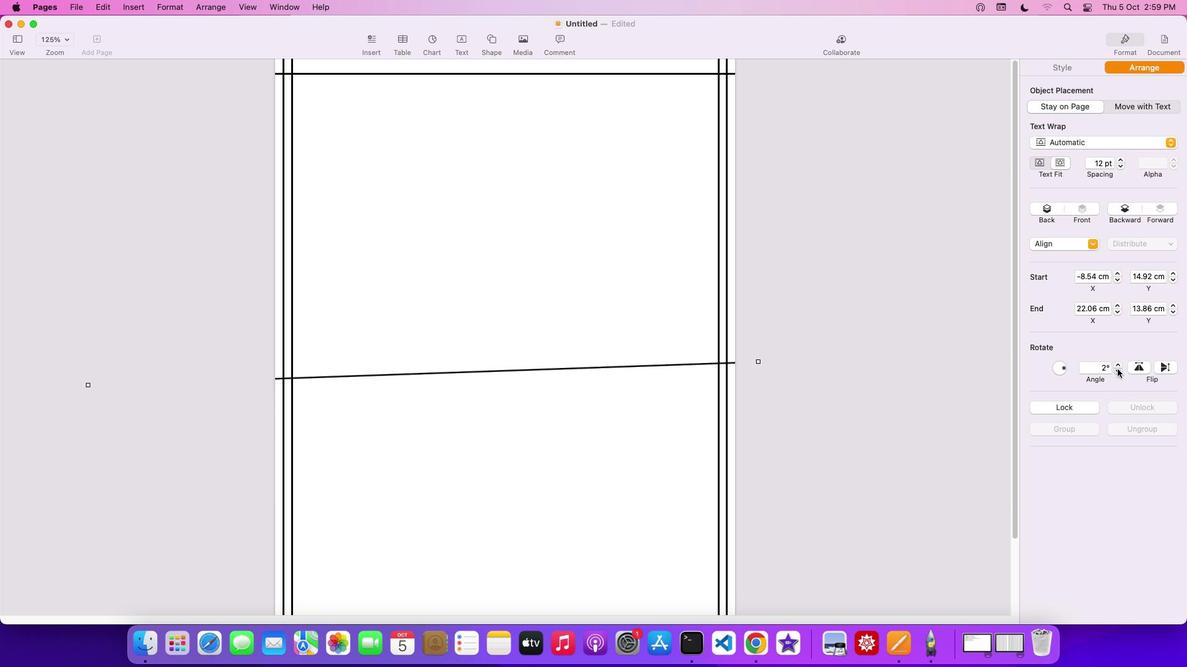 
Action: Mouse pressed left at (1118, 369)
Screenshot: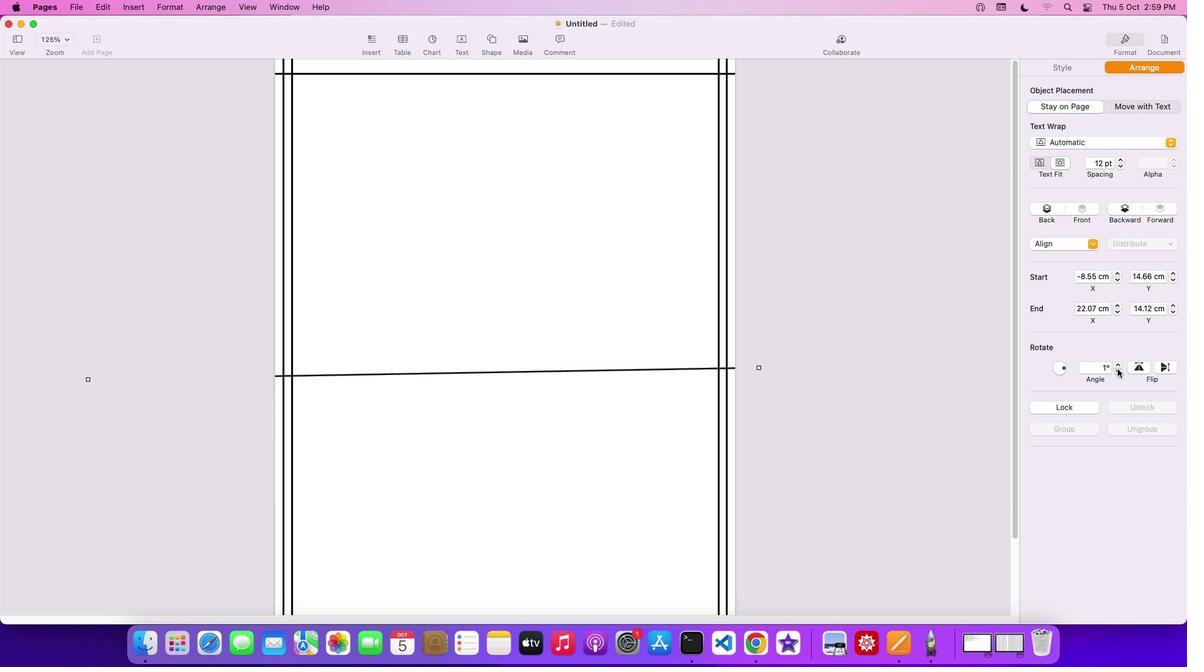 
Action: Mouse pressed left at (1118, 369)
Screenshot: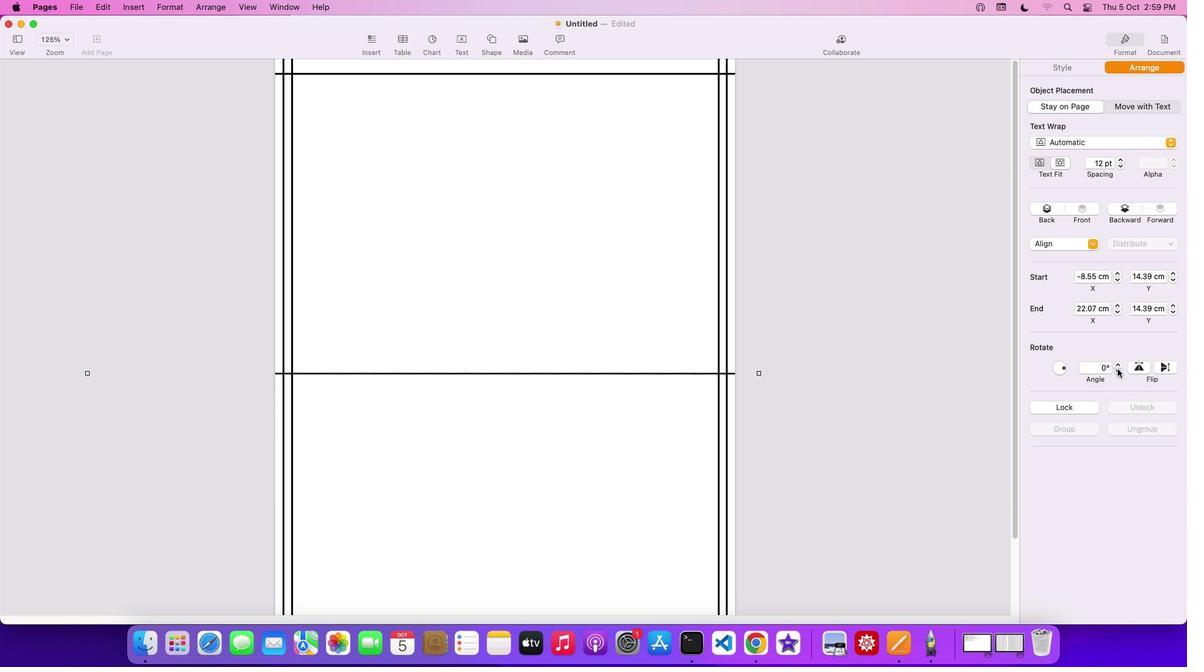 
Action: Mouse moved to (540, 371)
Screenshot: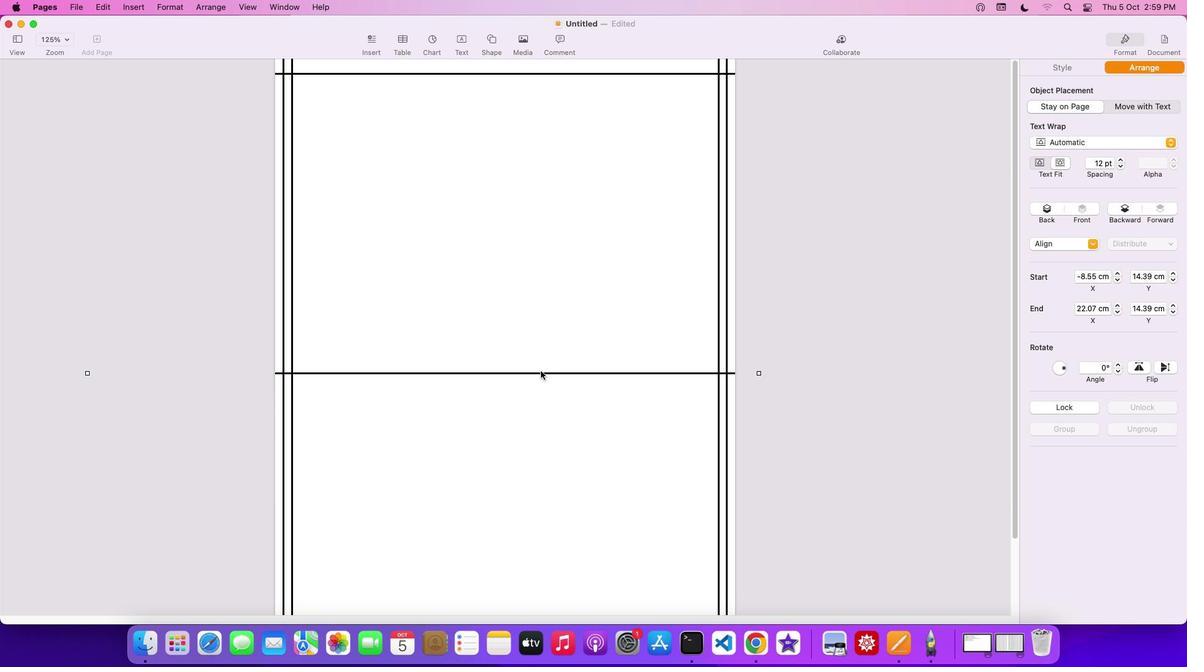 
Action: Mouse pressed left at (540, 371)
Screenshot: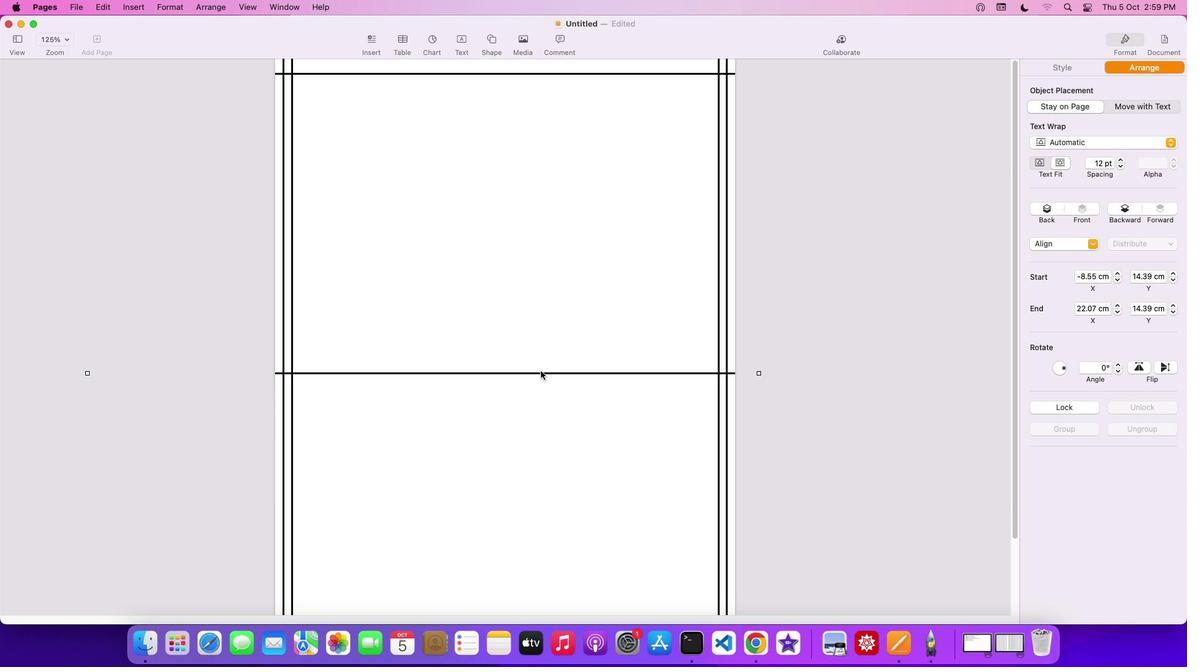 
Action: Mouse moved to (574, 205)
Screenshot: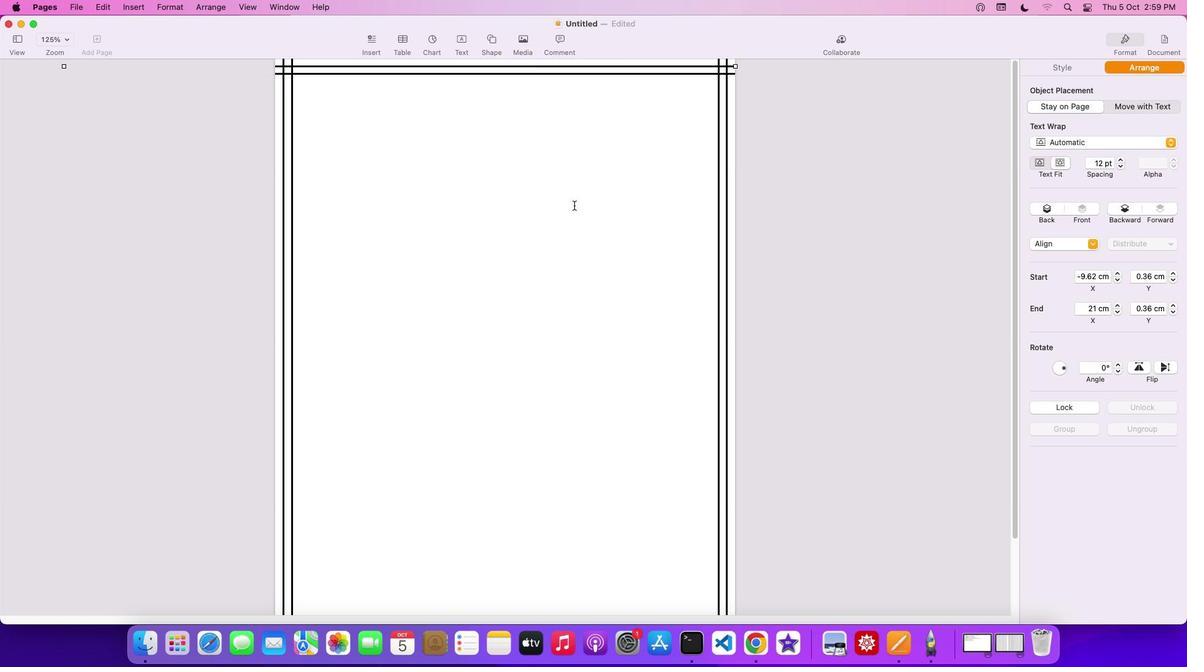 
Action: Mouse scrolled (574, 205) with delta (0, 0)
Screenshot: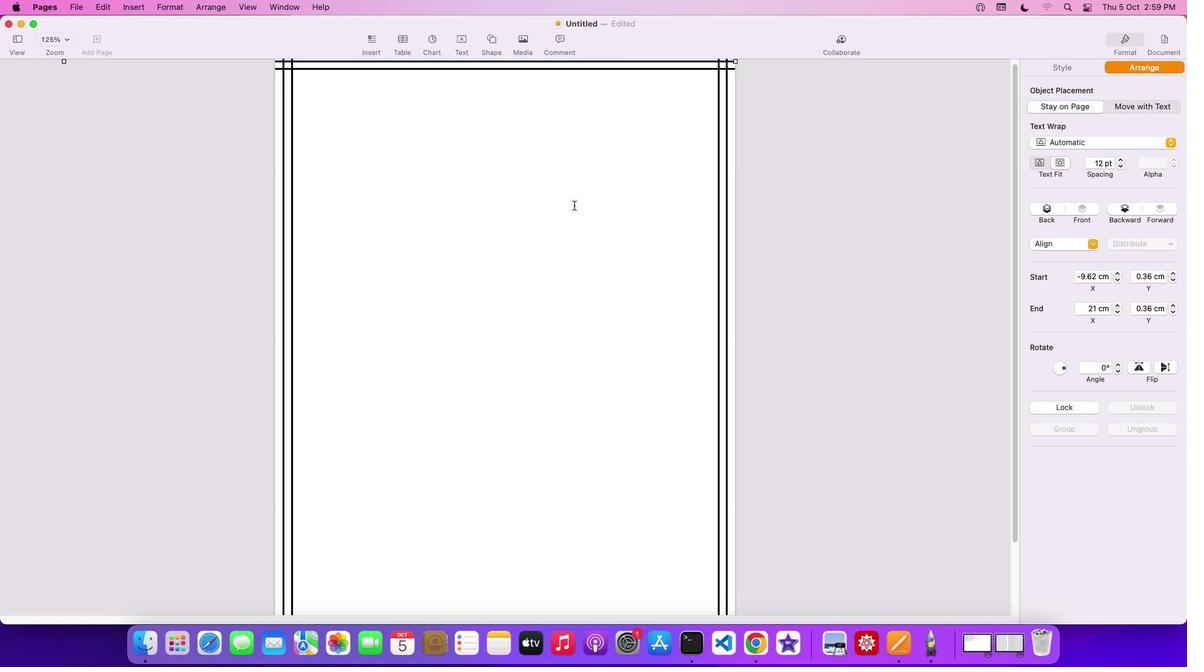 
Action: Mouse scrolled (574, 205) with delta (0, 0)
Screenshot: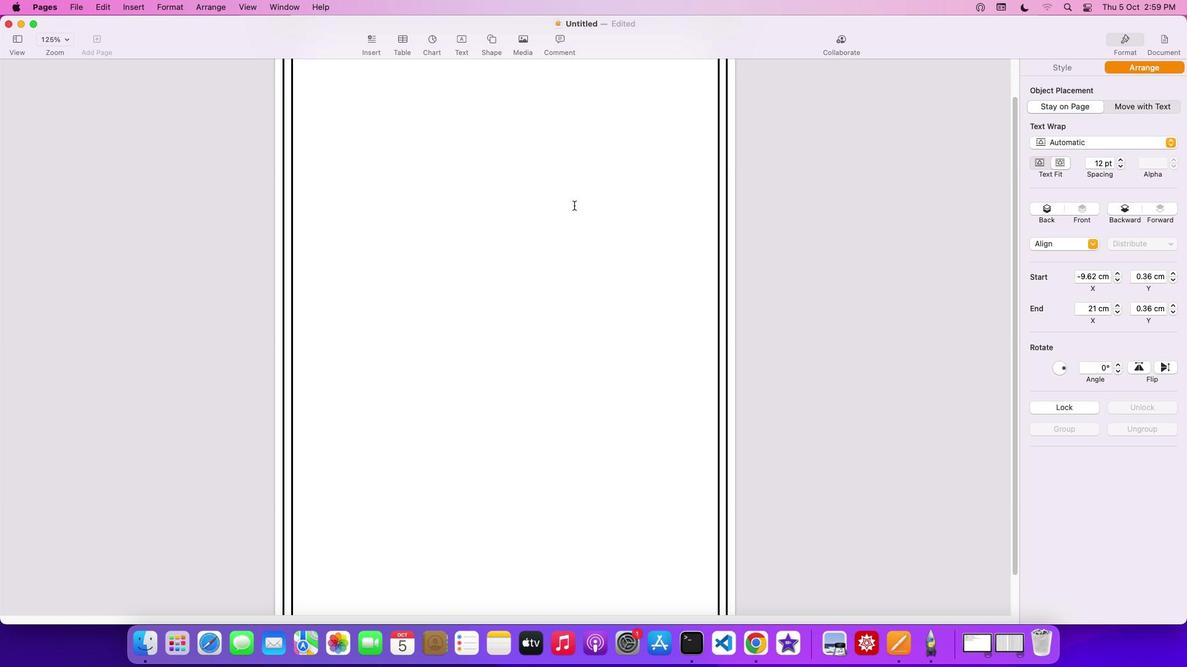 
Action: Mouse scrolled (574, 205) with delta (0, -1)
Screenshot: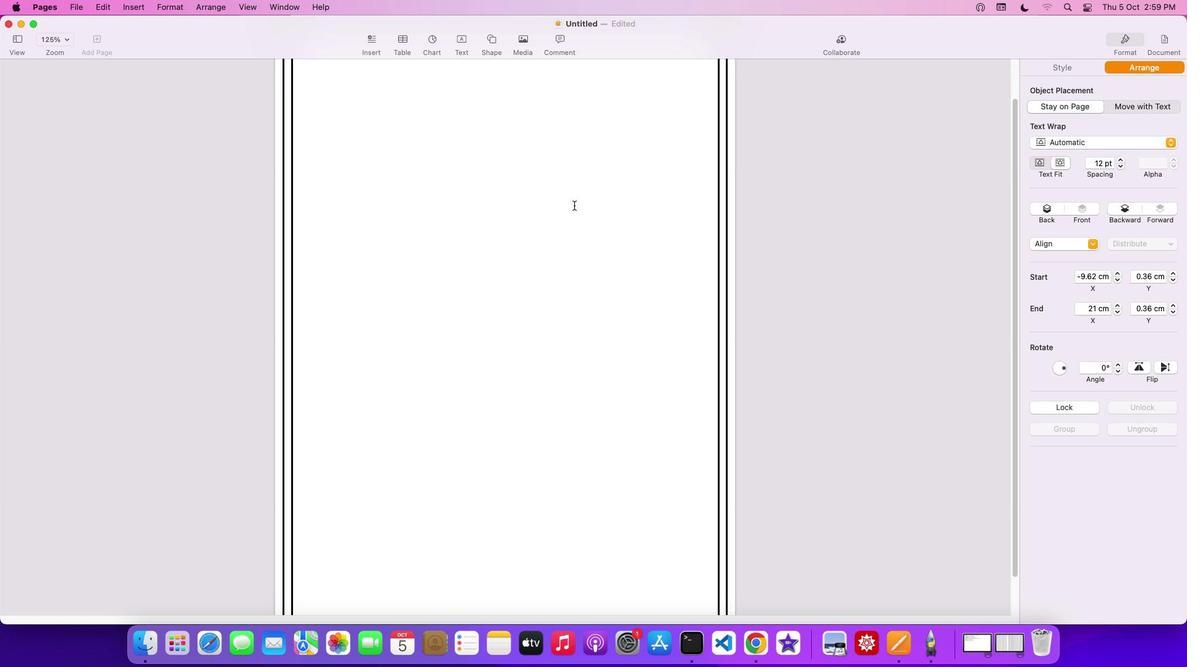 
Action: Mouse scrolled (574, 205) with delta (0, -2)
Screenshot: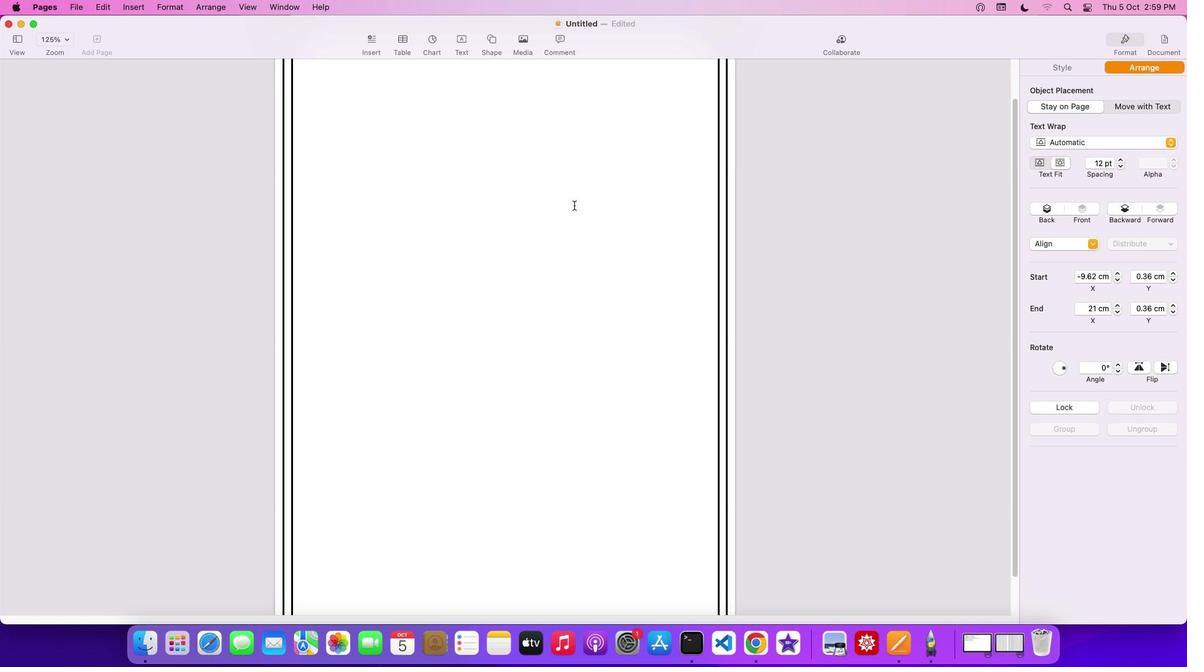 
Action: Mouse scrolled (574, 205) with delta (0, -2)
Screenshot: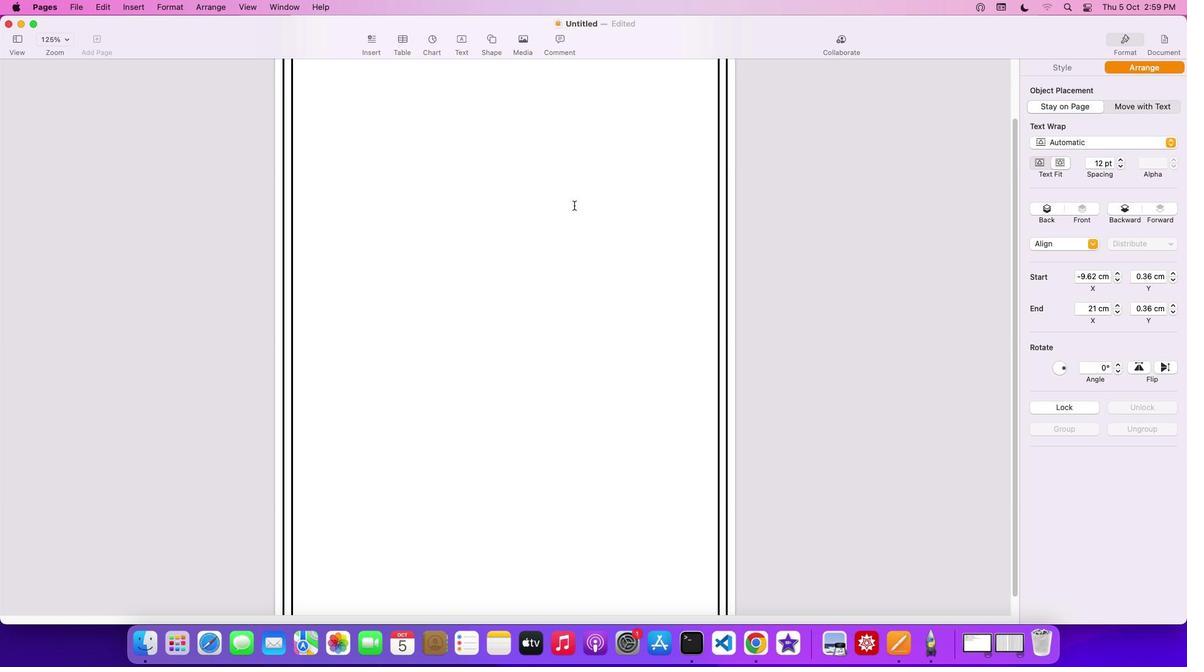 
Action: Mouse scrolled (574, 205) with delta (0, 0)
Screenshot: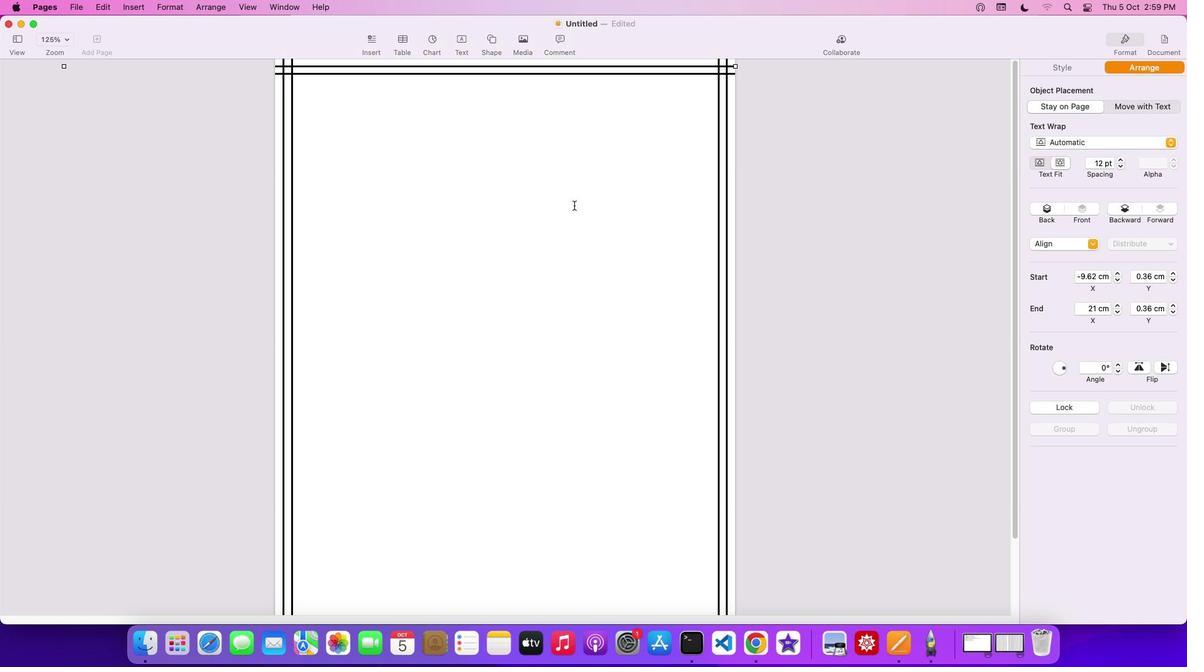 
Action: Mouse scrolled (574, 205) with delta (0, 0)
Screenshot: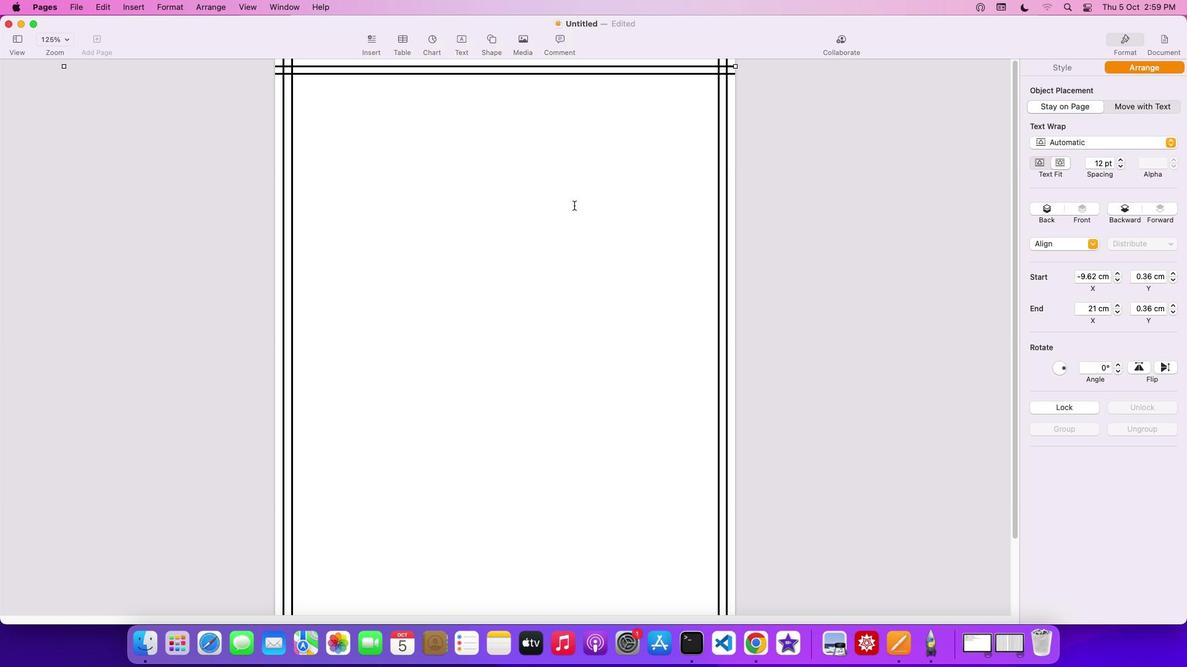 
Action: Mouse scrolled (574, 205) with delta (0, 1)
Screenshot: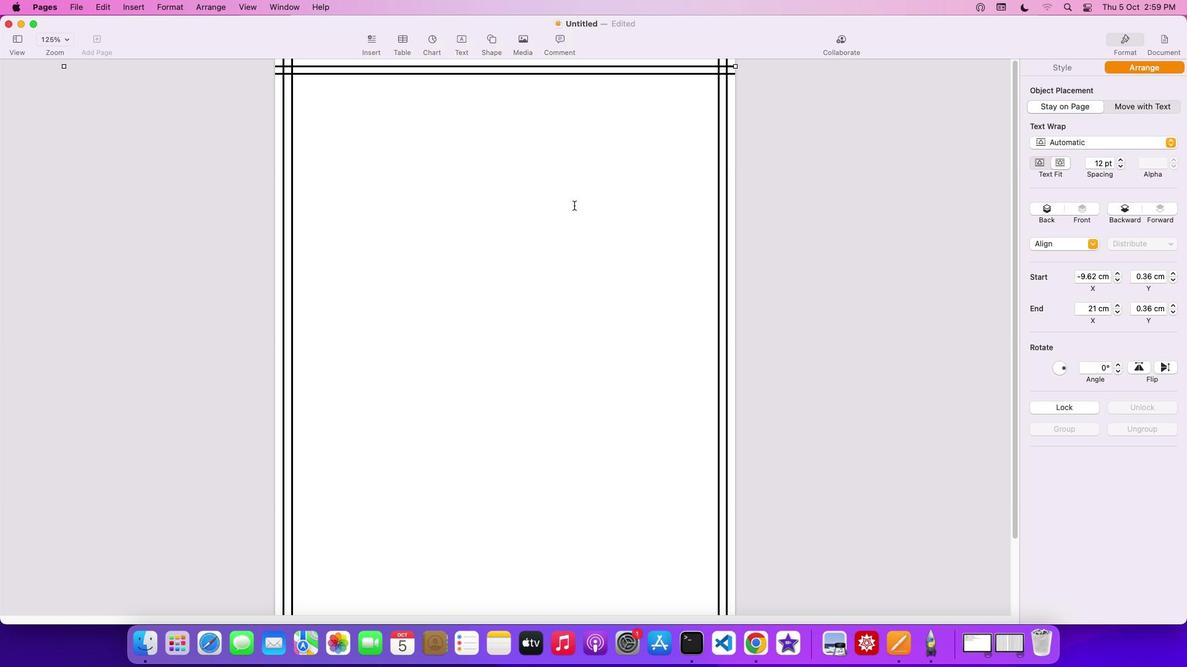 
Action: Mouse scrolled (574, 205) with delta (0, 3)
Screenshot: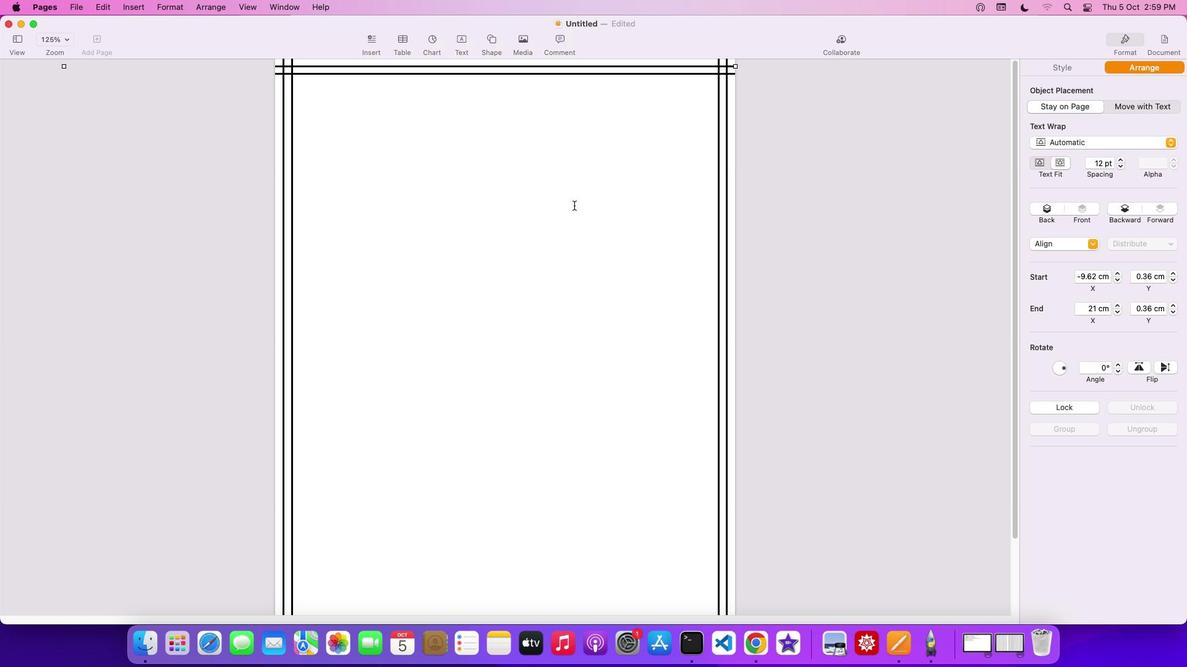 
Action: Mouse scrolled (574, 205) with delta (0, 3)
Screenshot: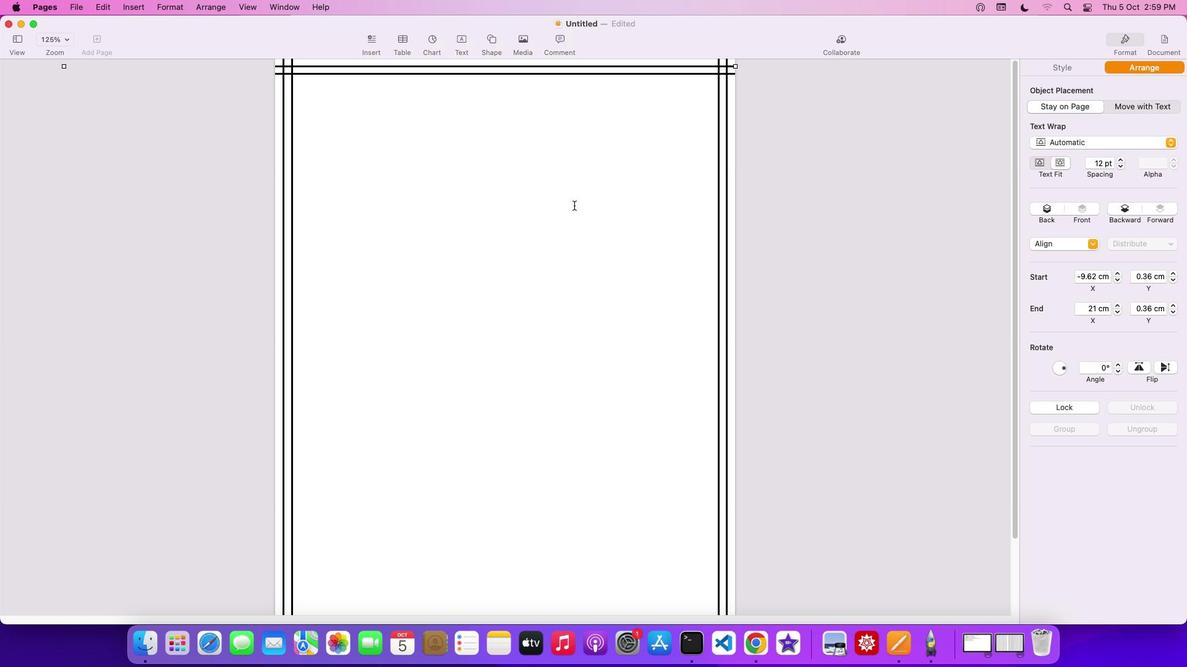 
Action: Mouse scrolled (574, 205) with delta (0, 4)
Screenshot: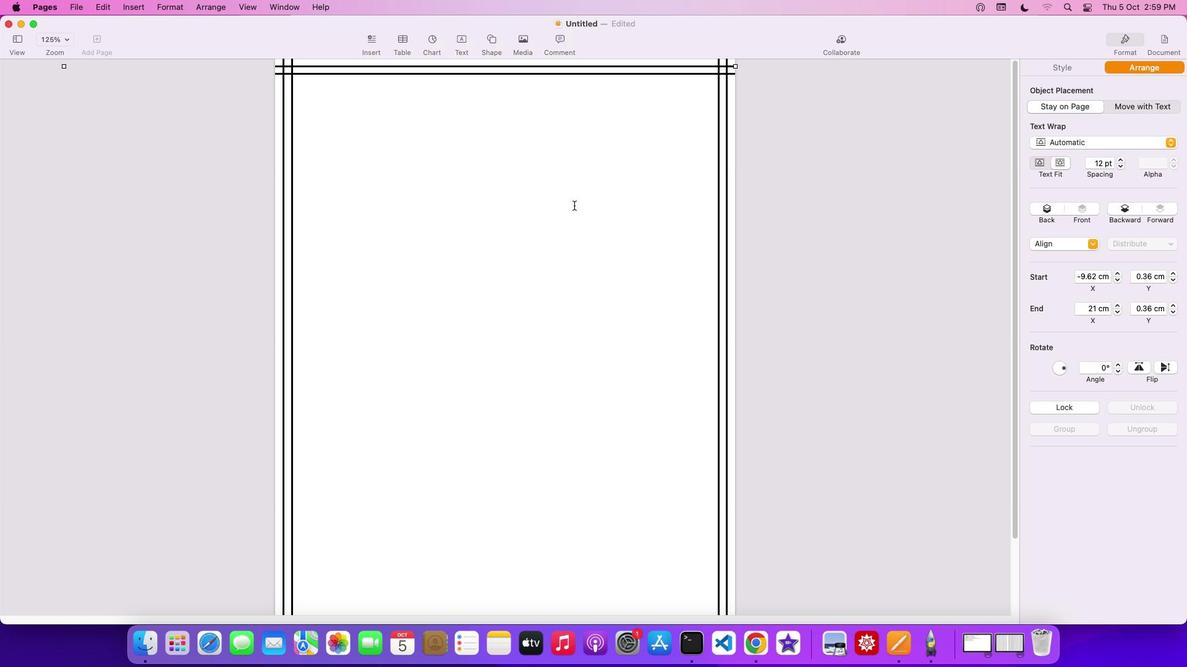 
Action: Mouse scrolled (574, 205) with delta (0, 0)
Screenshot: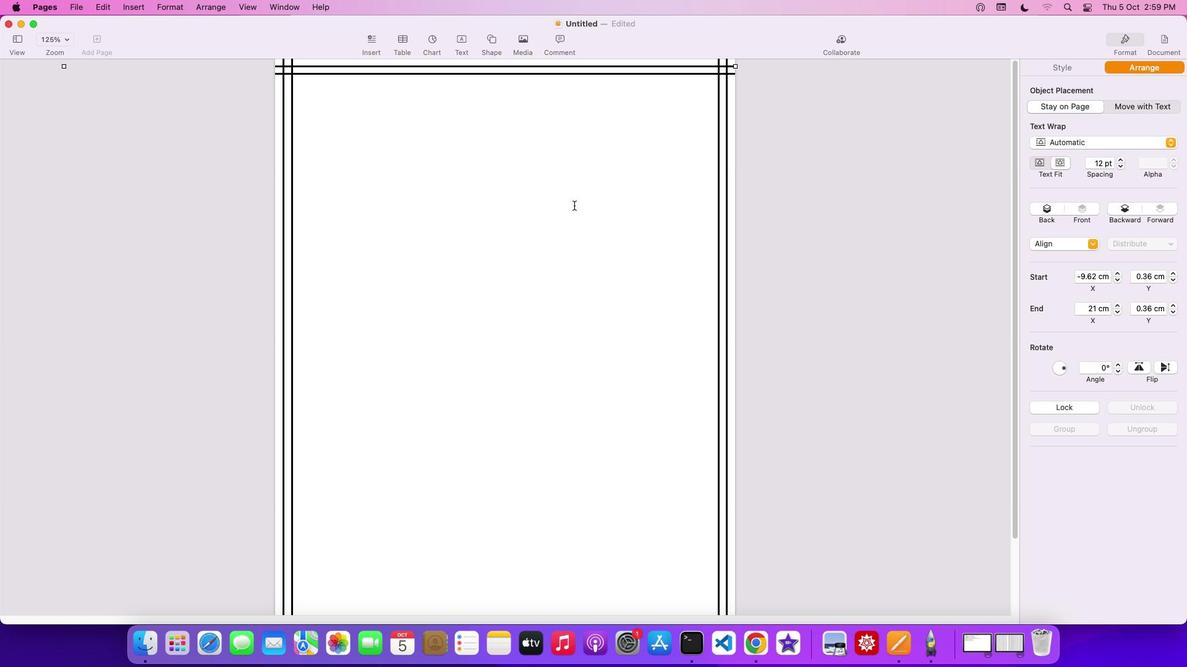 
Action: Mouse scrolled (574, 205) with delta (0, 0)
Screenshot: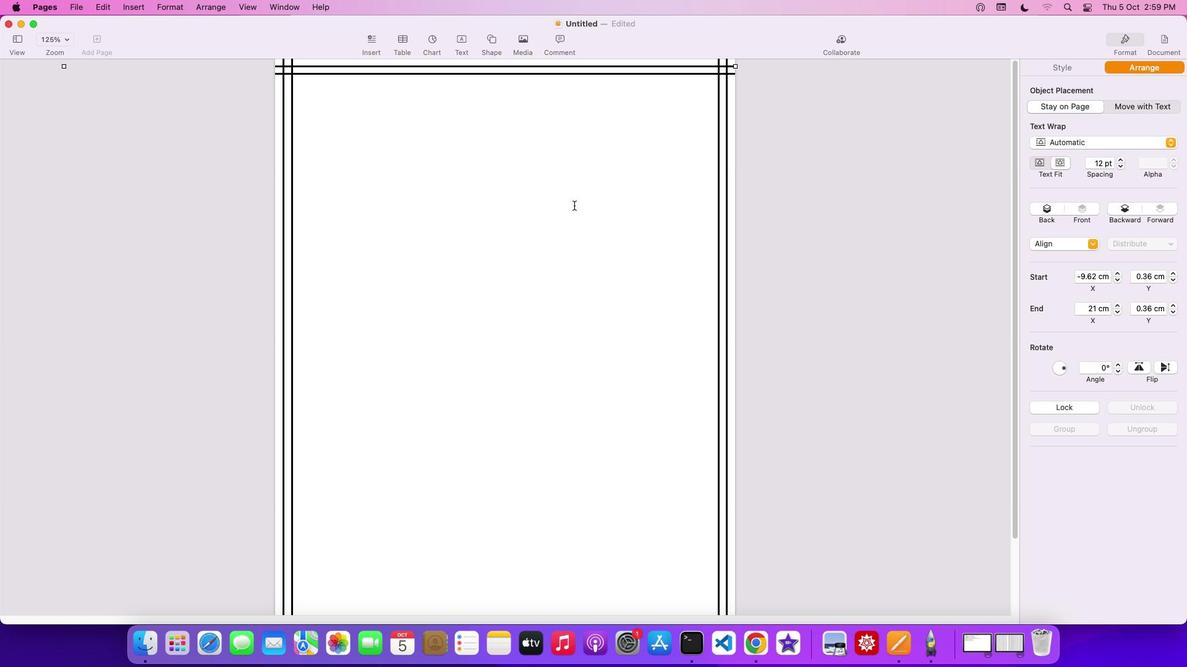
Action: Mouse scrolled (574, 205) with delta (0, 1)
Screenshot: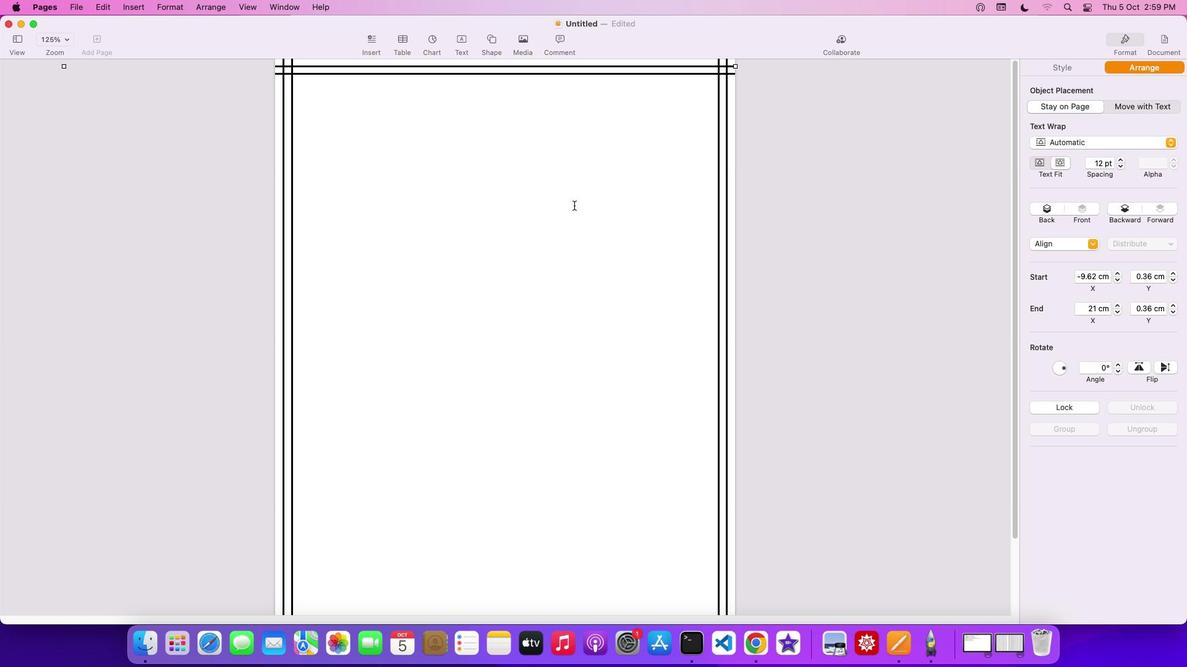 
Action: Mouse scrolled (574, 205) with delta (0, 3)
Screenshot: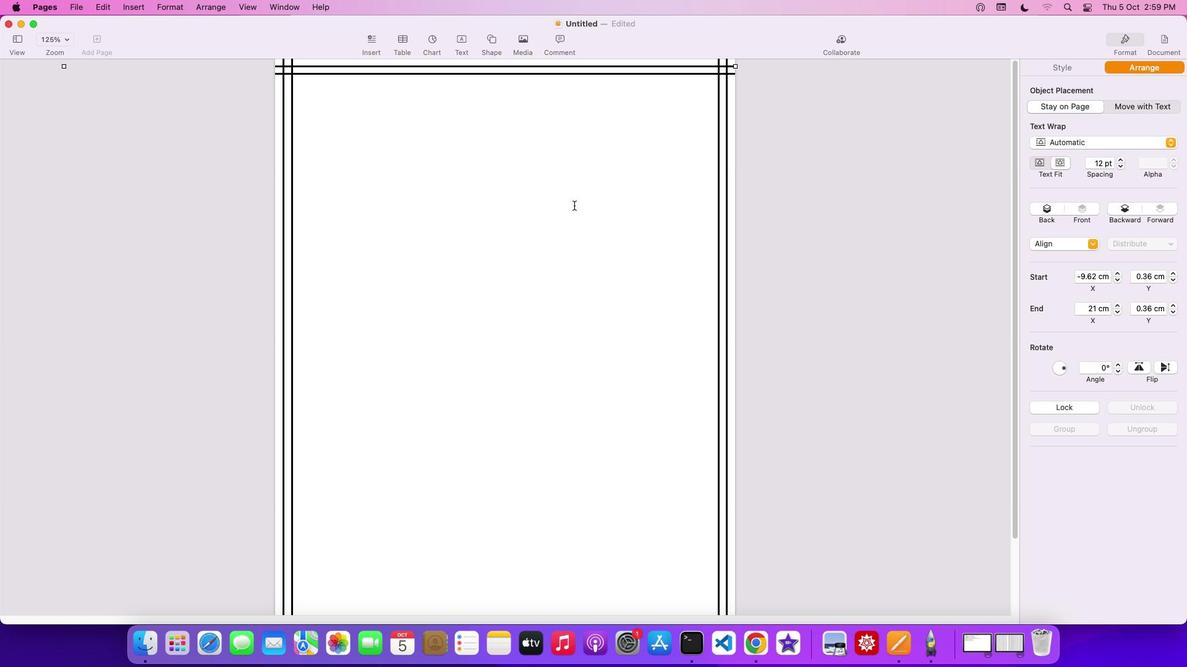 
Action: Mouse moved to (516, 65)
Screenshot: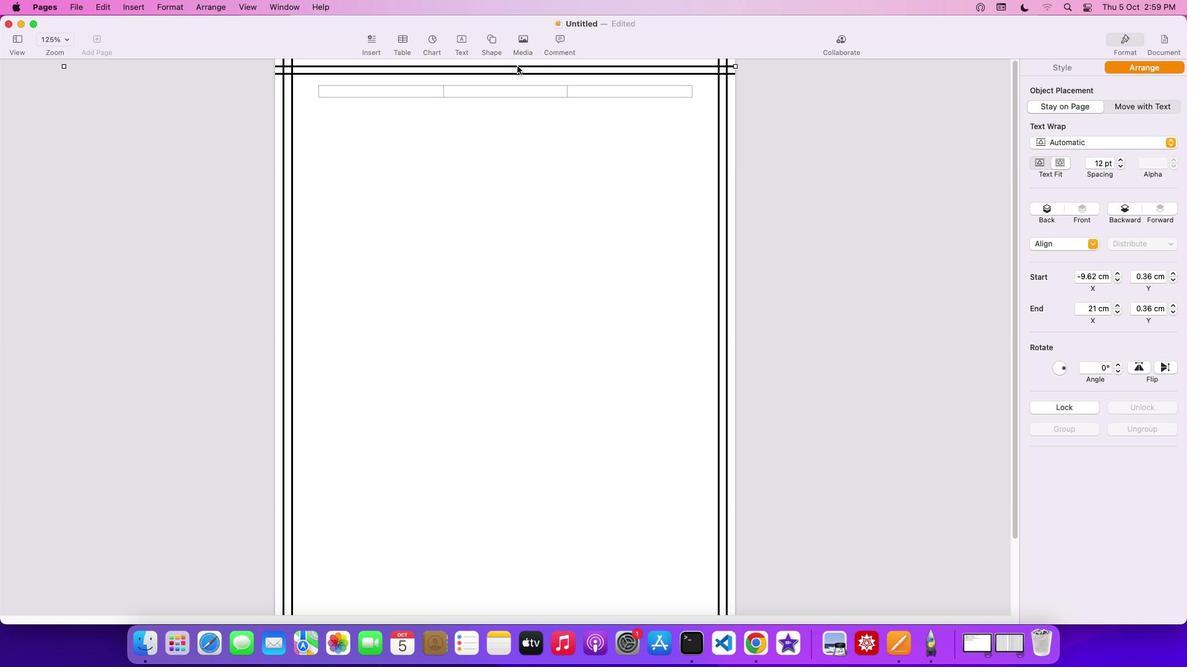 
Action: Mouse pressed left at (516, 65)
Screenshot: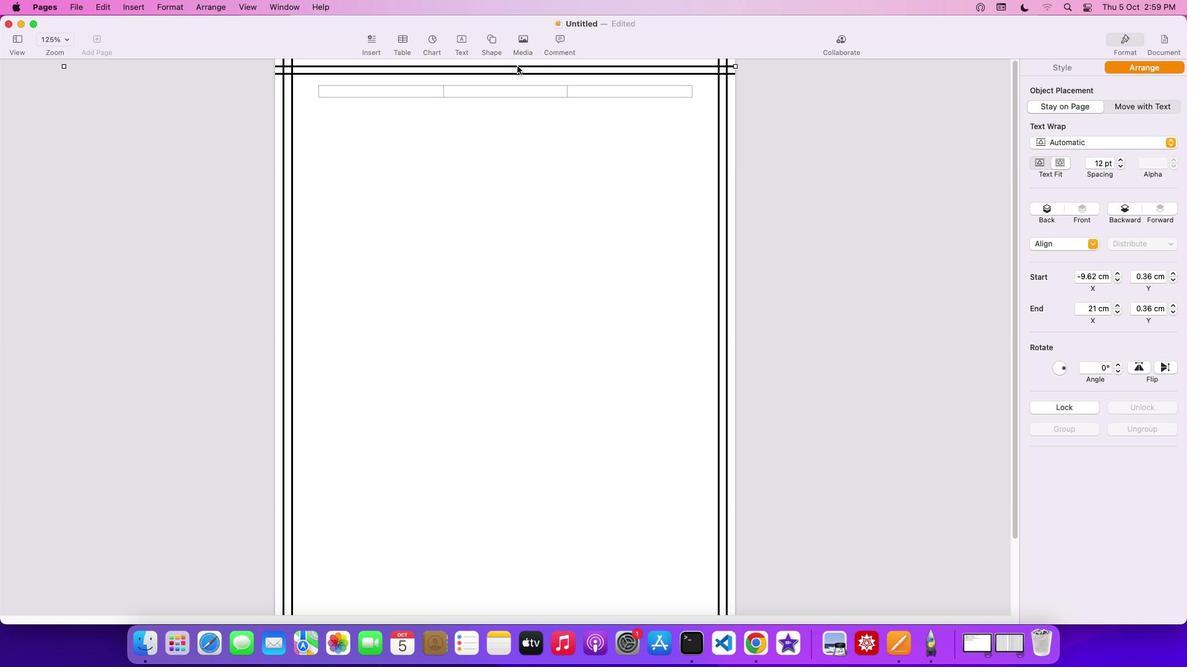 
Action: Key pressed Key.cmd'c''v'
Screenshot: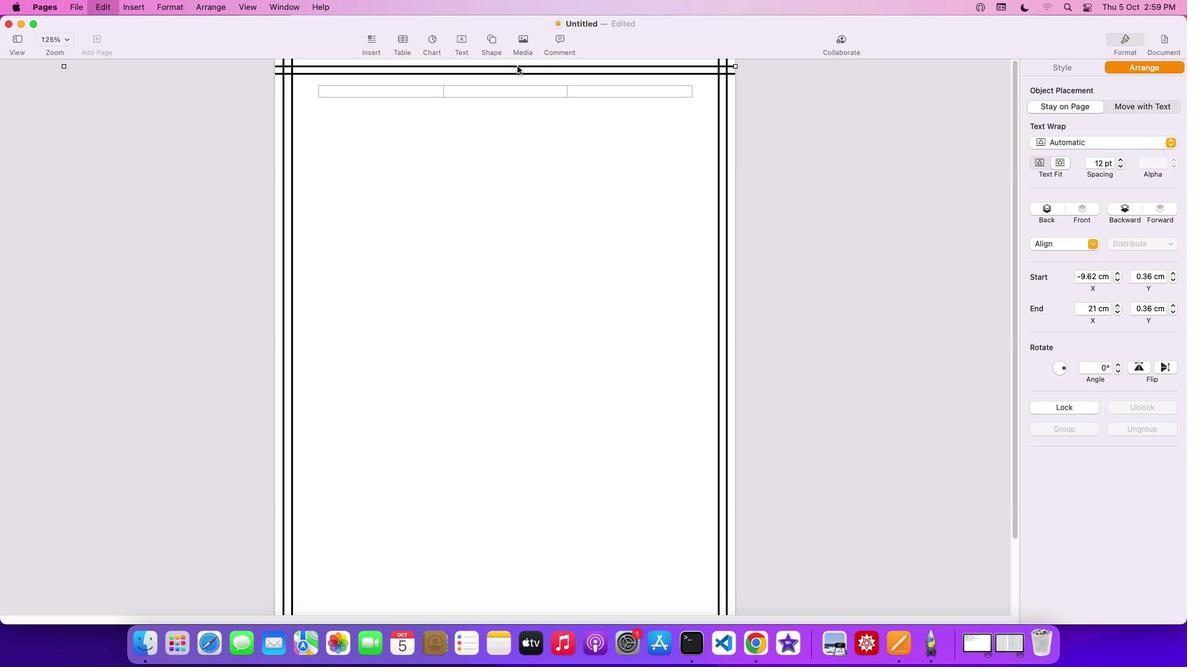 
Action: Mouse moved to (518, 70)
Screenshot: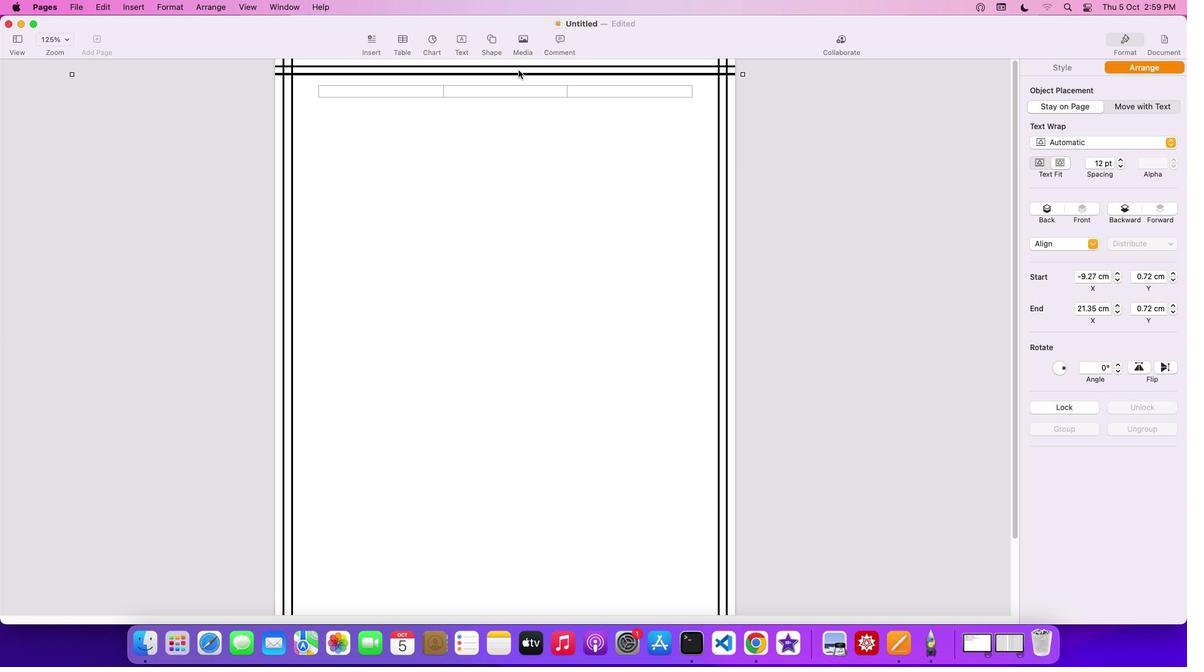 
Action: Mouse pressed left at (518, 70)
Screenshot: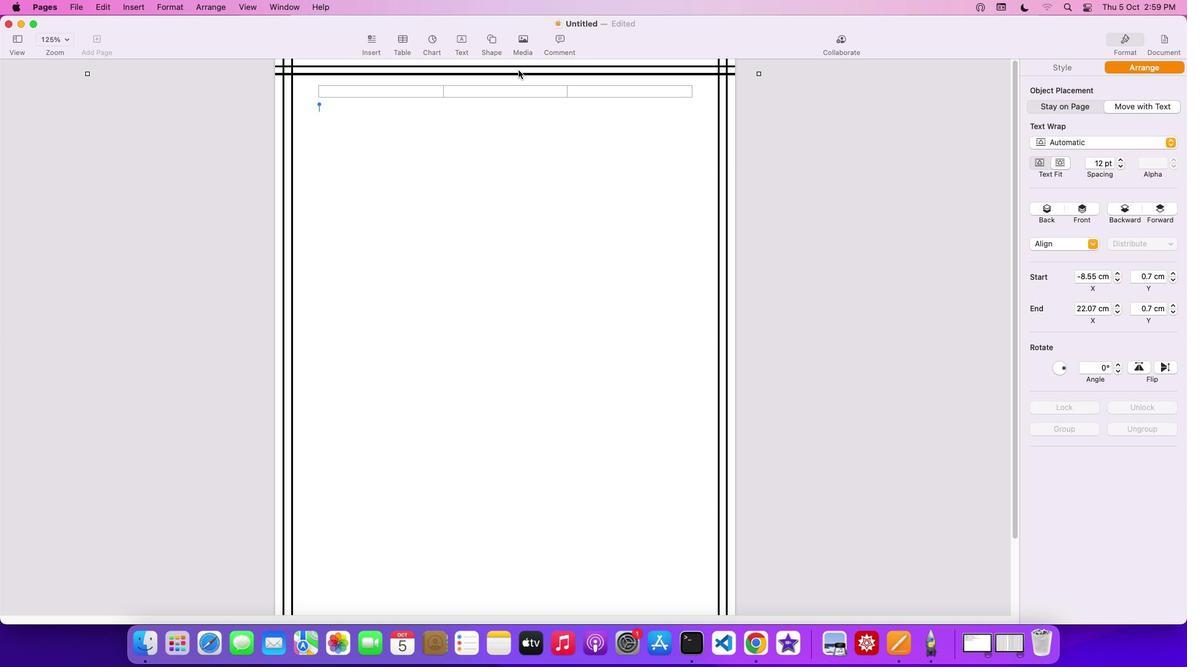 
Action: Mouse moved to (532, 429)
Screenshot: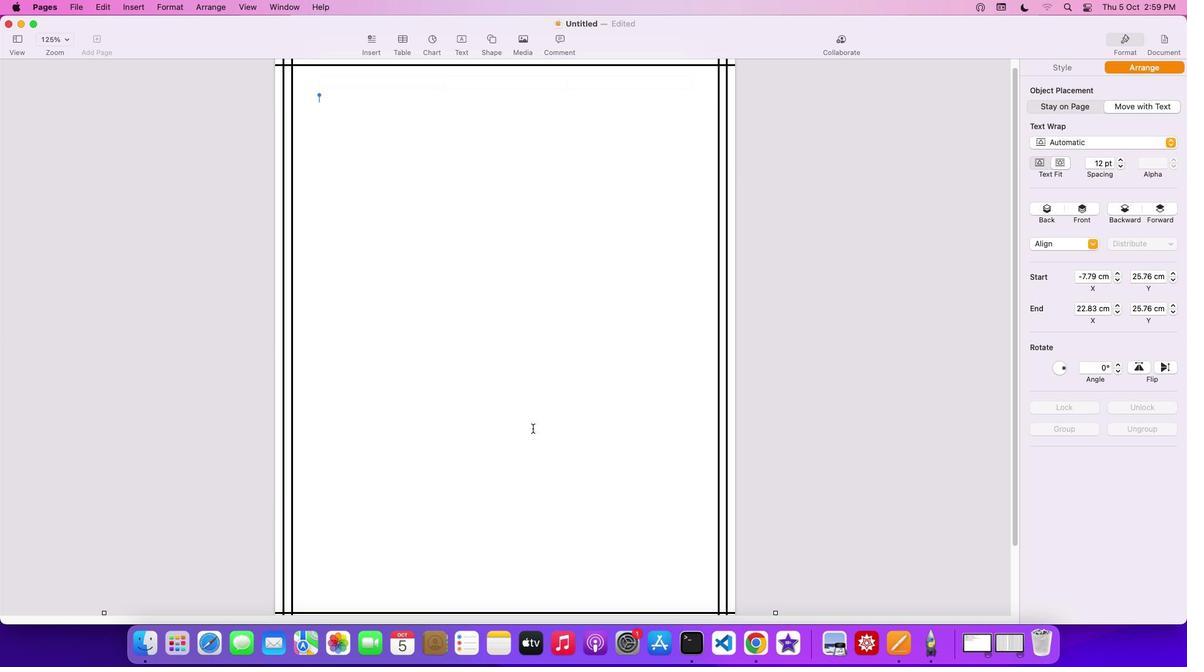 
Action: Mouse scrolled (532, 429) with delta (0, 0)
Screenshot: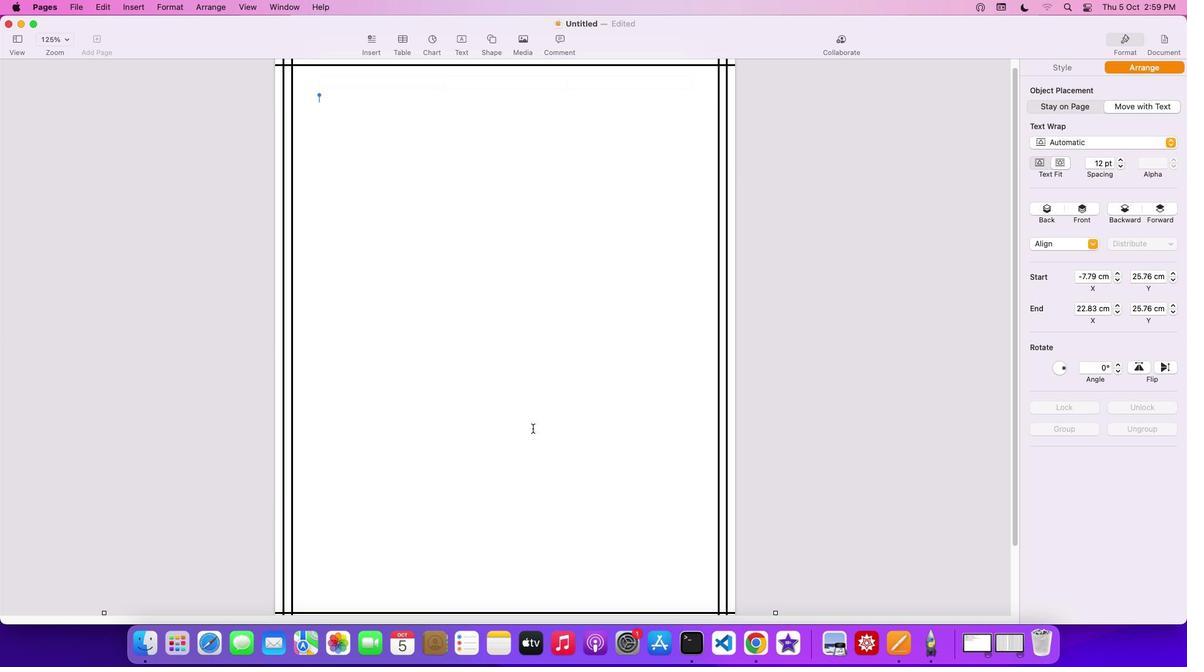 
Action: Mouse scrolled (532, 429) with delta (0, 0)
Screenshot: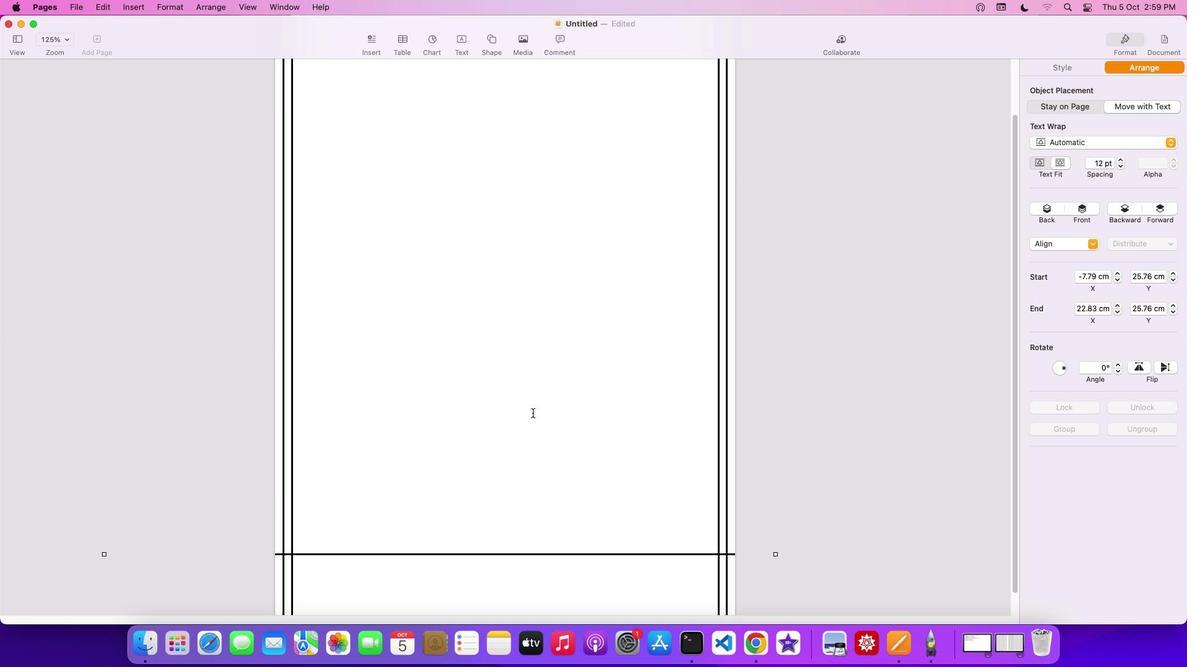 
Action: Mouse scrolled (532, 429) with delta (0, -1)
Screenshot: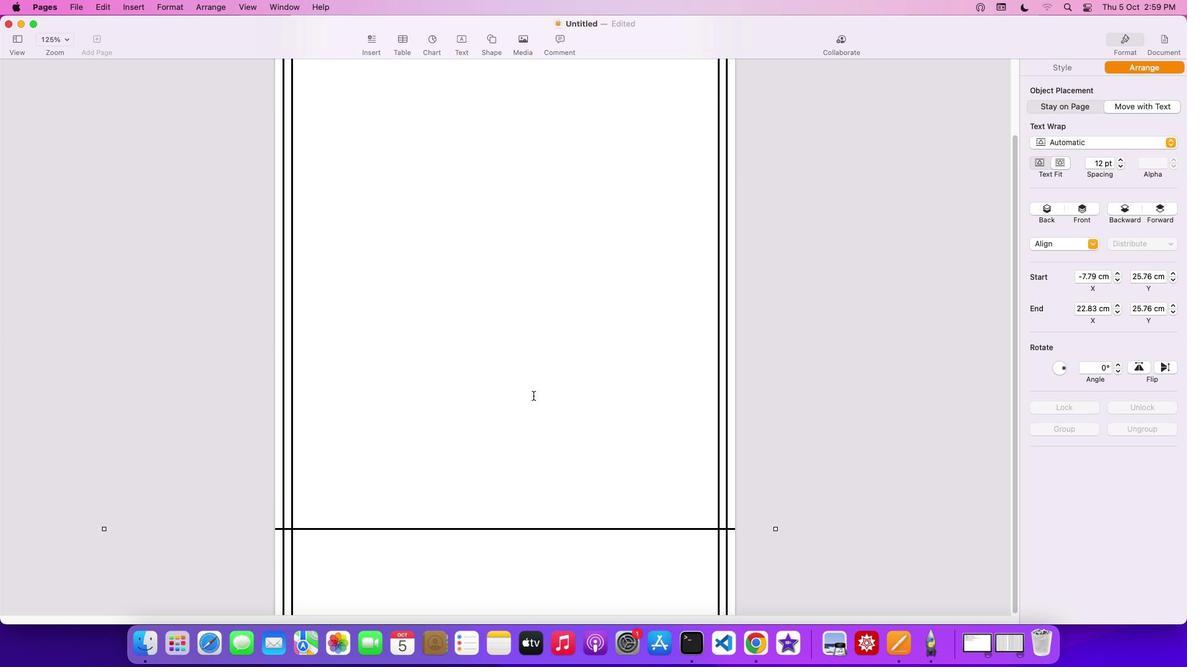 
Action: Mouse scrolled (532, 429) with delta (0, -3)
Screenshot: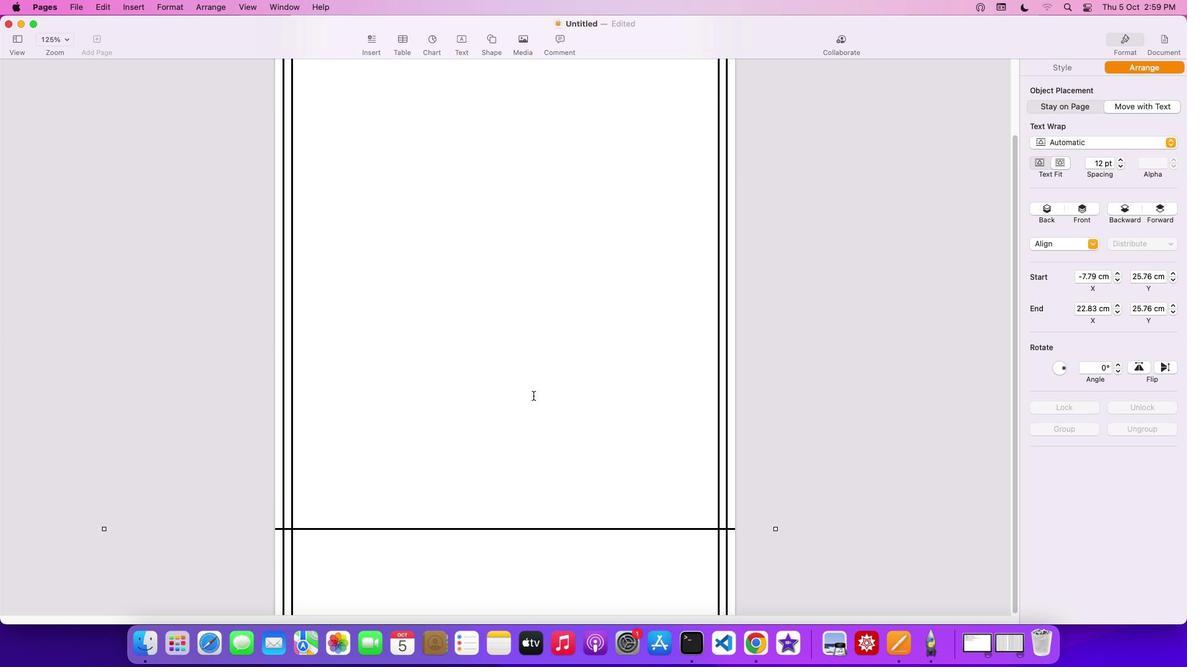 
Action: Mouse moved to (532, 426)
Screenshot: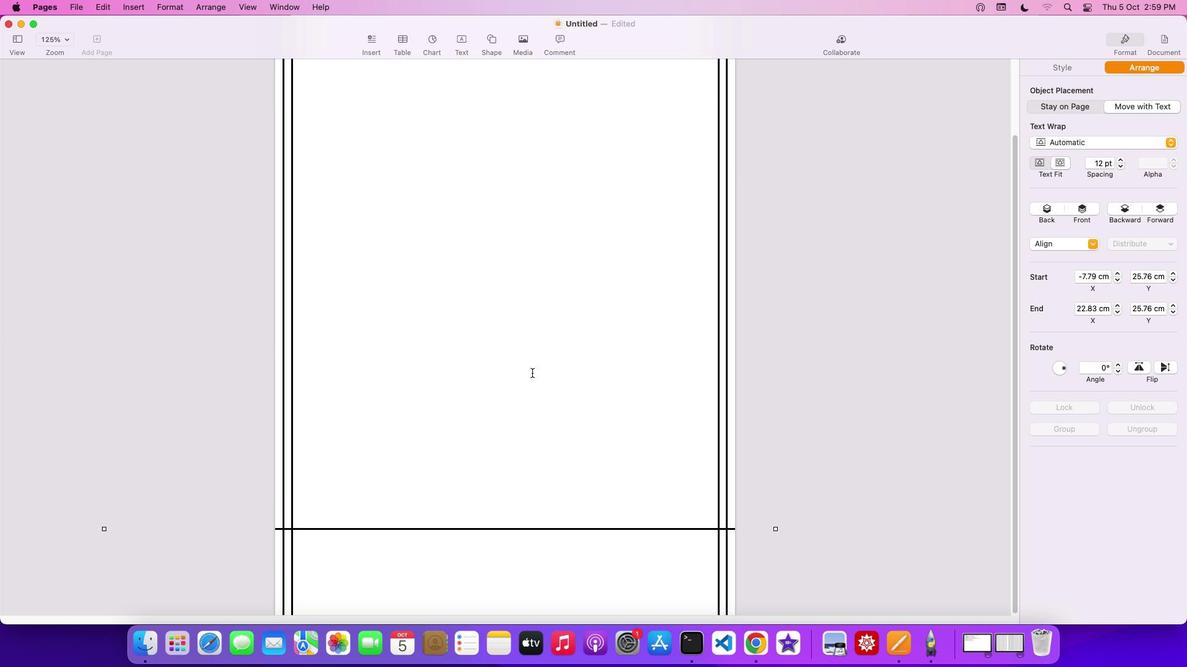 
Action: Mouse scrolled (532, 426) with delta (0, -3)
Screenshot: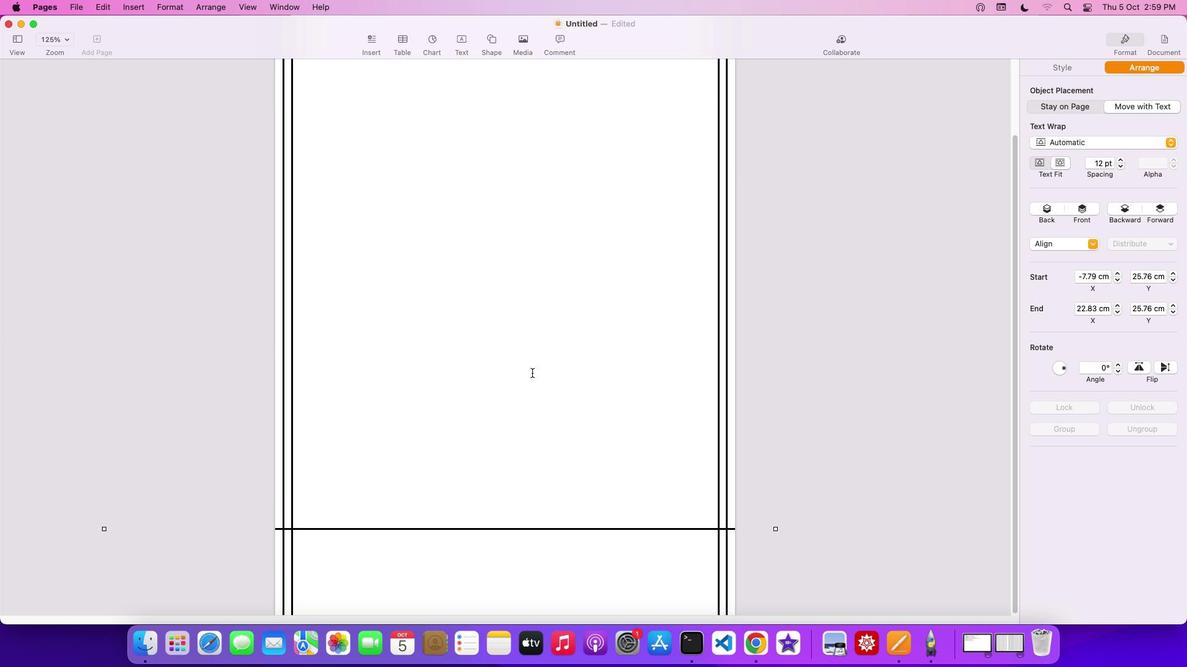 
Action: Mouse moved to (531, 401)
Screenshot: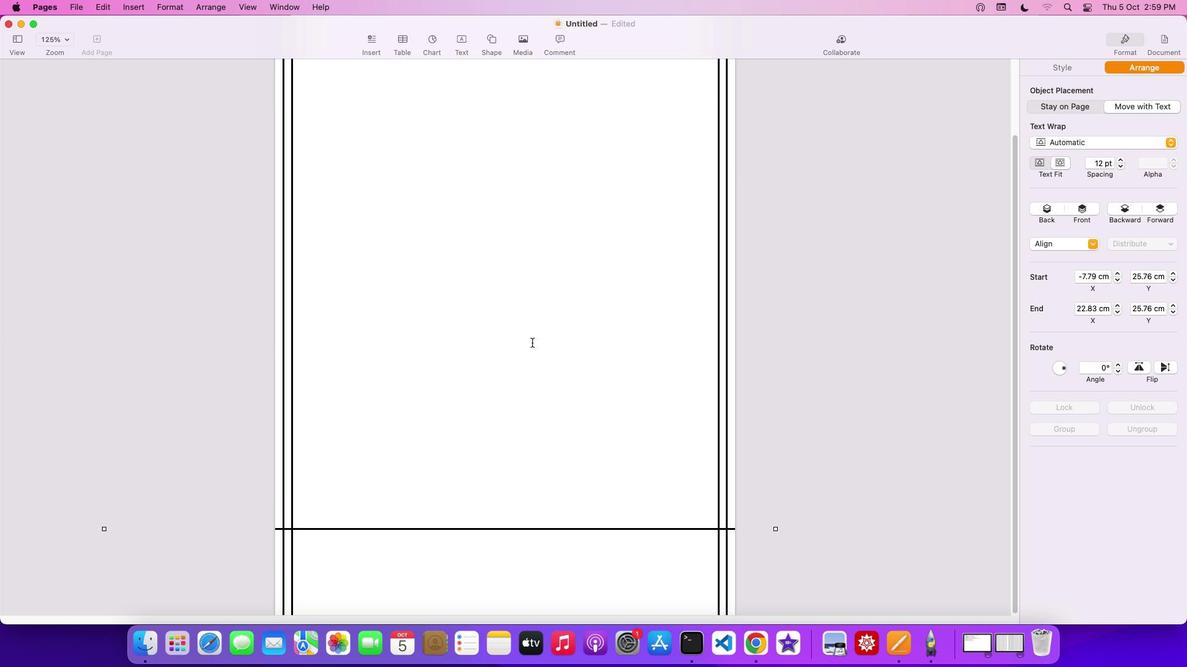 
Action: Mouse scrolled (531, 401) with delta (0, -3)
Screenshot: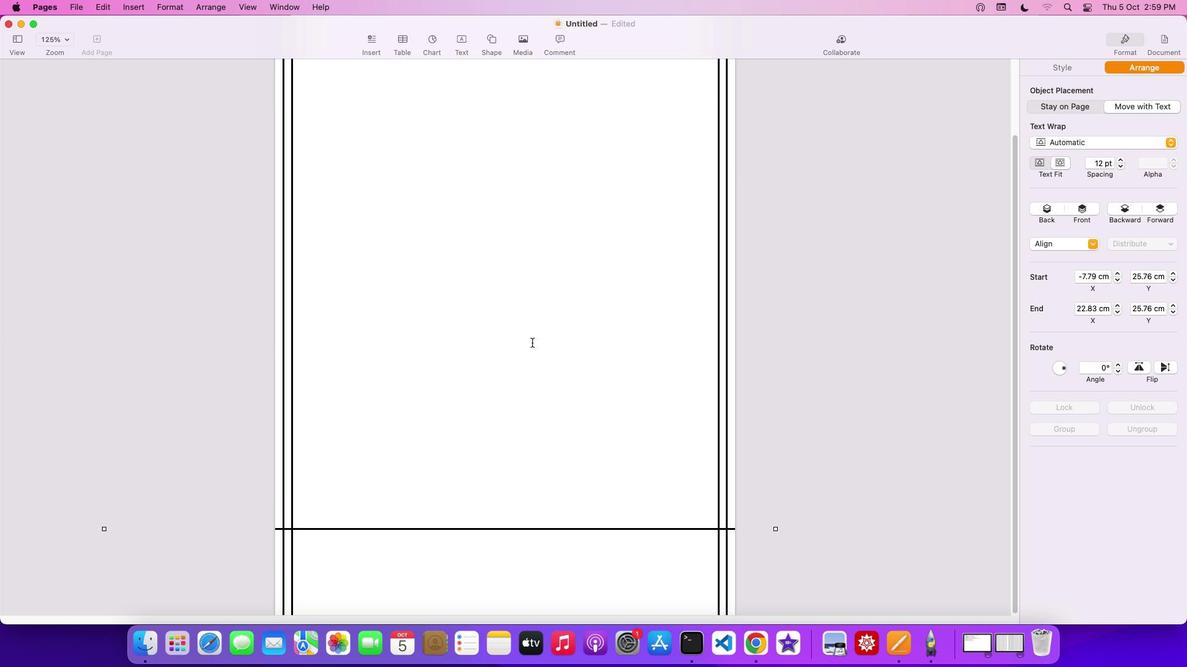 
Action: Mouse moved to (529, 332)
Screenshot: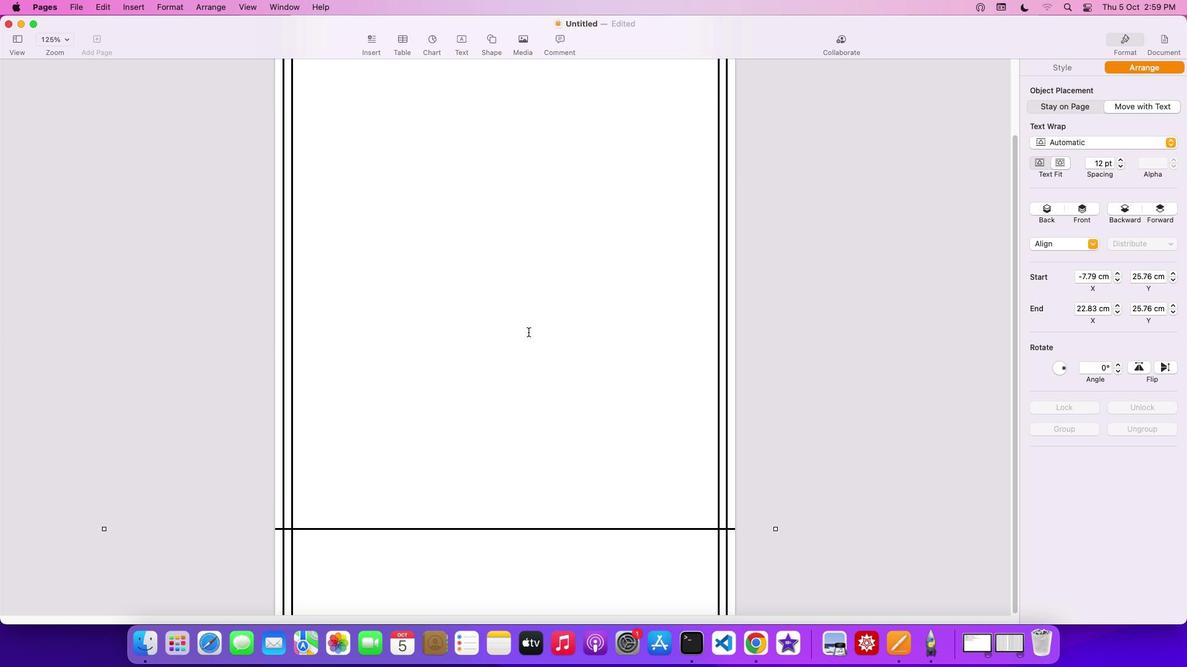 
Action: Mouse scrolled (529, 332) with delta (0, 0)
Screenshot: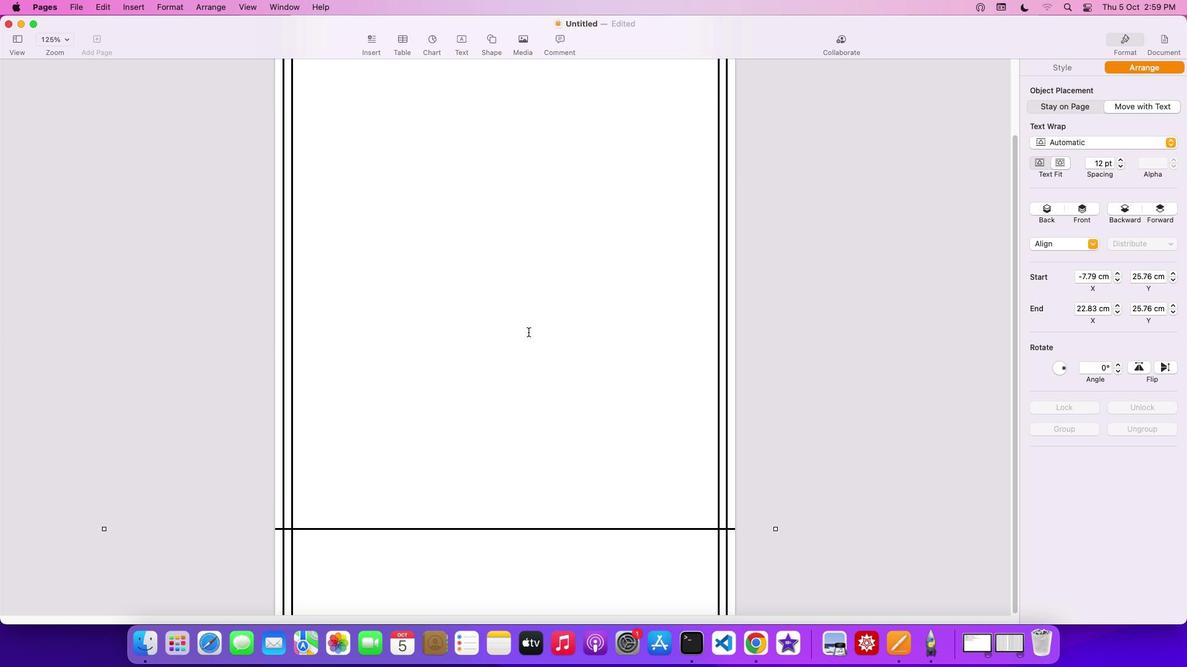 
Action: Mouse moved to (528, 332)
Screenshot: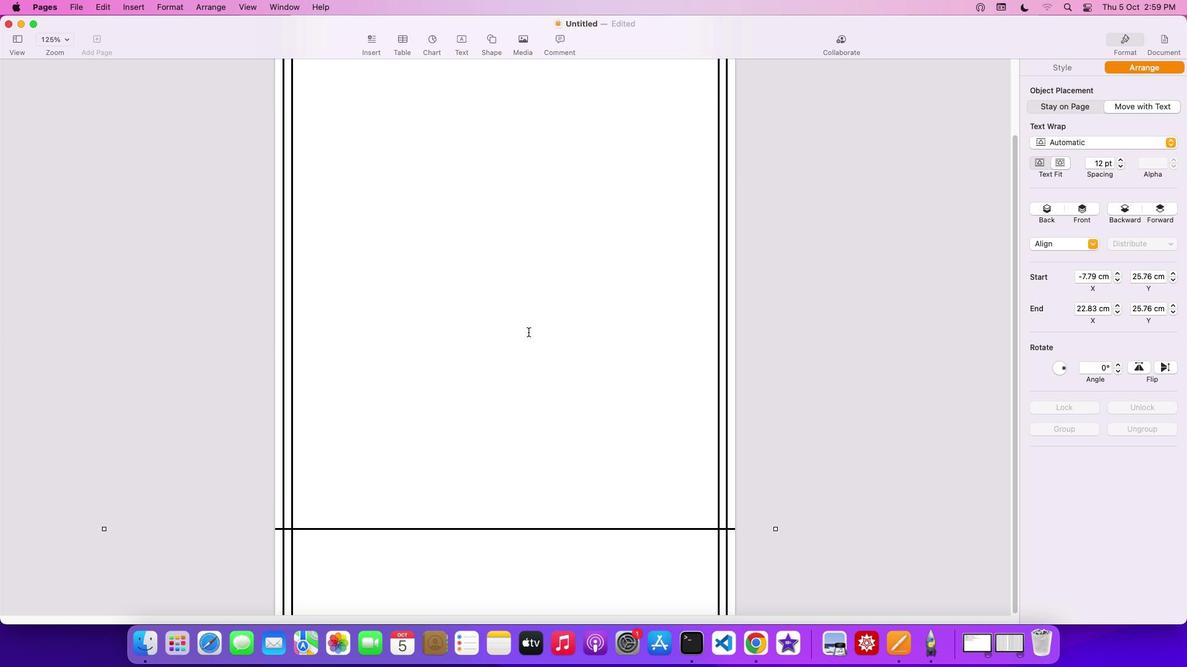 
Action: Mouse scrolled (528, 332) with delta (0, 0)
Screenshot: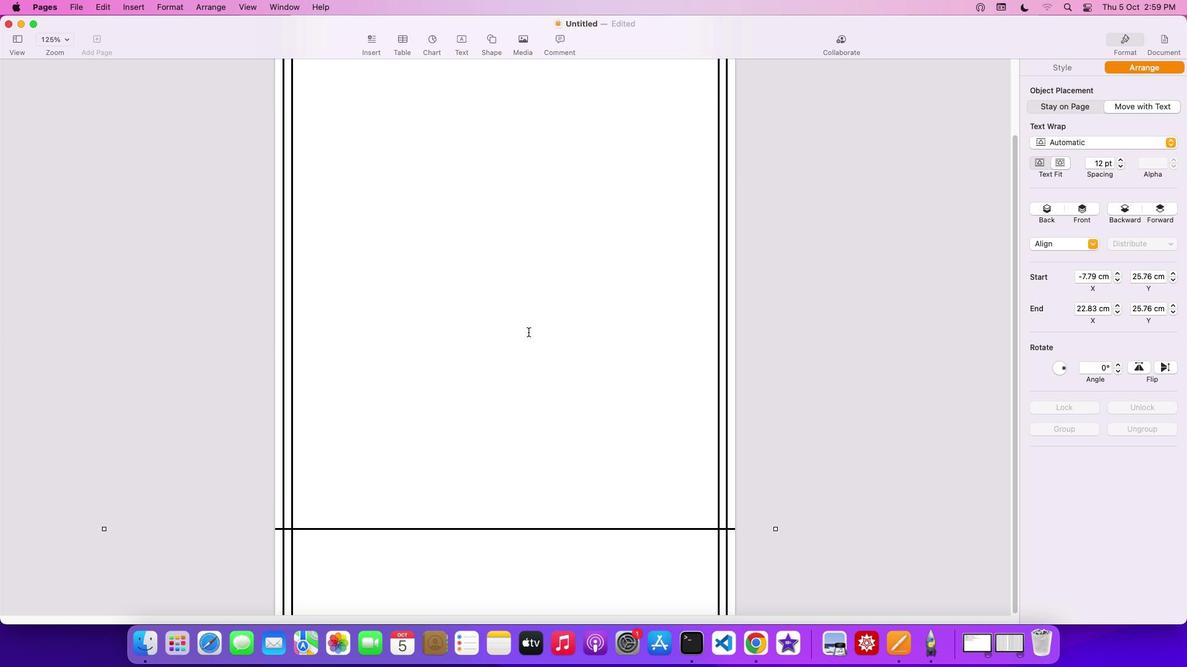 
Action: Mouse moved to (528, 332)
Screenshot: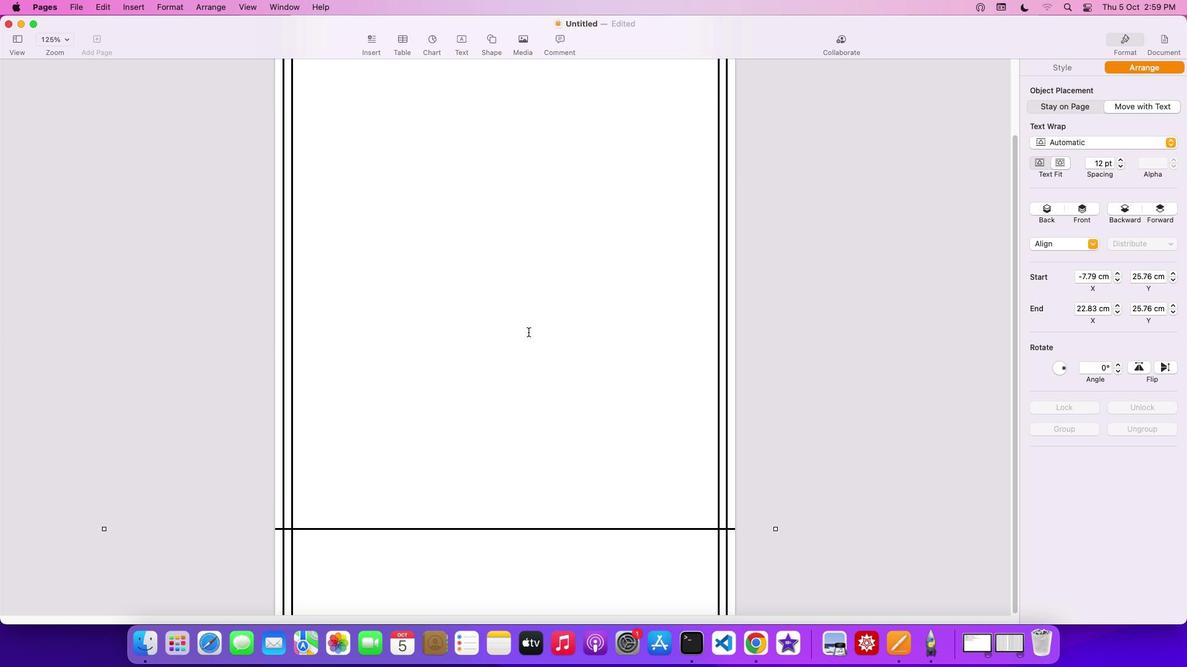 
Action: Mouse scrolled (528, 332) with delta (0, -1)
Screenshot: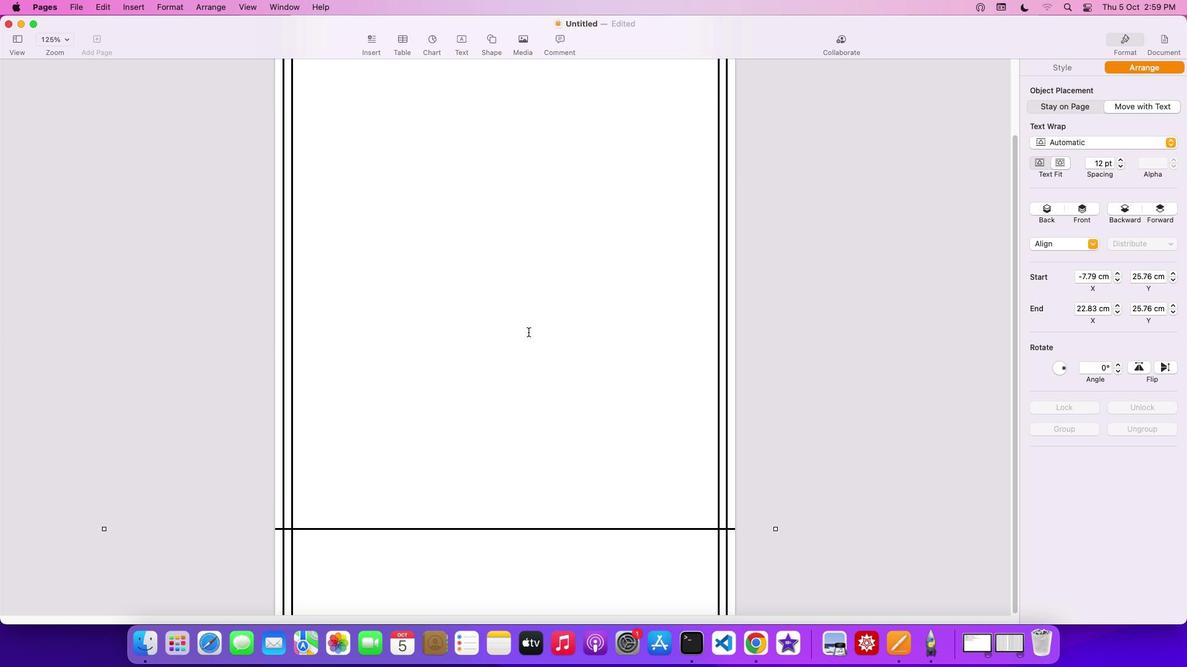 
Action: Mouse scrolled (528, 332) with delta (0, -3)
Screenshot: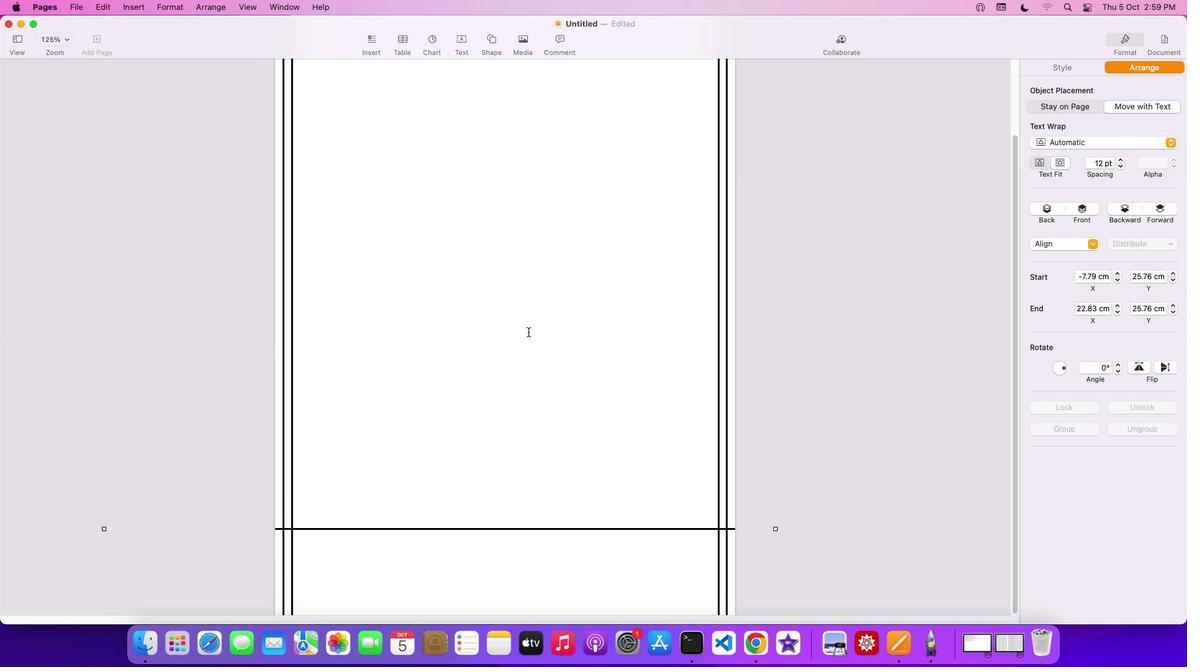 
Action: Mouse scrolled (528, 332) with delta (0, -3)
Screenshot: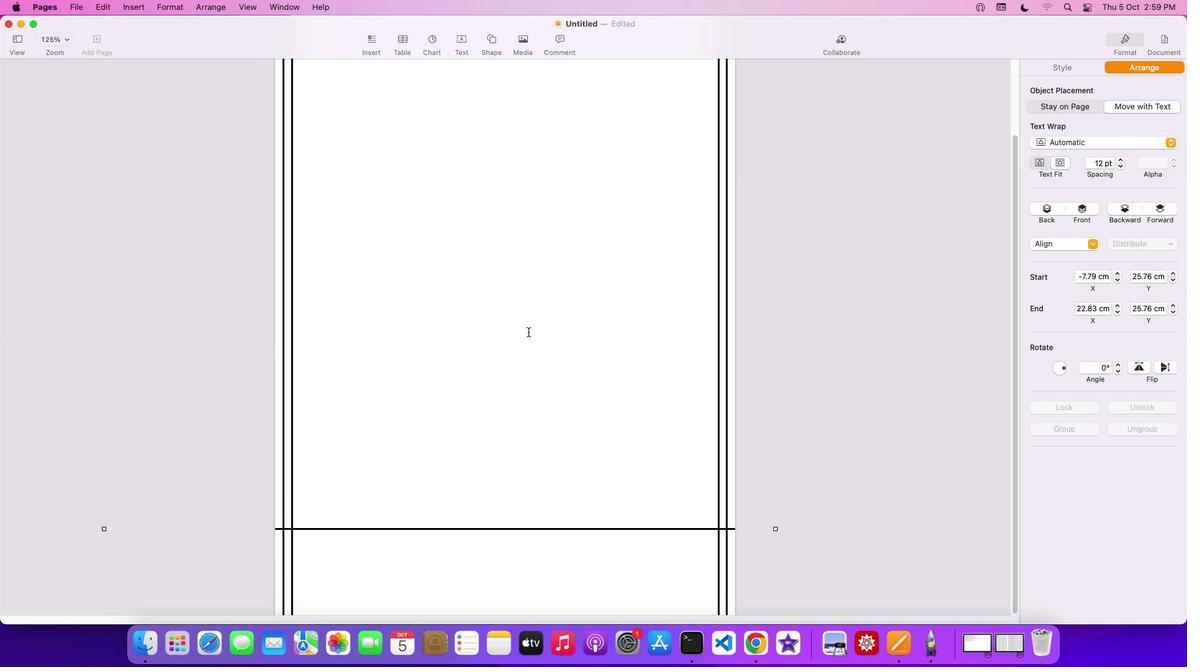 
Action: Mouse moved to (576, 528)
Screenshot: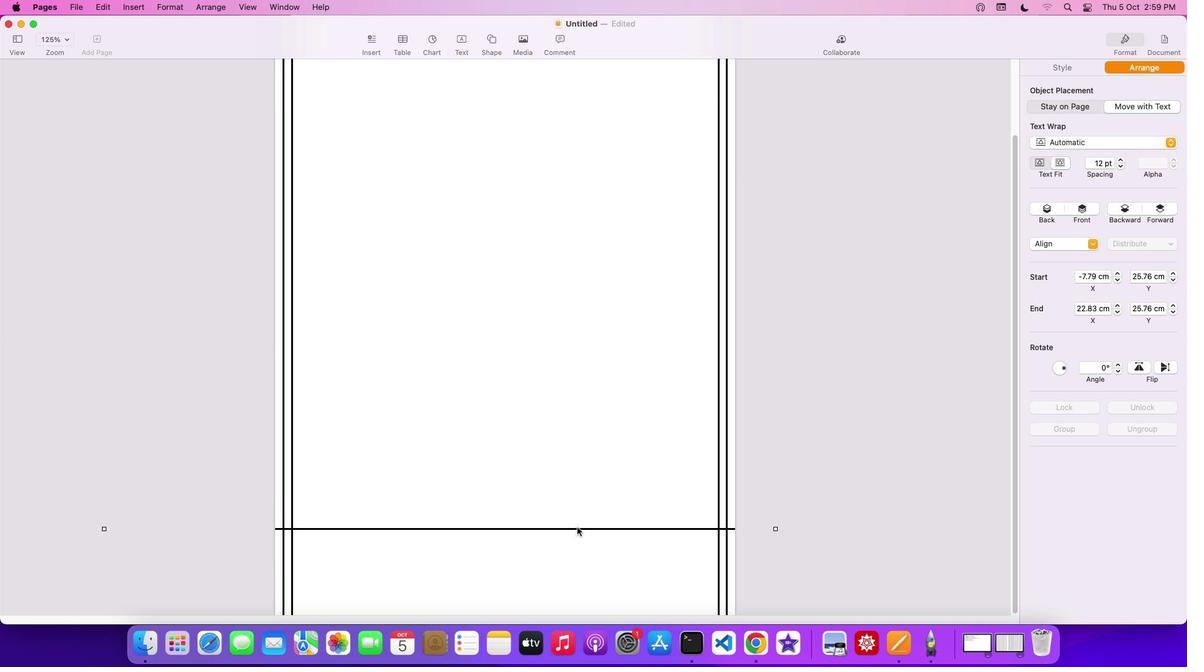 
Action: Mouse pressed left at (576, 528)
Screenshot: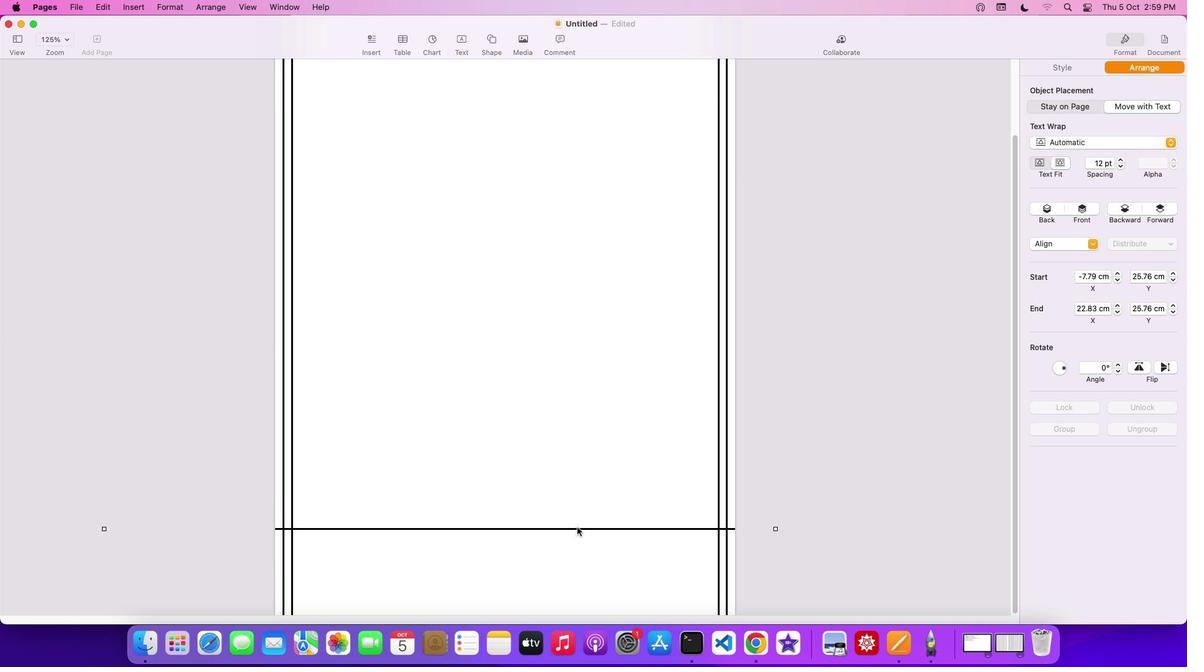 
Action: Mouse moved to (536, 395)
Screenshot: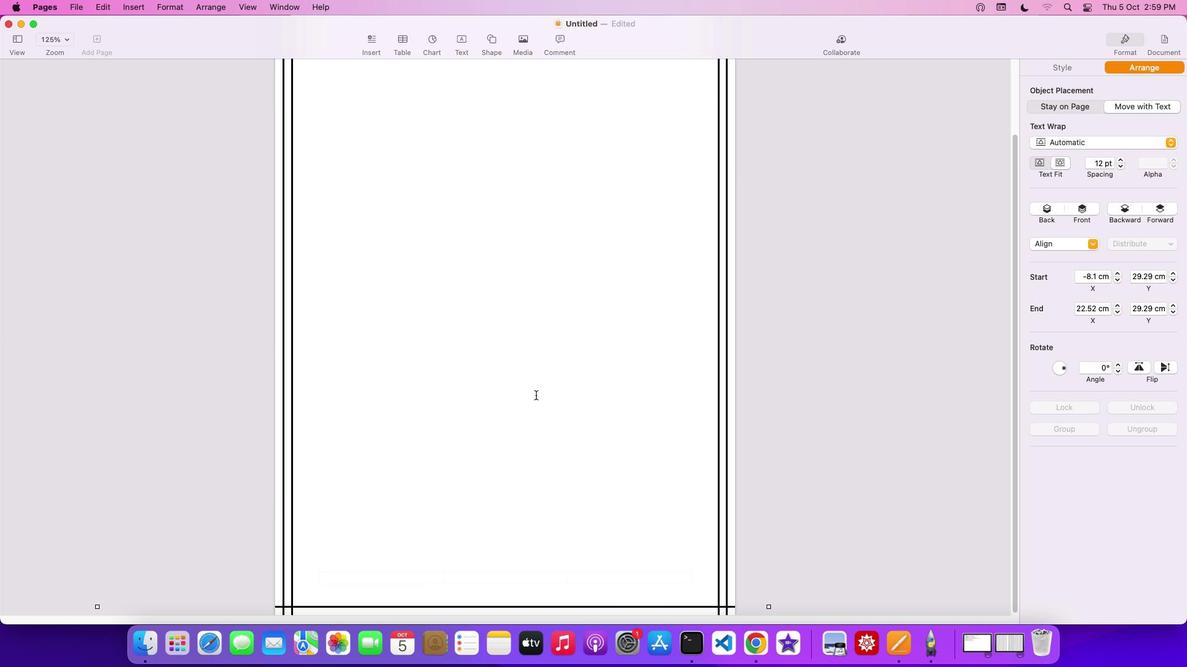
Action: Mouse scrolled (536, 395) with delta (0, 0)
Screenshot: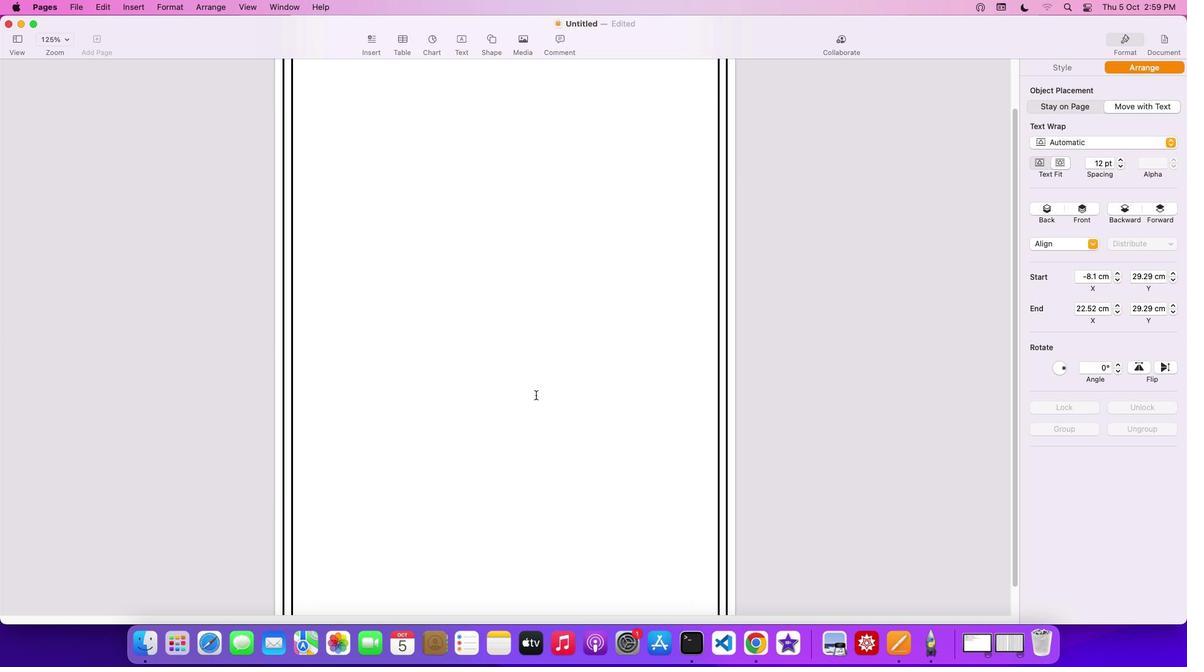 
Action: Mouse scrolled (536, 395) with delta (0, 0)
Screenshot: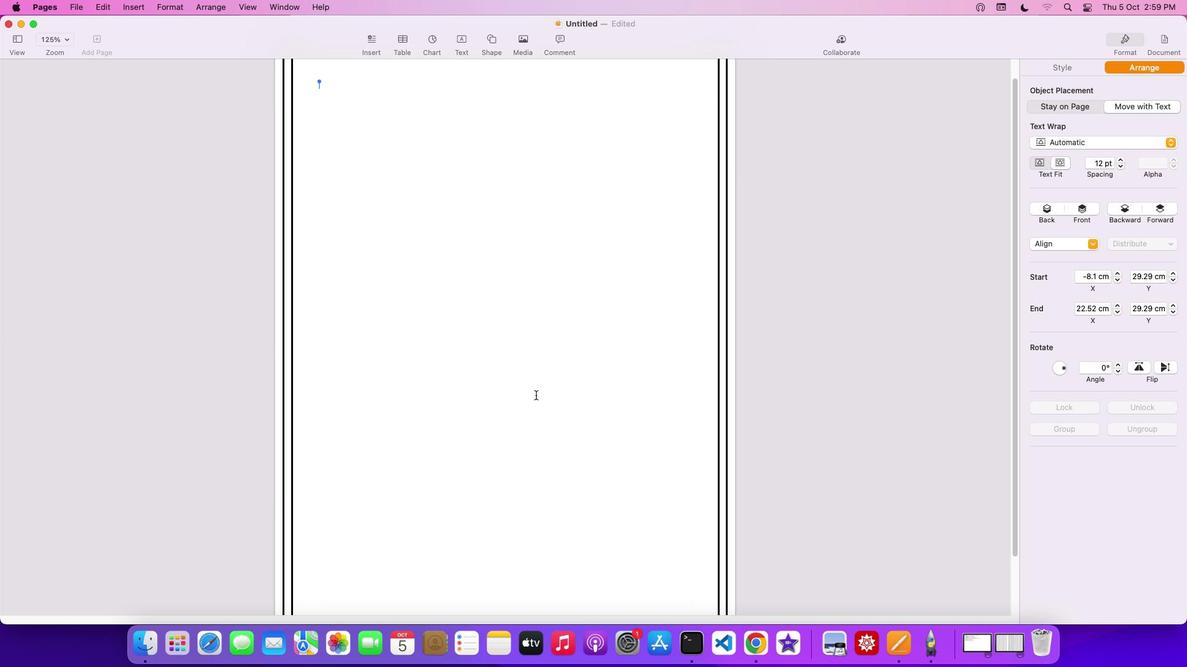 
Action: Mouse scrolled (536, 395) with delta (0, 2)
Screenshot: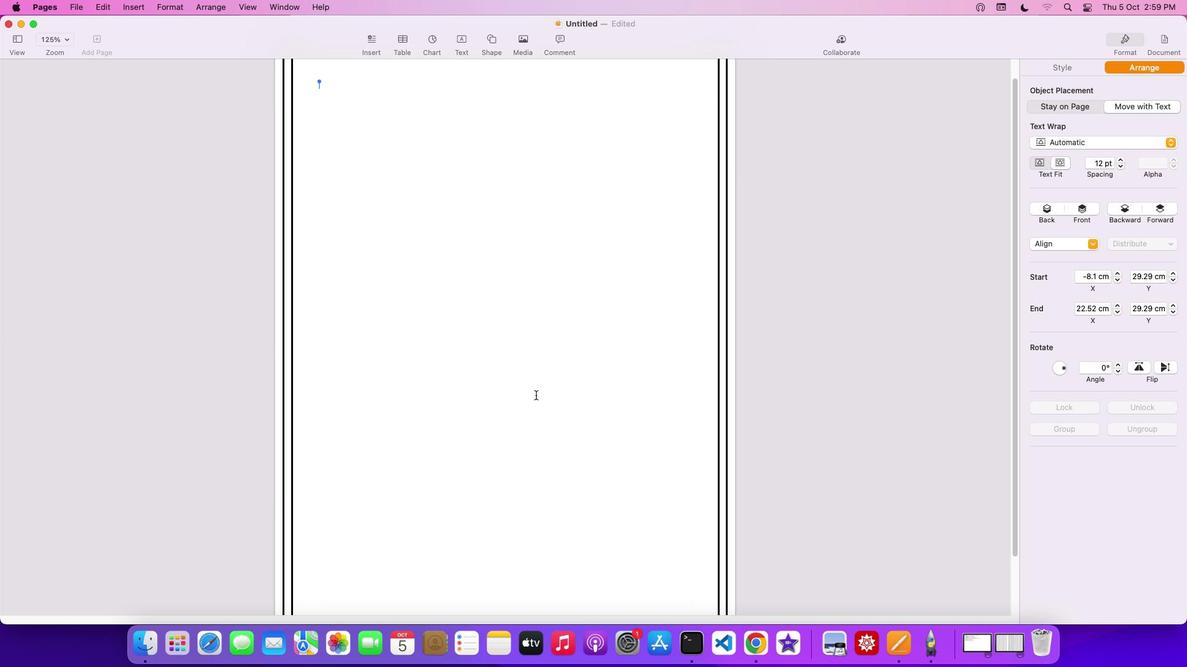 
Action: Mouse scrolled (536, 395) with delta (0, 3)
Screenshot: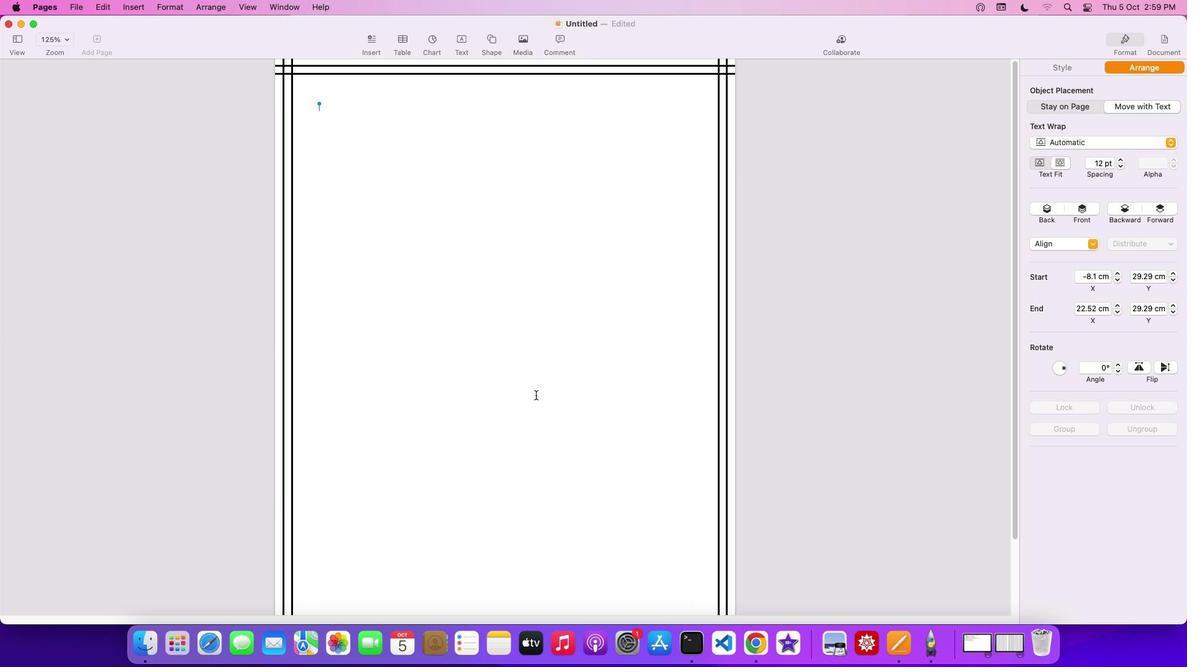 
Action: Mouse scrolled (536, 395) with delta (0, 3)
Screenshot: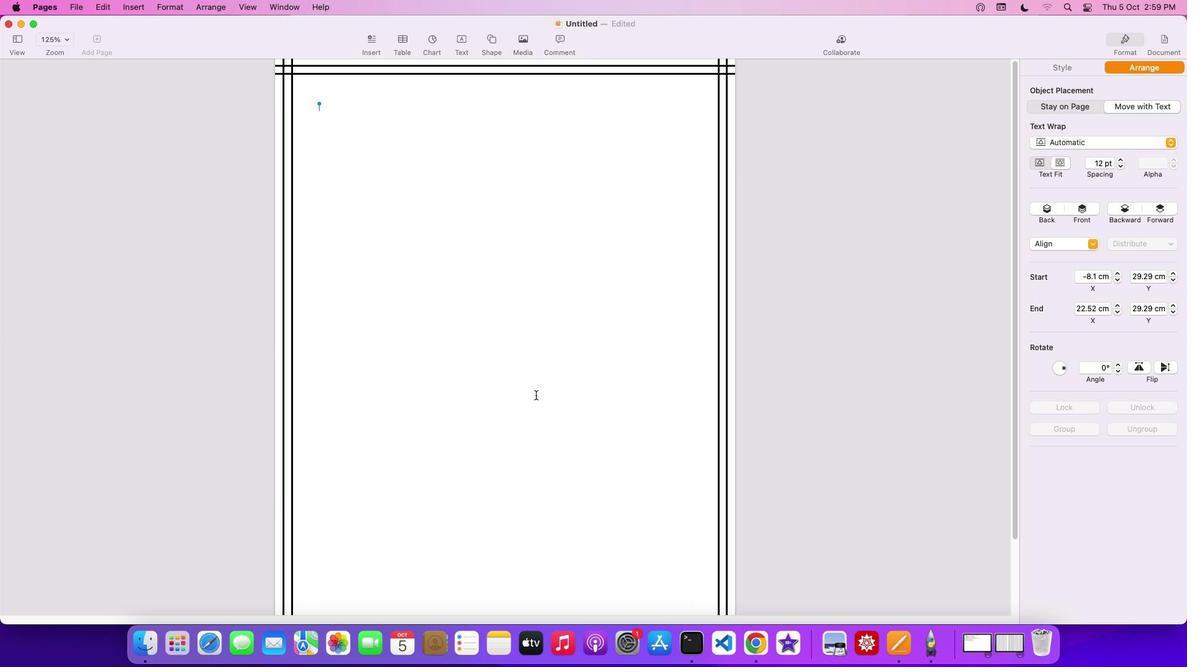 
Action: Mouse scrolled (536, 395) with delta (0, 4)
Screenshot: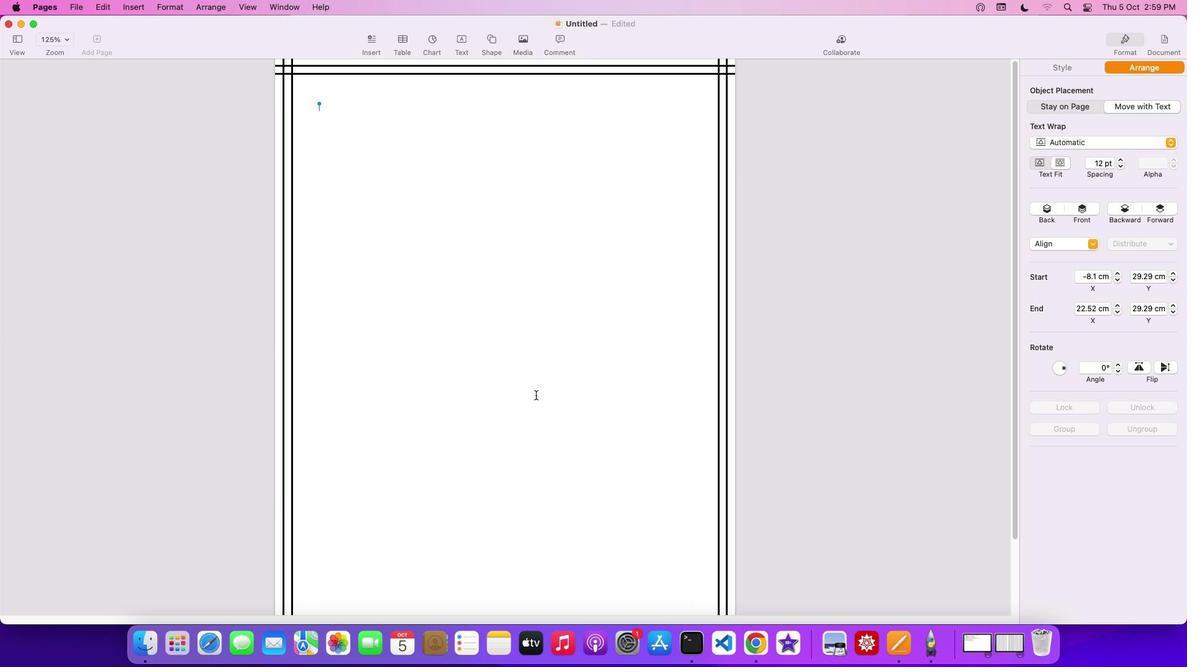 
Action: Mouse scrolled (536, 395) with delta (0, 0)
Screenshot: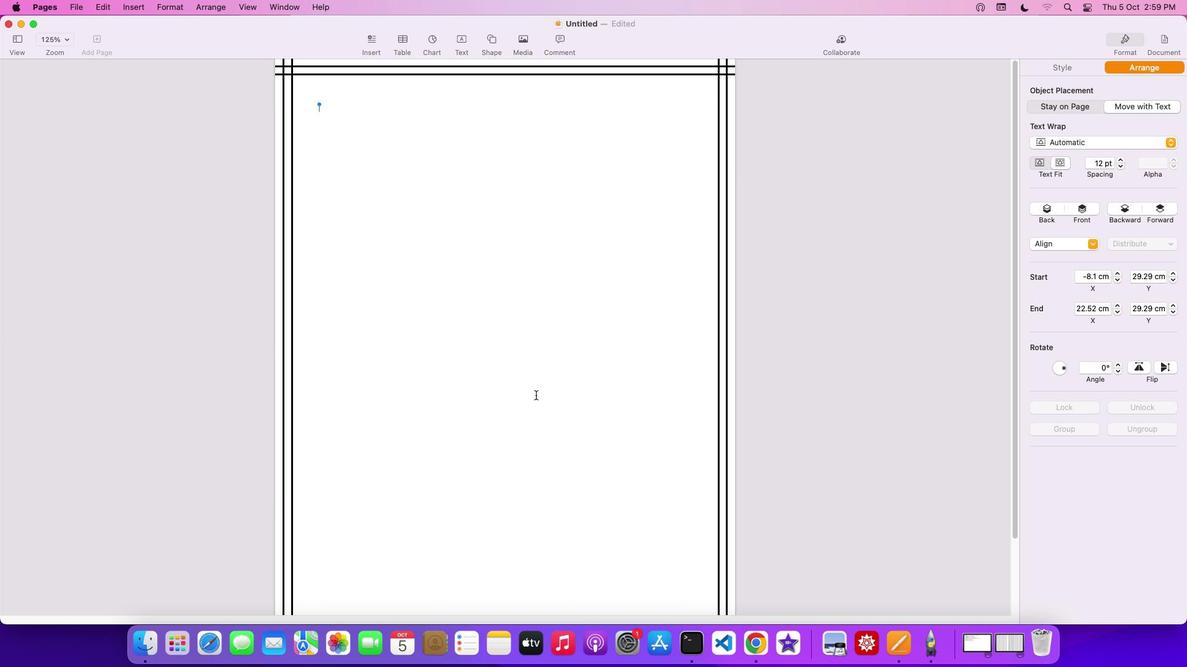 
Action: Mouse scrolled (536, 395) with delta (0, 0)
Screenshot: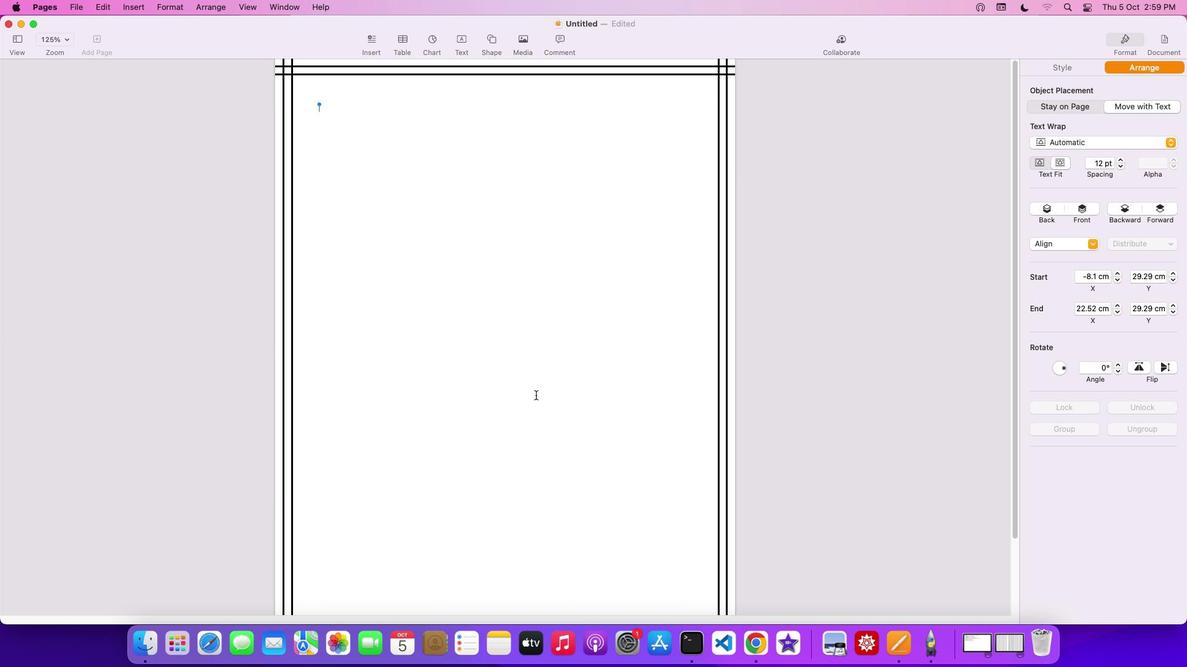 
Action: Mouse scrolled (536, 395) with delta (0, 1)
Screenshot: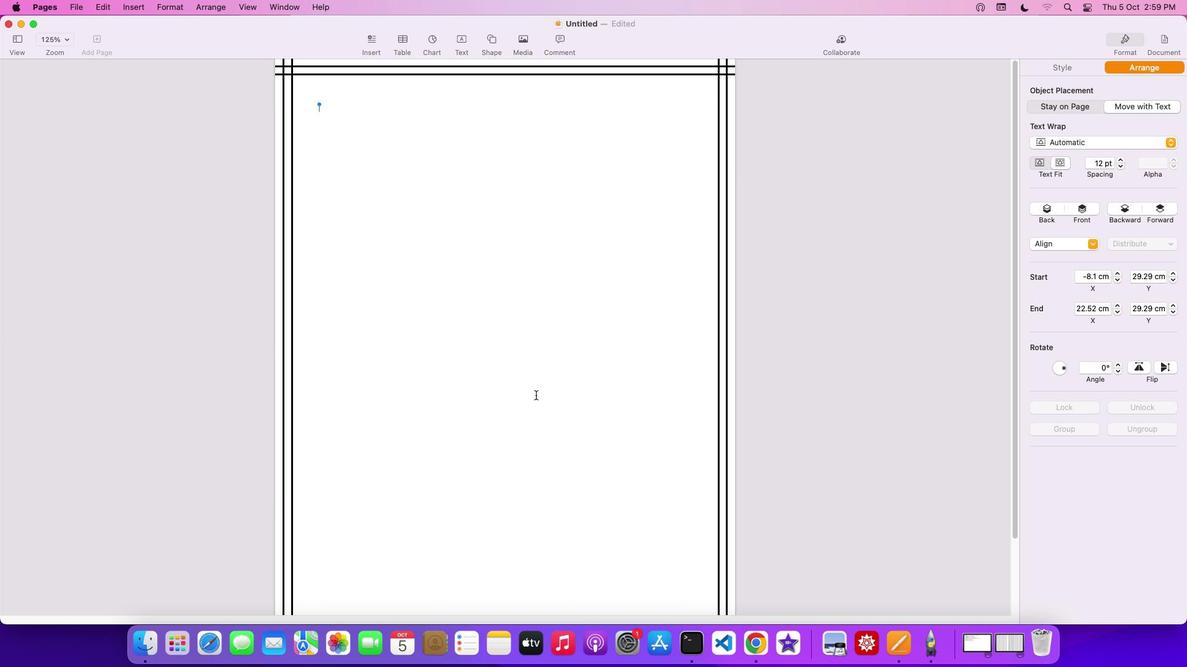 
Action: Mouse scrolled (536, 395) with delta (0, 3)
Screenshot: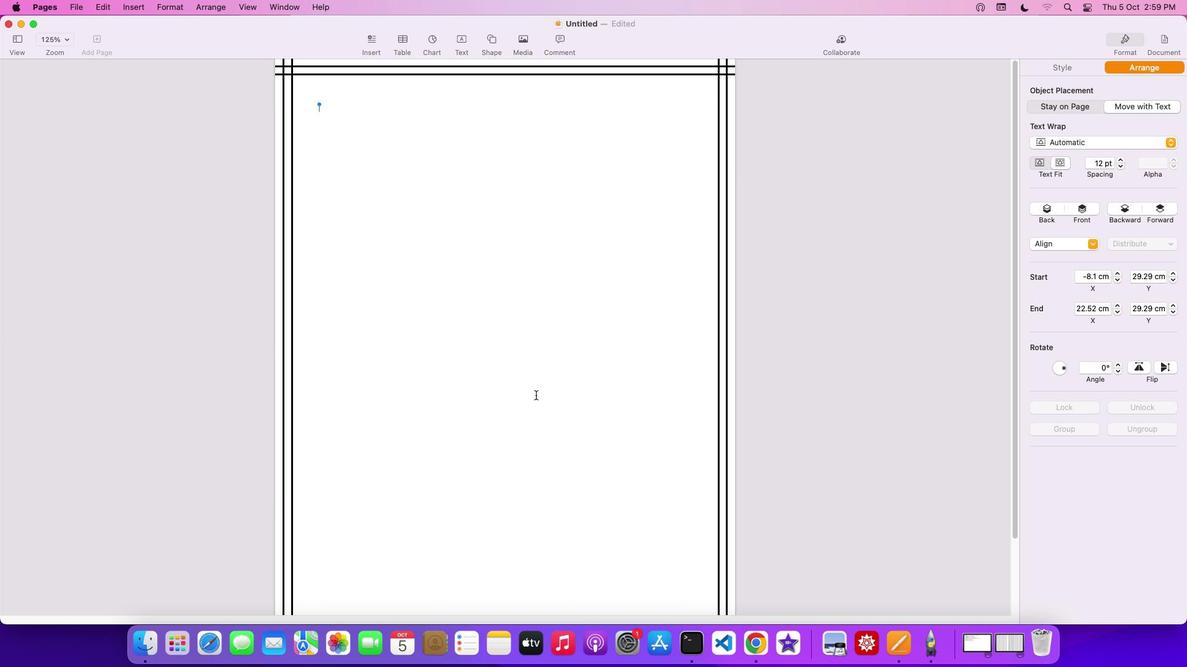 
Action: Mouse moved to (470, 132)
Screenshot: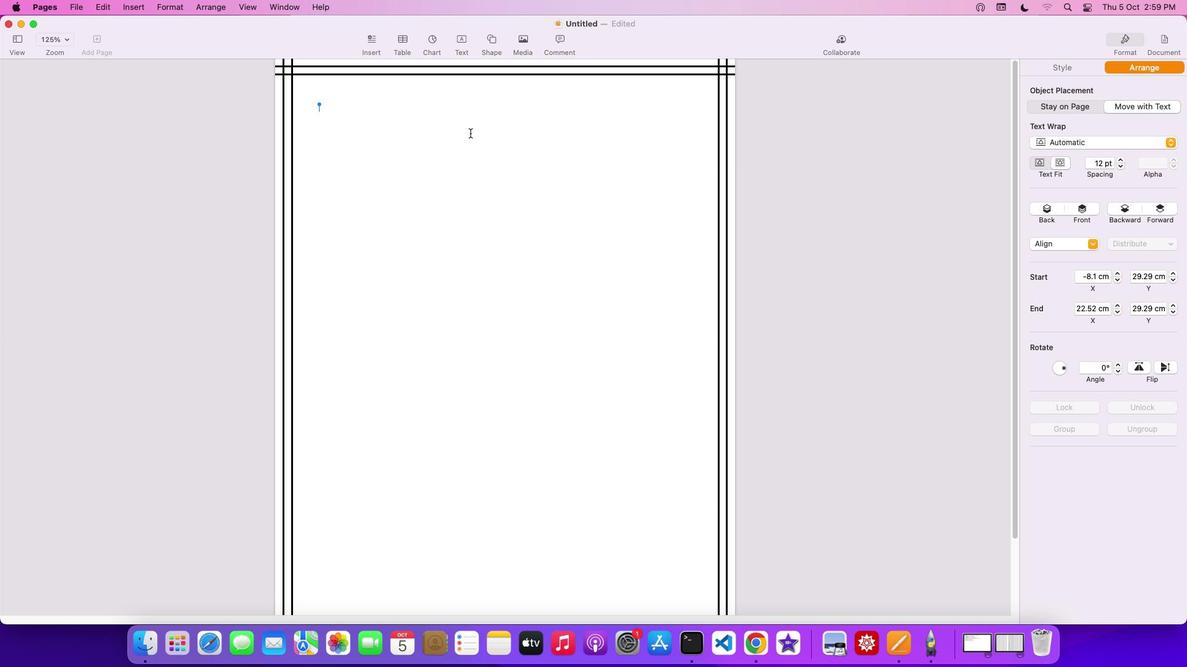 
Action: Key pressed Key.cmd'v'
